 Task: Buy 3 Clutches & Parts from Transmission & Drive Train section under best seller category for shipping address: Alan Parker, 3622 Station Street, Austin, Texas 78702, Cell Number 5122113583. Pay from credit card ending with 5759, CVV 953
Action: Key pressed amazon.com<Key.enter>
Screenshot: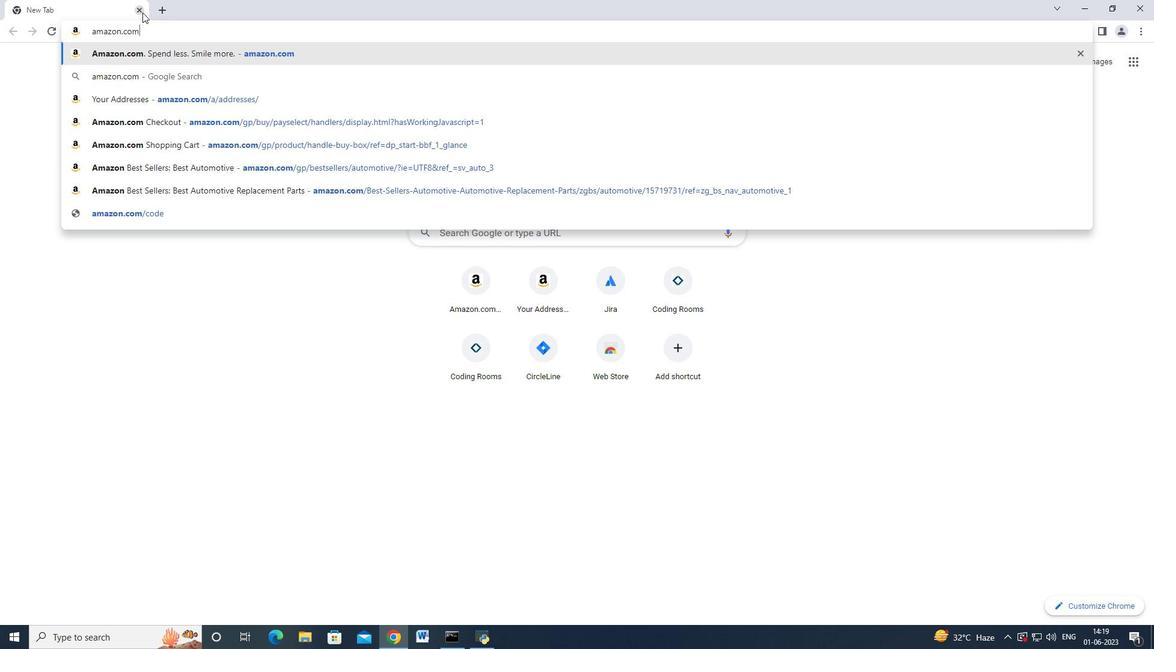 
Action: Mouse moved to (33, 90)
Screenshot: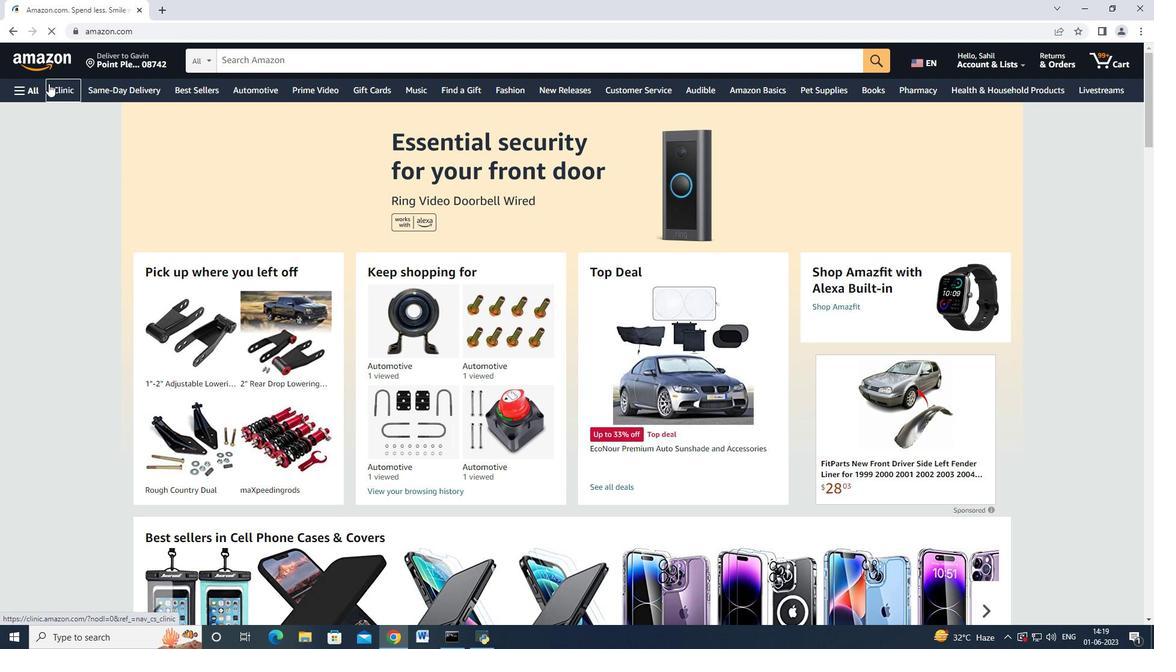 
Action: Mouse pressed left at (33, 90)
Screenshot: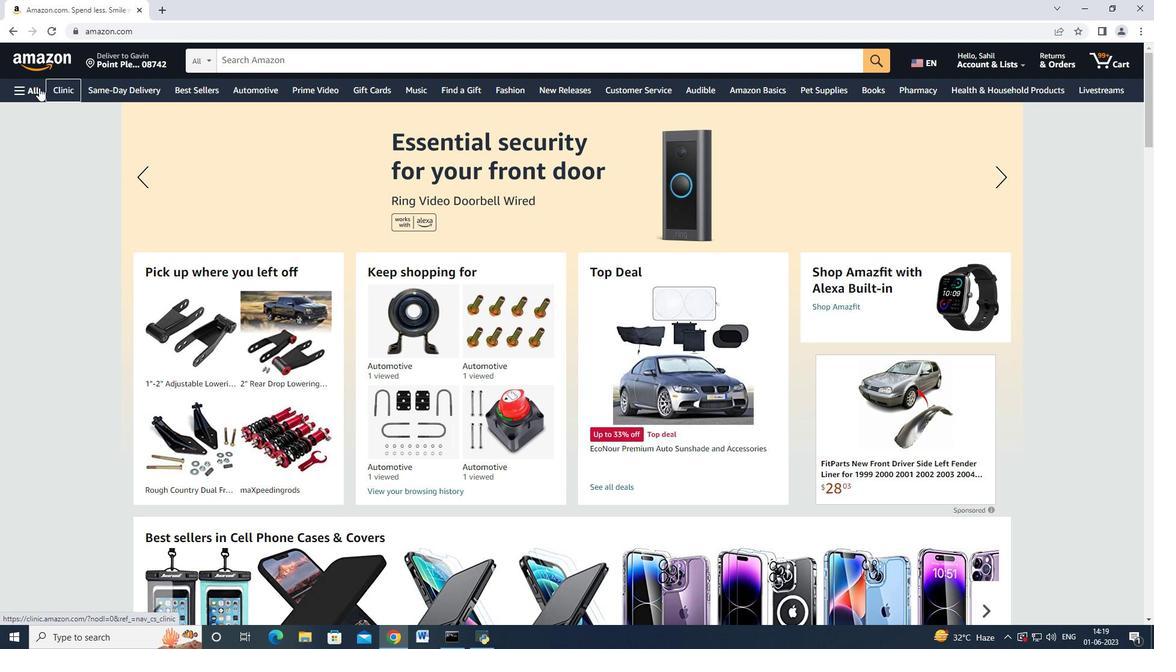 
Action: Mouse moved to (45, 298)
Screenshot: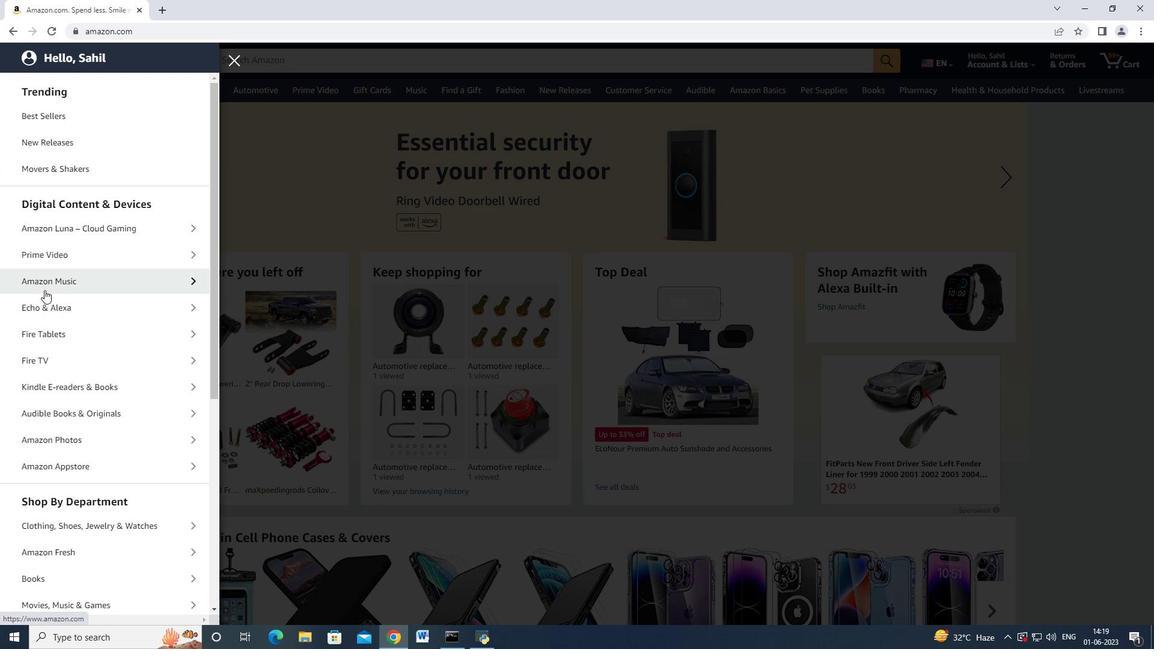 
Action: Mouse scrolled (45, 297) with delta (0, 0)
Screenshot: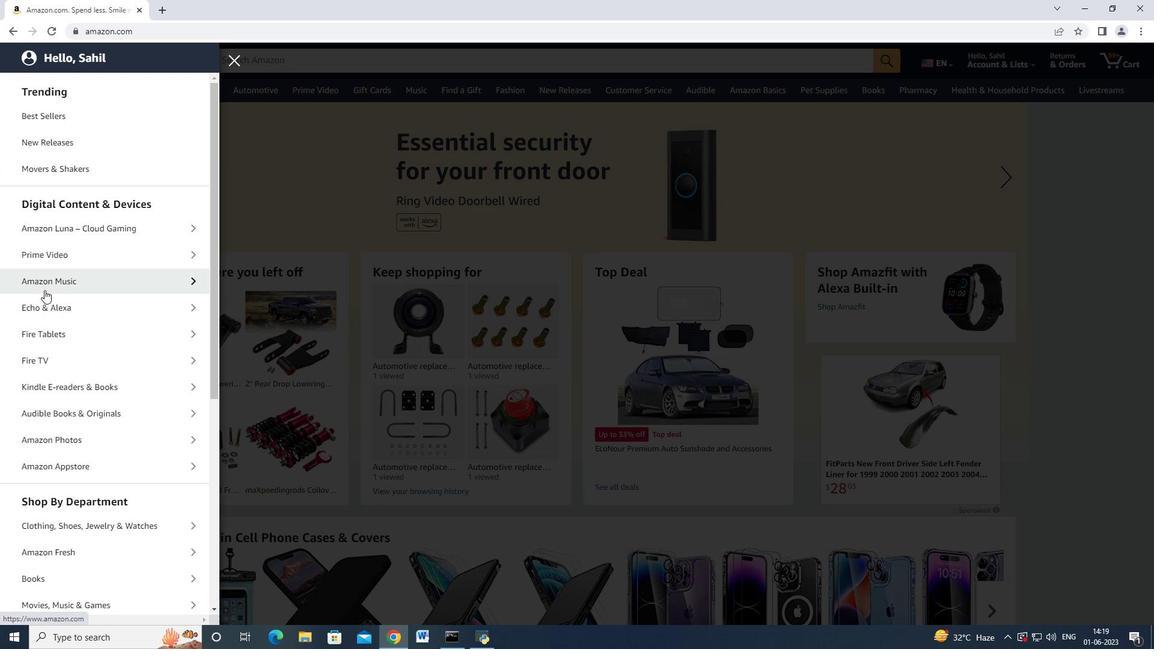 
Action: Mouse moved to (45, 298)
Screenshot: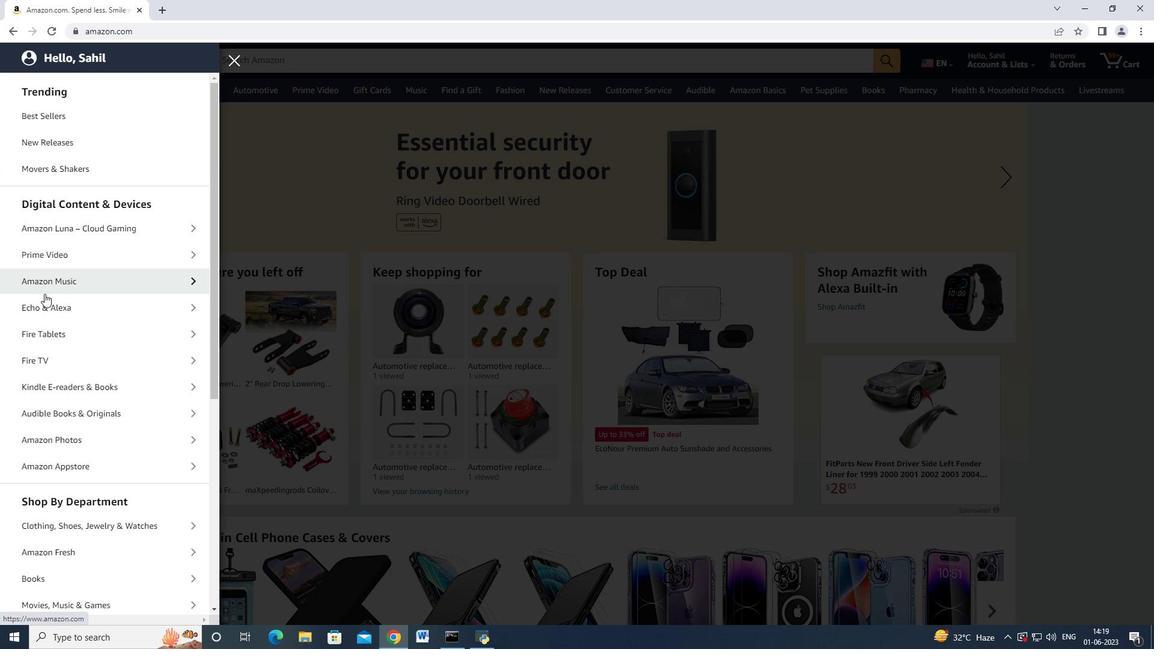 
Action: Mouse scrolled (45, 298) with delta (0, 0)
Screenshot: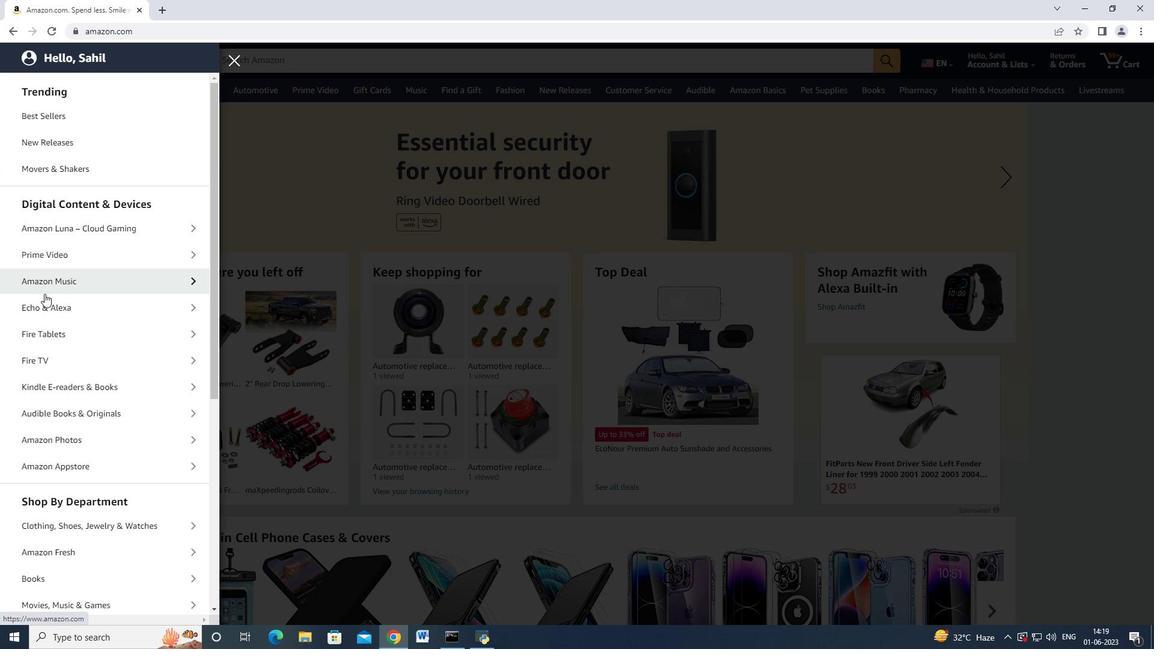 
Action: Mouse moved to (46, 299)
Screenshot: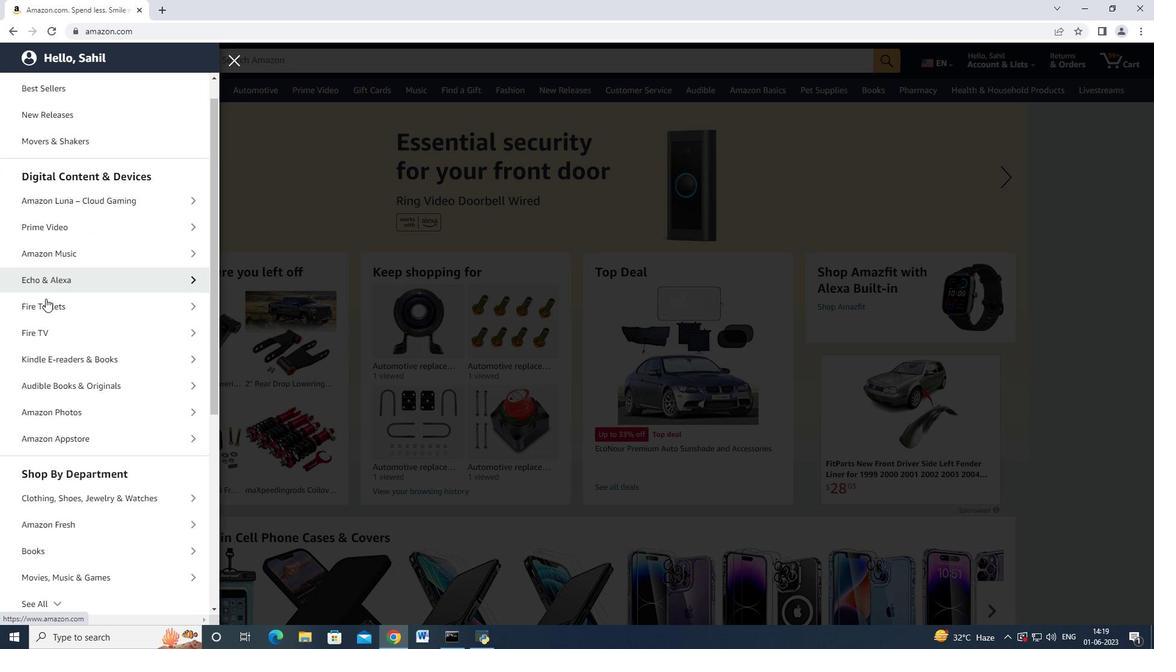 
Action: Mouse scrolled (46, 298) with delta (0, 0)
Screenshot: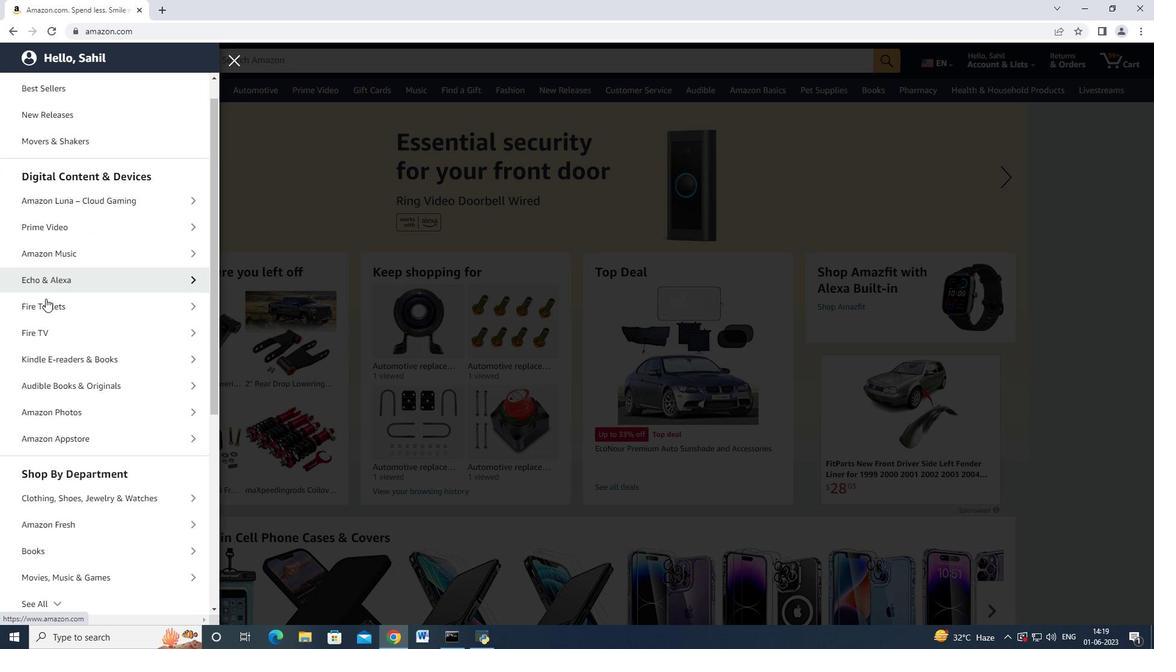 
Action: Mouse moved to (40, 314)
Screenshot: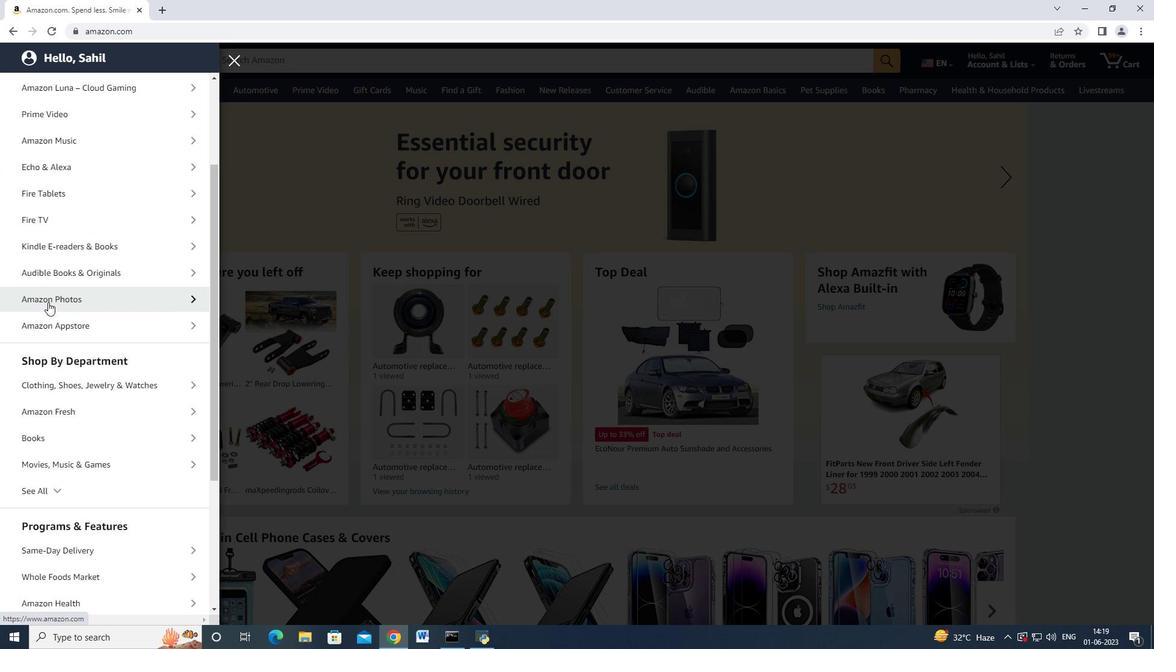 
Action: Mouse scrolled (40, 312) with delta (0, 0)
Screenshot: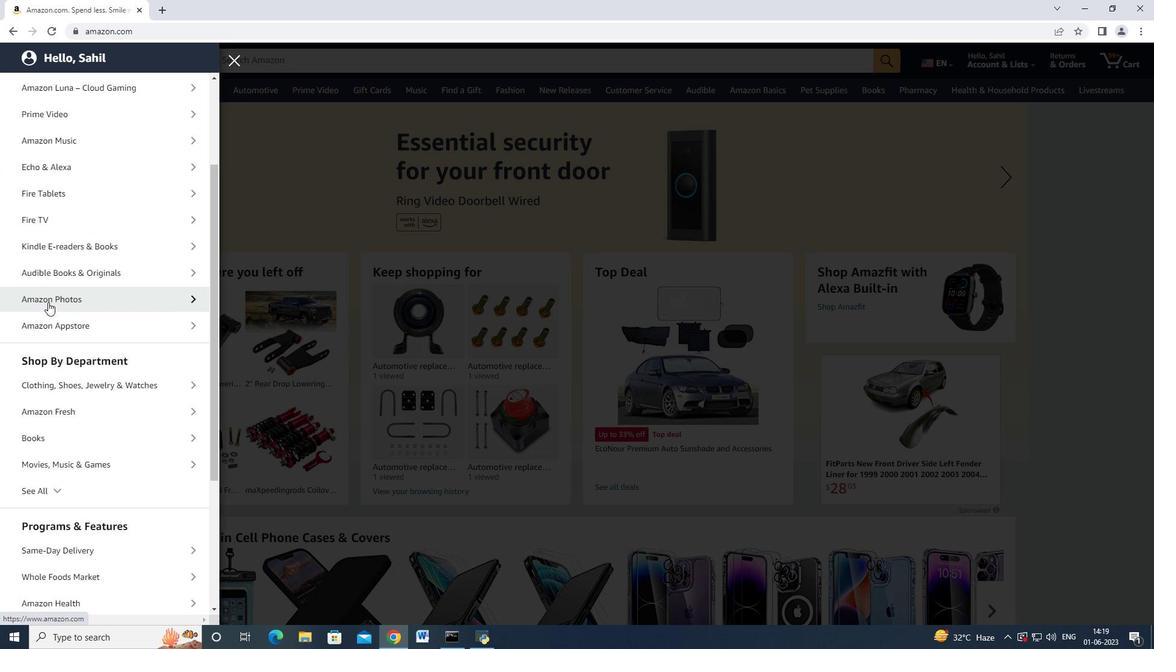 
Action: Mouse moved to (42, 322)
Screenshot: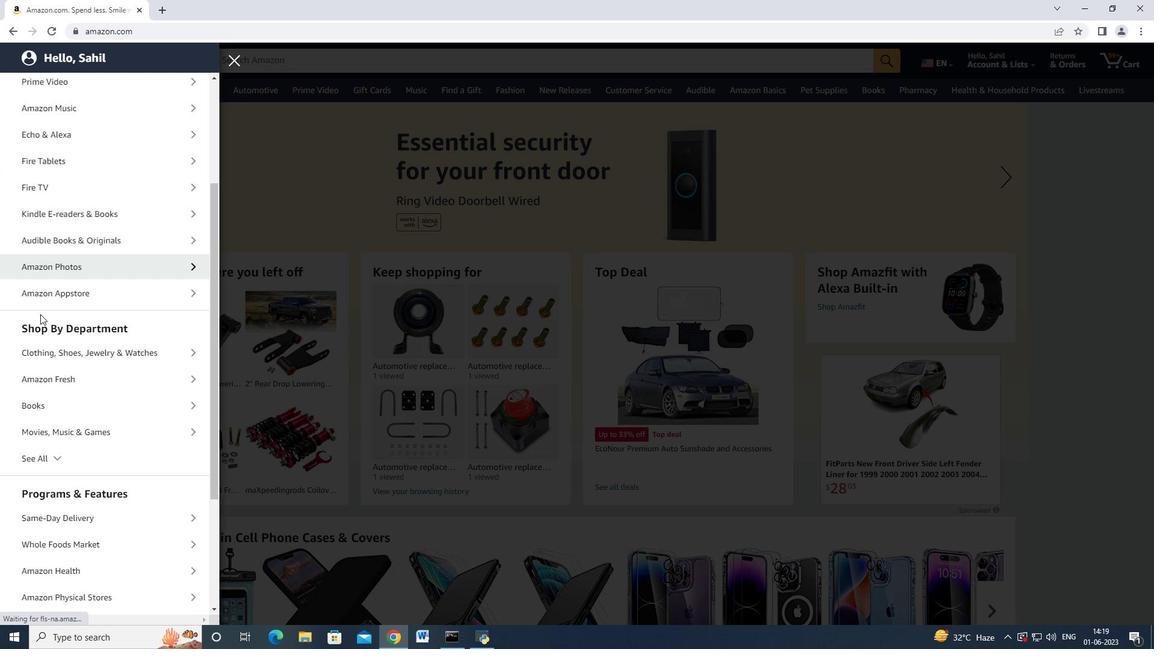 
Action: Mouse scrolled (42, 321) with delta (0, 0)
Screenshot: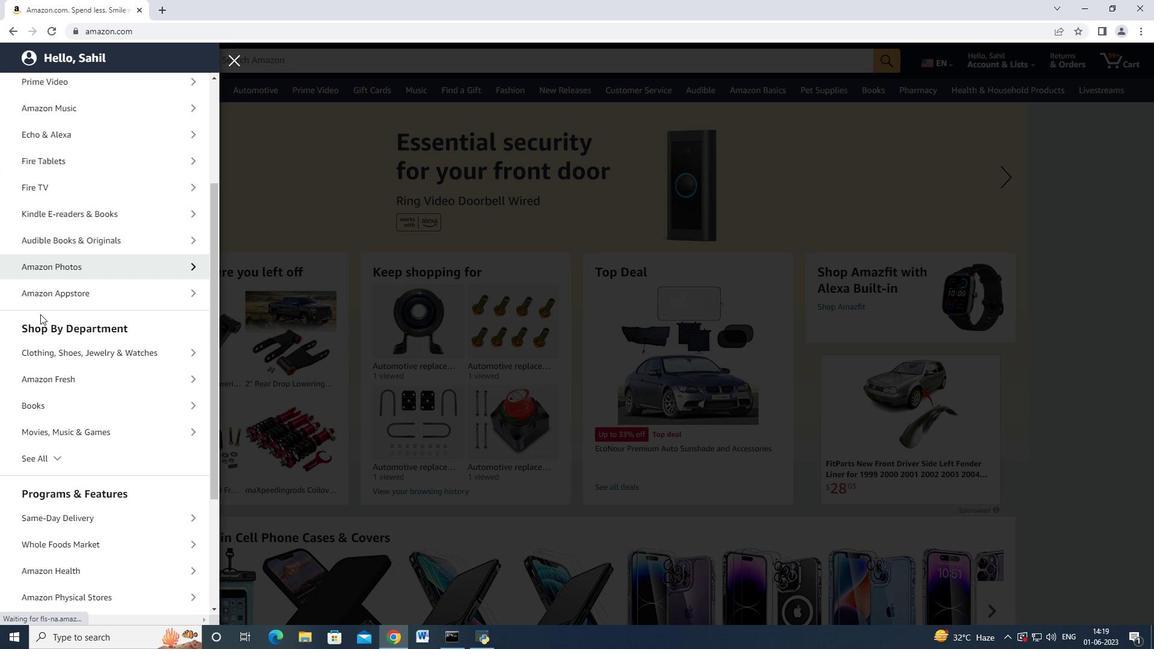 
Action: Mouse moved to (48, 325)
Screenshot: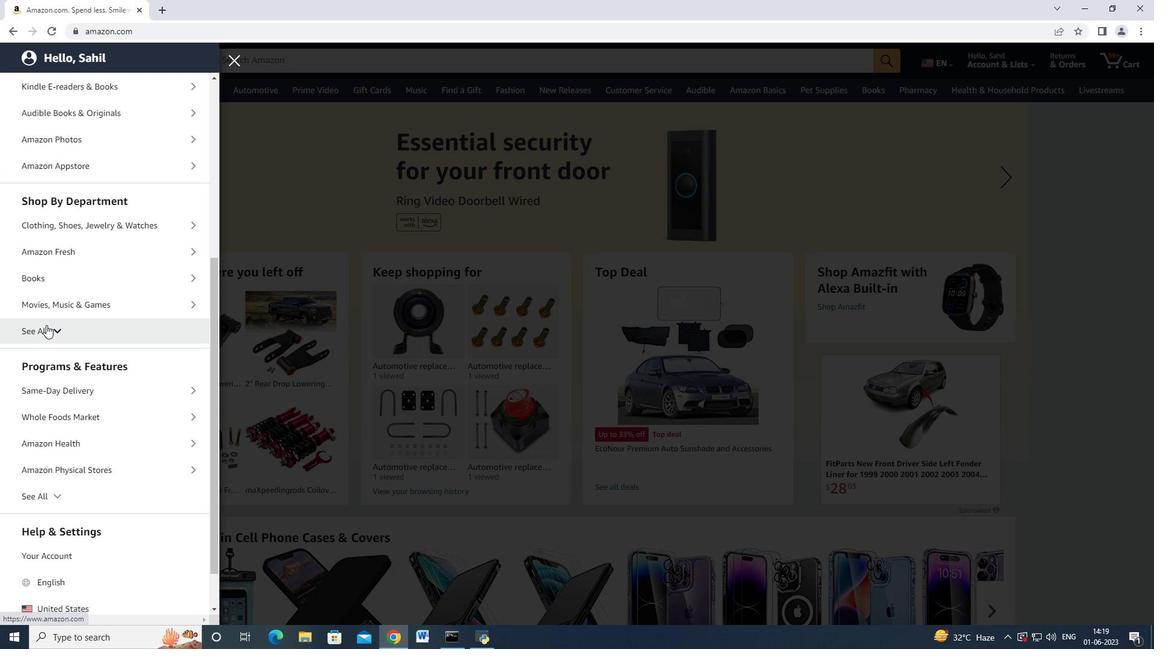 
Action: Mouse pressed left at (48, 325)
Screenshot: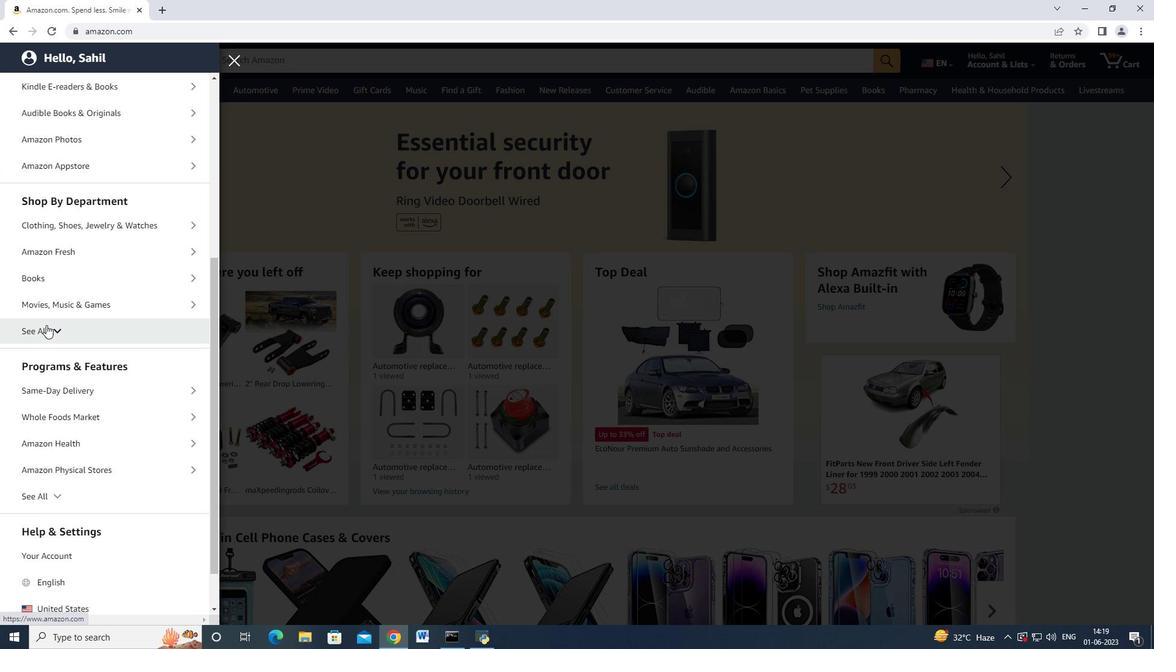 
Action: Mouse moved to (52, 321)
Screenshot: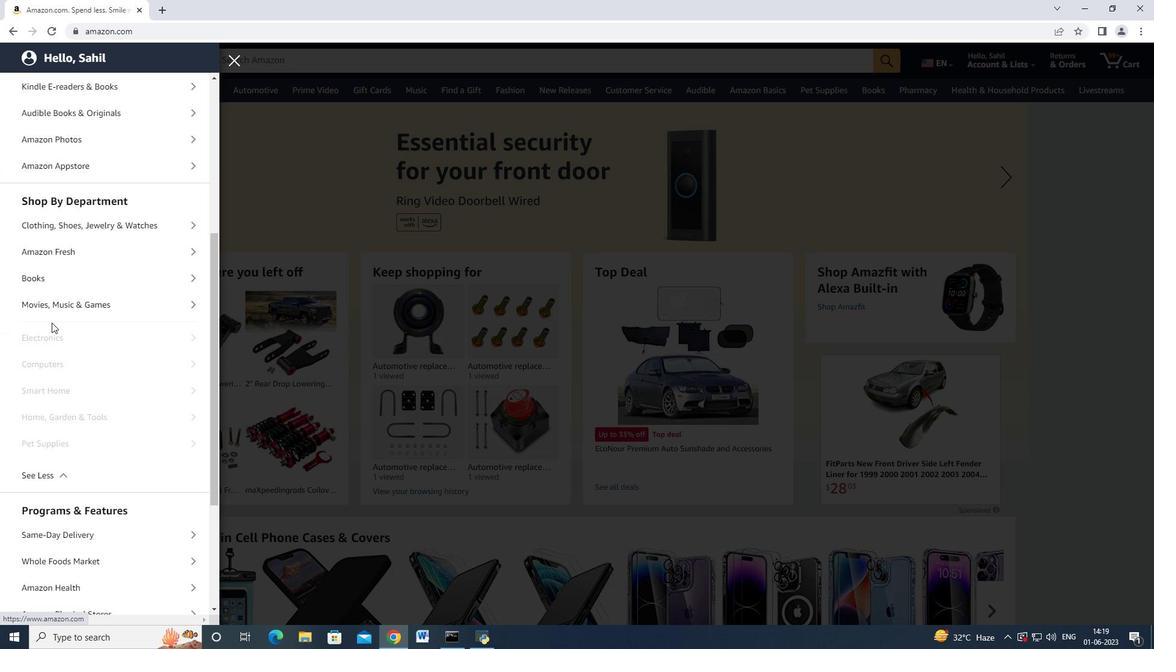 
Action: Mouse scrolled (52, 321) with delta (0, 0)
Screenshot: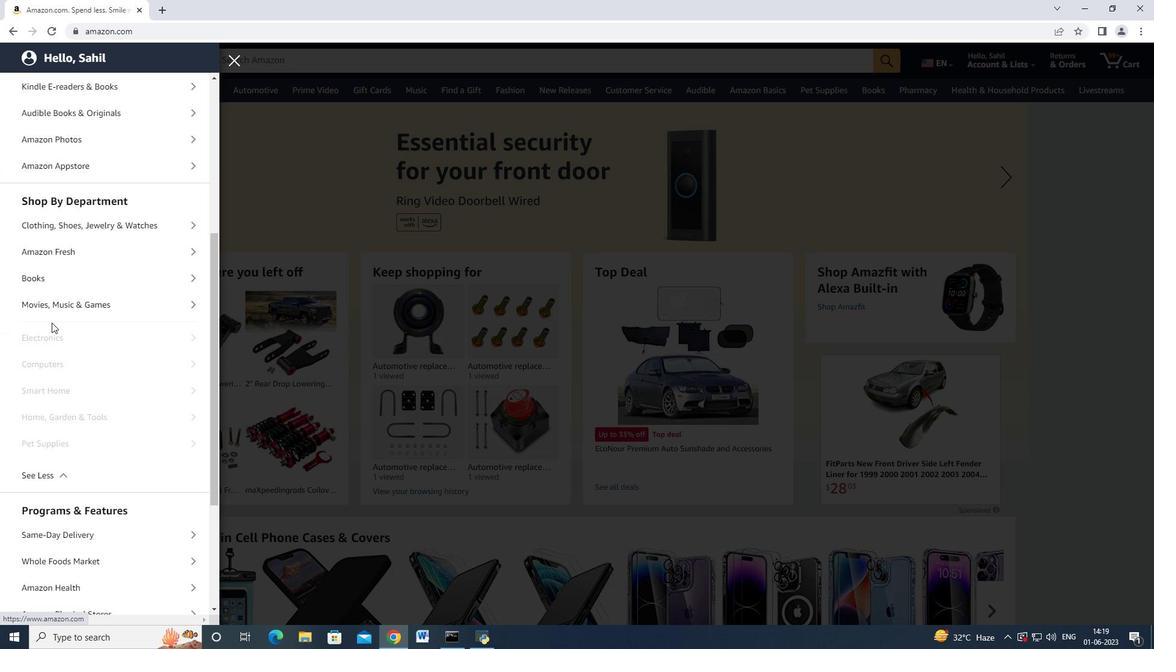 
Action: Mouse moved to (53, 321)
Screenshot: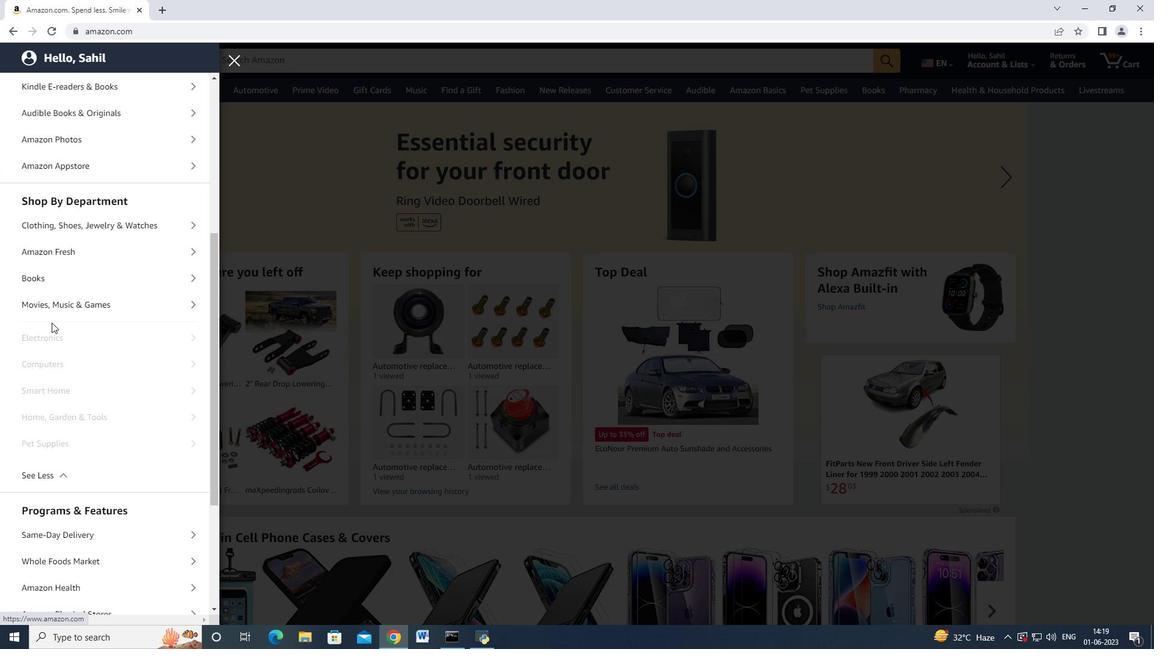 
Action: Mouse scrolled (53, 321) with delta (0, 0)
Screenshot: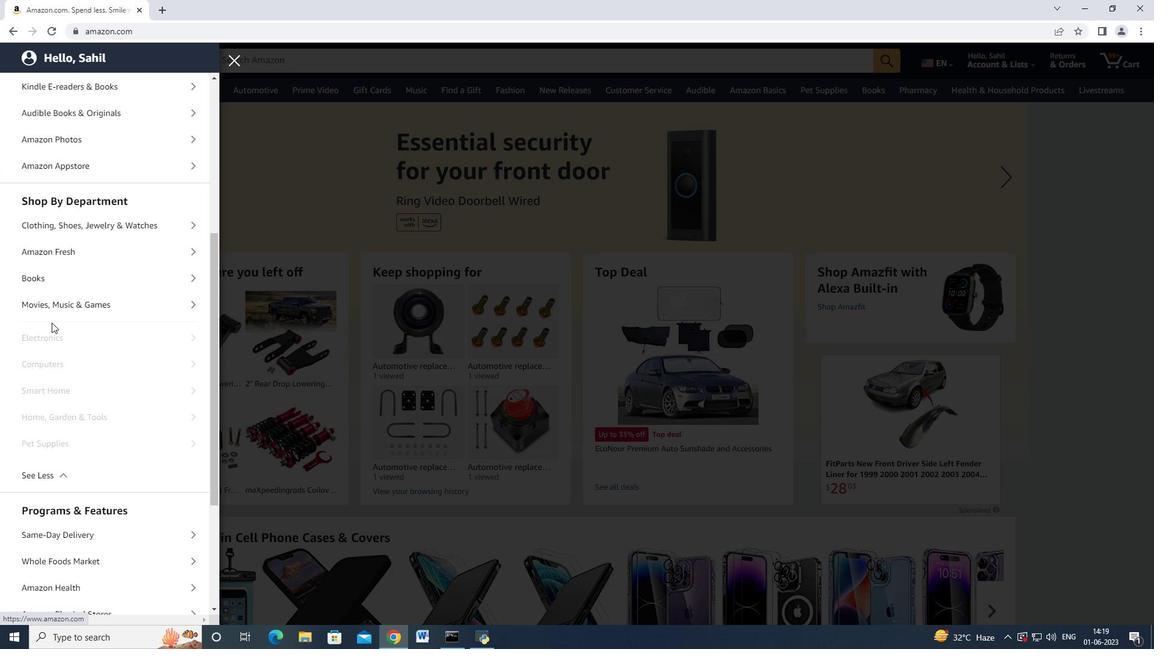 
Action: Mouse moved to (53, 322)
Screenshot: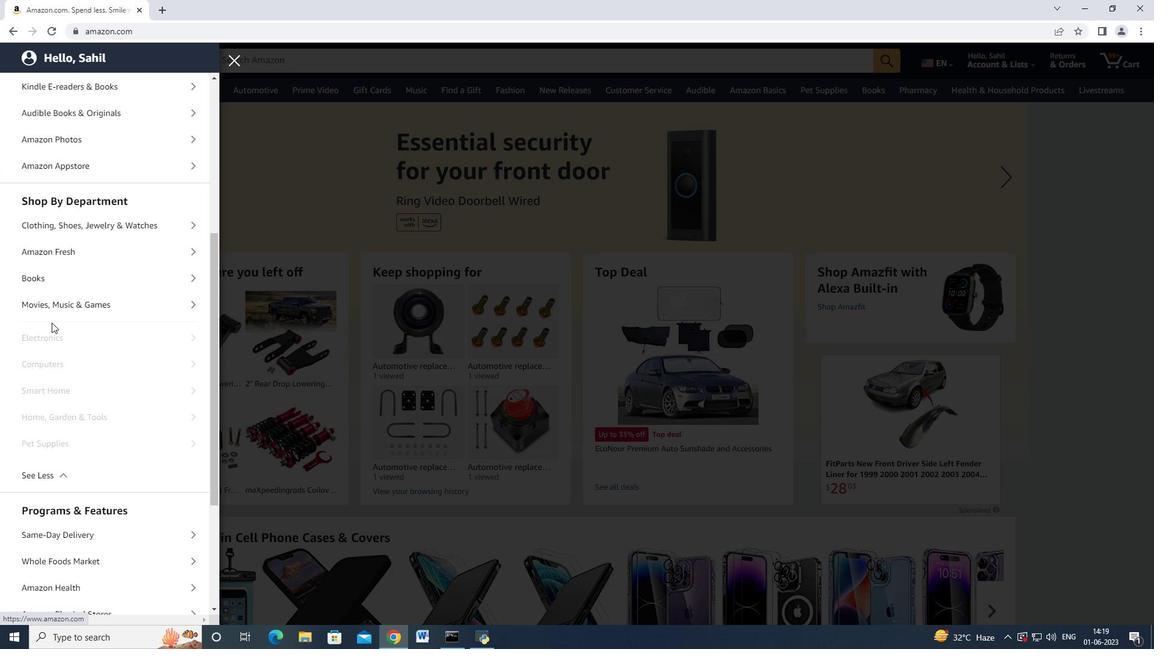 
Action: Mouse scrolled (53, 321) with delta (0, 0)
Screenshot: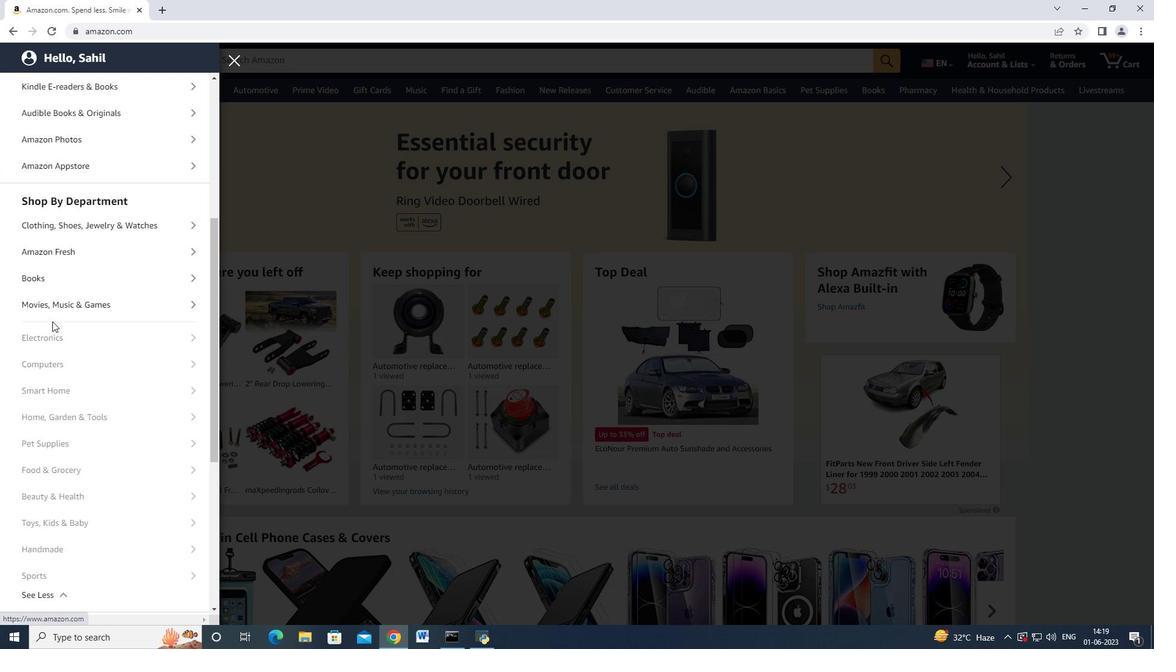 
Action: Mouse moved to (55, 320)
Screenshot: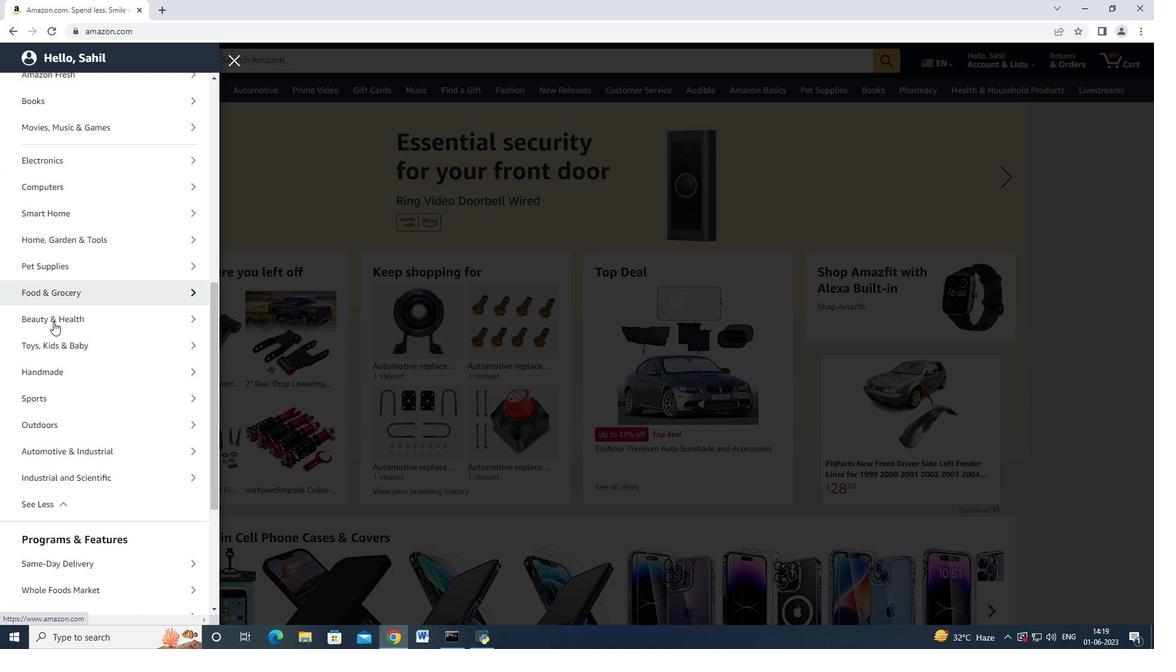 
Action: Mouse scrolled (55, 319) with delta (0, 0)
Screenshot: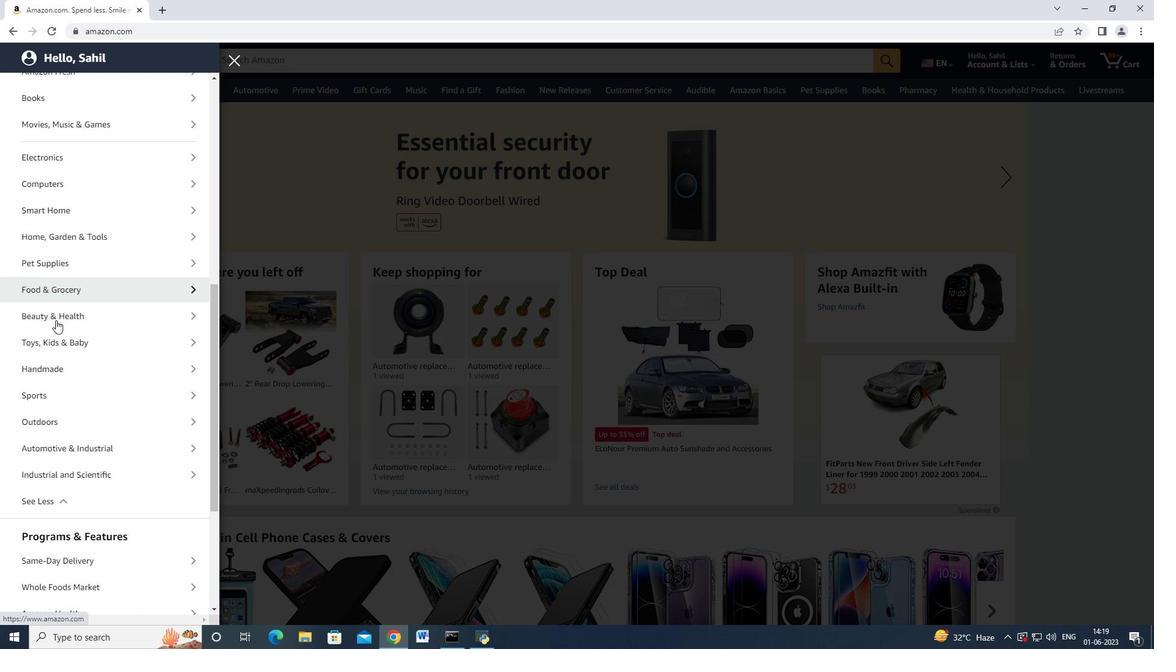 
Action: Mouse moved to (55, 321)
Screenshot: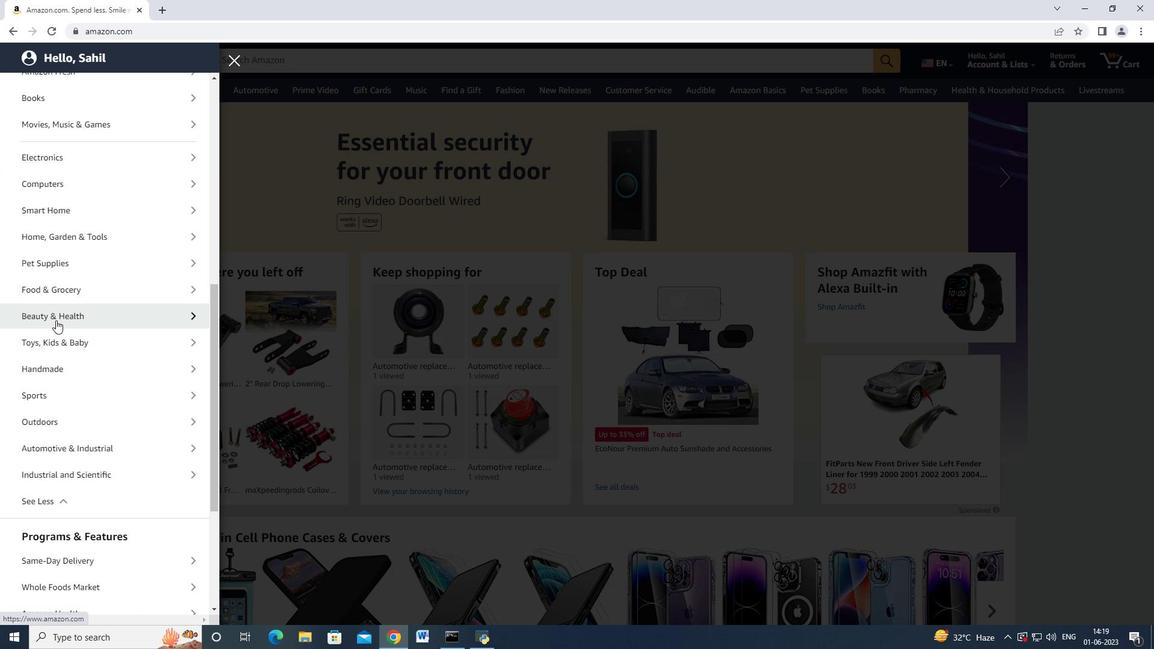 
Action: Mouse scrolled (55, 321) with delta (0, 0)
Screenshot: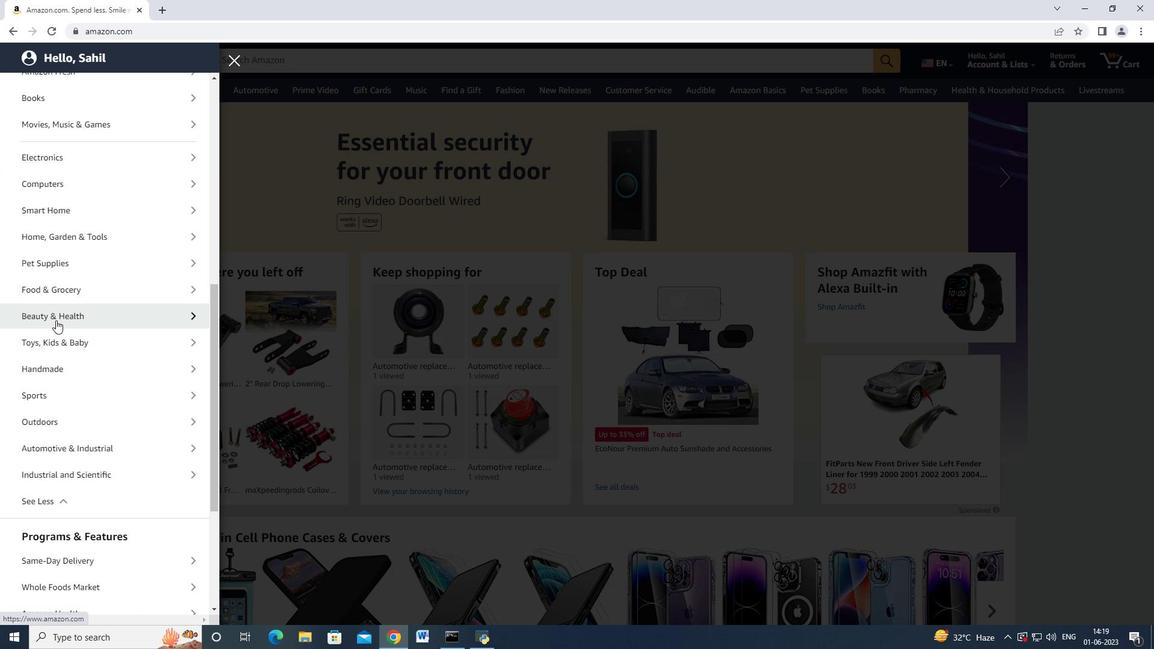 
Action: Mouse moved to (70, 339)
Screenshot: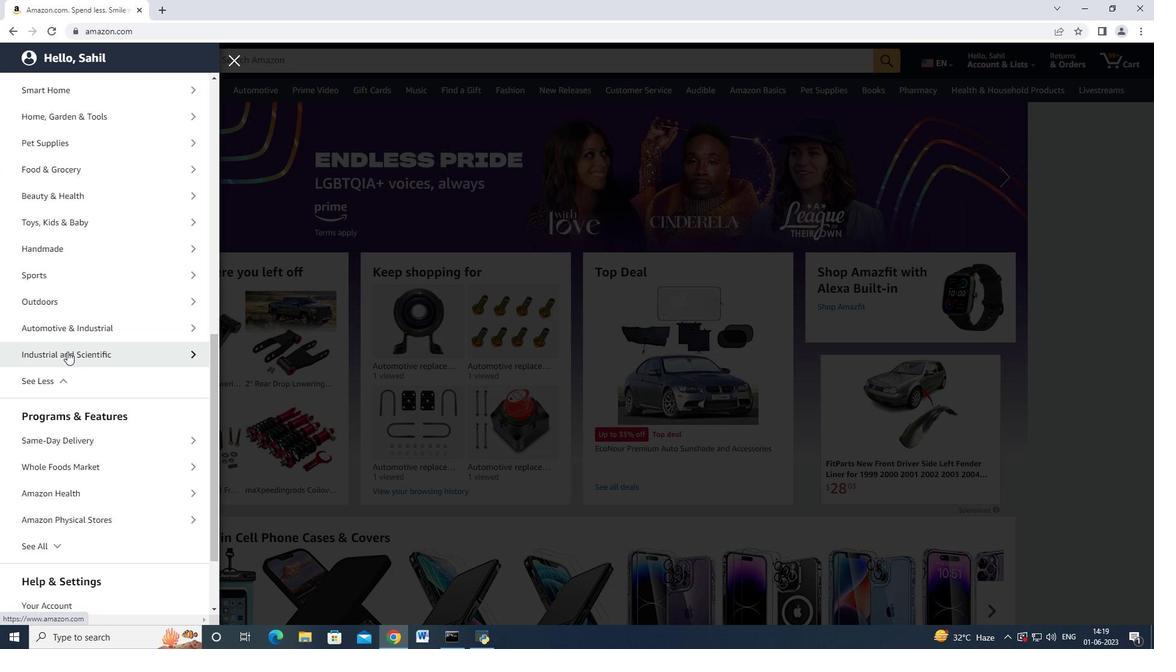 
Action: Mouse pressed left at (70, 339)
Screenshot: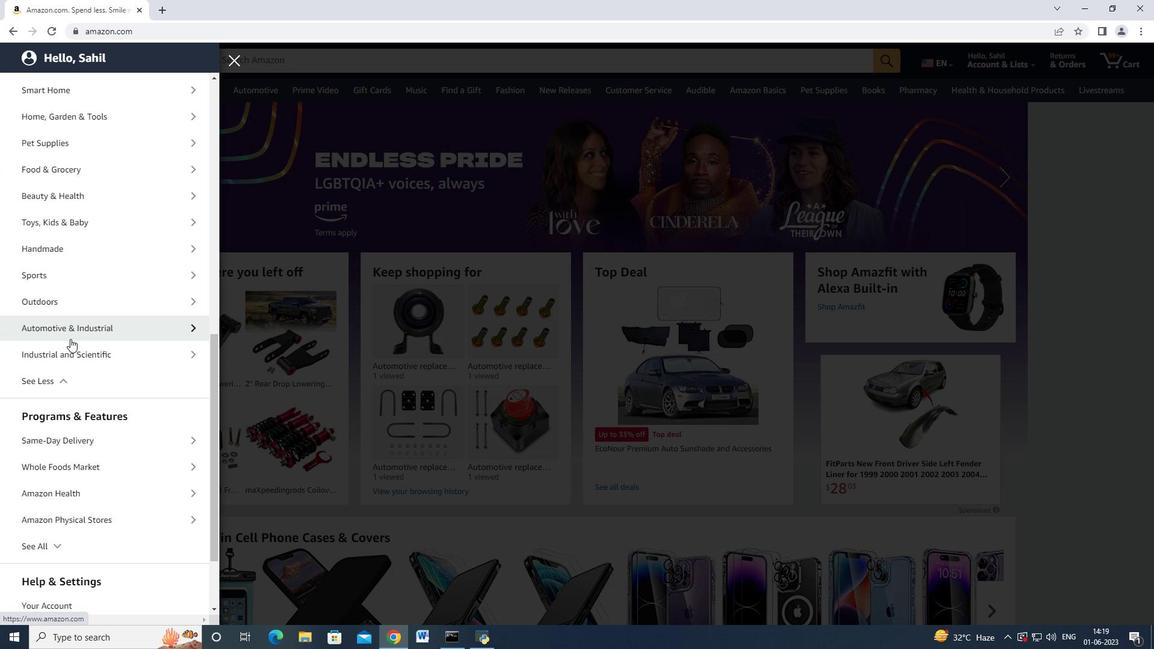 
Action: Mouse moved to (86, 148)
Screenshot: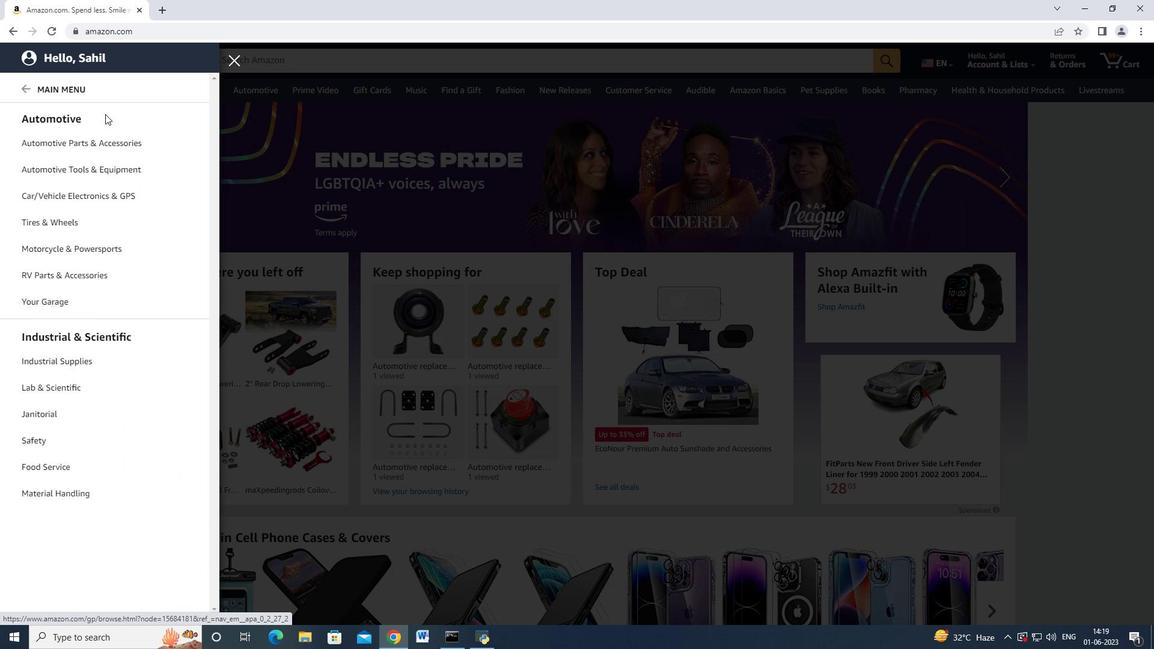 
Action: Mouse pressed left at (86, 148)
Screenshot: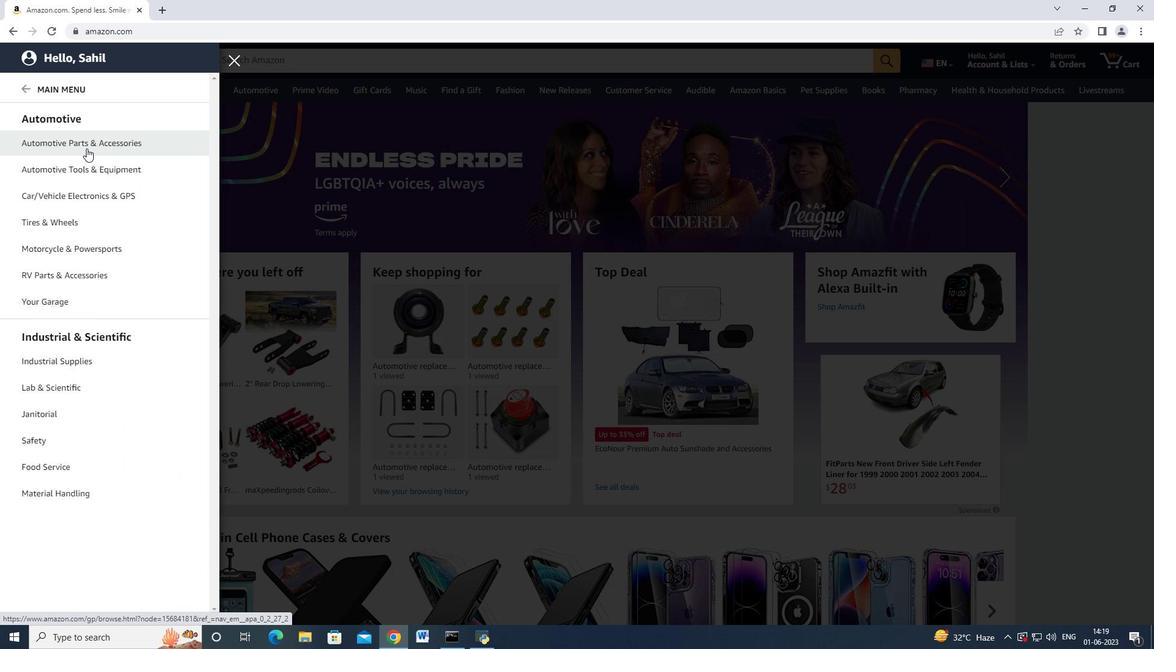 
Action: Mouse moved to (208, 114)
Screenshot: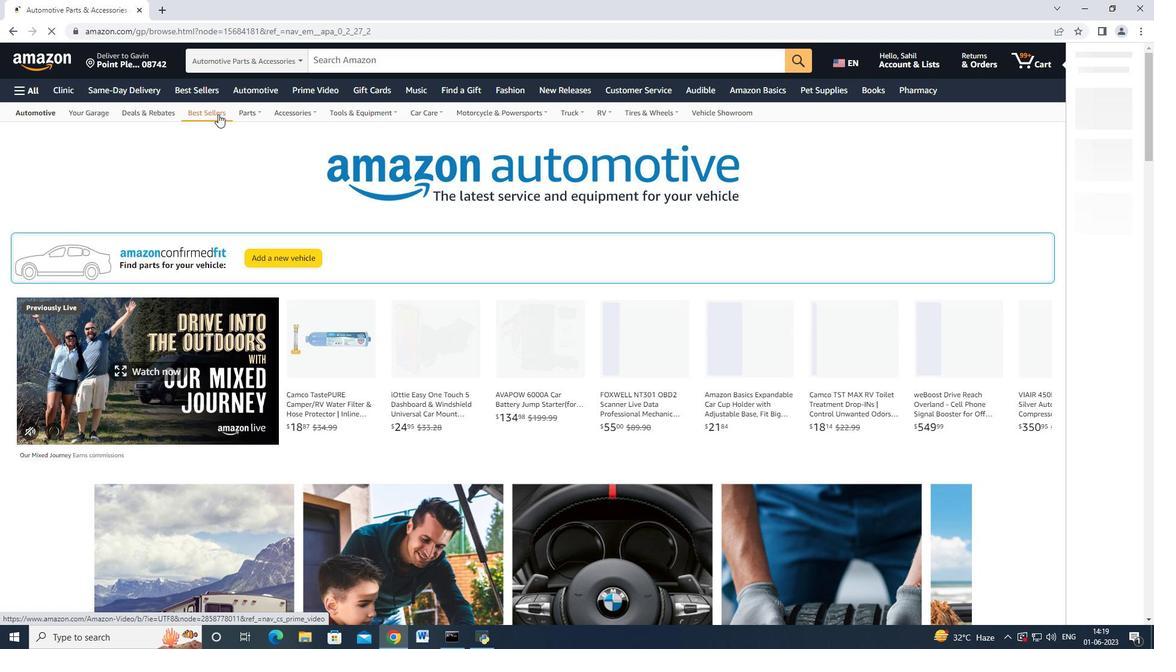
Action: Mouse pressed left at (208, 114)
Screenshot: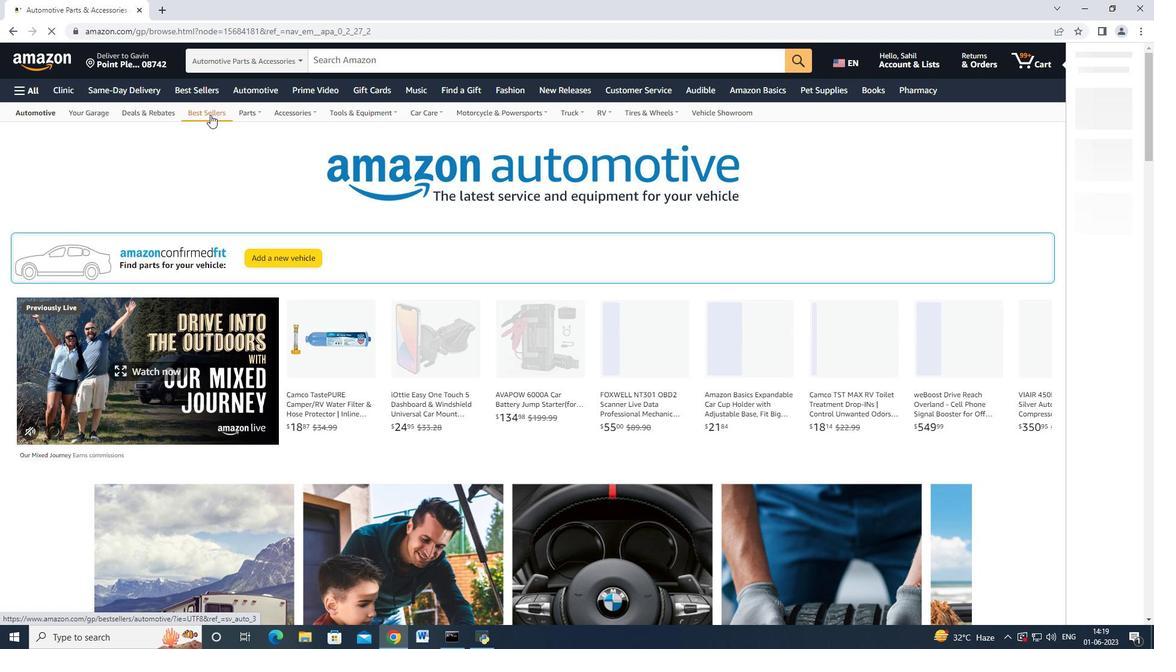 
Action: Mouse moved to (73, 382)
Screenshot: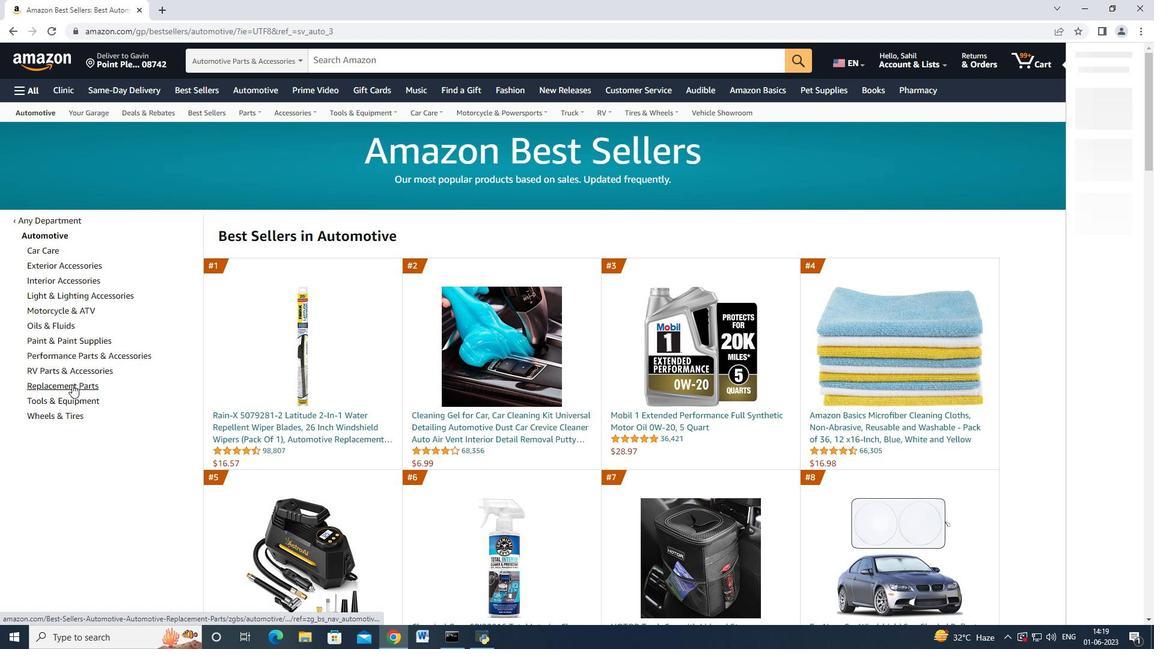 
Action: Mouse pressed left at (73, 382)
Screenshot: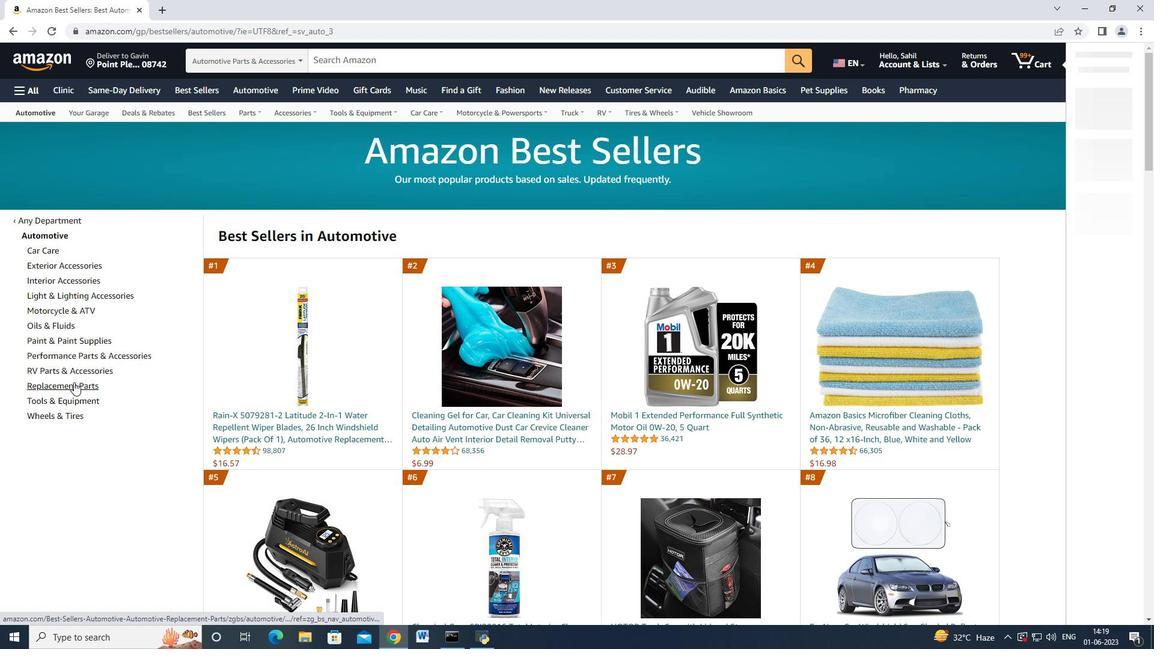
Action: Mouse moved to (203, 221)
Screenshot: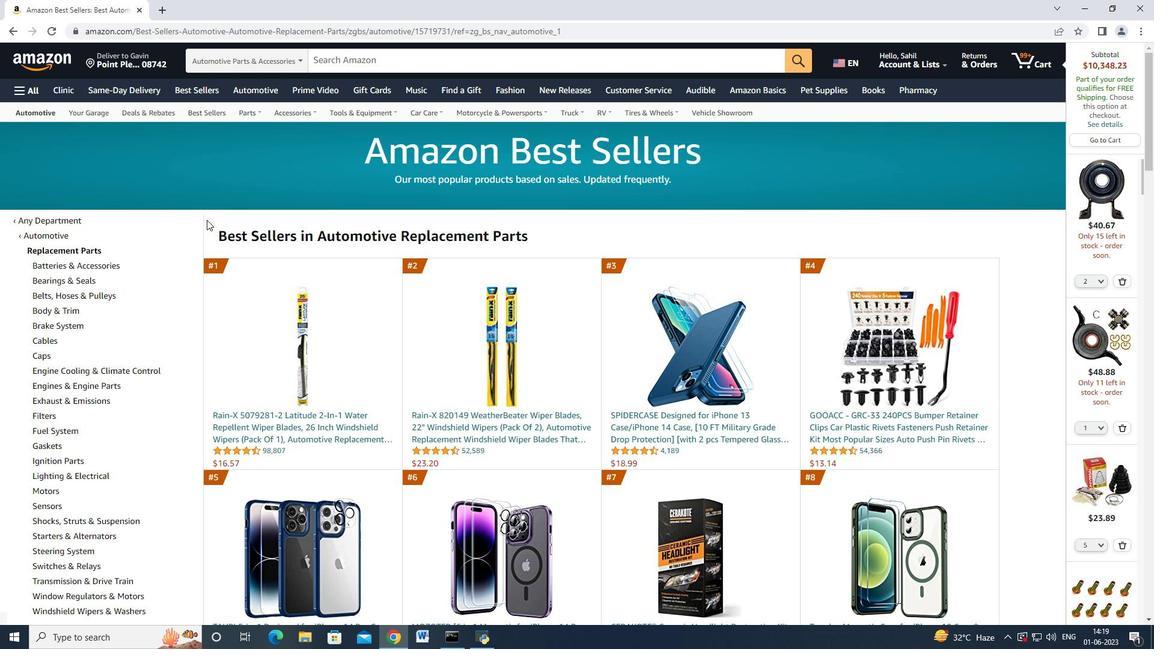 
Action: Mouse scrolled (203, 220) with delta (0, 0)
Screenshot: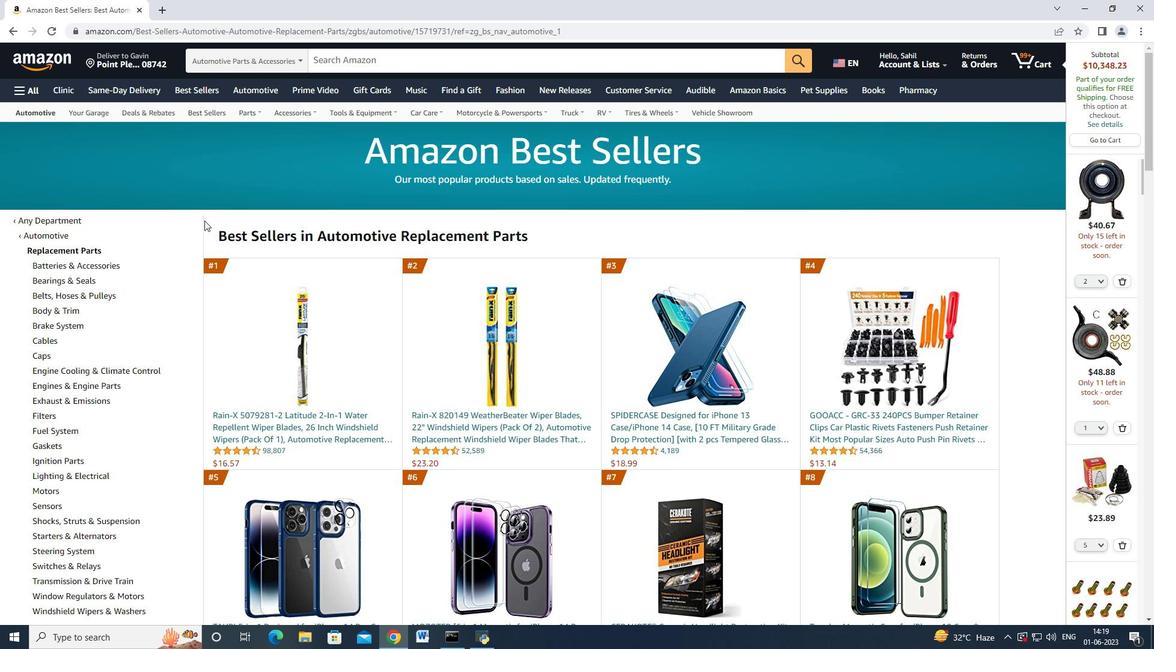 
Action: Mouse moved to (197, 230)
Screenshot: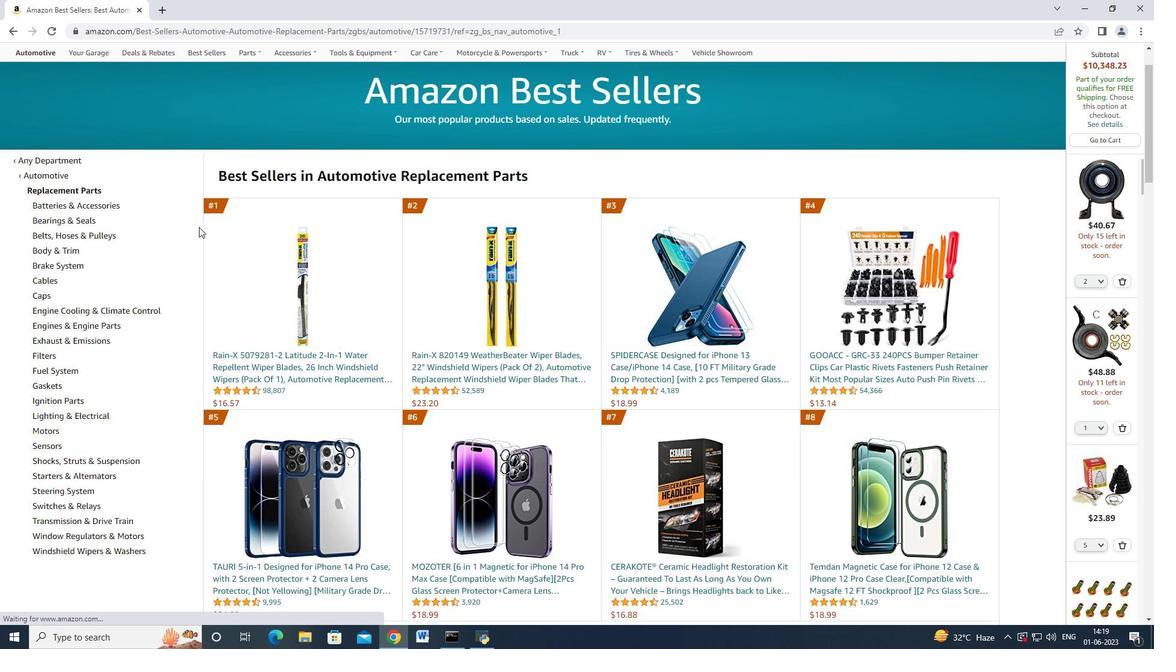 
Action: Mouse scrolled (197, 229) with delta (0, 0)
Screenshot: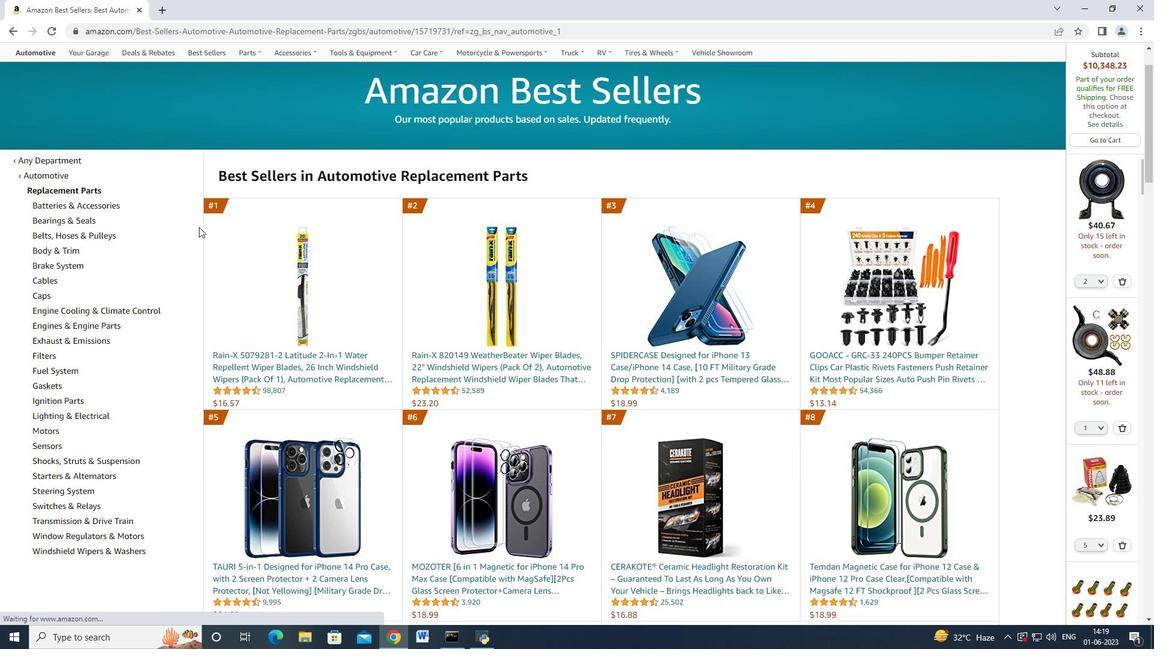 
Action: Mouse moved to (159, 267)
Screenshot: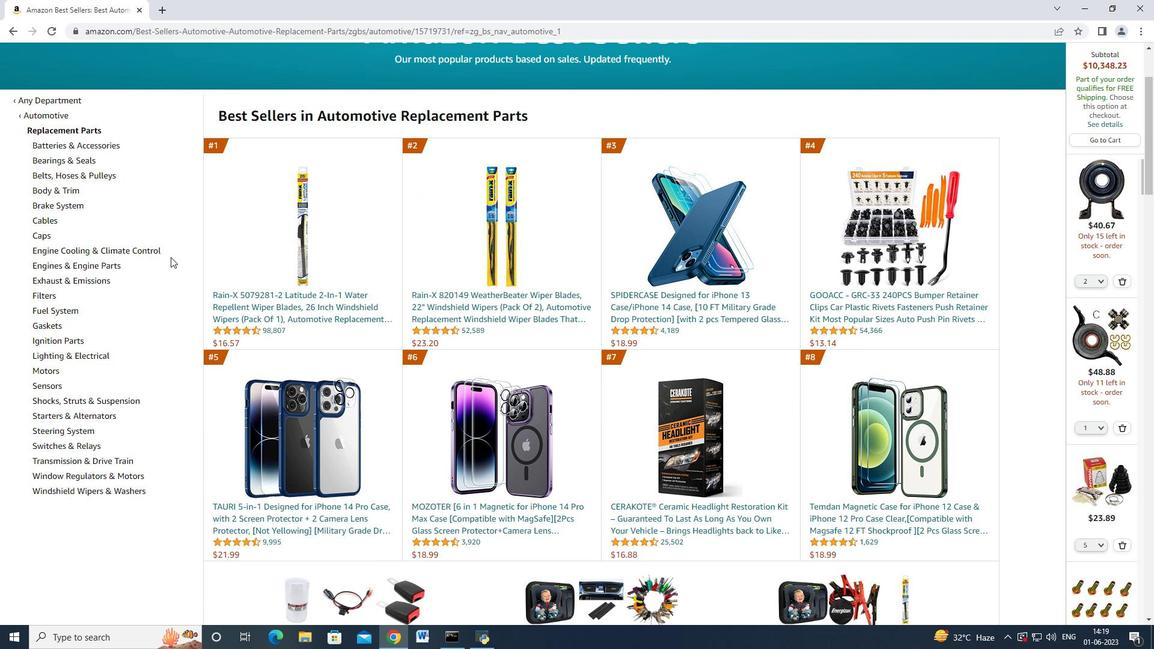 
Action: Mouse scrolled (159, 267) with delta (0, 0)
Screenshot: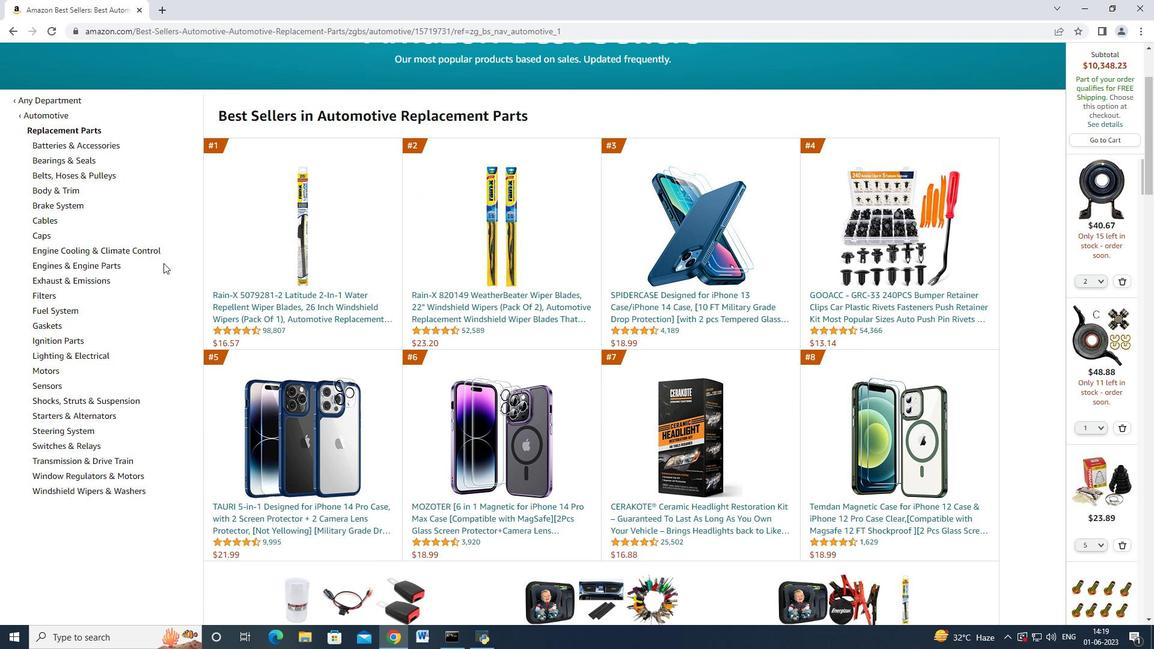 
Action: Mouse moved to (70, 405)
Screenshot: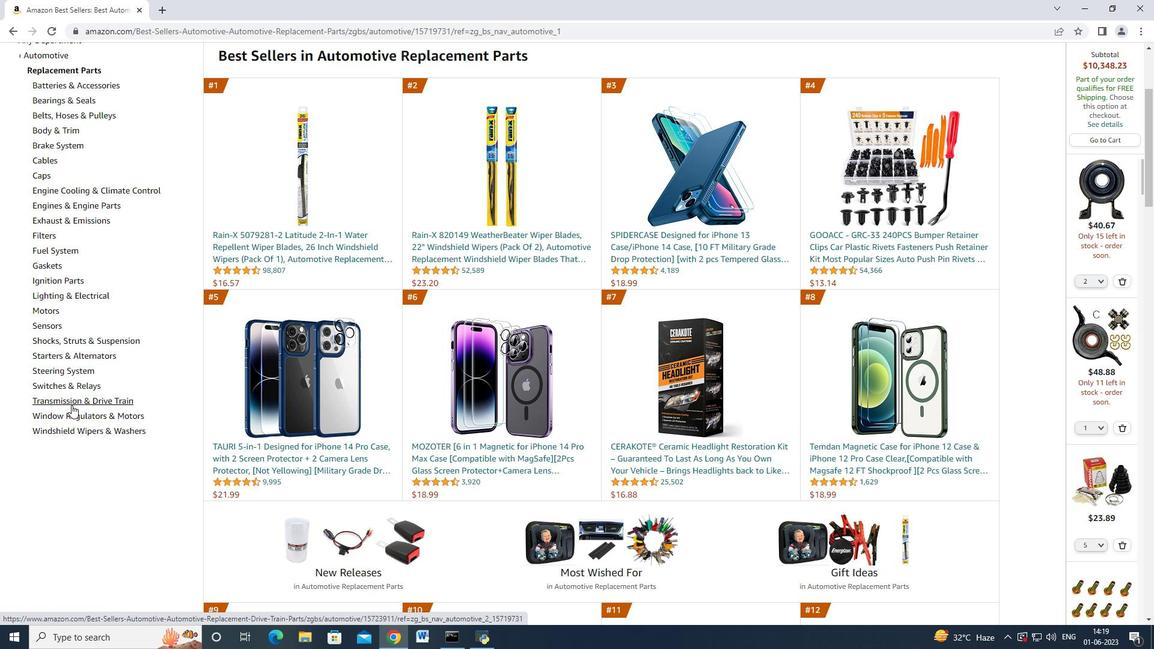 
Action: Mouse pressed left at (70, 405)
Screenshot: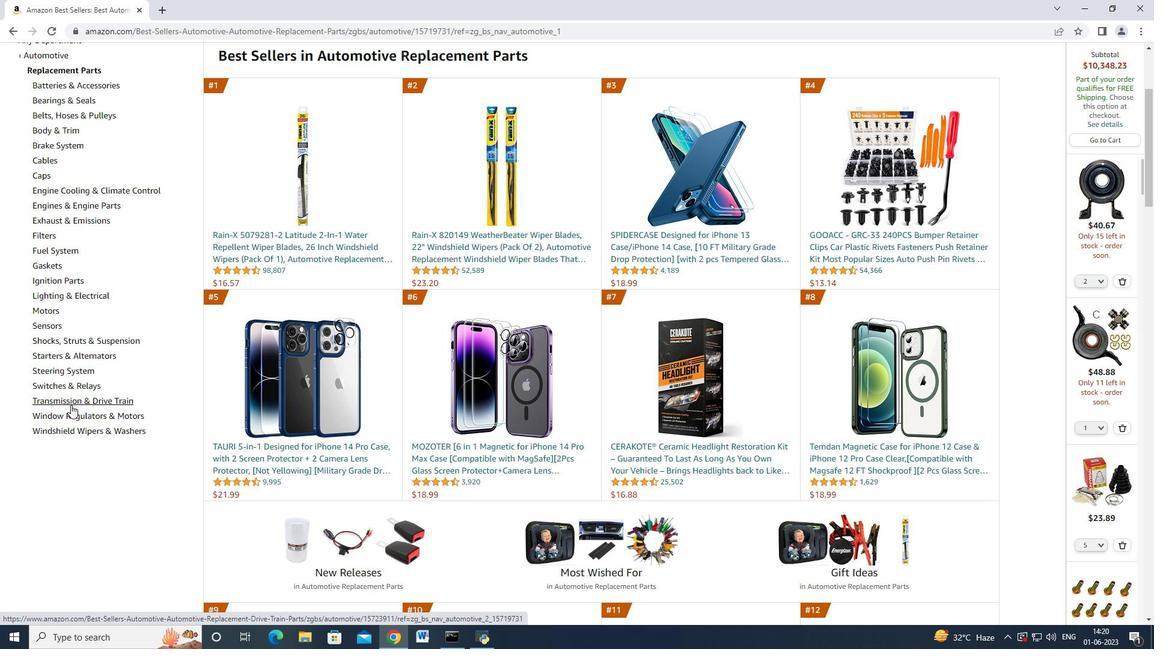 
Action: Mouse moved to (83, 354)
Screenshot: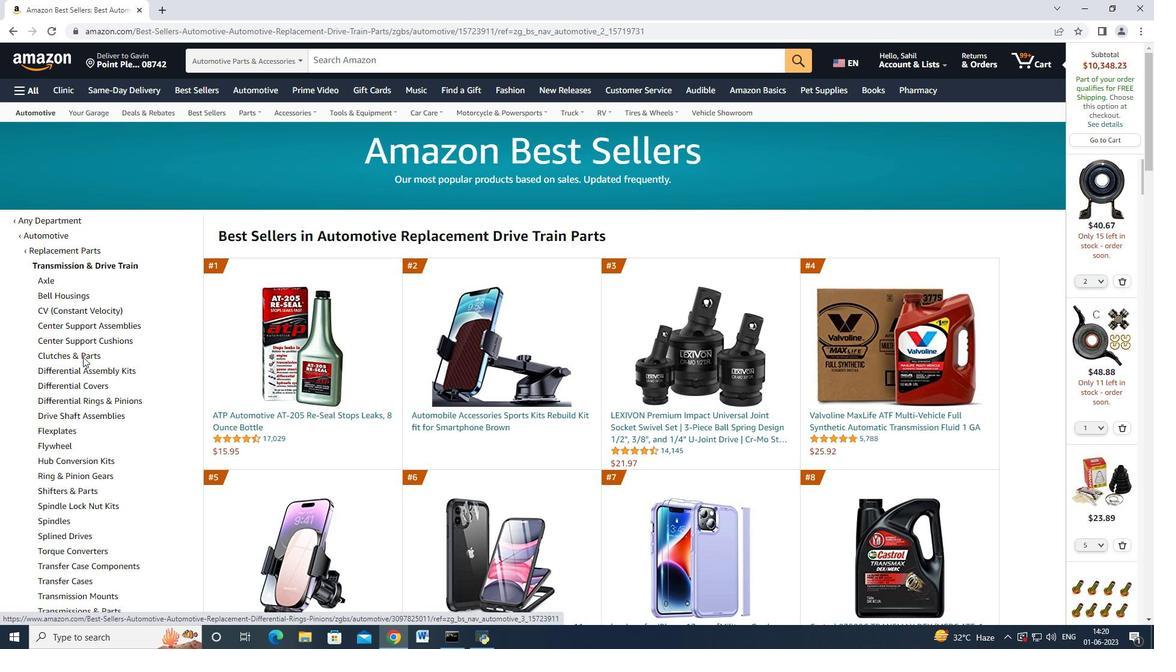 
Action: Mouse pressed left at (83, 354)
Screenshot: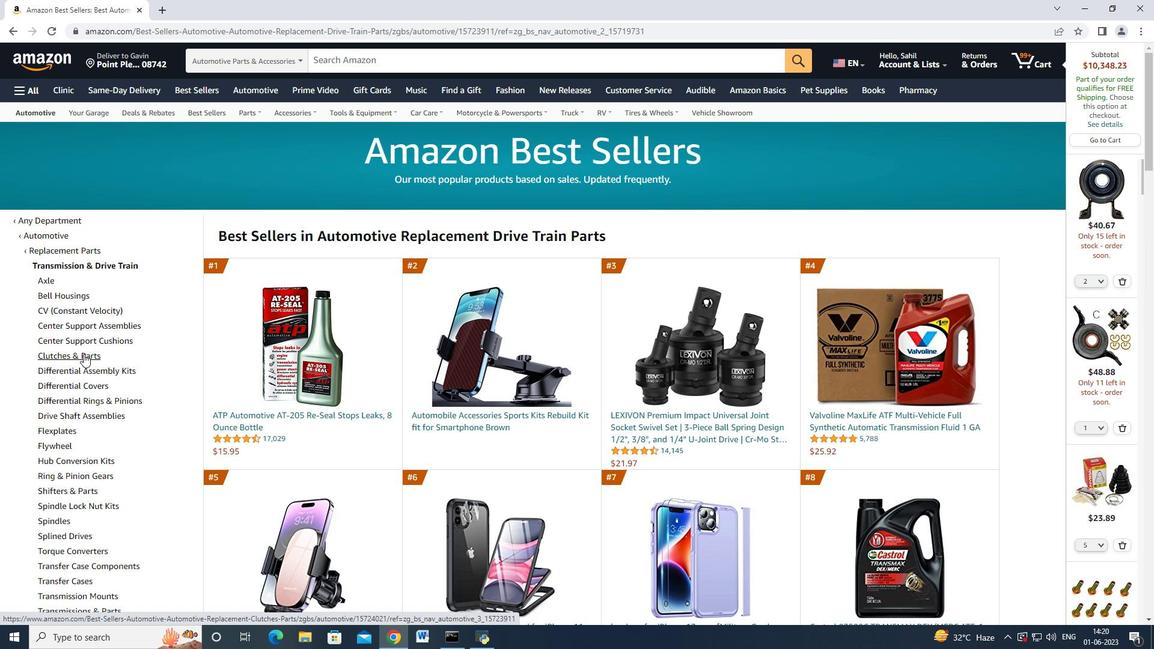 
Action: Mouse moved to (391, 333)
Screenshot: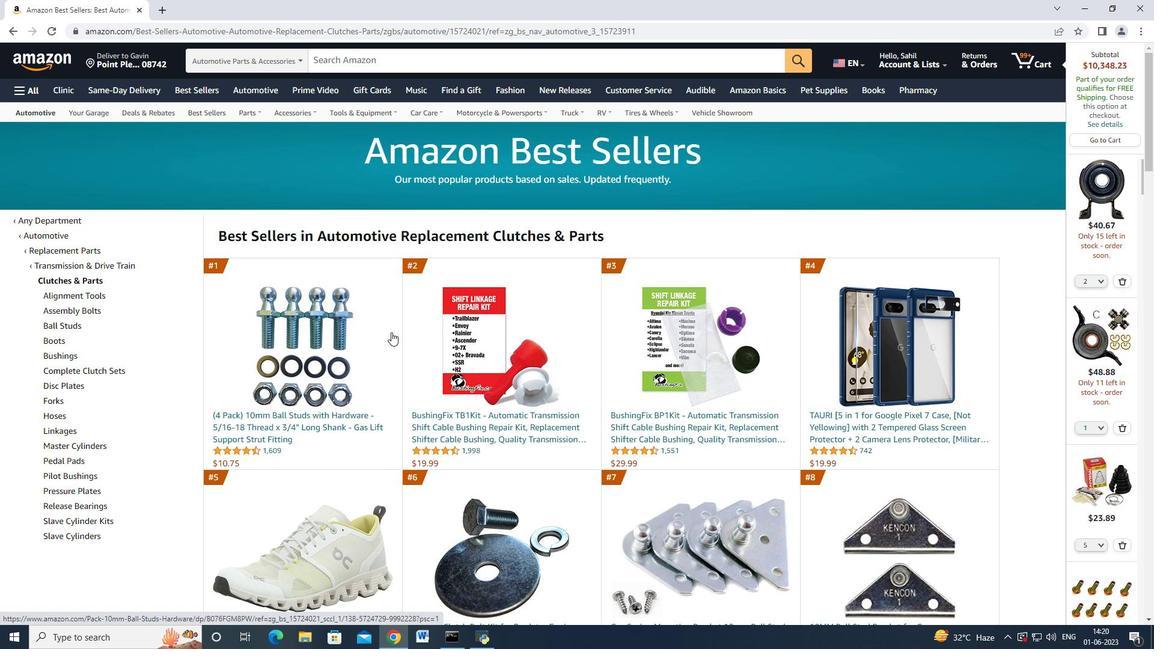 
Action: Mouse scrolled (391, 333) with delta (0, 0)
Screenshot: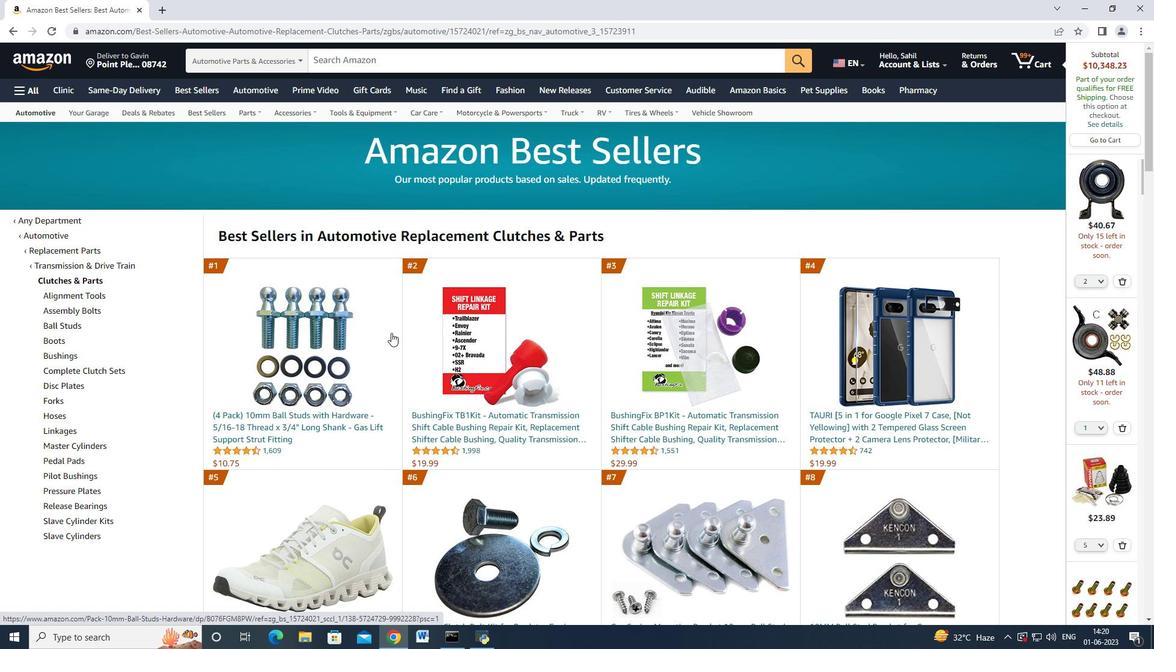 
Action: Mouse moved to (336, 365)
Screenshot: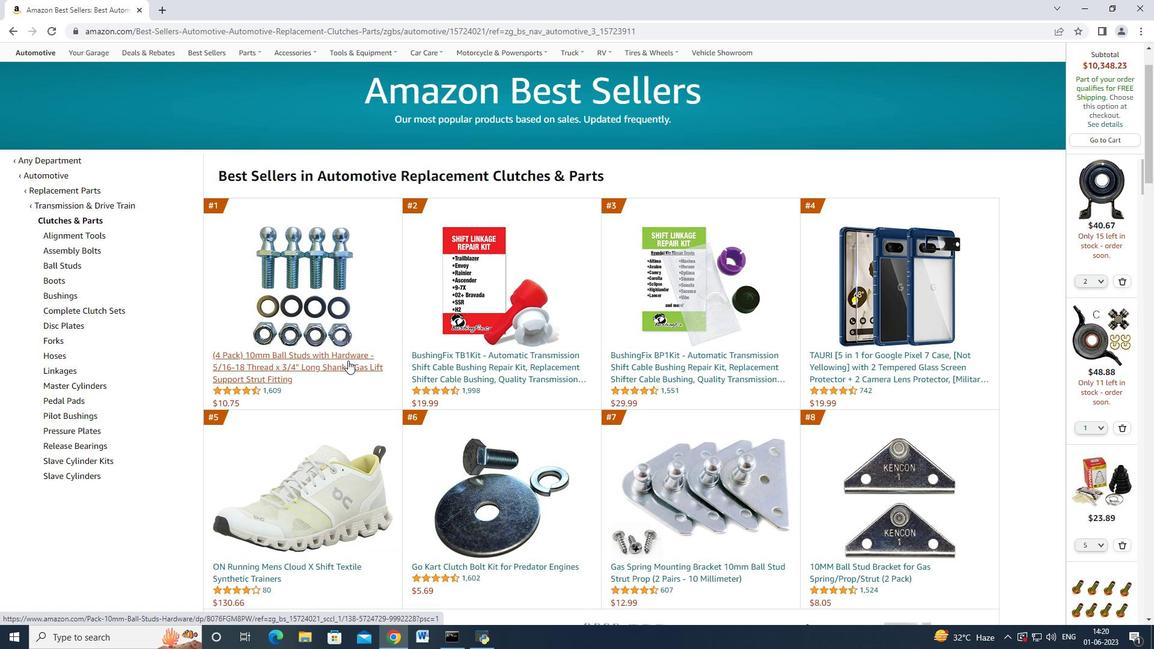 
Action: Mouse pressed left at (336, 365)
Screenshot: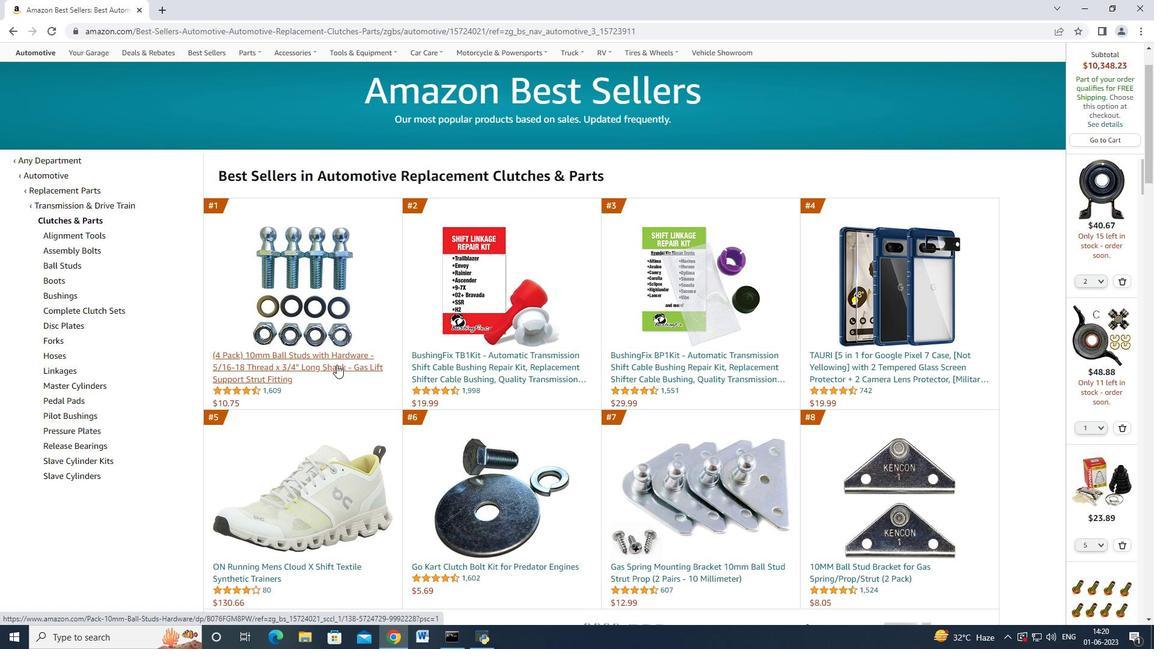 
Action: Mouse moved to (696, 303)
Screenshot: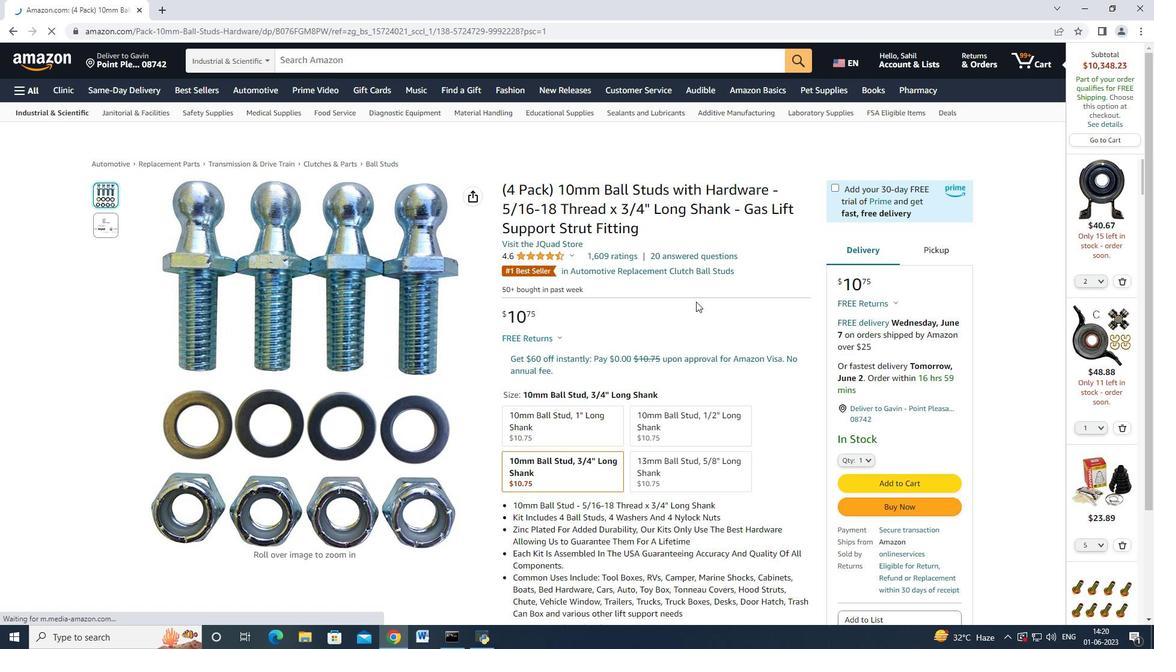 
Action: Mouse scrolled (696, 303) with delta (0, 0)
Screenshot: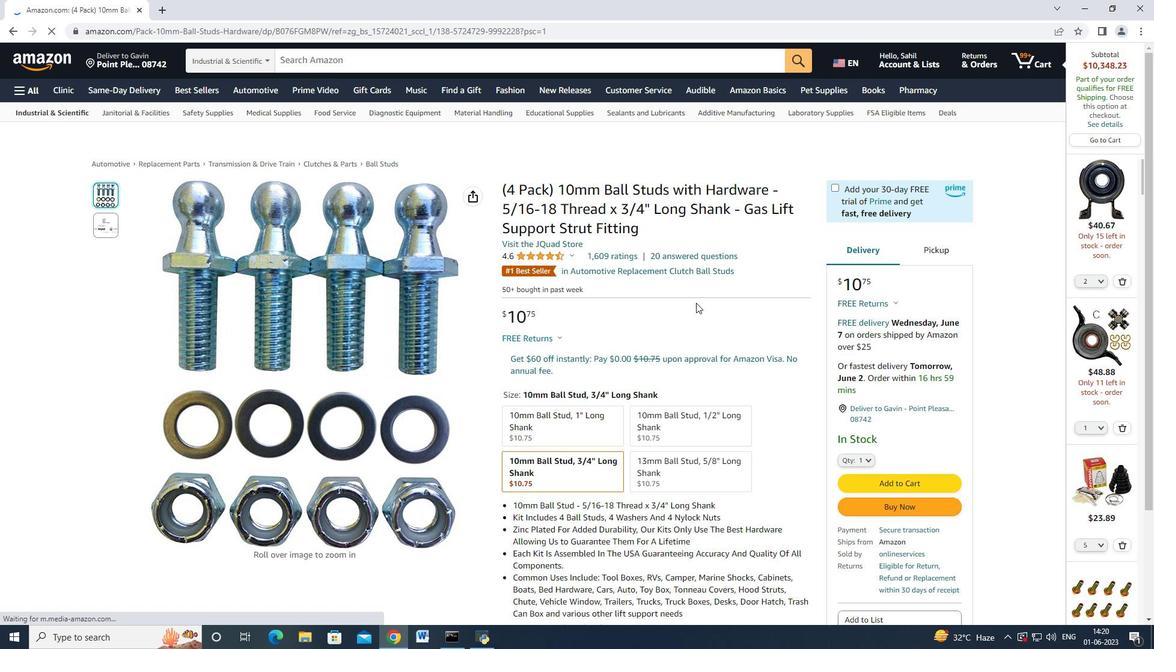 
Action: Mouse moved to (709, 320)
Screenshot: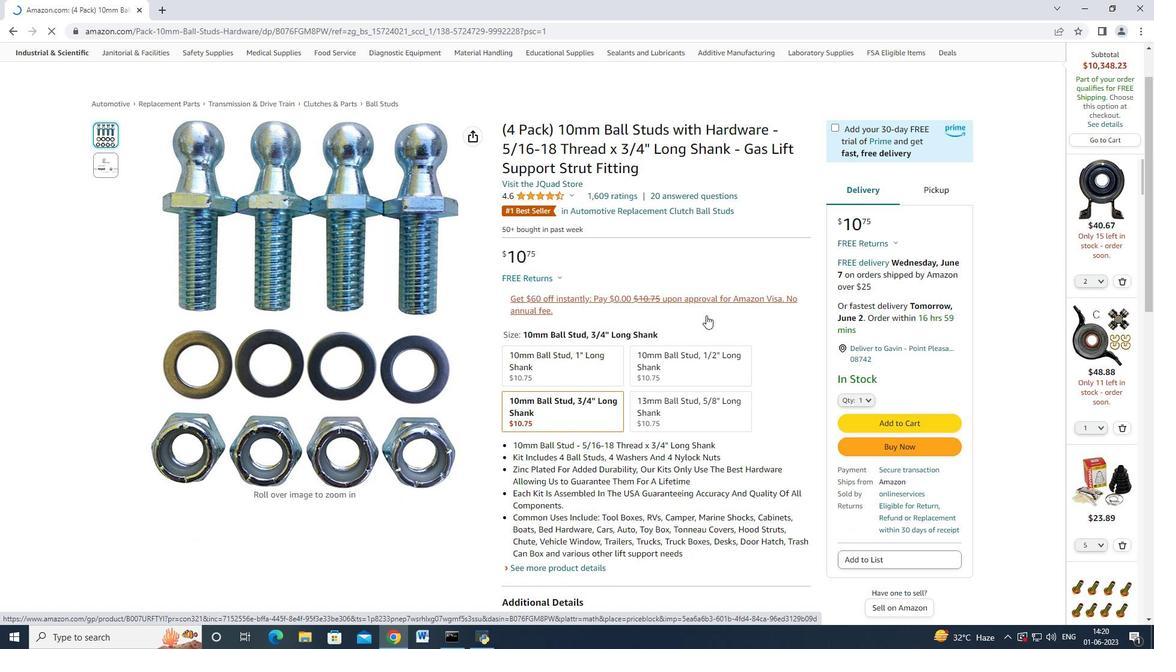 
Action: Mouse scrolled (709, 319) with delta (0, 0)
Screenshot: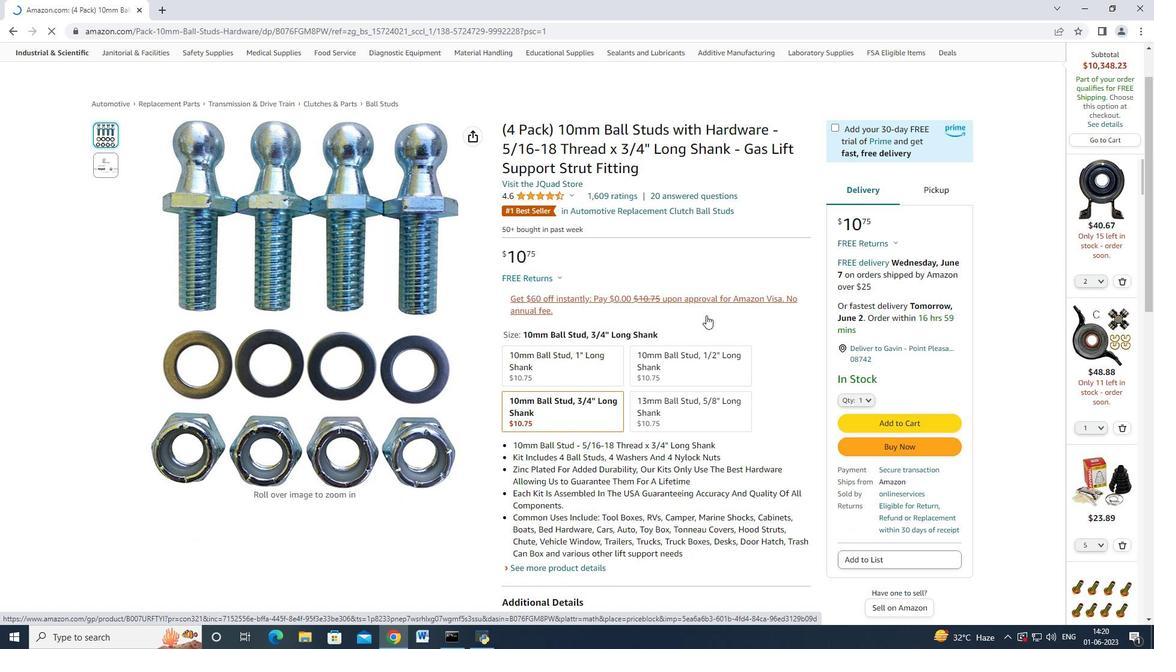 
Action: Mouse moved to (846, 335)
Screenshot: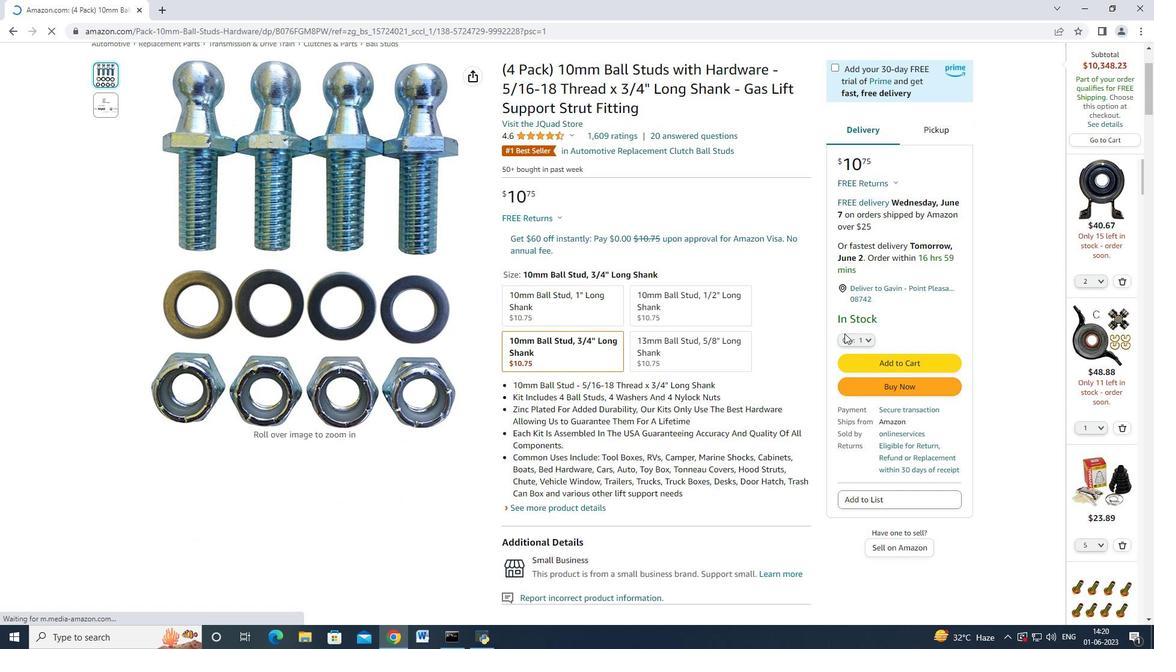 
Action: Mouse pressed left at (846, 335)
Screenshot: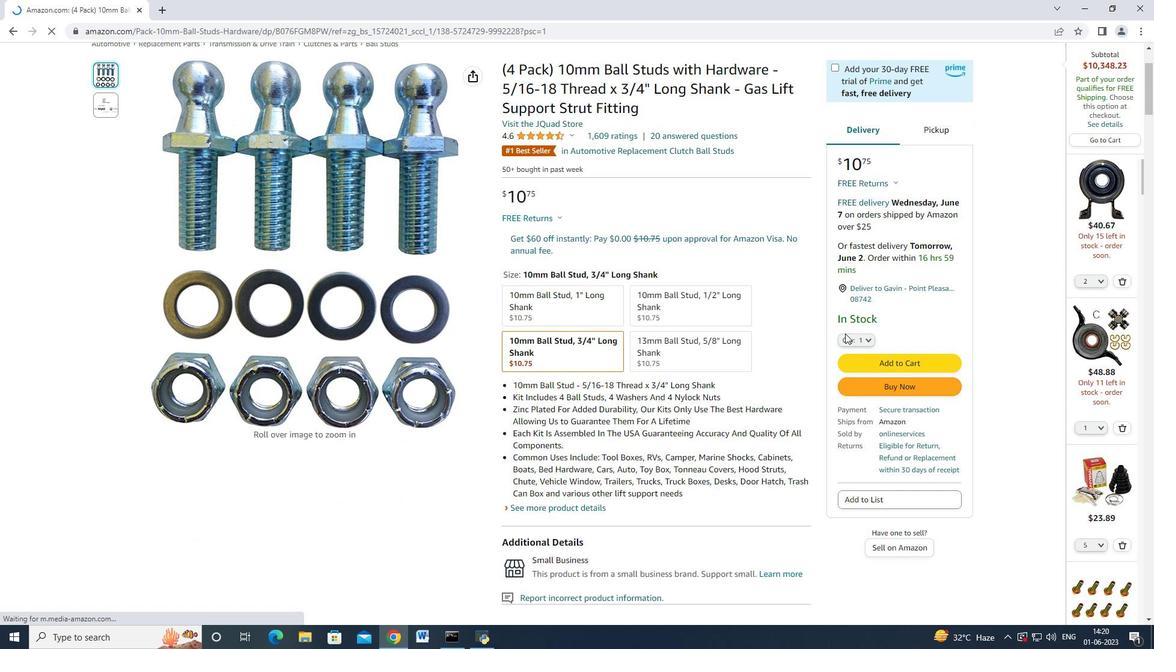 
Action: Mouse moved to (848, 375)
Screenshot: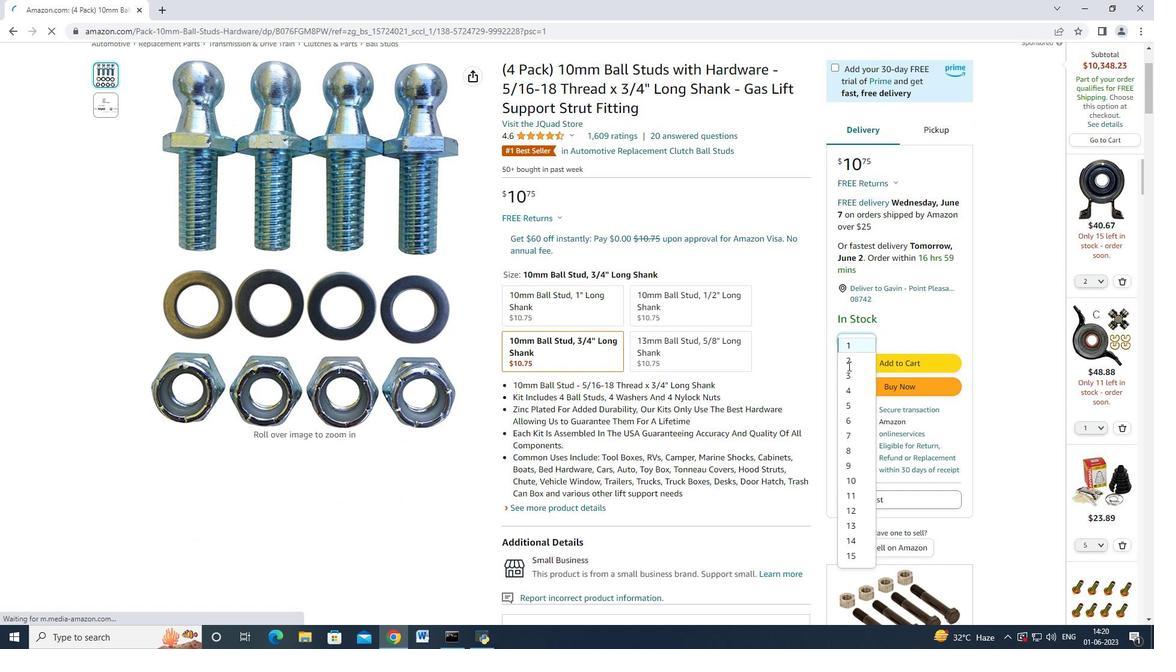 
Action: Mouse pressed left at (848, 375)
Screenshot: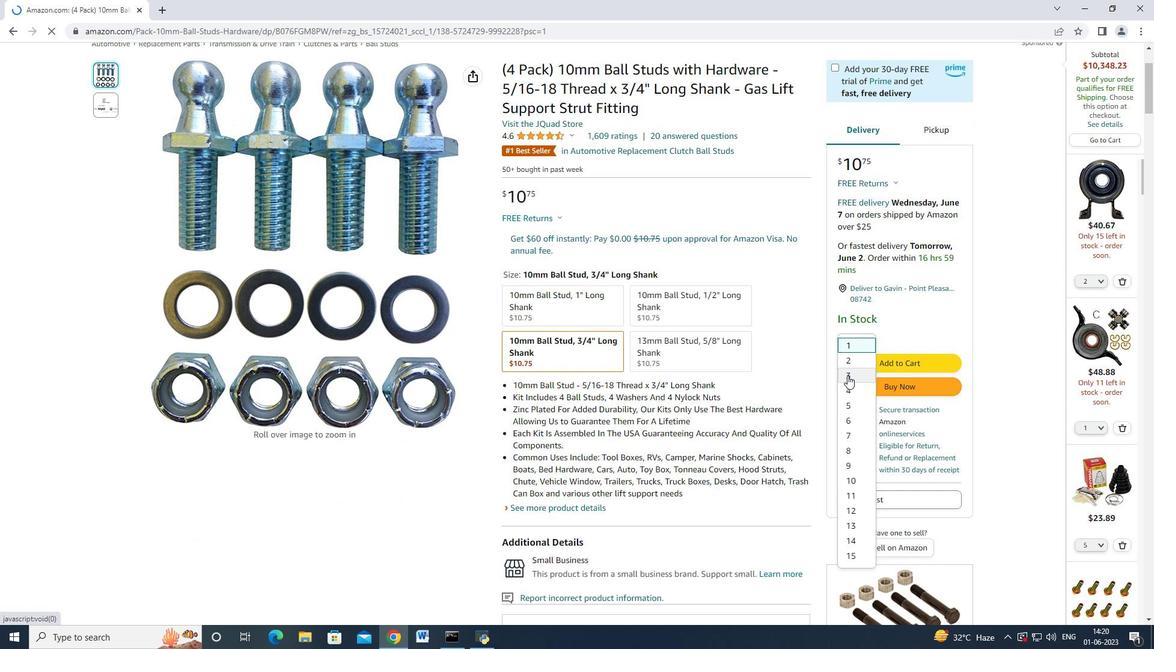 
Action: Mouse moved to (890, 377)
Screenshot: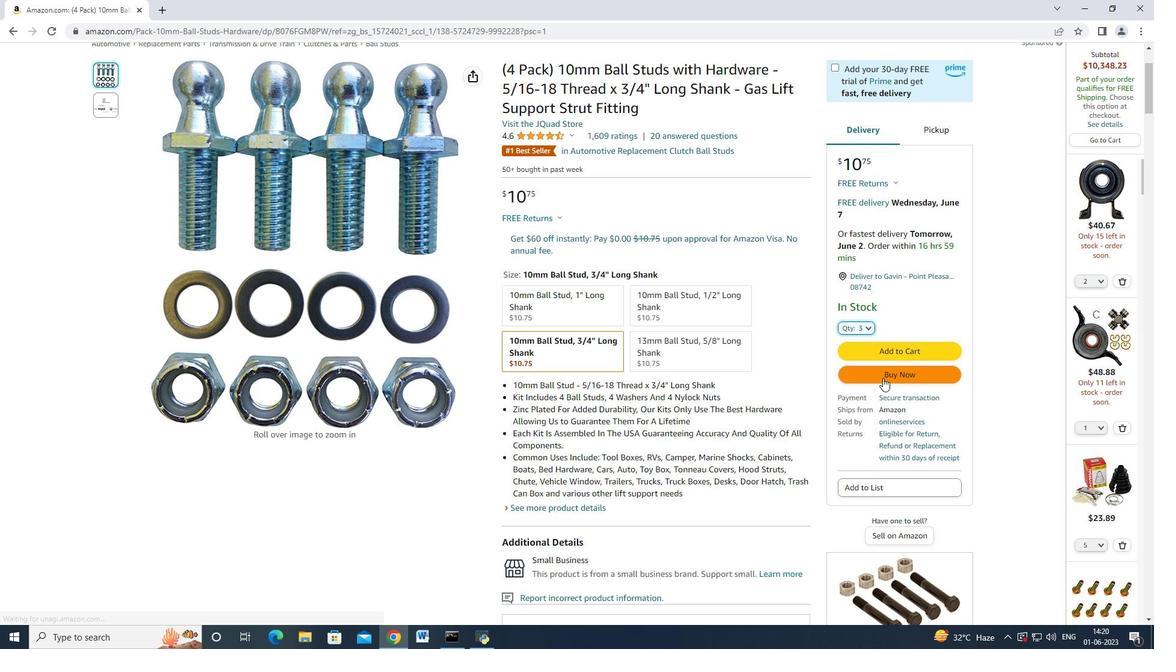 
Action: Mouse pressed left at (890, 377)
Screenshot: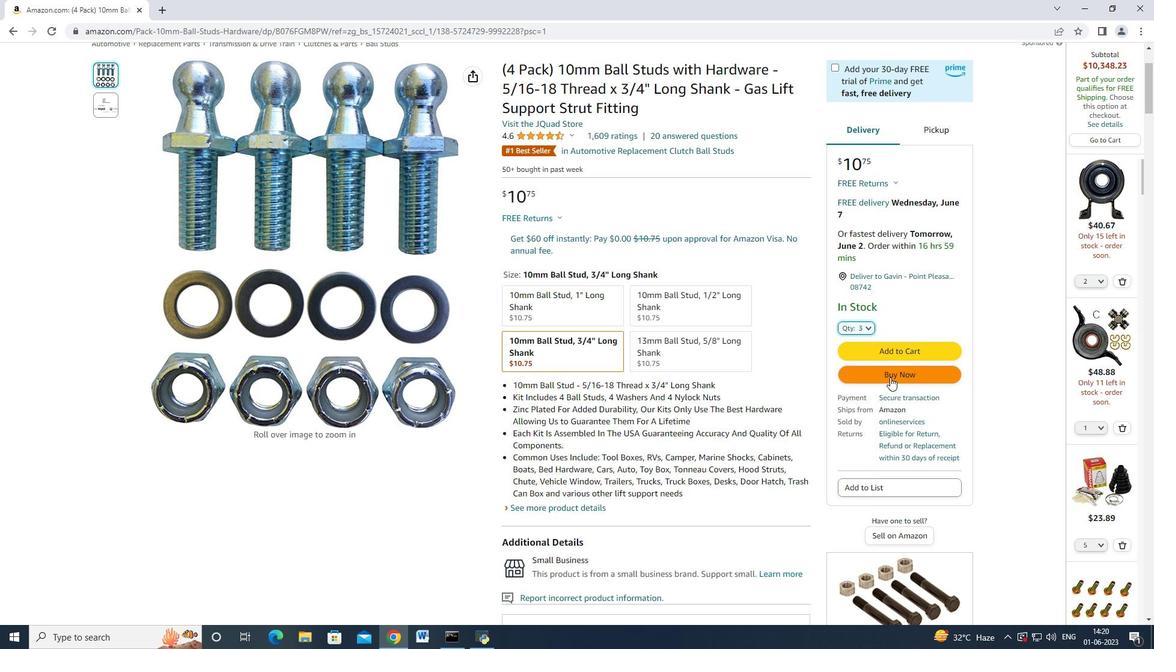 
Action: Mouse moved to (683, 105)
Screenshot: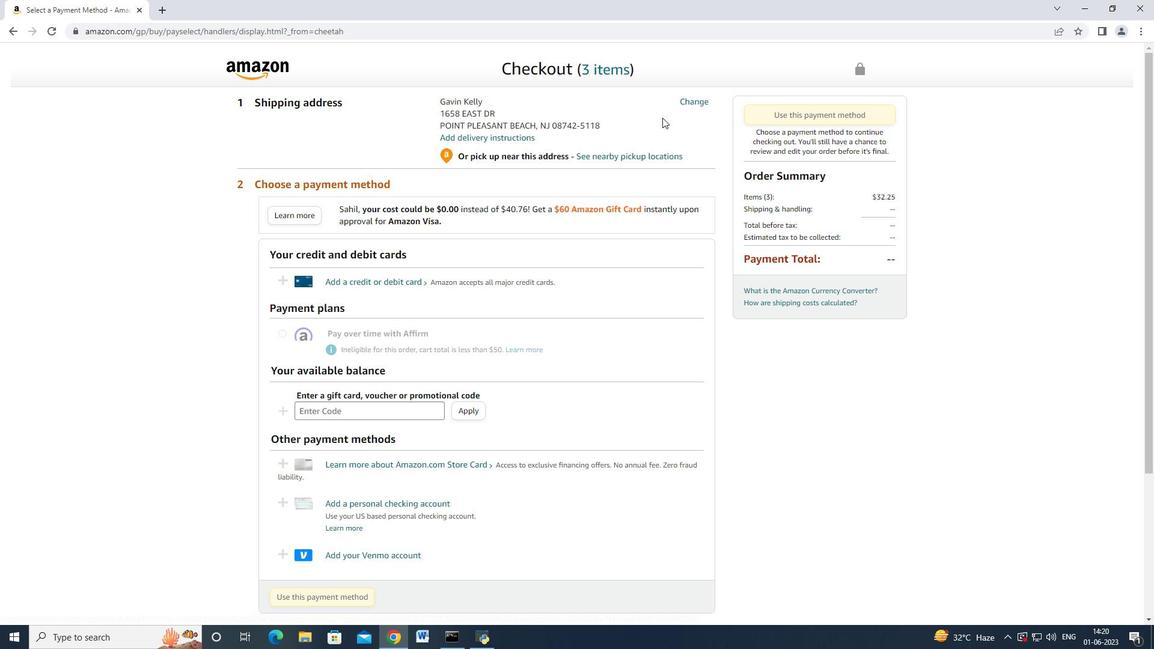 
Action: Mouse pressed left at (683, 105)
Screenshot: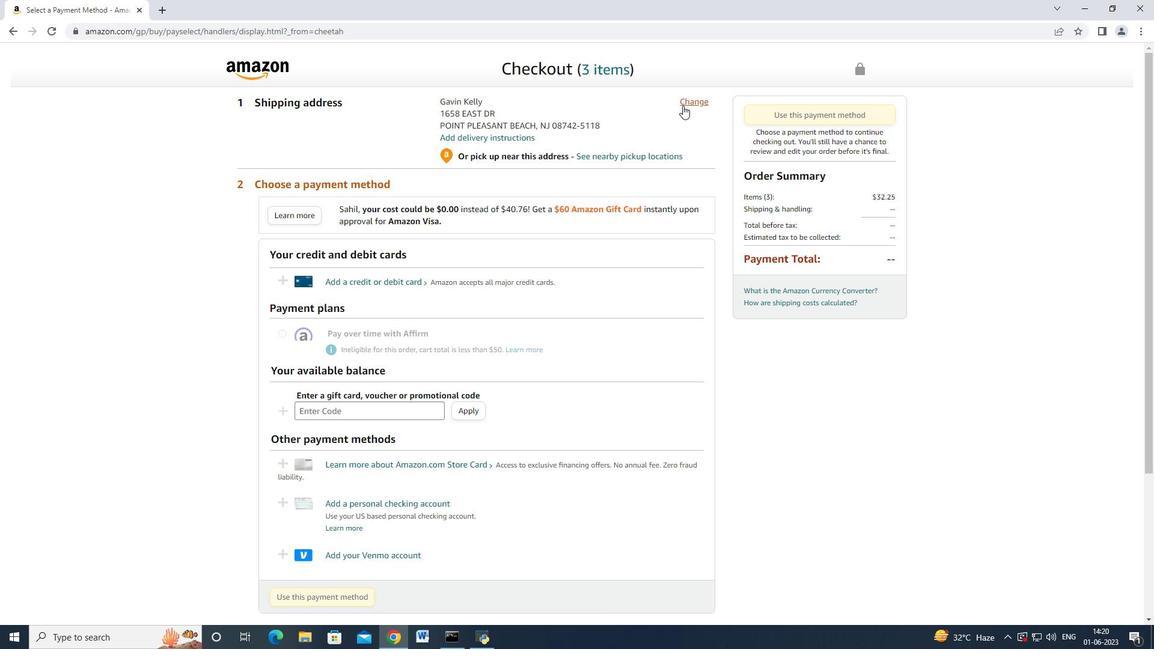 
Action: Mouse moved to (344, 258)
Screenshot: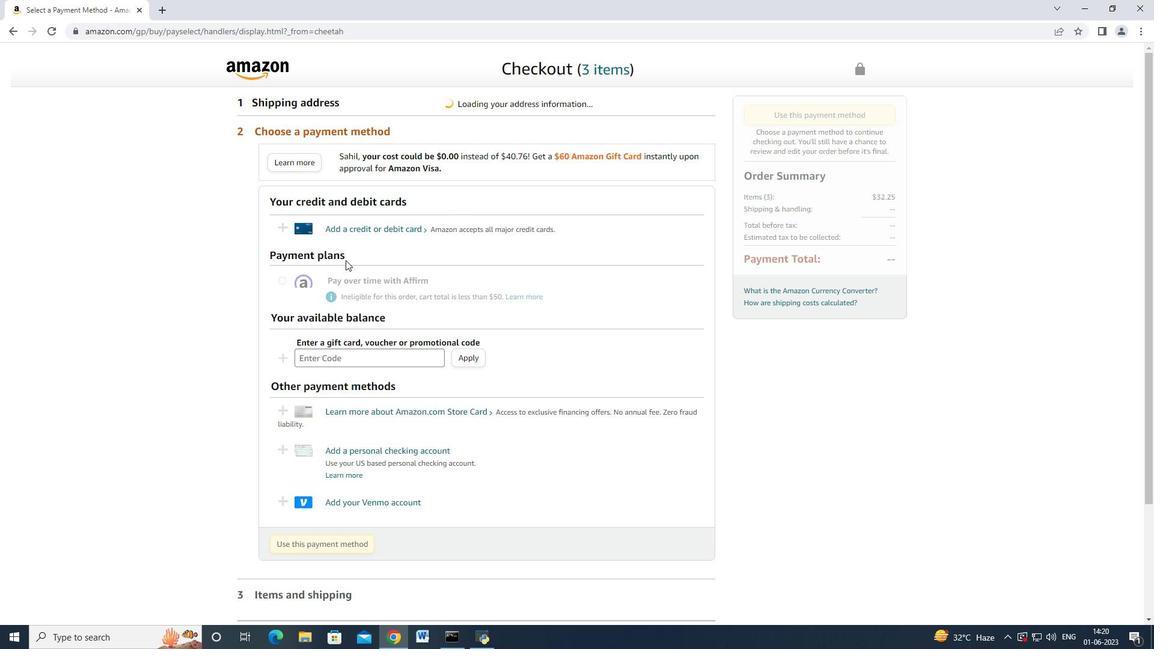 
Action: Mouse scrolled (344, 259) with delta (0, 0)
Screenshot: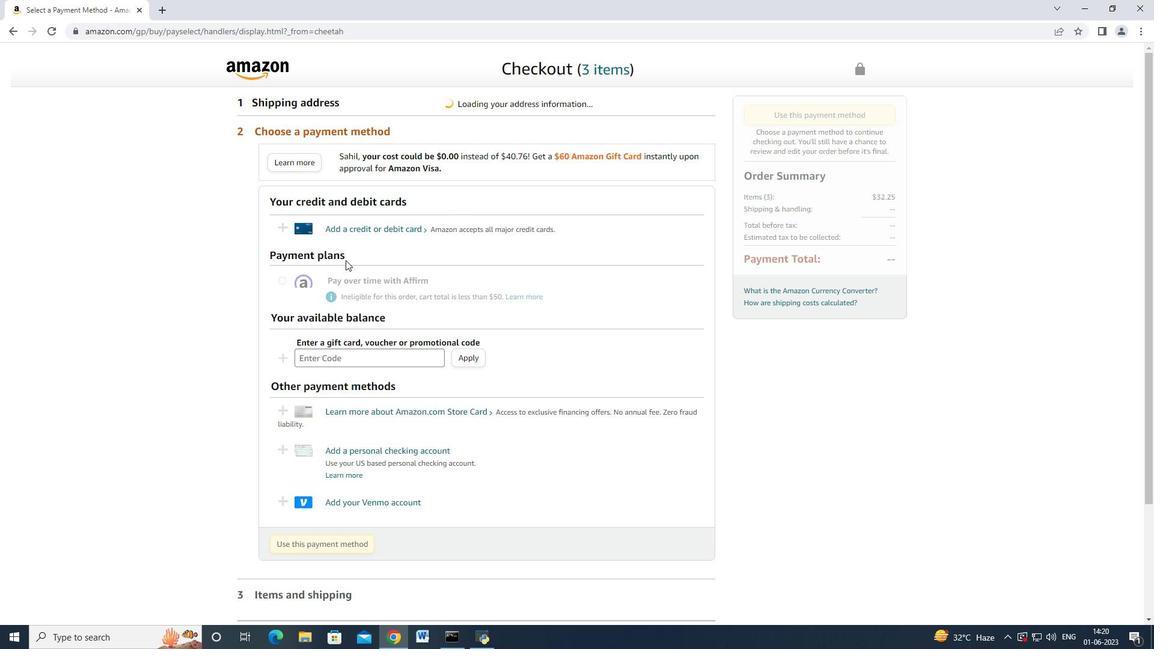 
Action: Mouse scrolled (344, 258) with delta (0, 0)
Screenshot: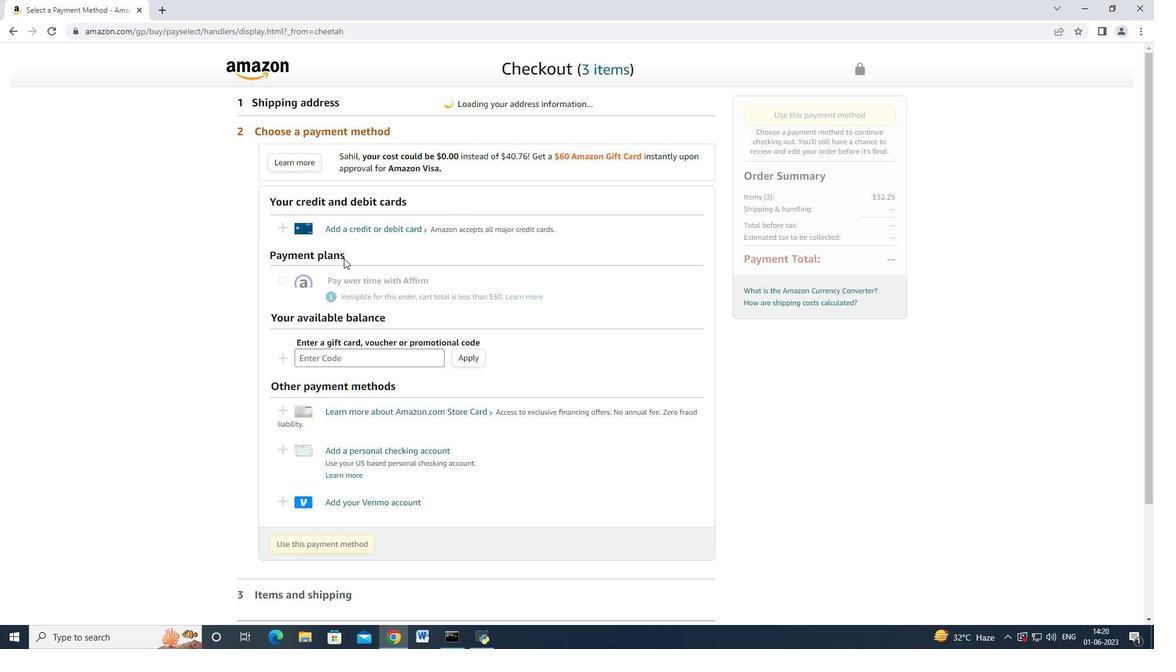 
Action: Mouse scrolled (344, 258) with delta (0, 0)
Screenshot: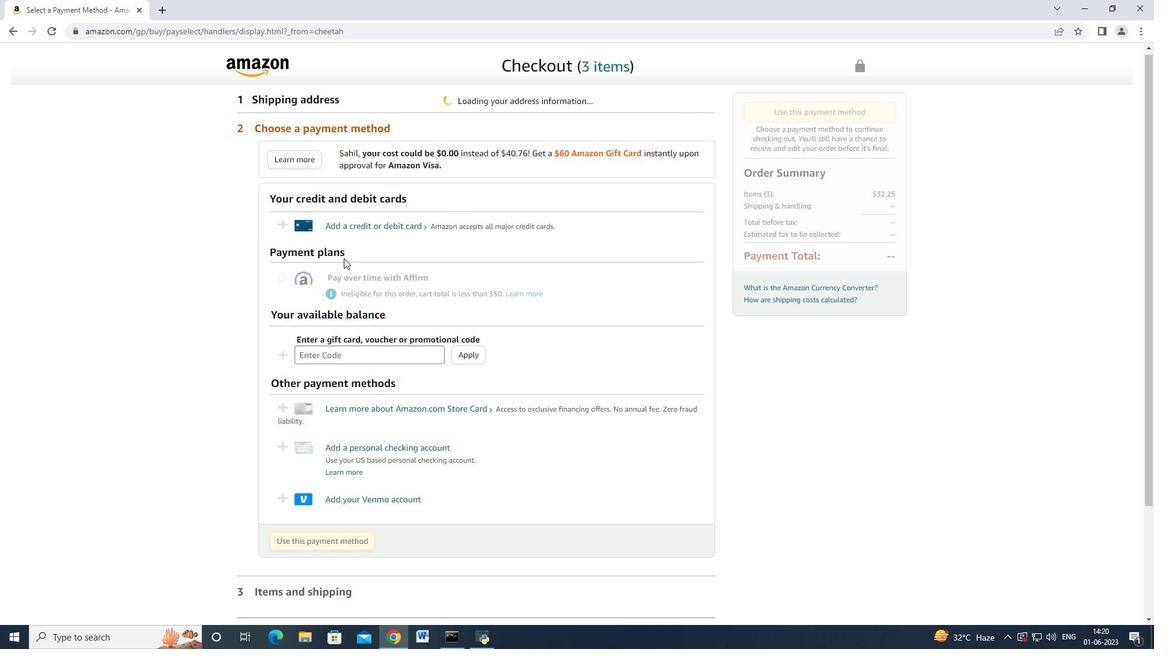 
Action: Mouse scrolled (344, 259) with delta (0, 0)
Screenshot: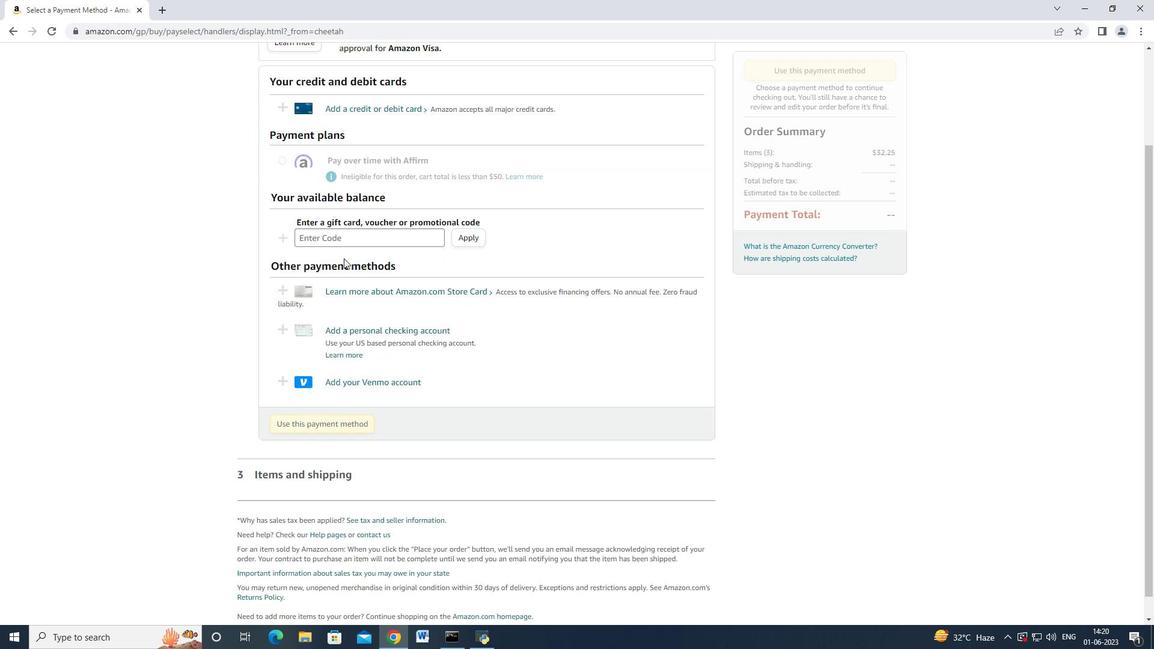 
Action: Mouse scrolled (344, 259) with delta (0, 0)
Screenshot: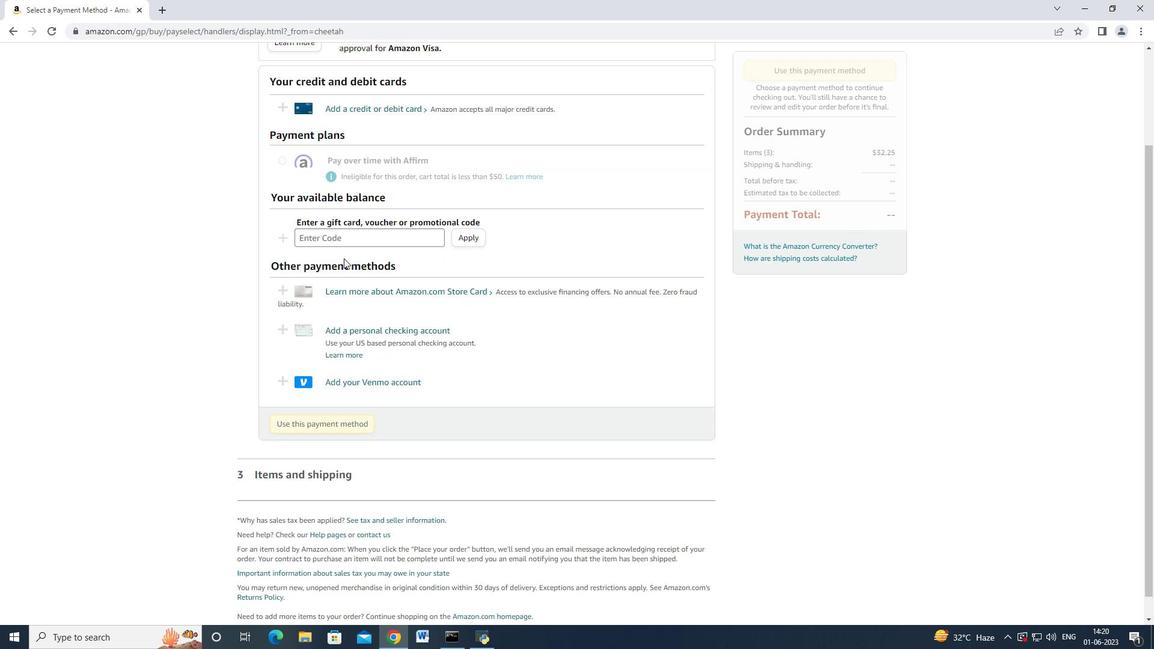 
Action: Mouse scrolled (344, 259) with delta (0, 0)
Screenshot: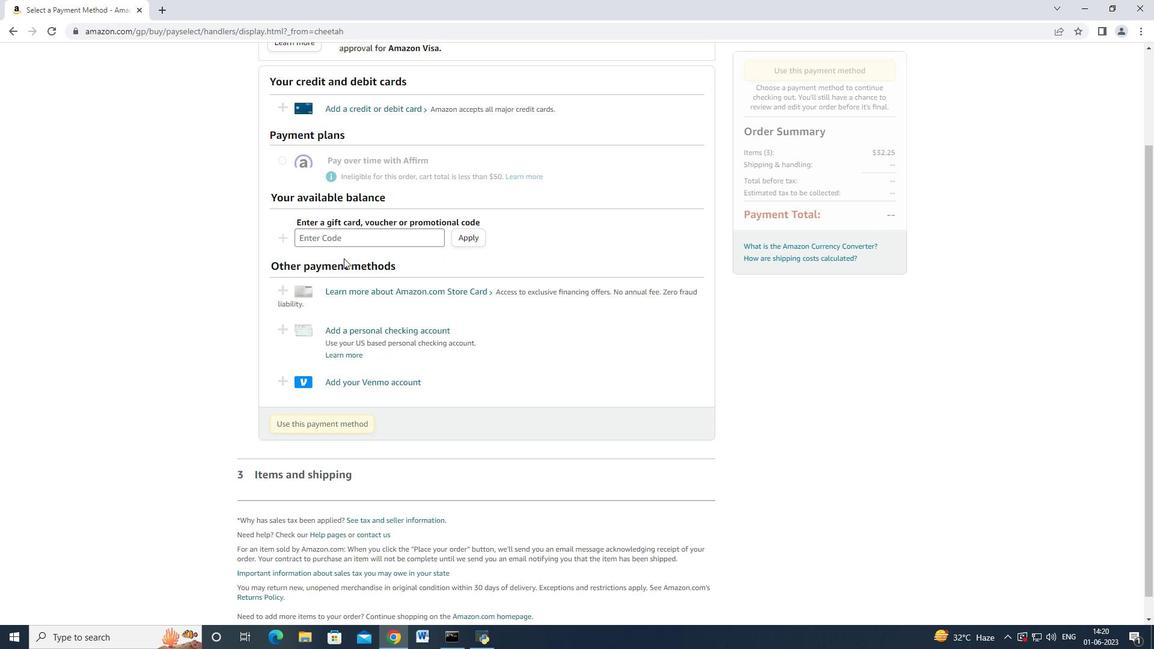 
Action: Mouse scrolled (344, 259) with delta (0, 0)
Screenshot: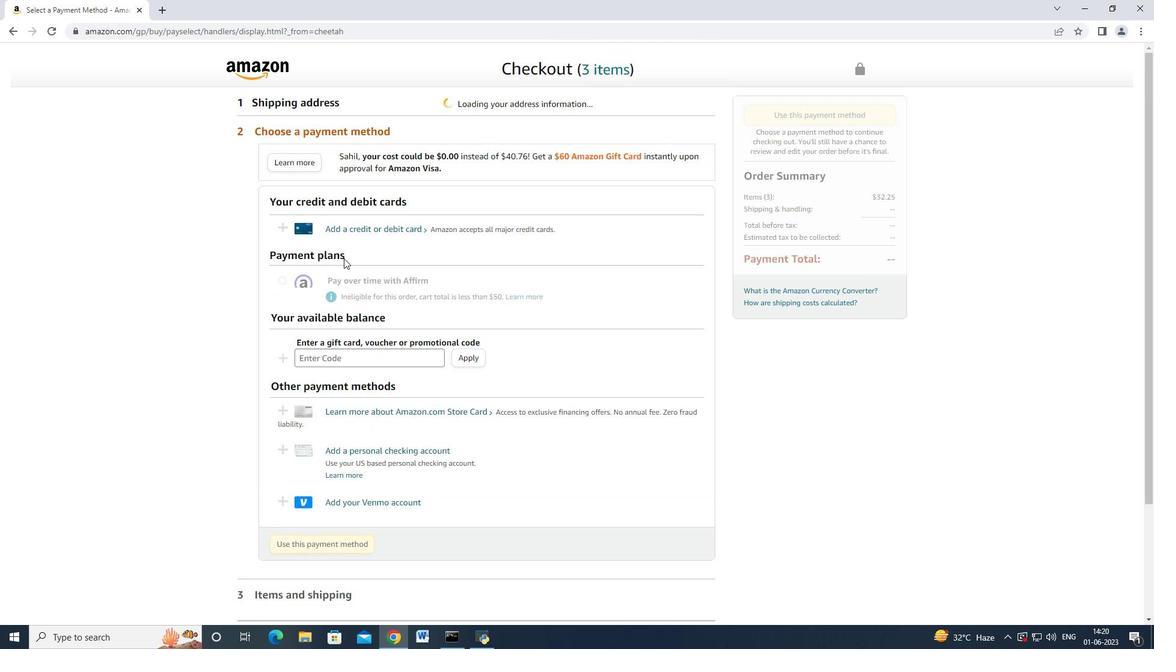 
Action: Mouse moved to (344, 258)
Screenshot: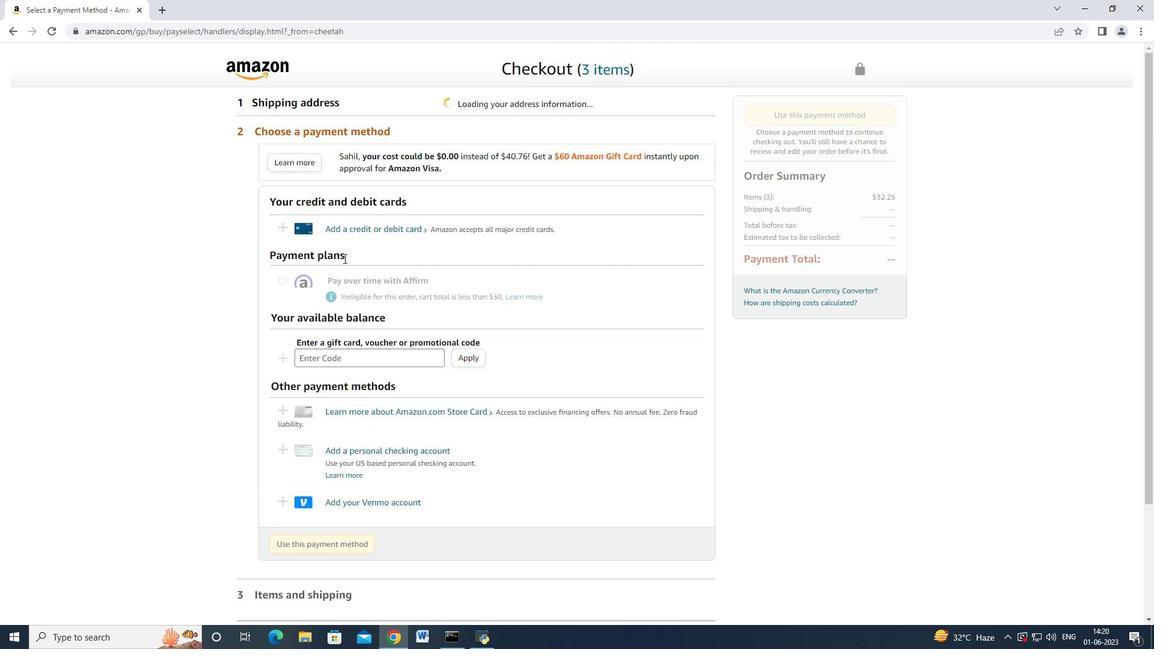
Action: Mouse scrolled (344, 257) with delta (0, 0)
Screenshot: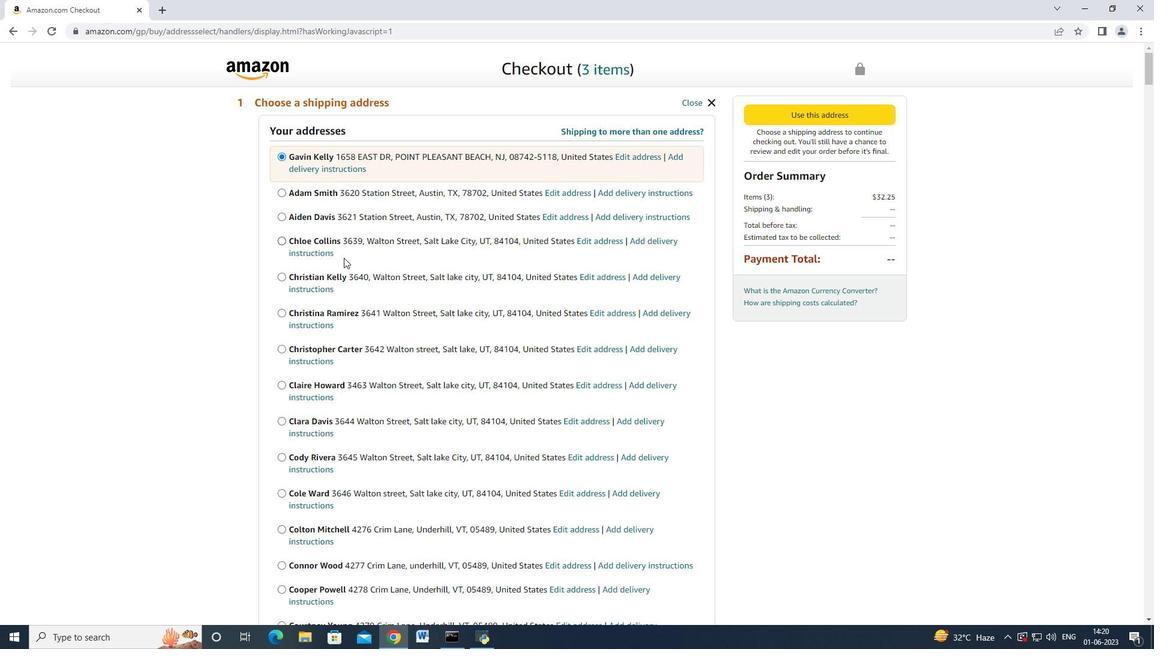 
Action: Mouse scrolled (344, 257) with delta (0, 0)
Screenshot: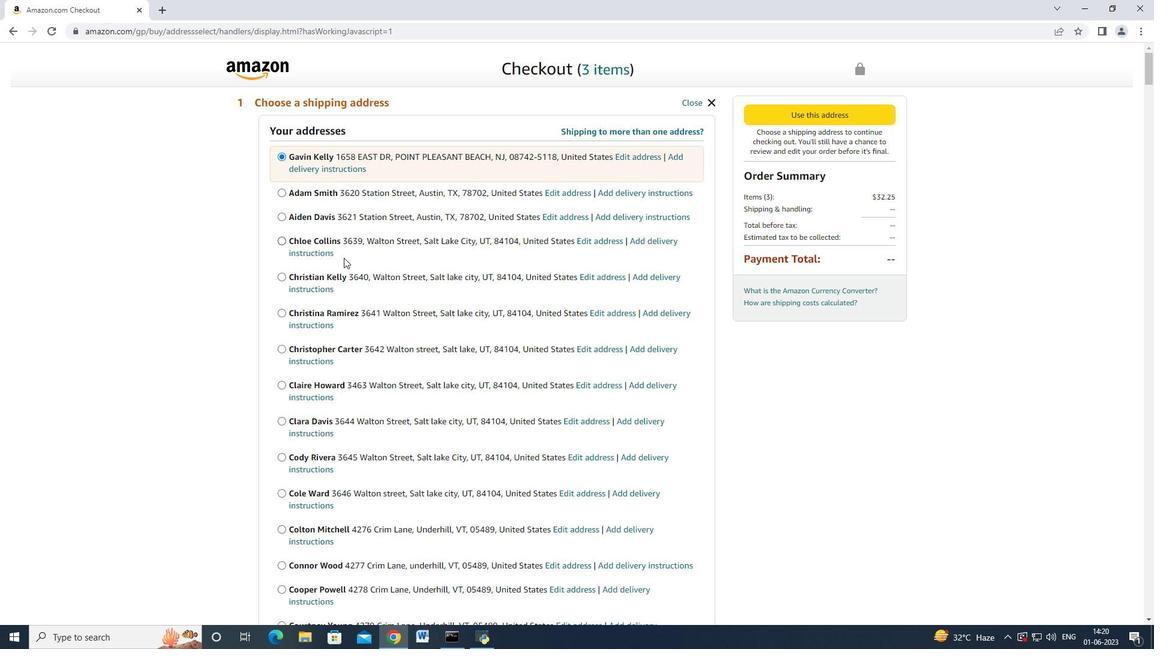
Action: Mouse scrolled (344, 257) with delta (0, 0)
Screenshot: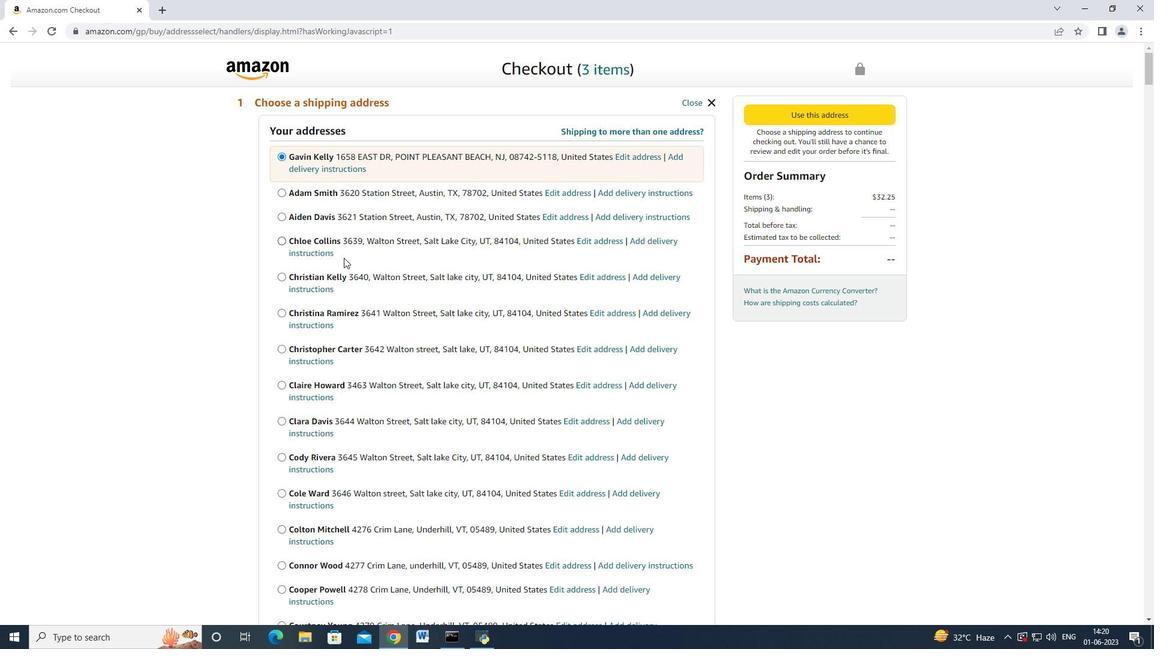 
Action: Mouse scrolled (344, 257) with delta (0, 0)
Screenshot: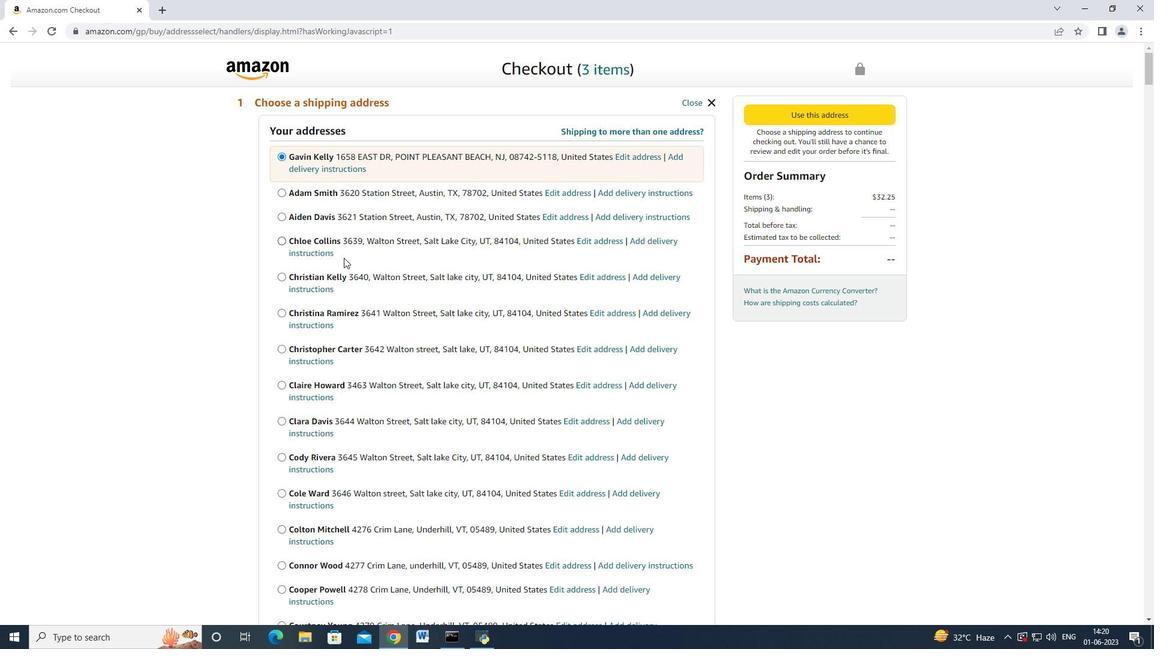 
Action: Mouse scrolled (344, 257) with delta (0, 0)
Screenshot: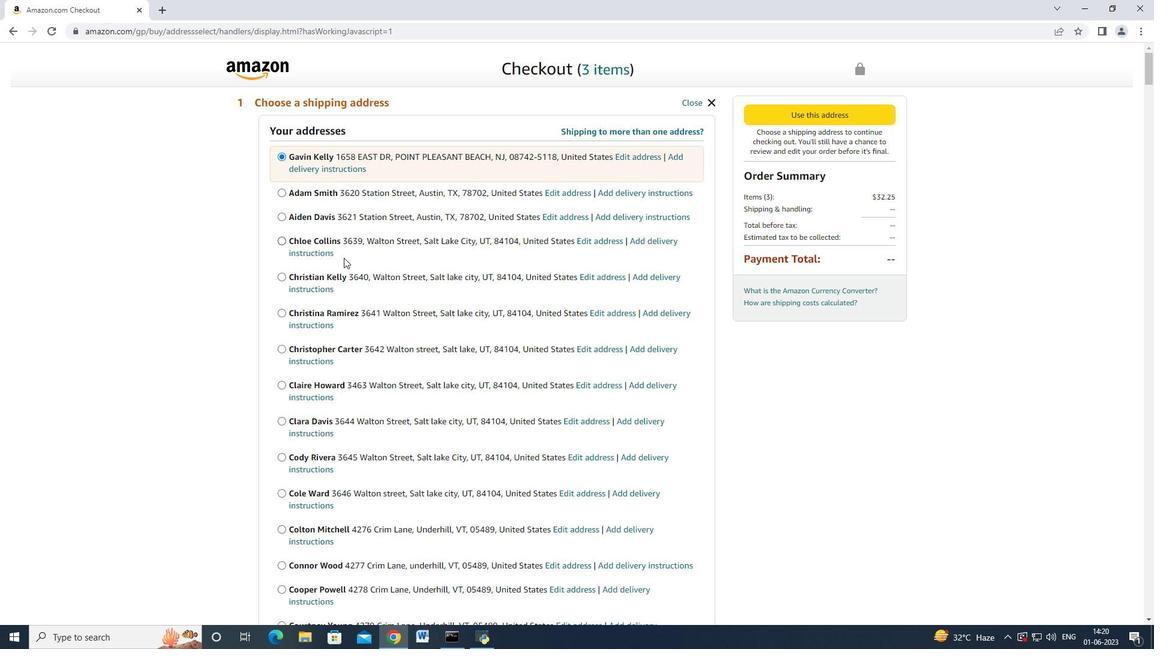 
Action: Mouse scrolled (344, 257) with delta (0, 0)
Screenshot: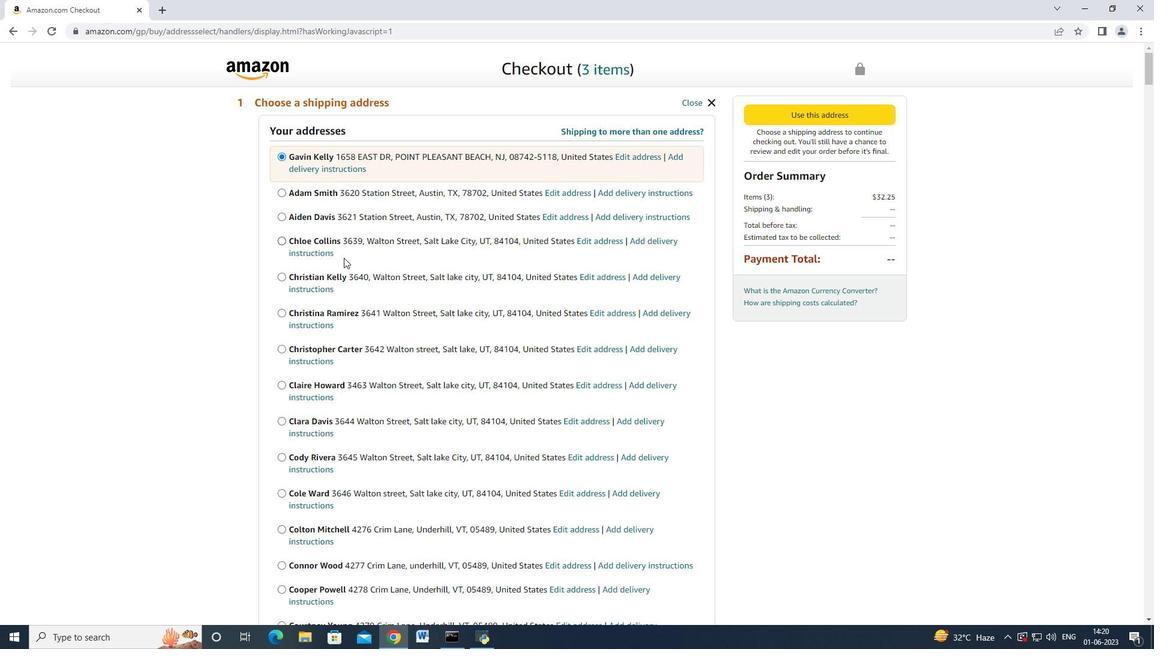 
Action: Mouse scrolled (344, 257) with delta (0, 0)
Screenshot: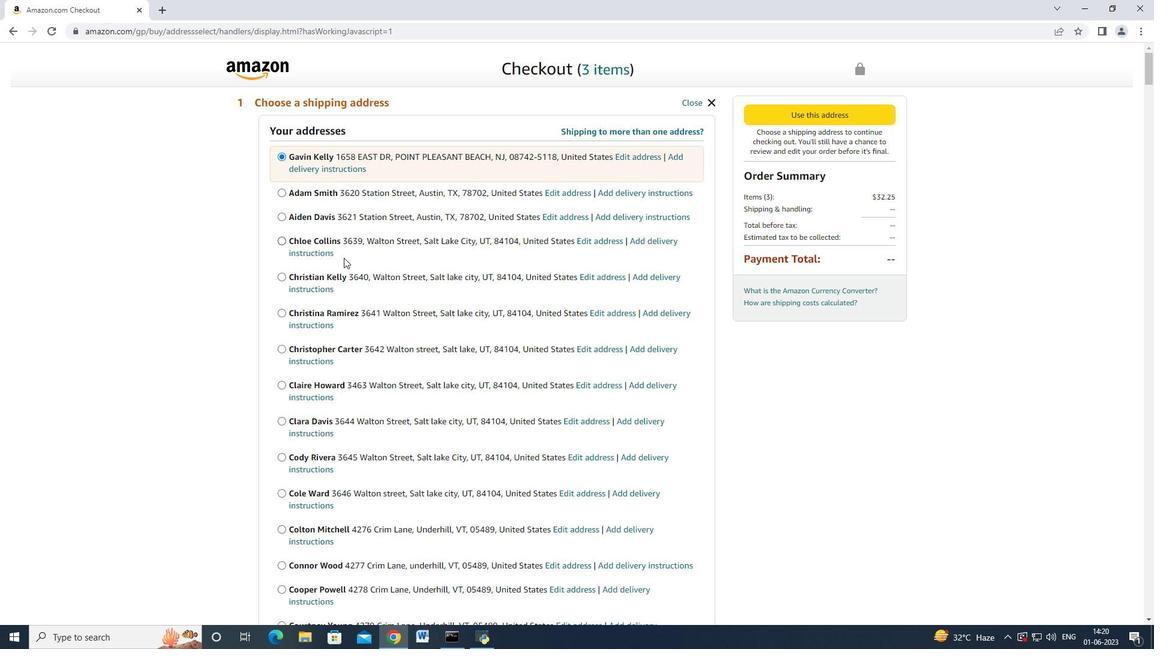
Action: Mouse scrolled (344, 257) with delta (0, 0)
Screenshot: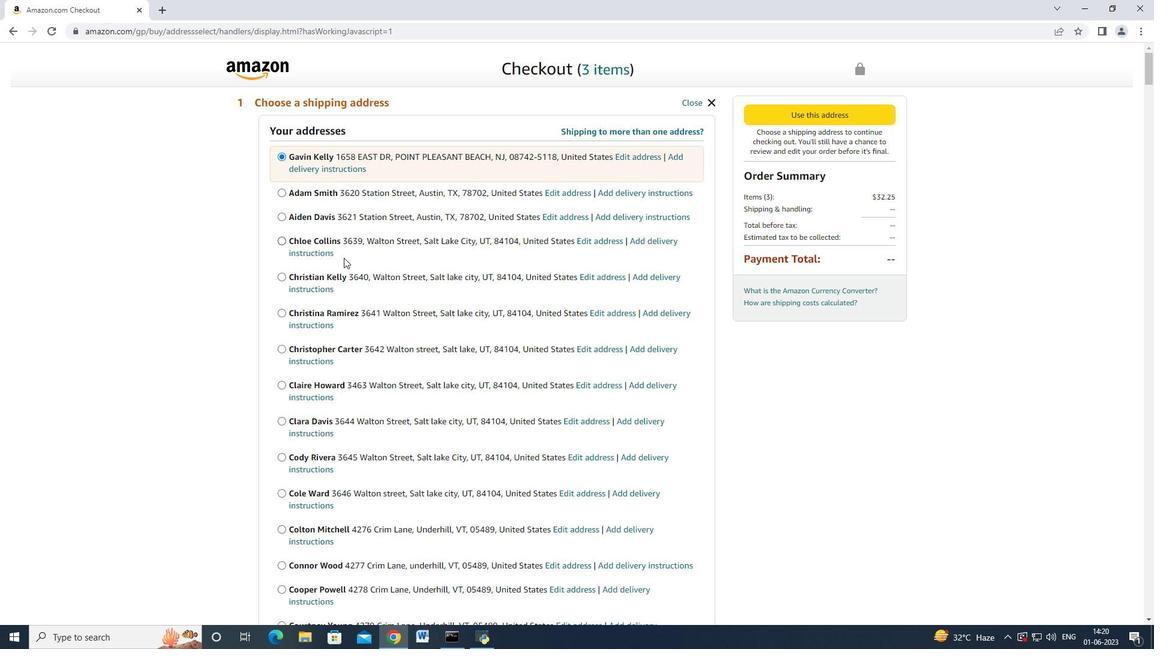 
Action: Mouse scrolled (344, 257) with delta (0, 0)
Screenshot: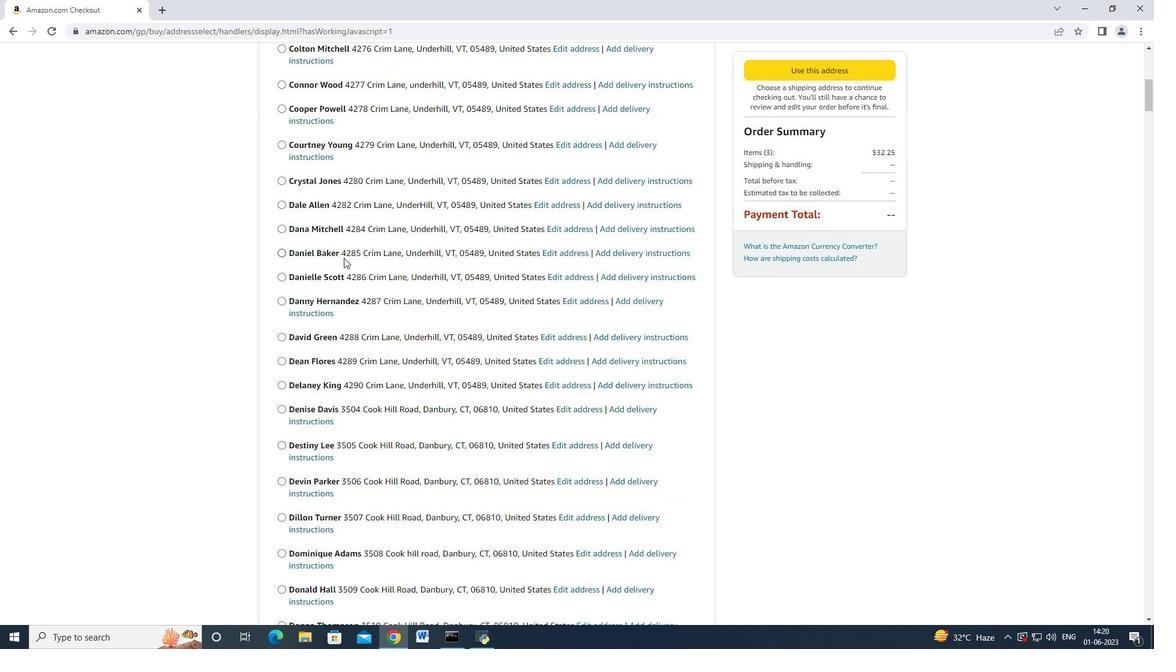 
Action: Mouse scrolled (344, 257) with delta (0, 0)
Screenshot: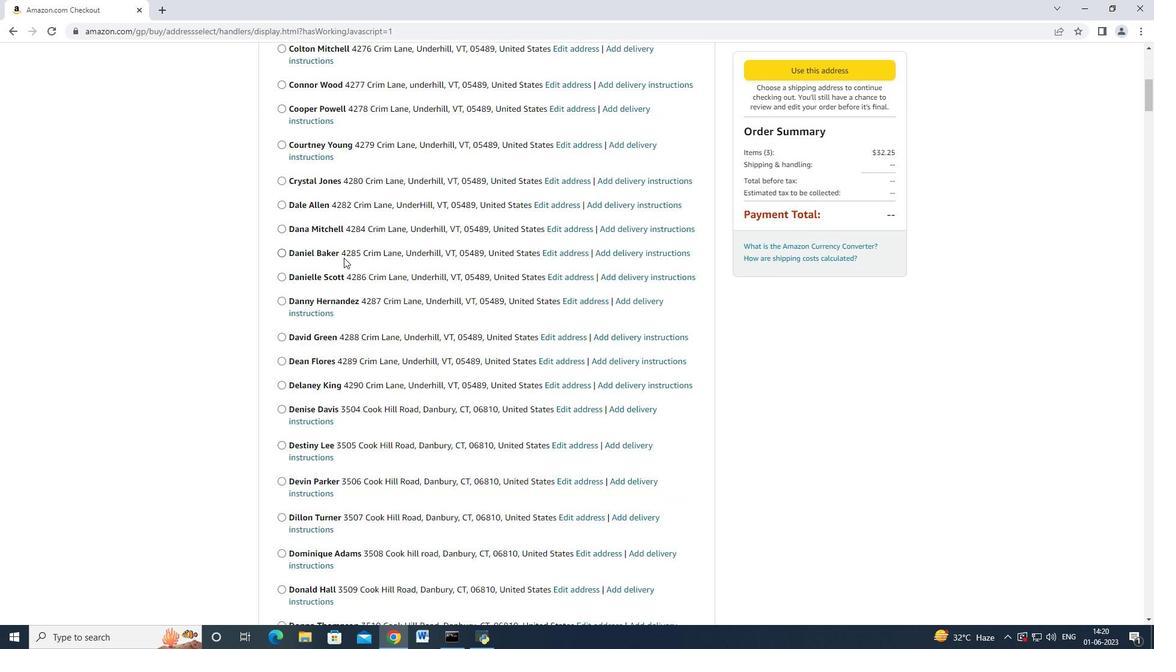 
Action: Mouse scrolled (344, 257) with delta (0, 0)
Screenshot: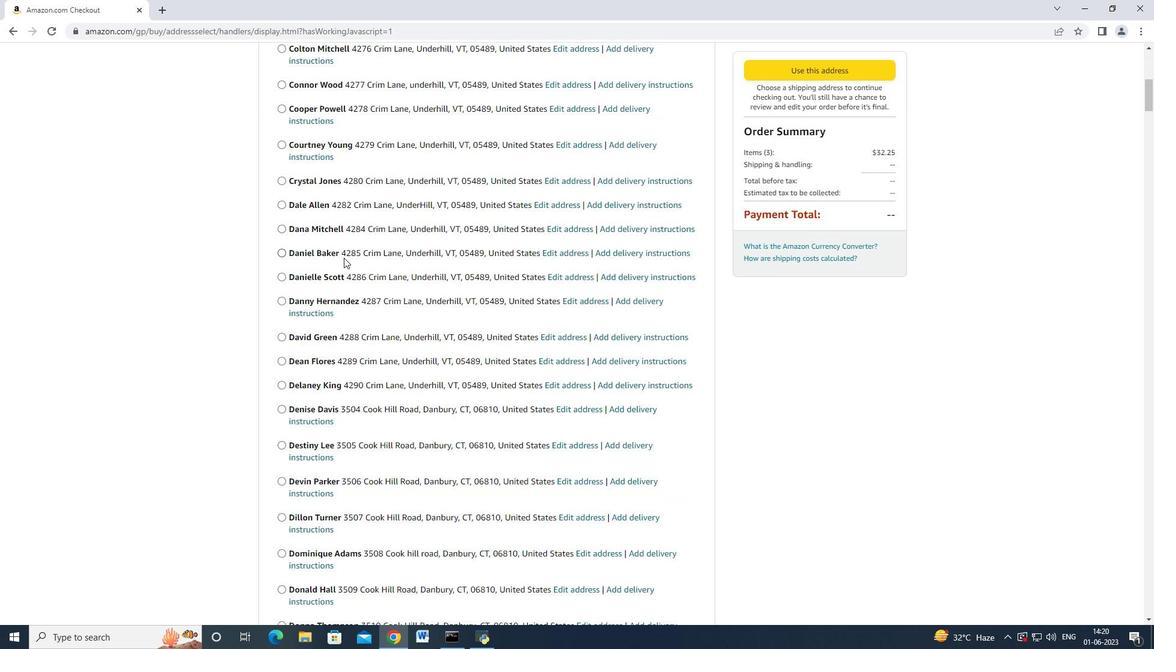 
Action: Mouse scrolled (344, 257) with delta (0, 0)
Screenshot: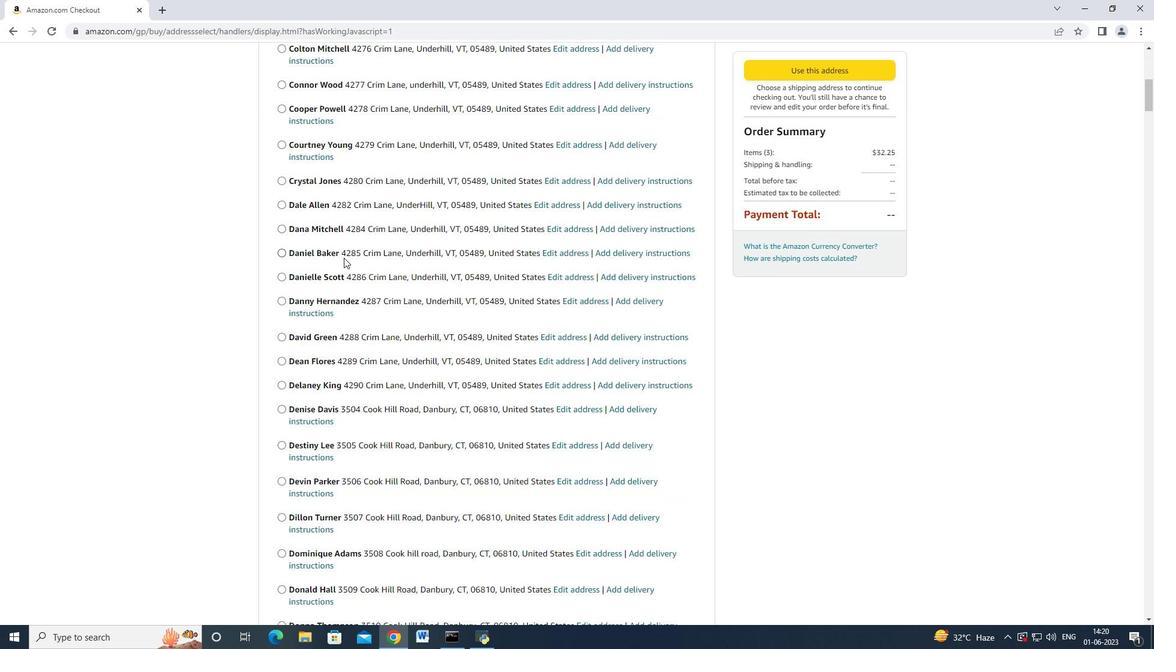 
Action: Mouse scrolled (344, 257) with delta (0, 0)
Screenshot: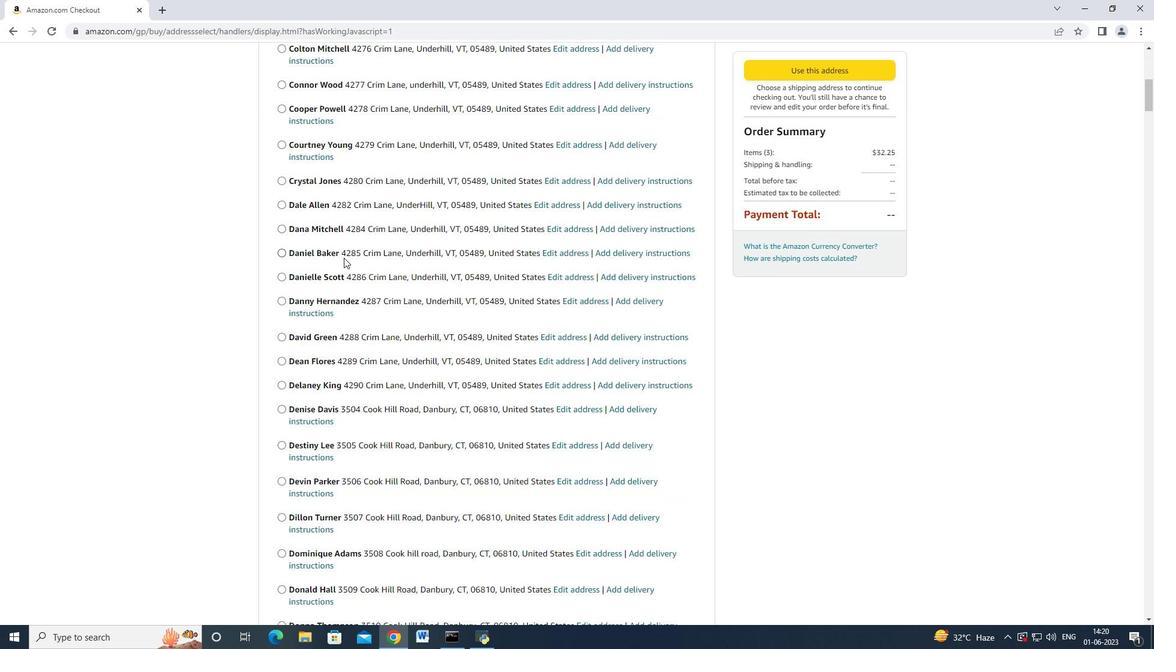 
Action: Mouse scrolled (344, 257) with delta (0, 0)
Screenshot: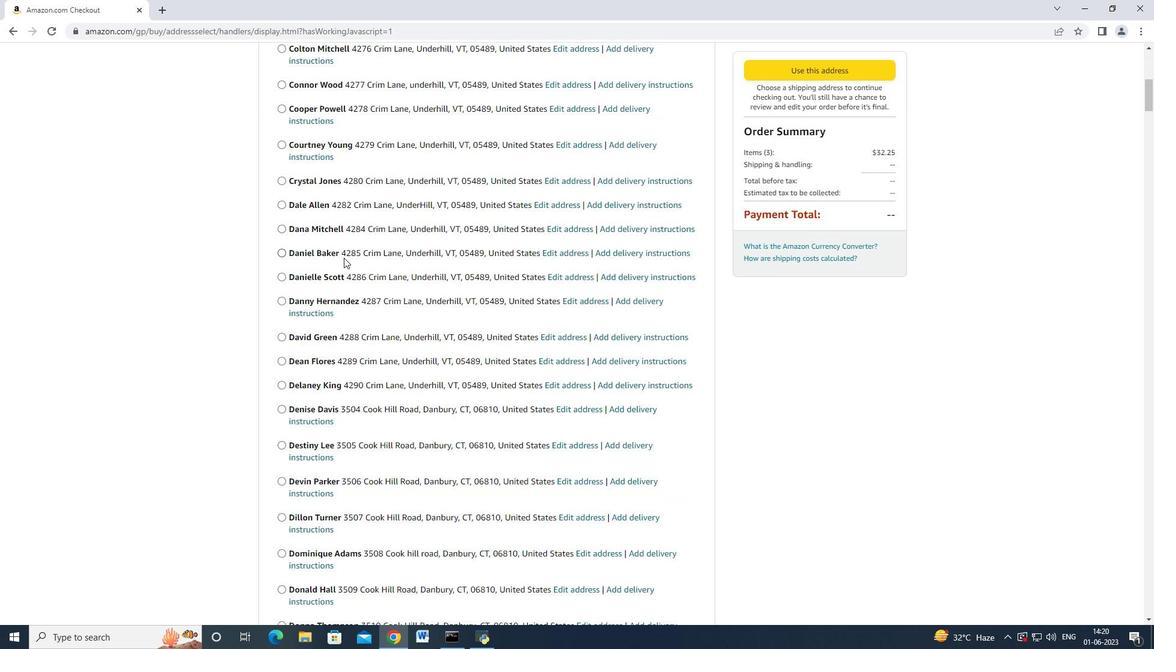 
Action: Mouse scrolled (344, 257) with delta (0, 0)
Screenshot: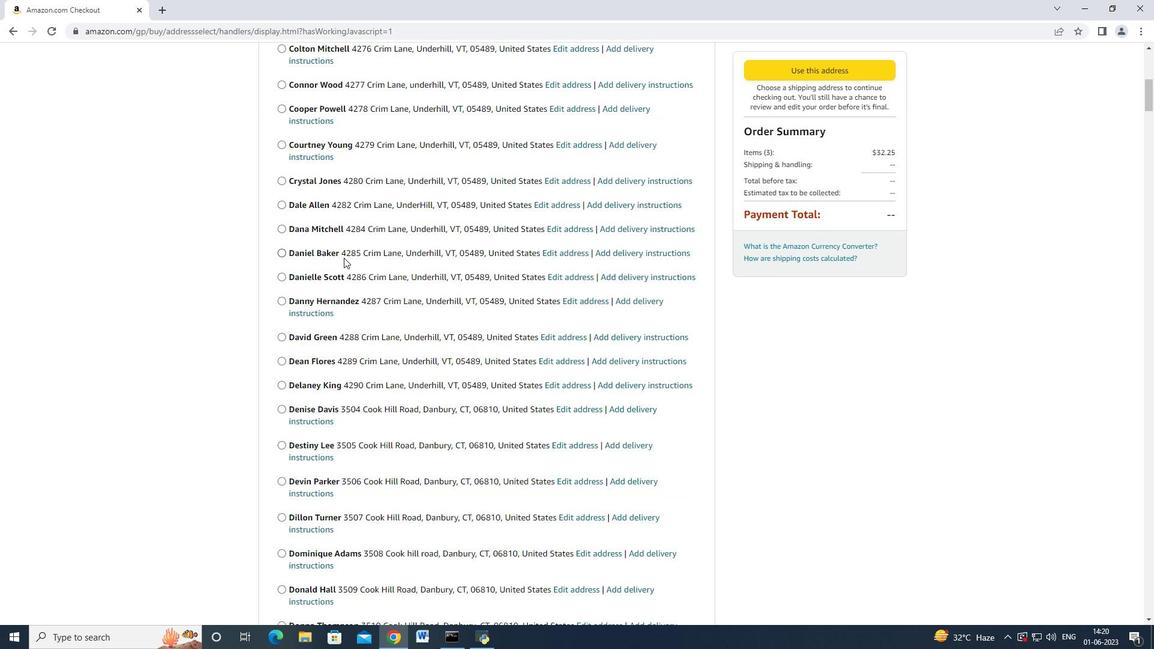 
Action: Mouse scrolled (344, 257) with delta (0, 0)
Screenshot: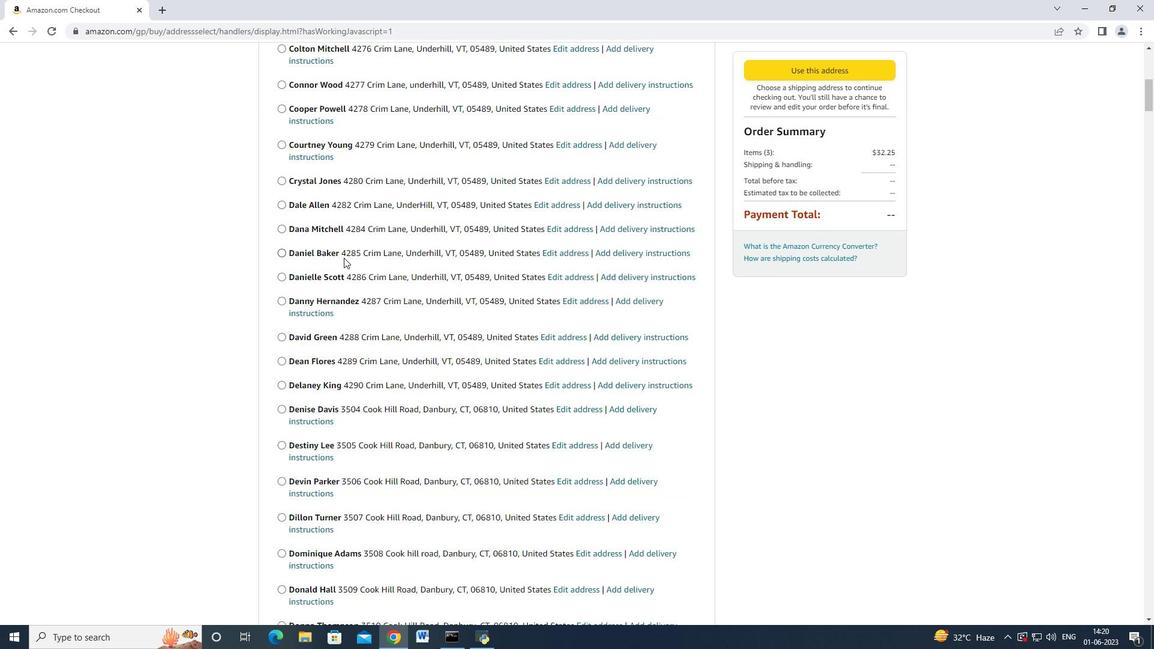 
Action: Mouse scrolled (344, 257) with delta (0, 0)
Screenshot: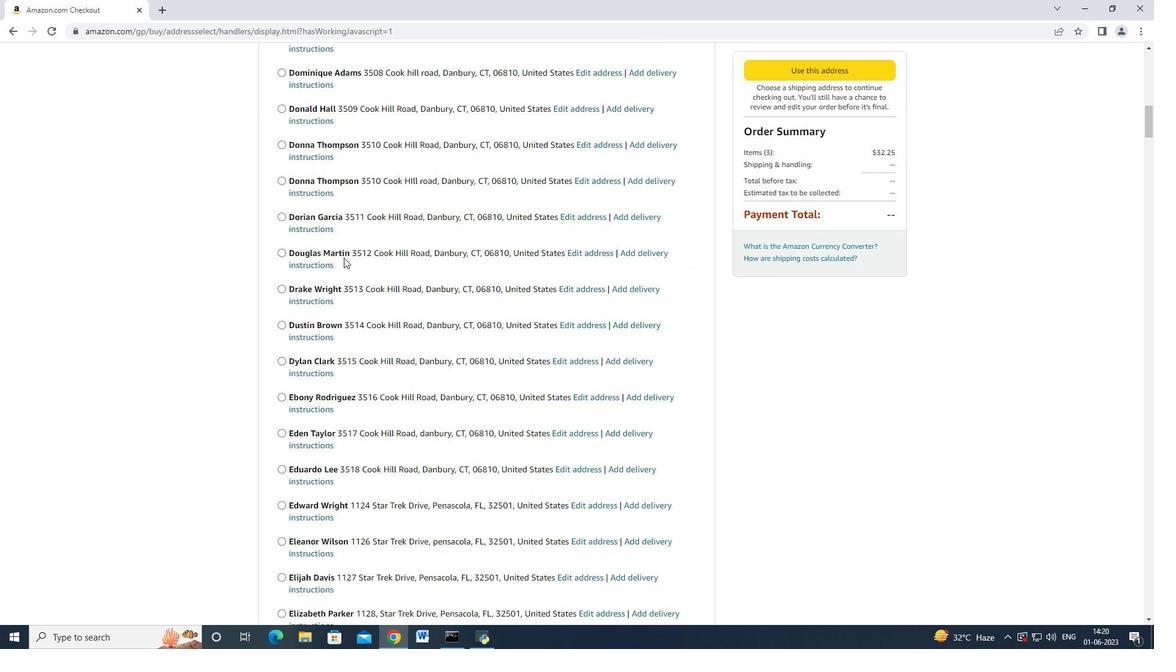 
Action: Mouse scrolled (344, 257) with delta (0, 0)
Screenshot: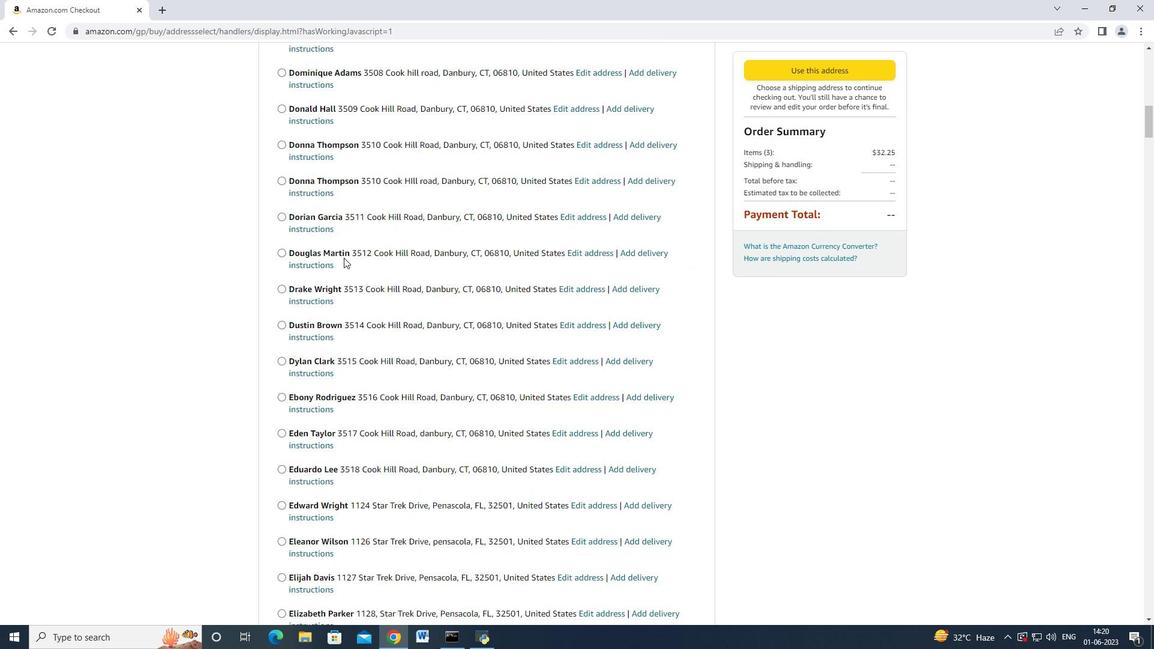 
Action: Mouse scrolled (344, 257) with delta (0, 0)
Screenshot: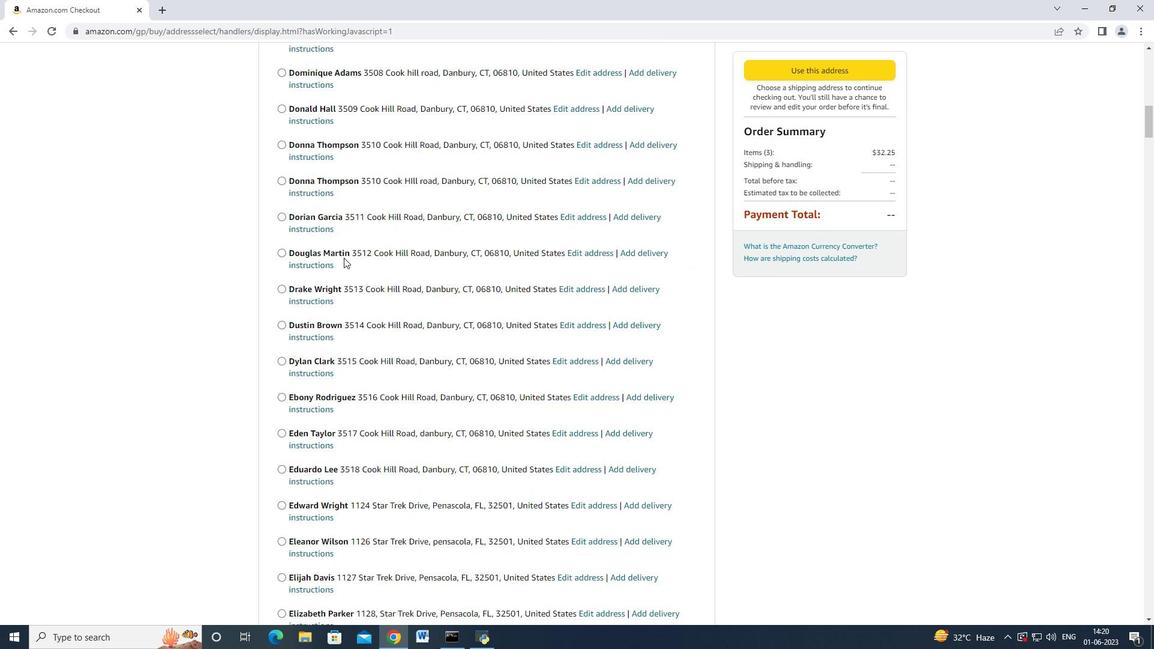 
Action: Mouse scrolled (344, 257) with delta (0, 0)
Screenshot: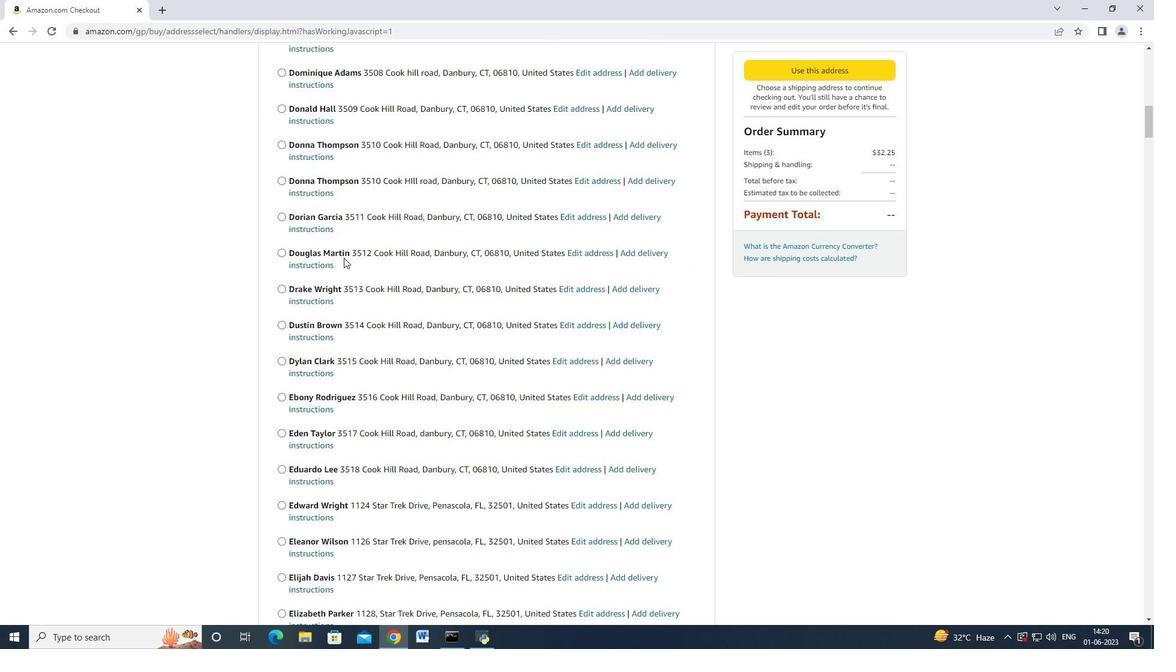 
Action: Mouse scrolled (344, 257) with delta (0, 0)
Screenshot: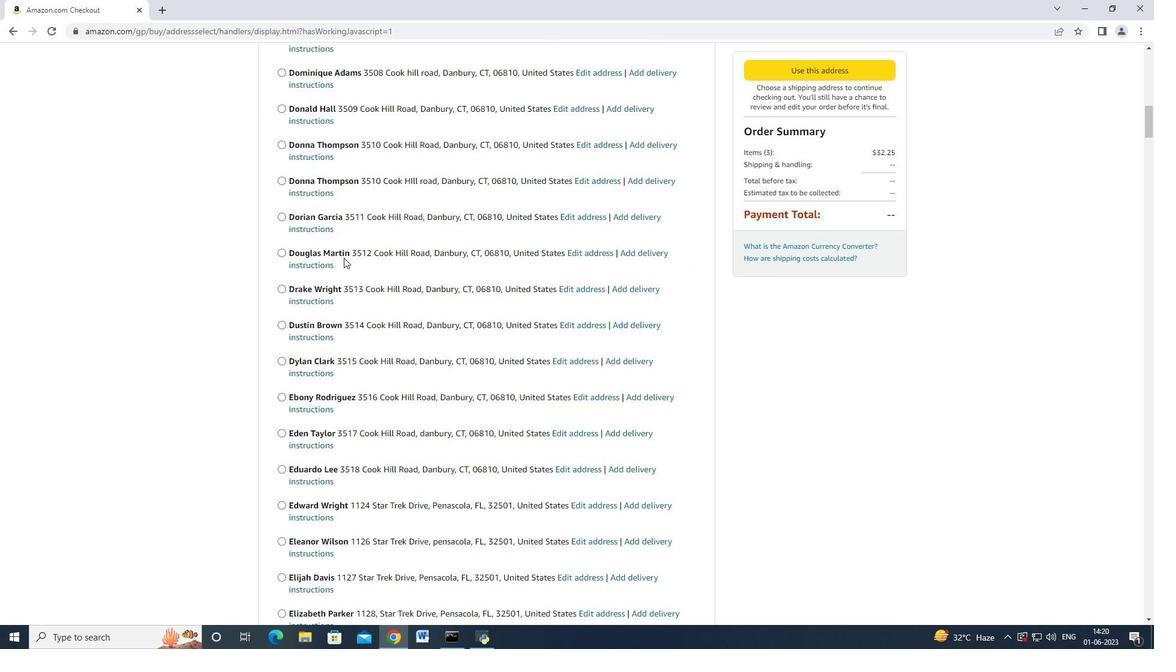 
Action: Mouse moved to (344, 258)
Screenshot: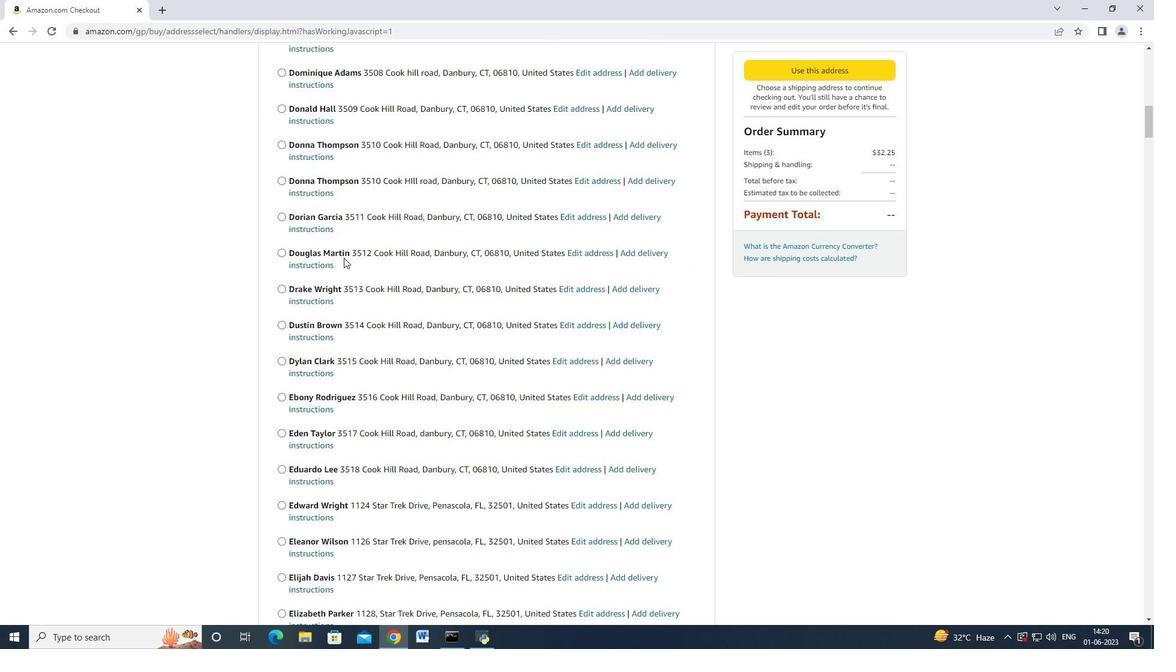 
Action: Mouse scrolled (344, 257) with delta (0, 0)
Screenshot: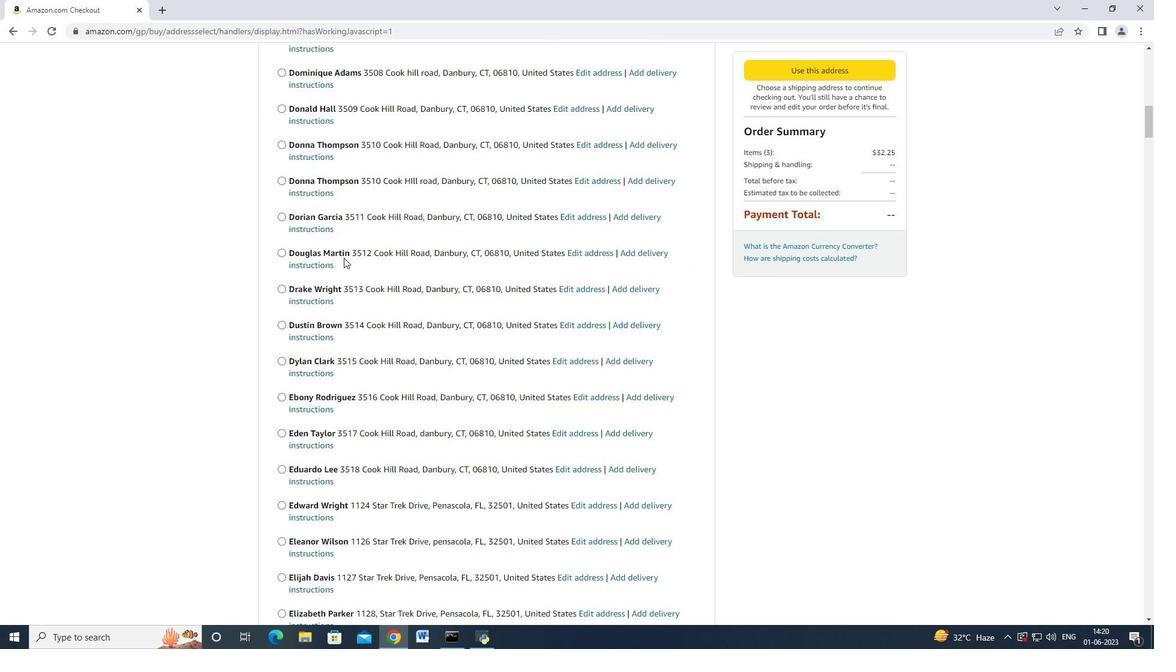 
Action: Mouse scrolled (344, 257) with delta (0, 0)
Screenshot: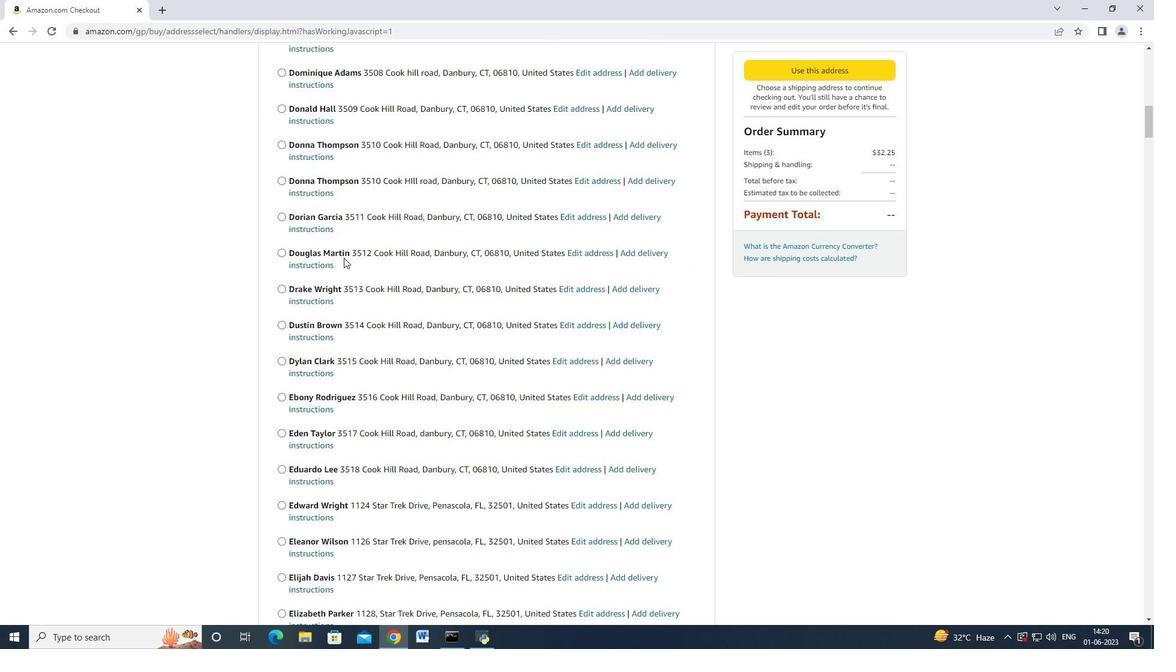 
Action: Mouse scrolled (344, 257) with delta (0, 0)
Screenshot: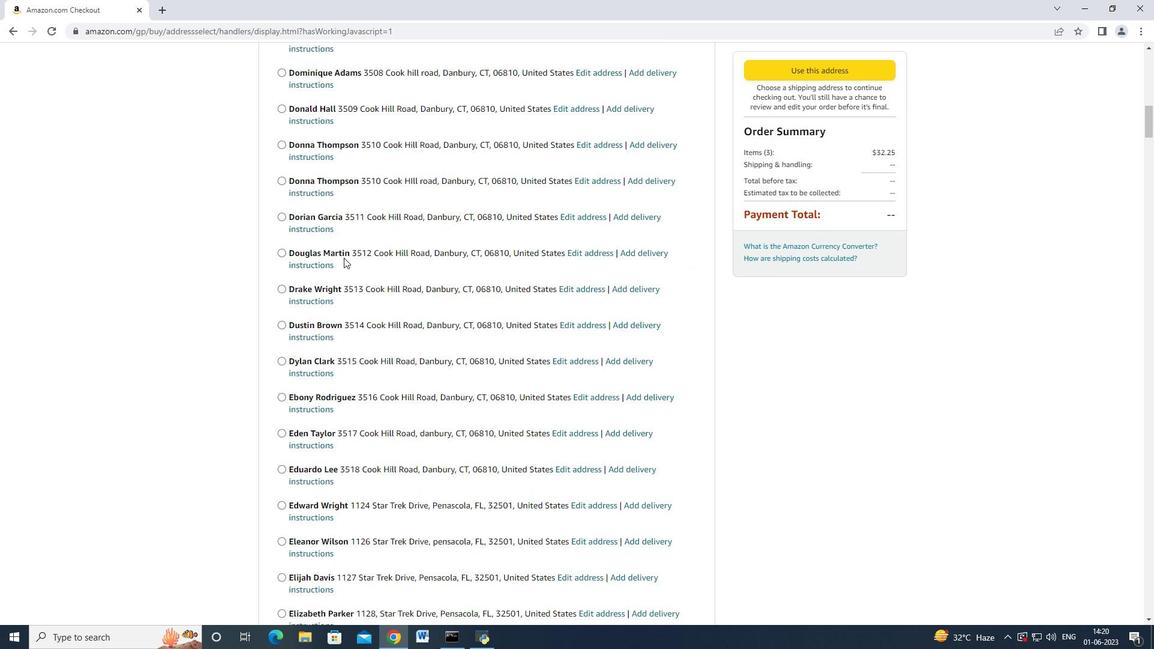 
Action: Mouse moved to (342, 257)
Screenshot: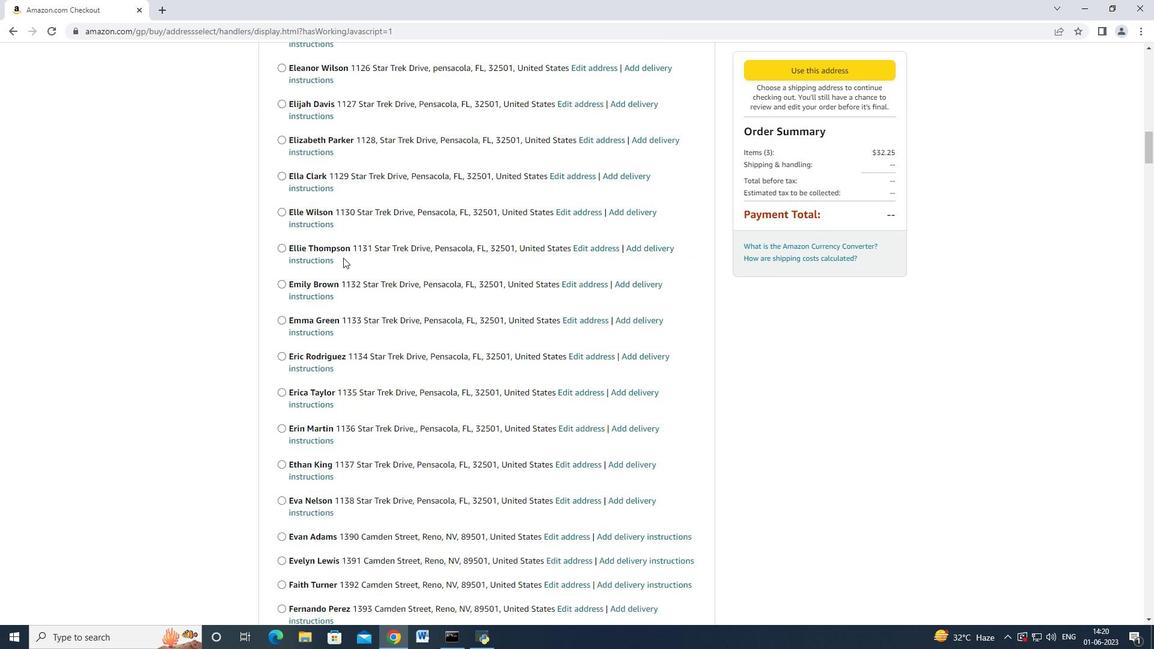 
Action: Mouse scrolled (342, 256) with delta (0, 0)
Screenshot: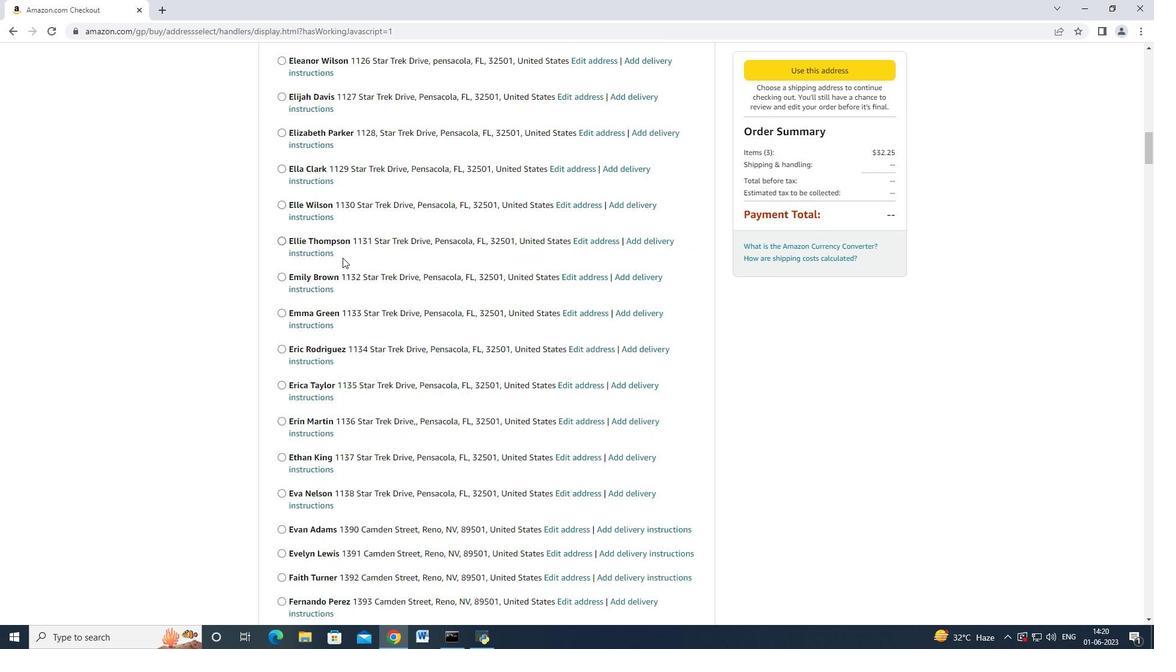 
Action: Mouse scrolled (342, 256) with delta (0, 0)
Screenshot: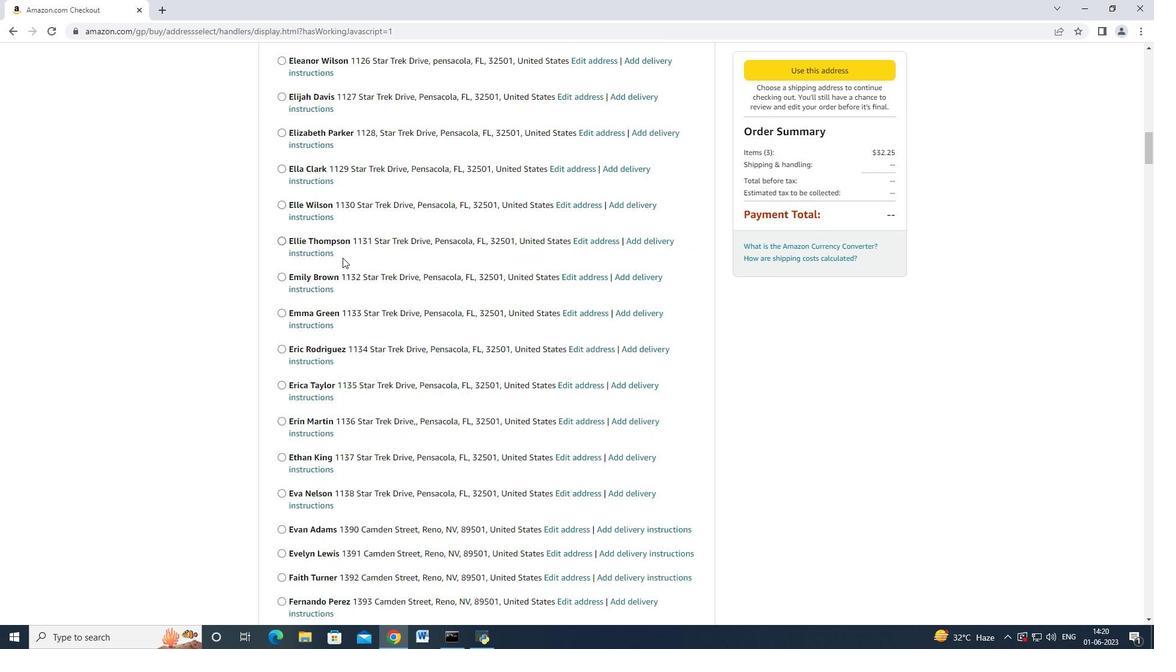 
Action: Mouse scrolled (342, 256) with delta (0, 0)
Screenshot: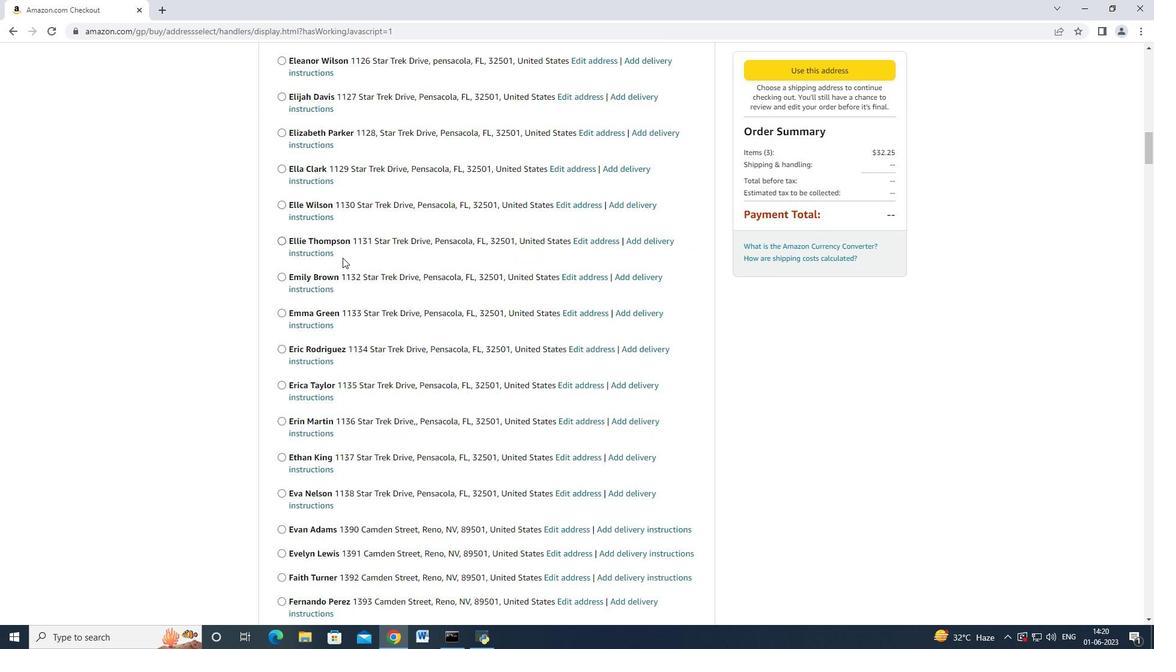 
Action: Mouse scrolled (342, 256) with delta (0, 0)
Screenshot: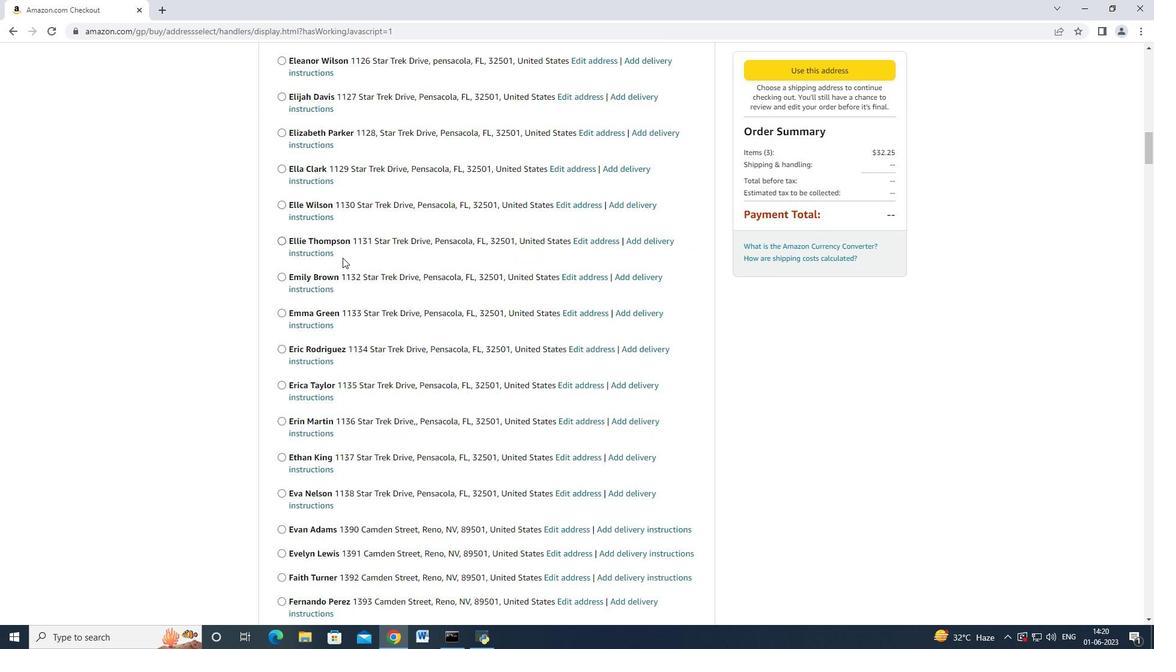 
Action: Mouse scrolled (342, 256) with delta (0, 0)
Screenshot: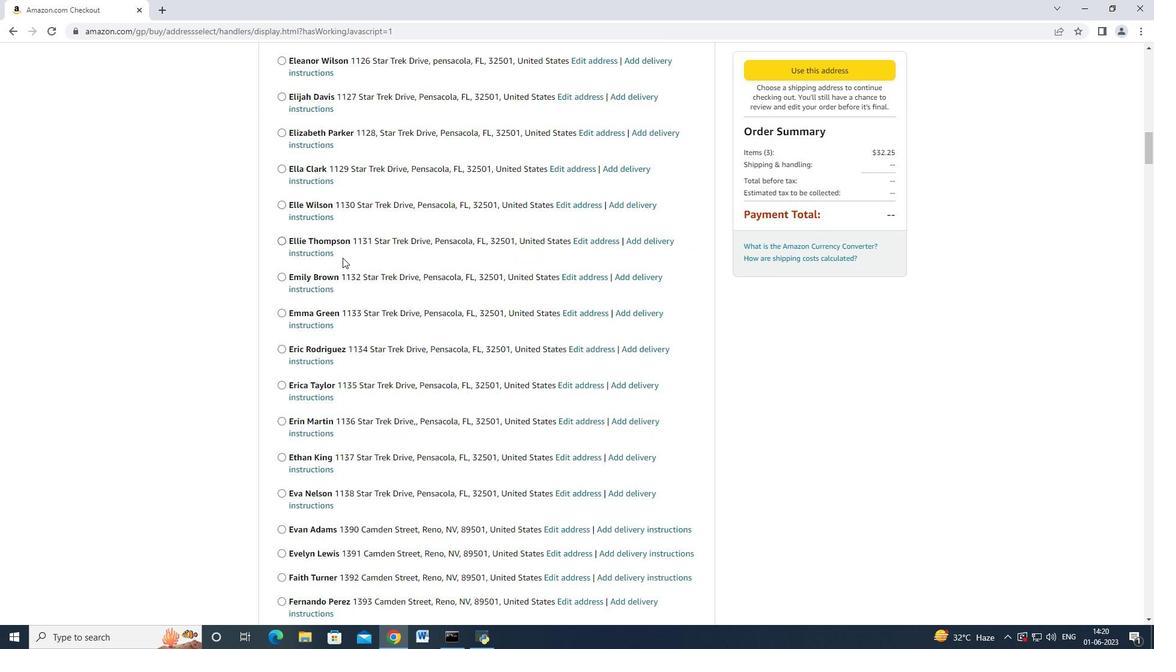 
Action: Mouse scrolled (342, 256) with delta (0, 0)
Screenshot: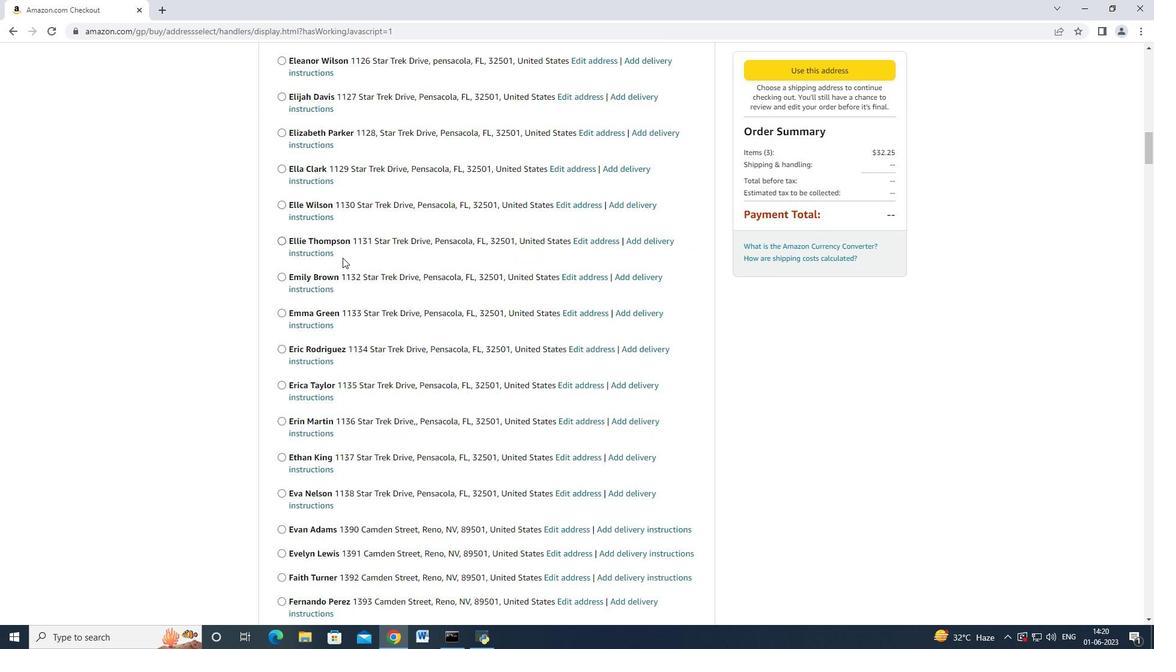 
Action: Mouse scrolled (342, 256) with delta (0, 0)
Screenshot: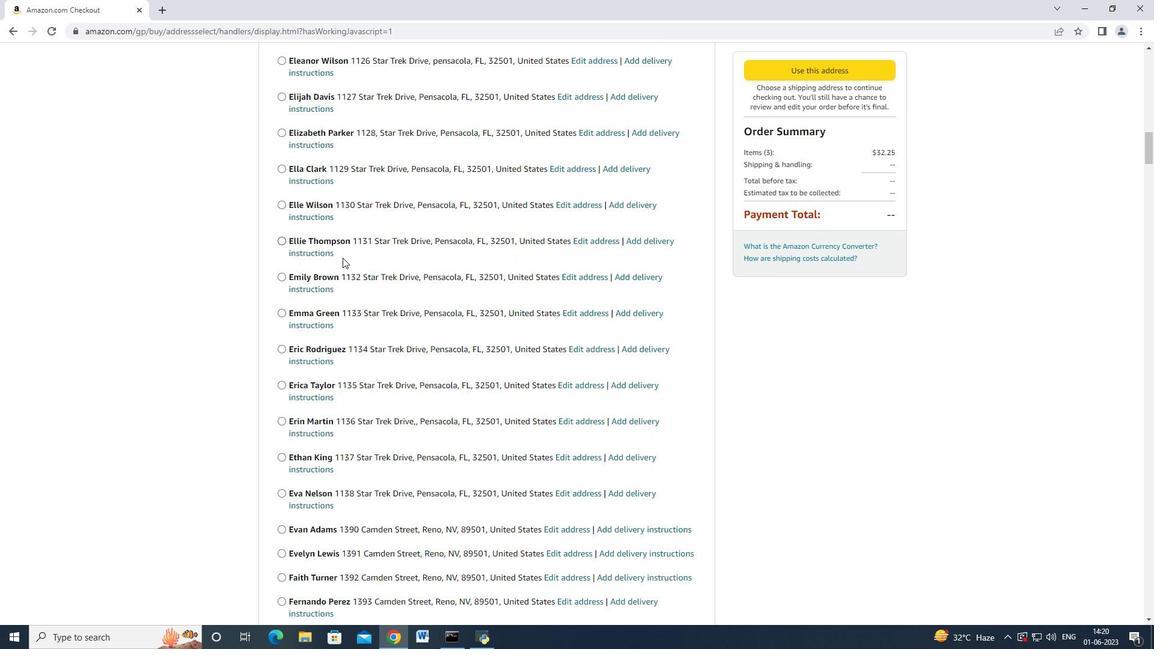 
Action: Mouse moved to (342, 257)
Screenshot: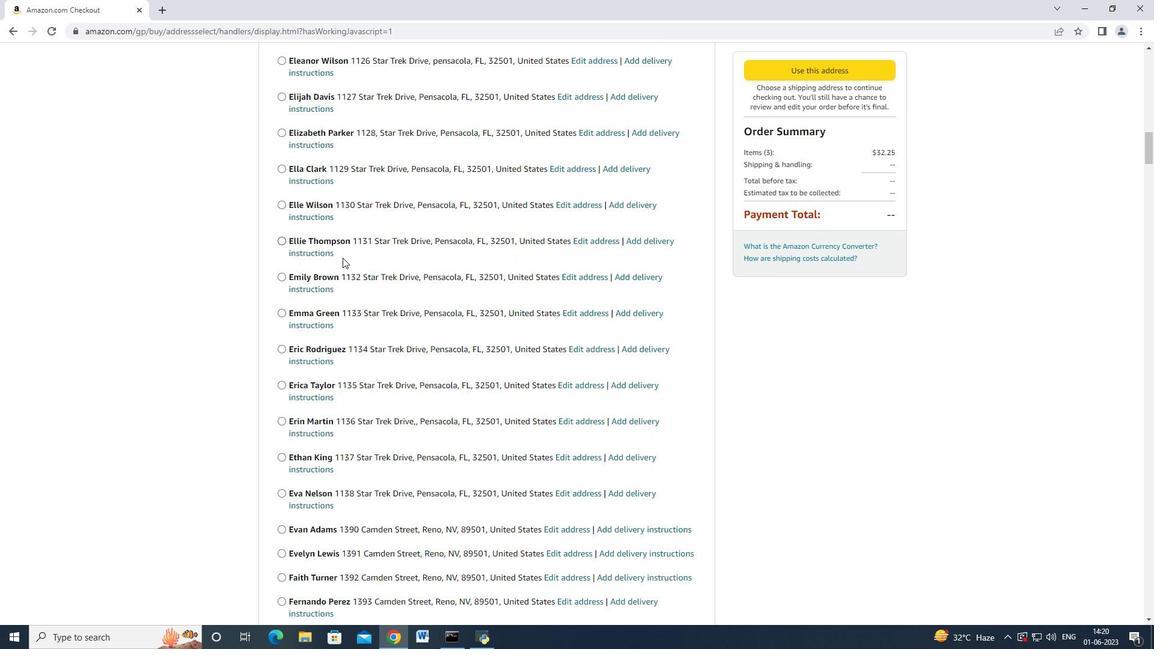 
Action: Mouse scrolled (342, 256) with delta (0, 0)
Screenshot: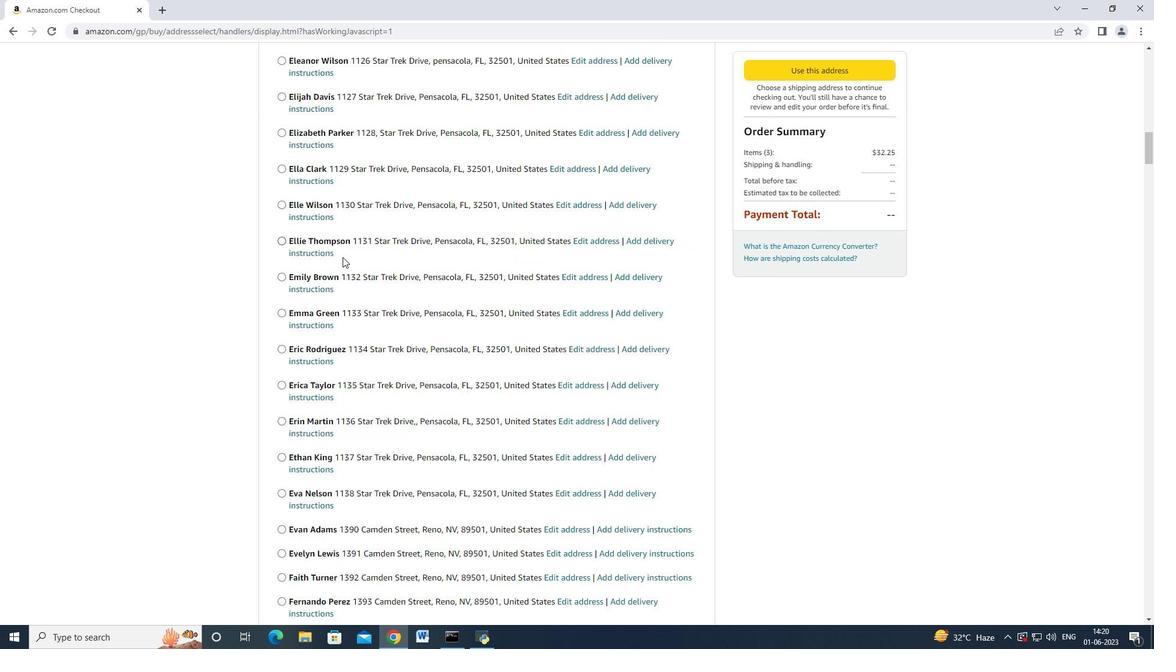 
Action: Mouse moved to (341, 257)
Screenshot: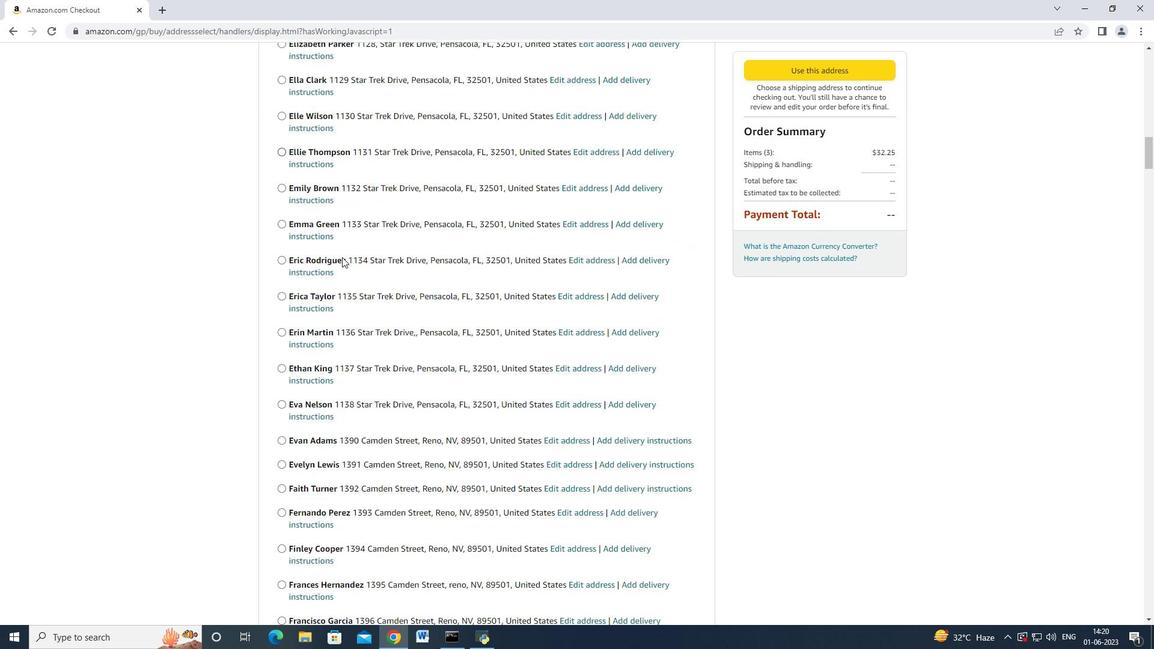 
Action: Mouse scrolled (341, 256) with delta (0, 0)
Screenshot: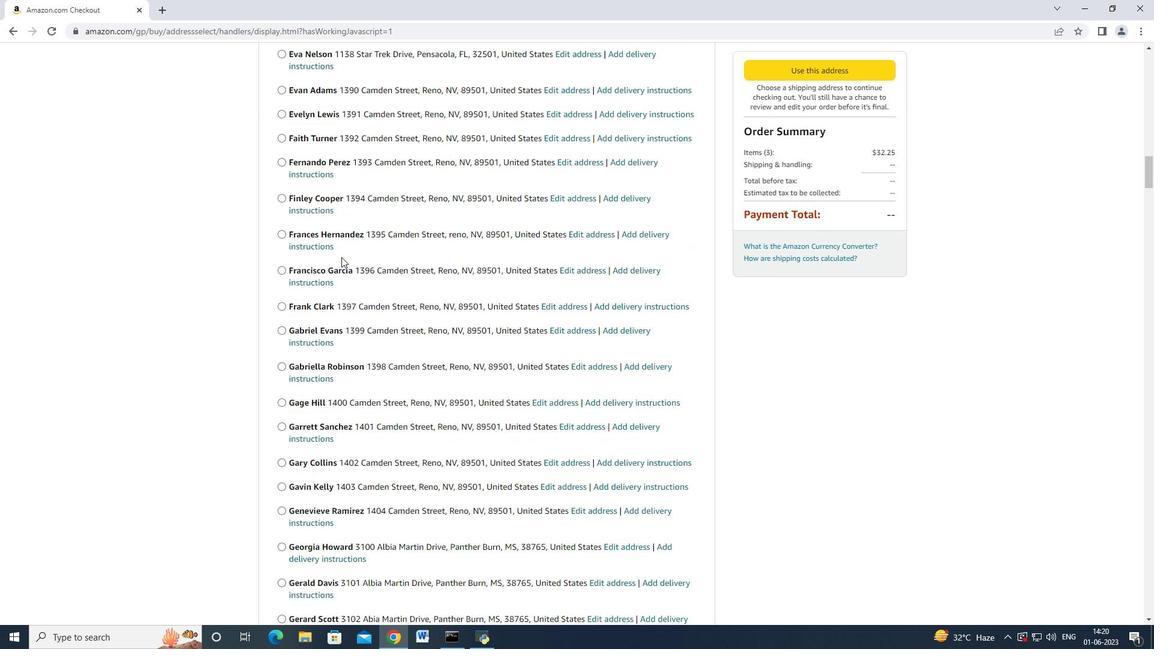 
Action: Mouse scrolled (341, 256) with delta (0, 0)
Screenshot: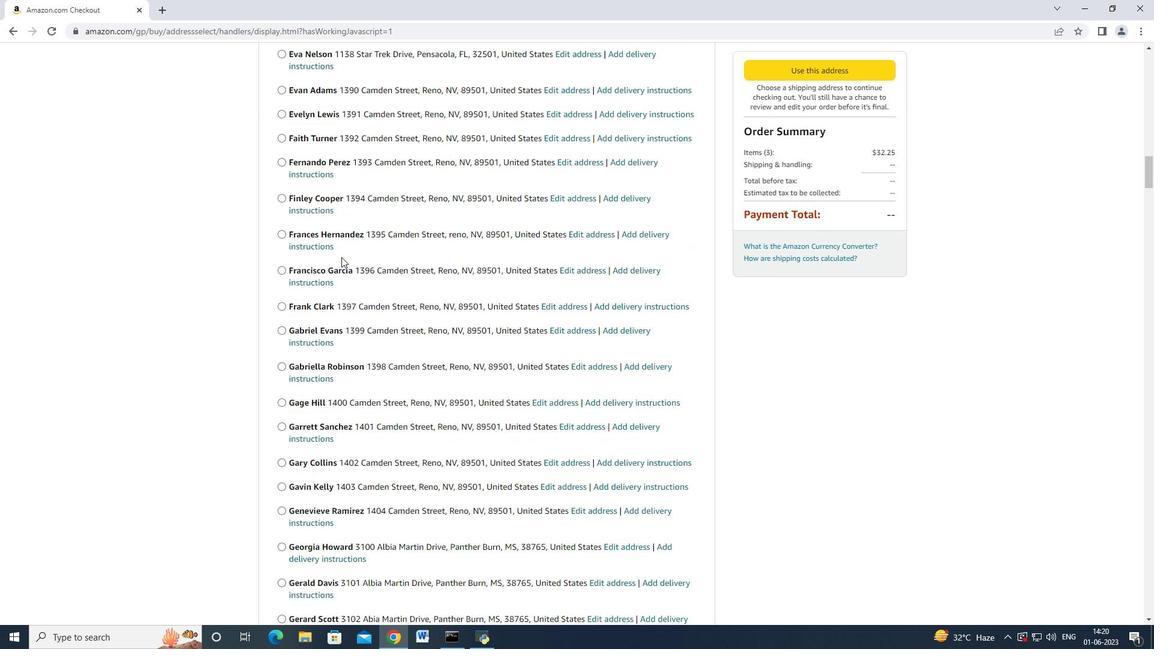 
Action: Mouse scrolled (341, 256) with delta (0, 0)
Screenshot: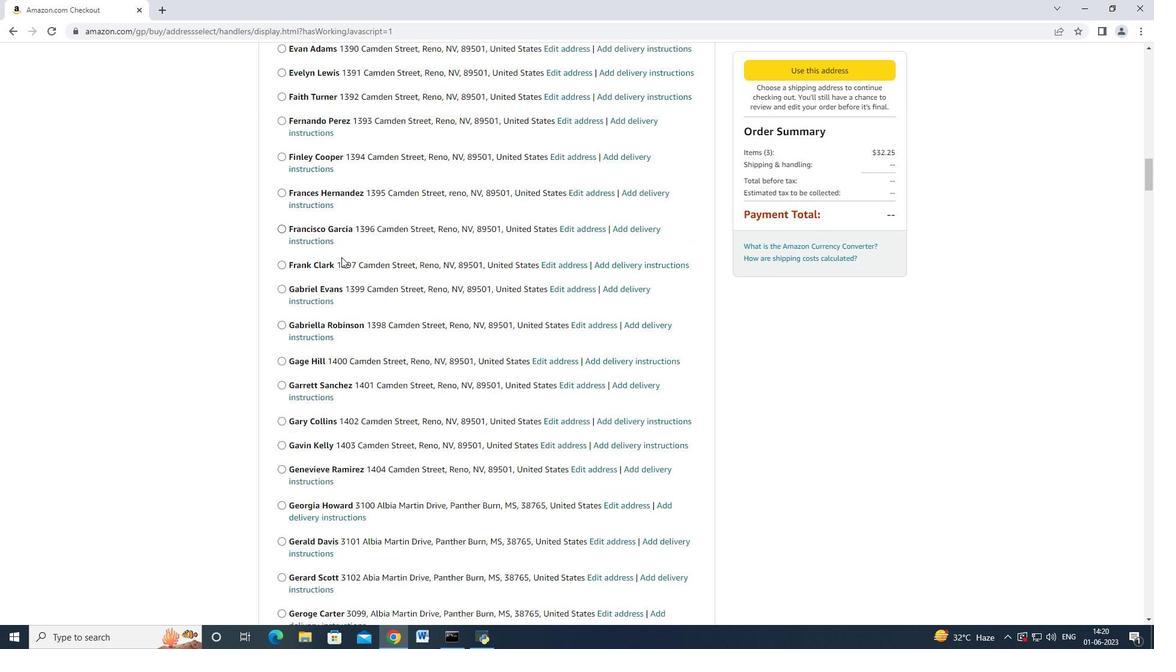 
Action: Mouse scrolled (341, 256) with delta (0, 0)
Screenshot: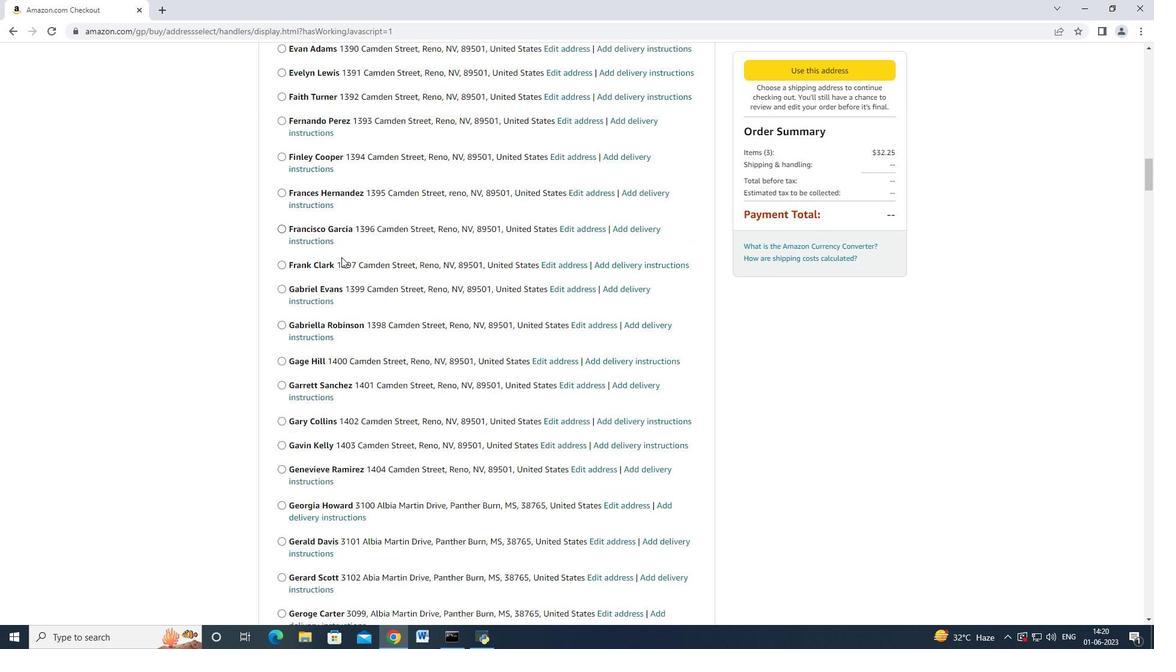 
Action: Mouse scrolled (341, 256) with delta (0, 0)
Screenshot: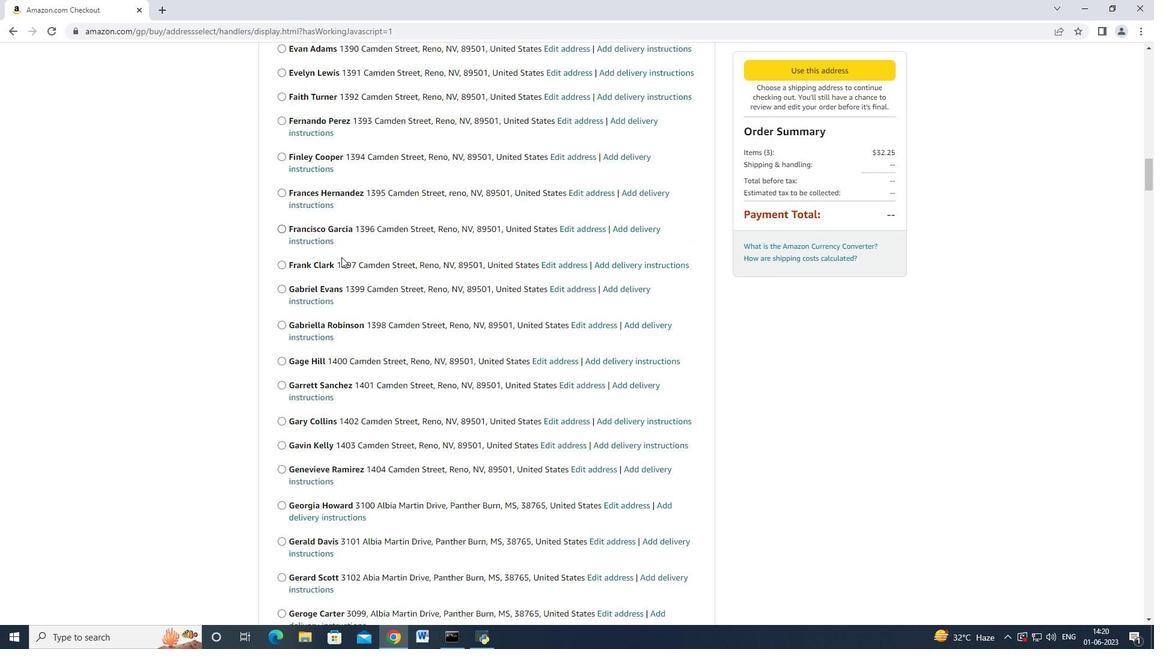 
Action: Mouse scrolled (341, 256) with delta (0, 0)
Screenshot: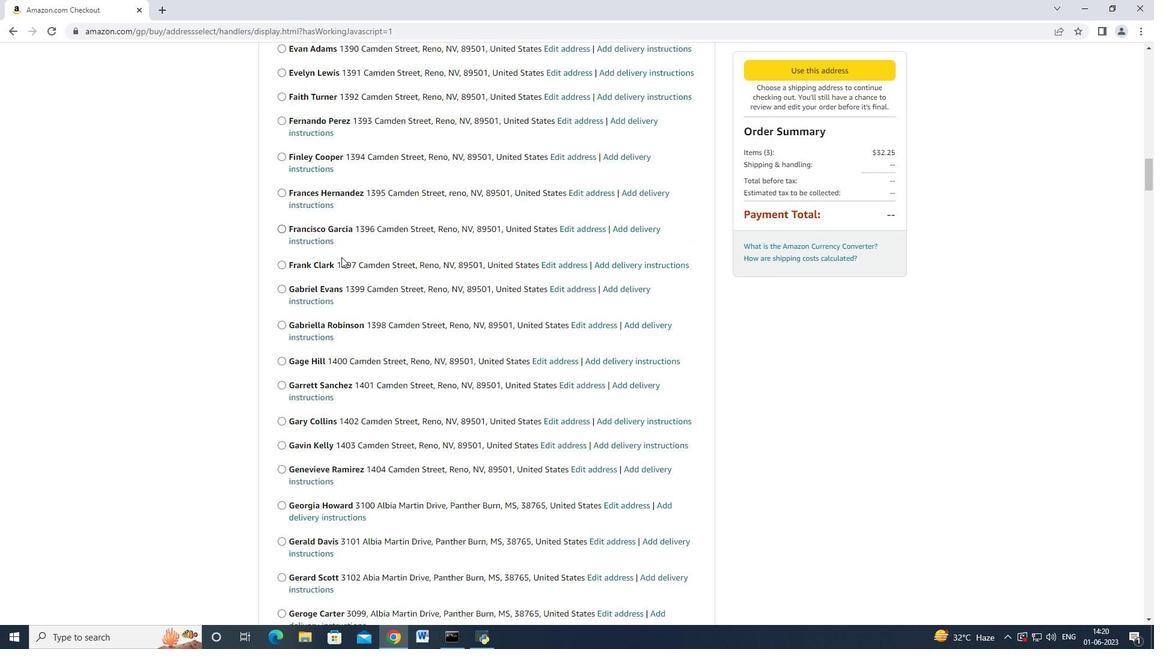 
Action: Mouse scrolled (341, 256) with delta (0, 0)
Screenshot: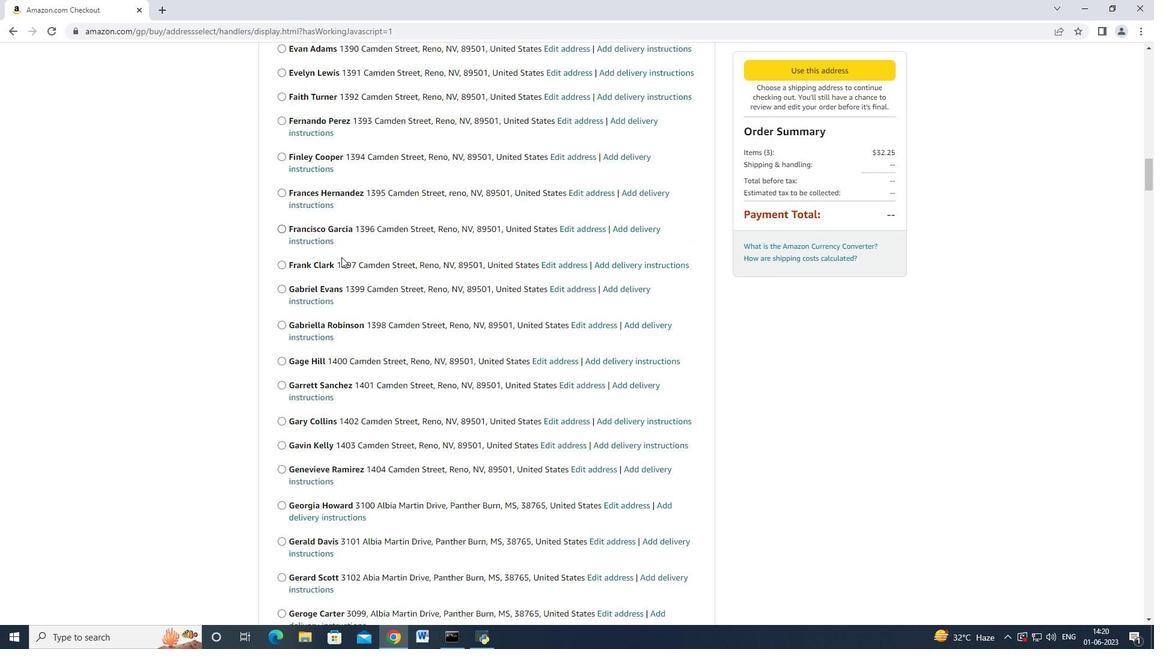 
Action: Mouse scrolled (341, 256) with delta (0, 0)
Screenshot: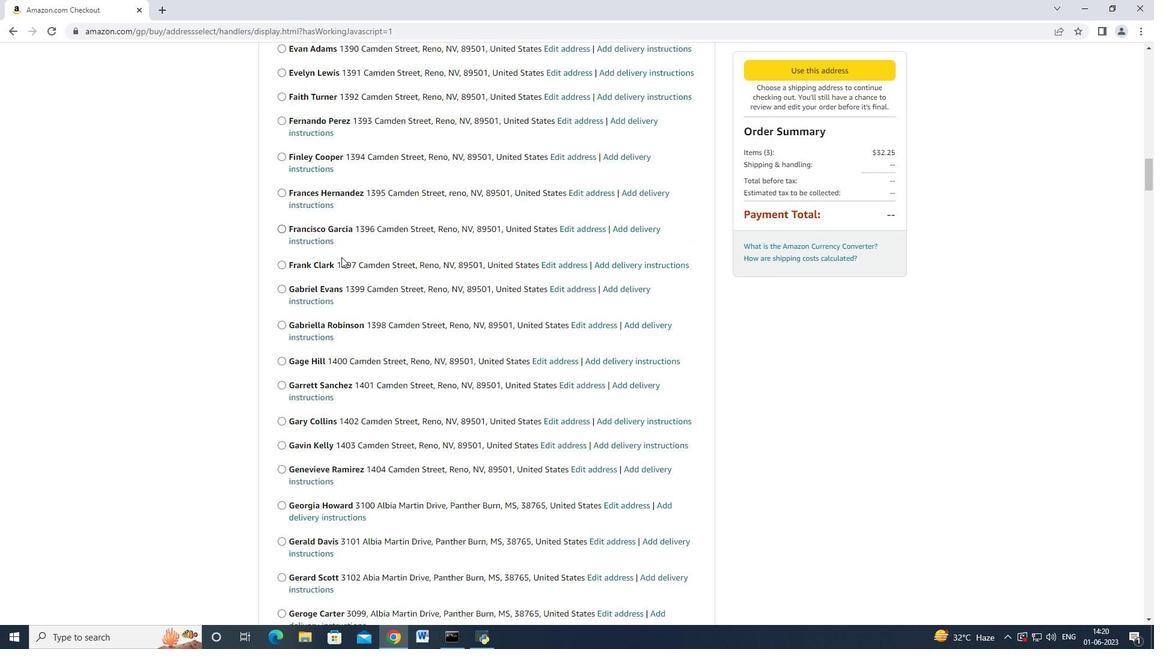 
Action: Mouse scrolled (341, 256) with delta (0, 0)
Screenshot: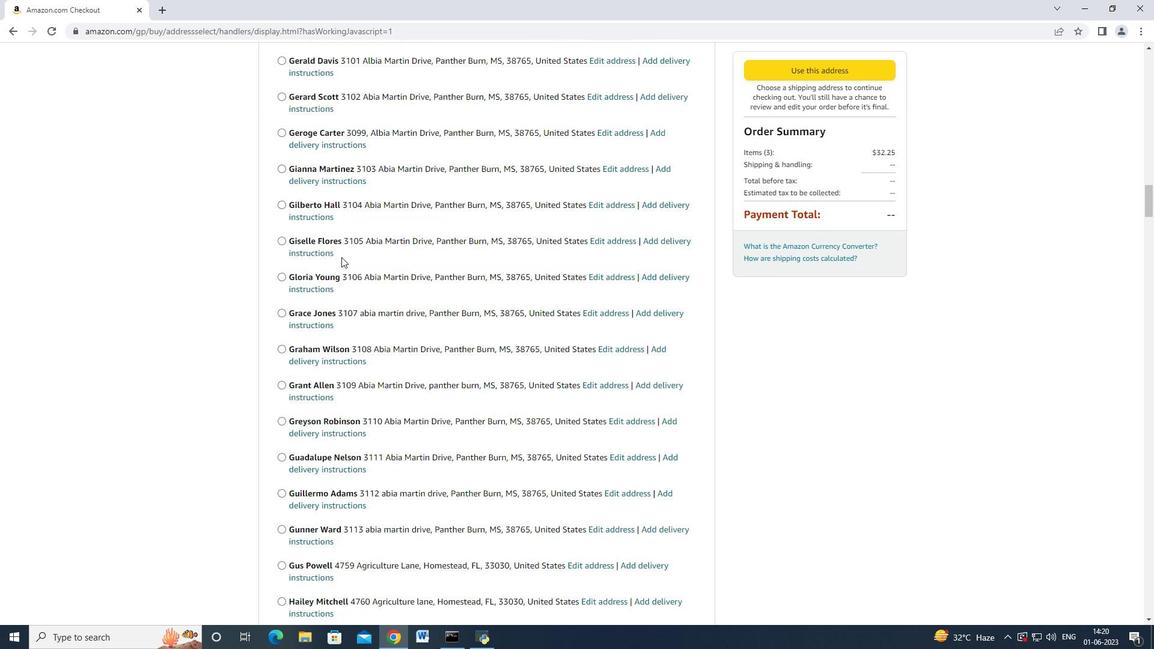 
Action: Mouse scrolled (341, 256) with delta (0, 0)
Screenshot: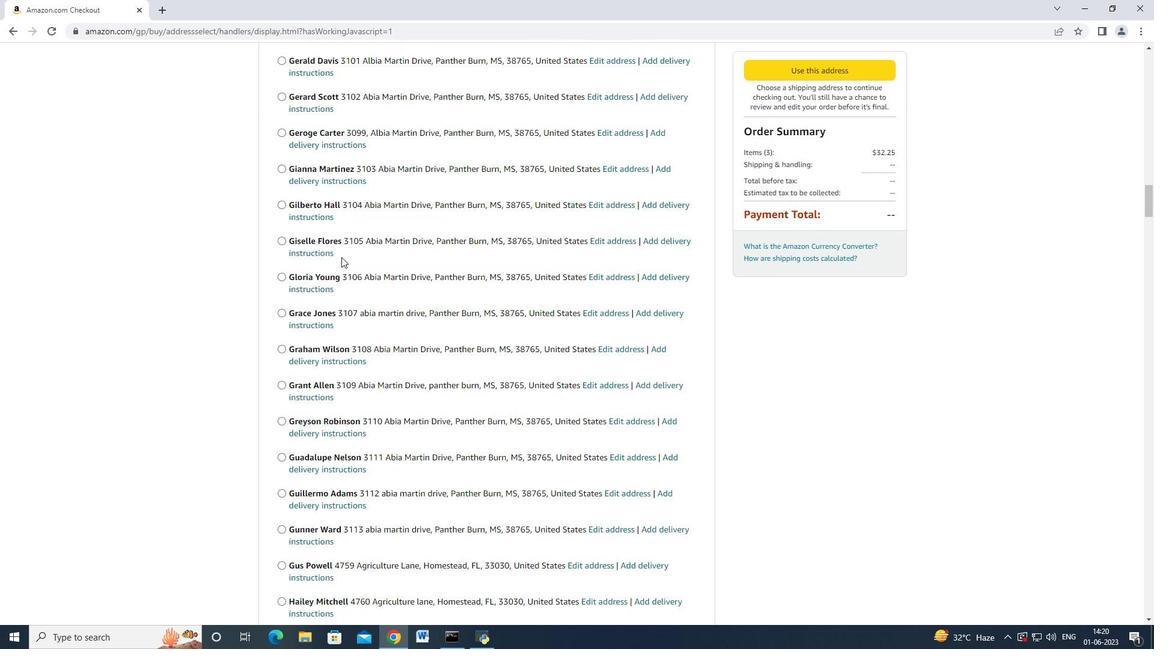 
Action: Mouse scrolled (341, 256) with delta (0, 0)
Screenshot: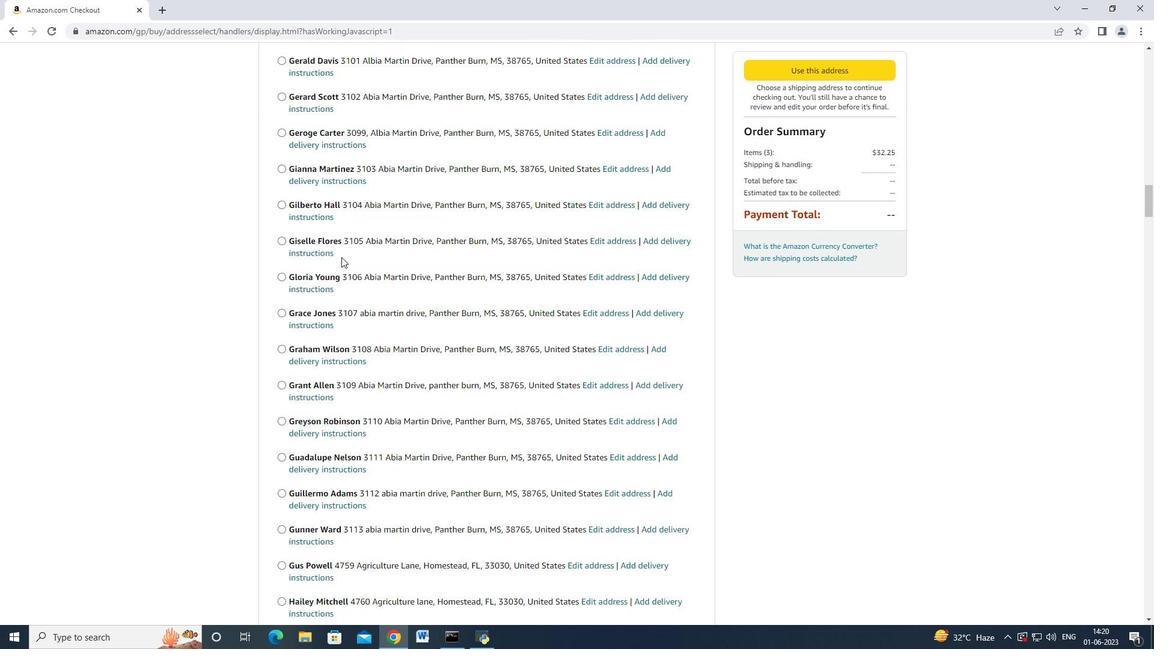 
Action: Mouse scrolled (341, 256) with delta (0, 0)
Screenshot: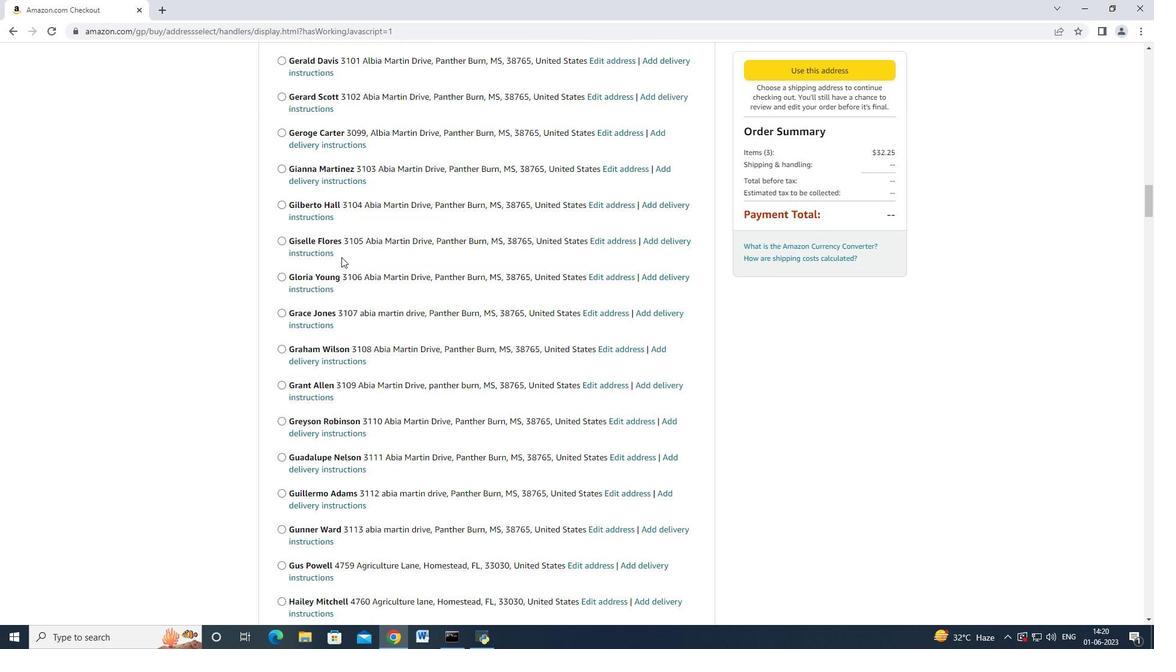 
Action: Mouse scrolled (341, 256) with delta (0, 0)
Screenshot: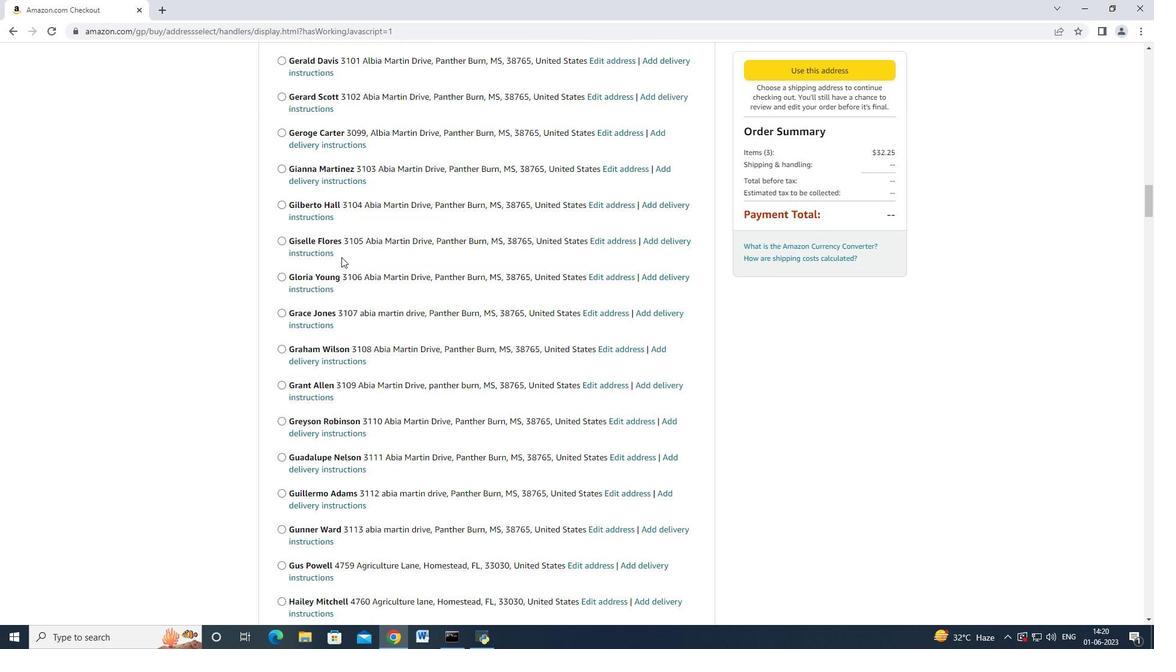 
Action: Mouse scrolled (341, 256) with delta (0, 0)
Screenshot: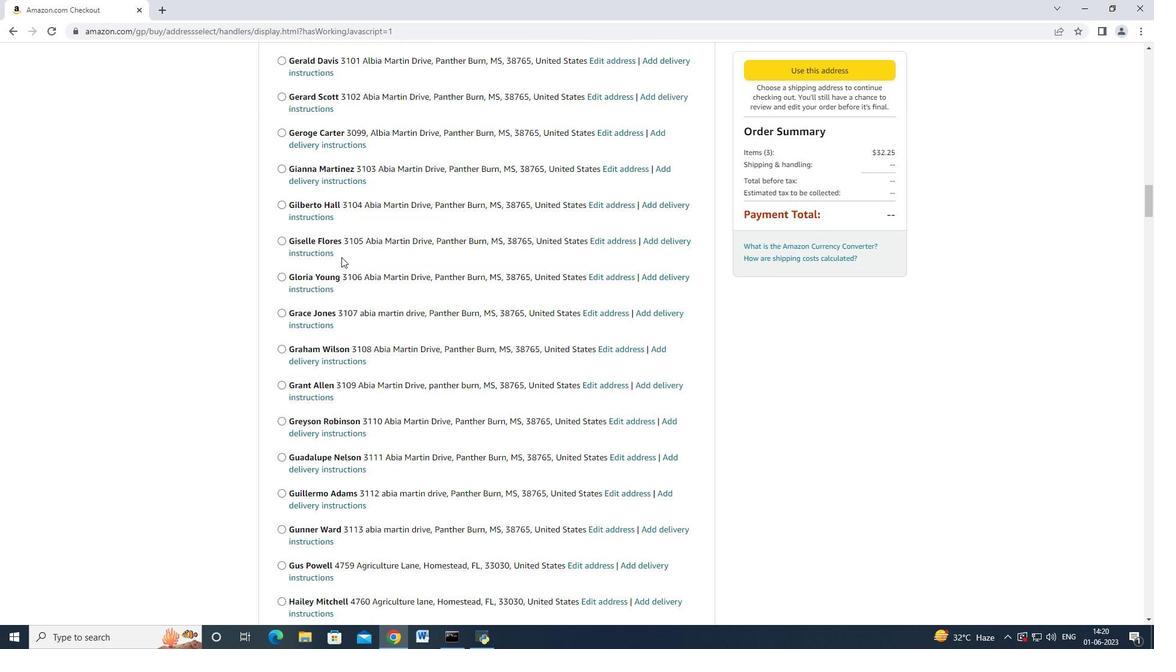 
Action: Mouse scrolled (341, 256) with delta (0, 0)
Screenshot: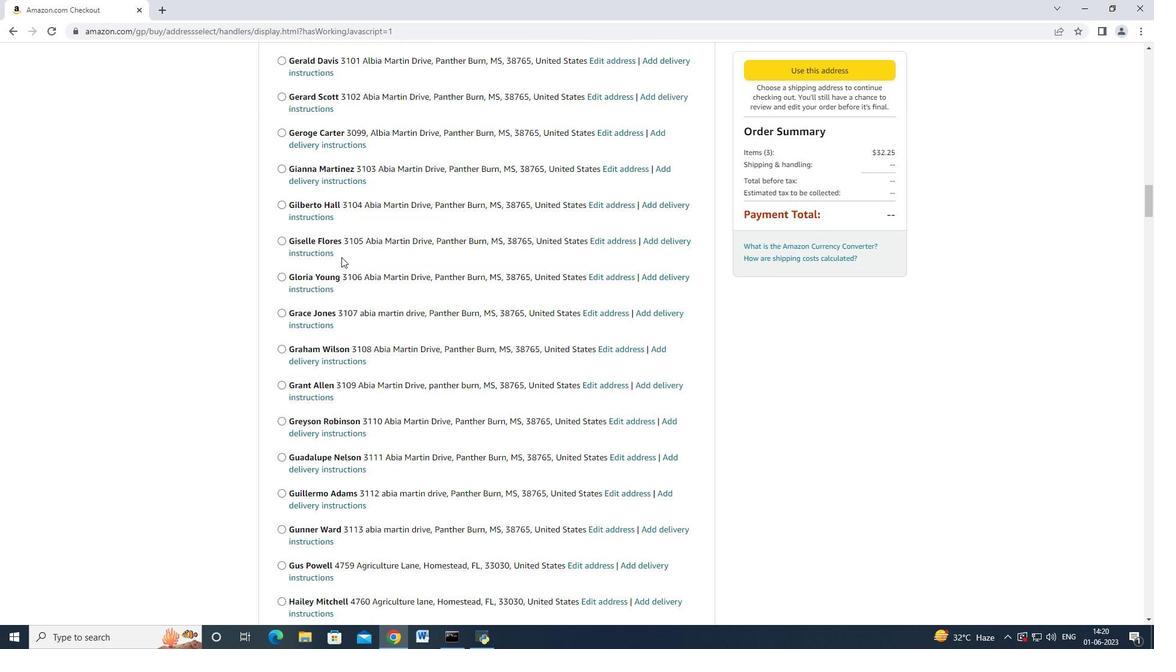 
Action: Mouse scrolled (341, 256) with delta (0, 0)
Screenshot: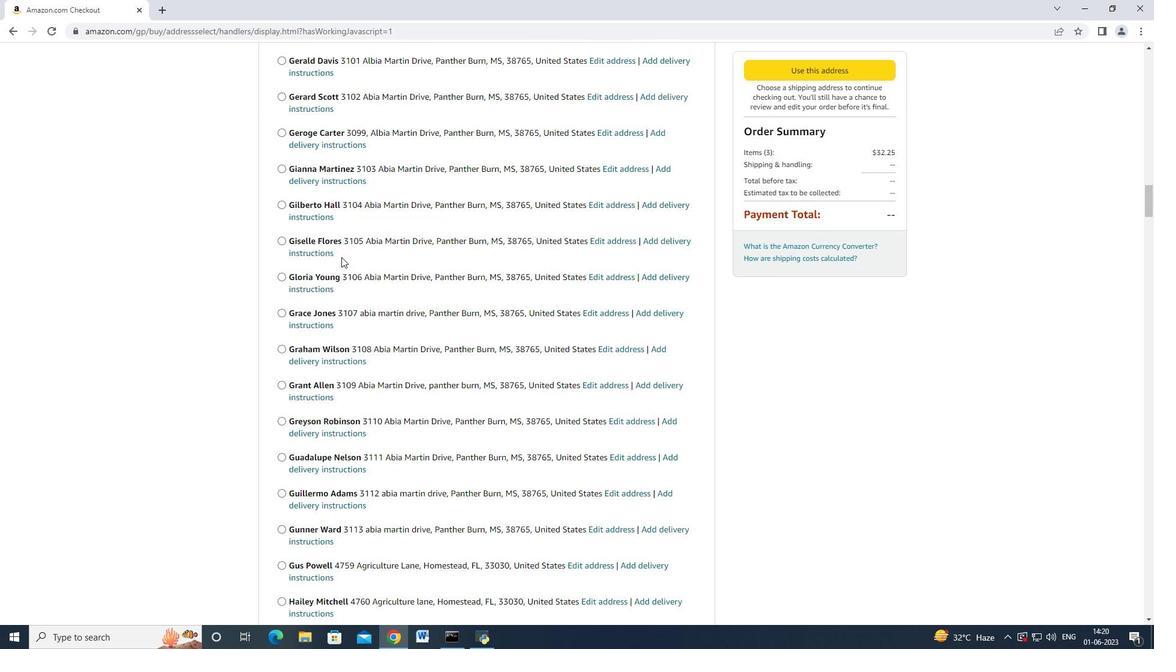 
Action: Mouse scrolled (341, 256) with delta (0, 0)
Screenshot: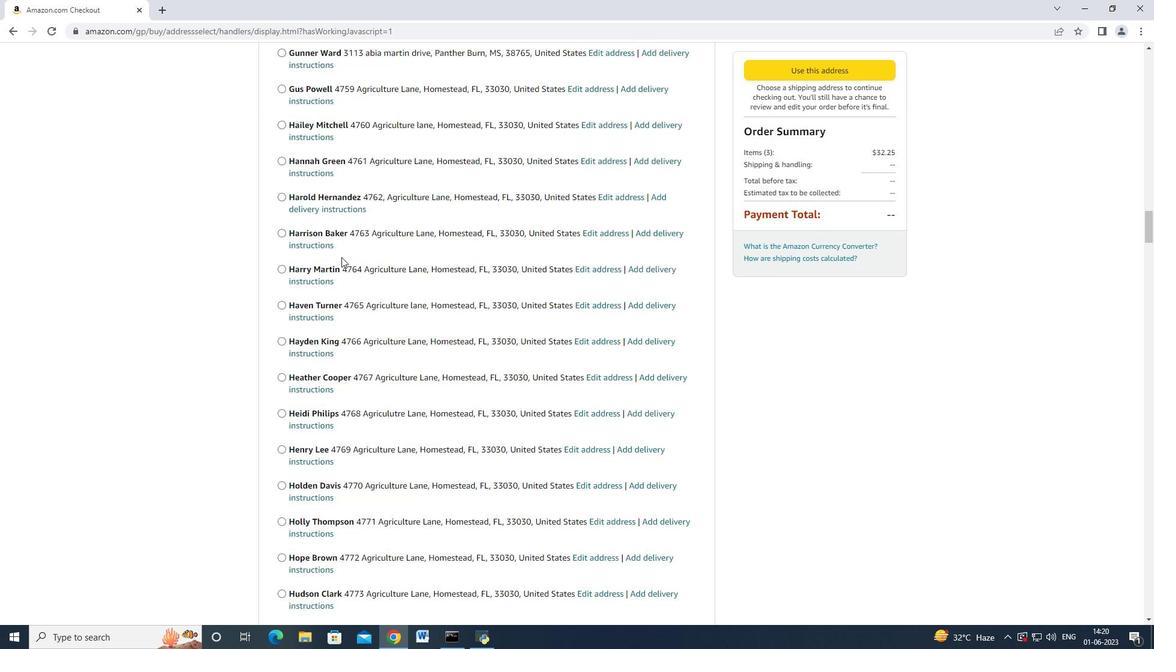
Action: Mouse scrolled (341, 256) with delta (0, 0)
Screenshot: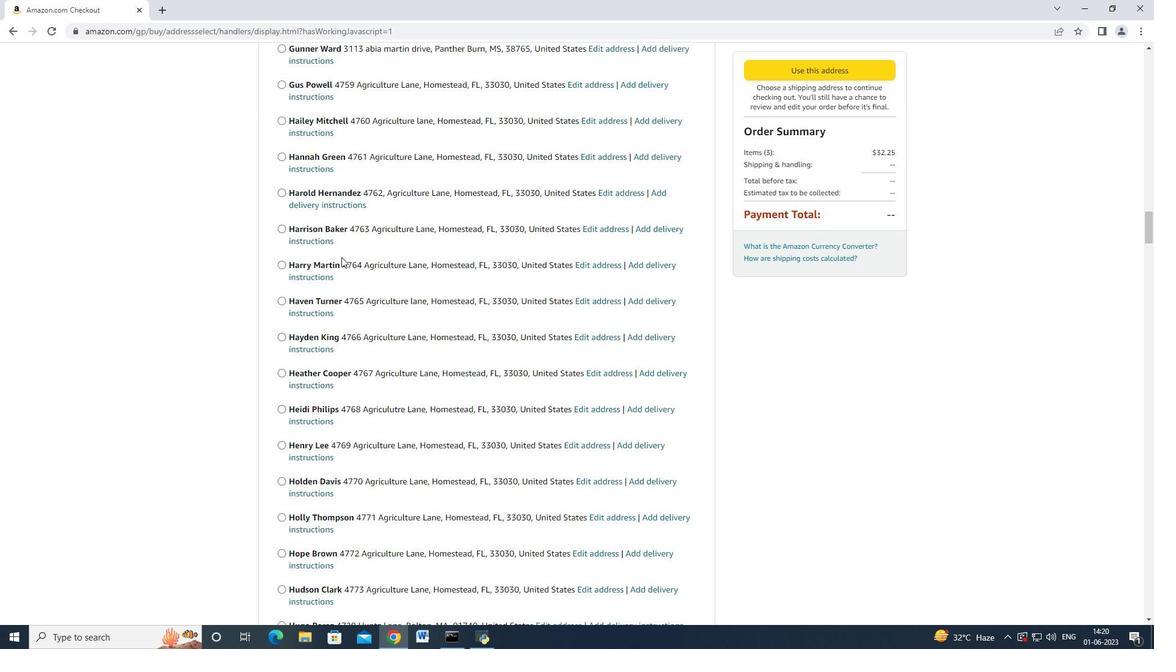 
Action: Mouse scrolled (341, 256) with delta (0, 0)
Screenshot: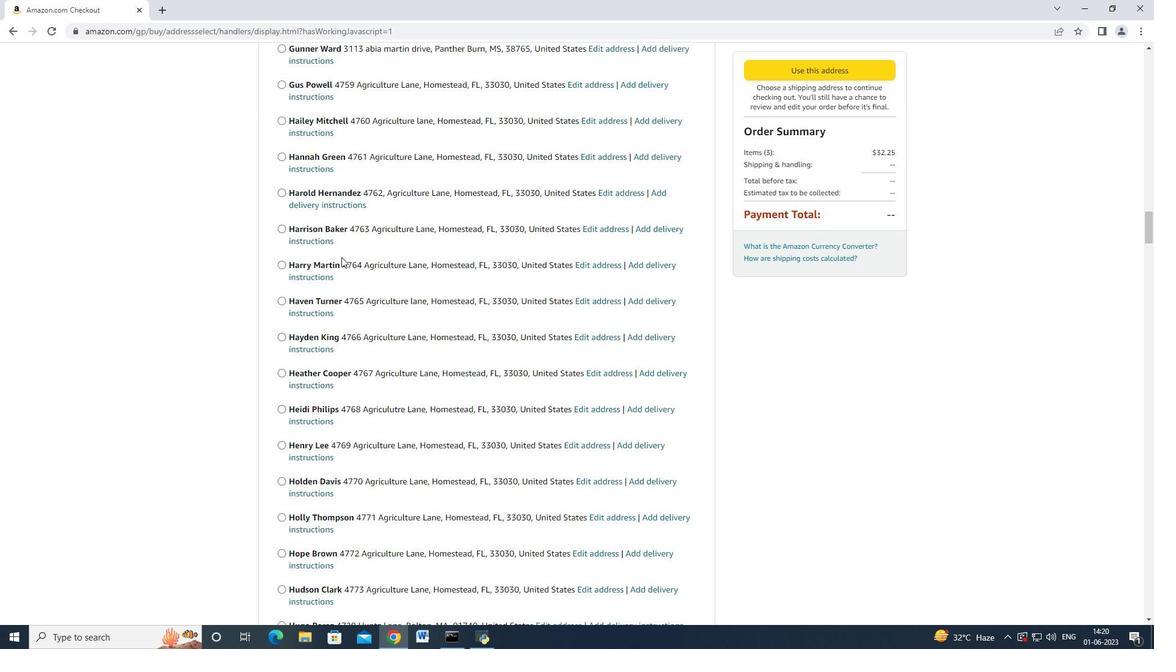 
Action: Mouse scrolled (341, 256) with delta (0, 0)
Screenshot: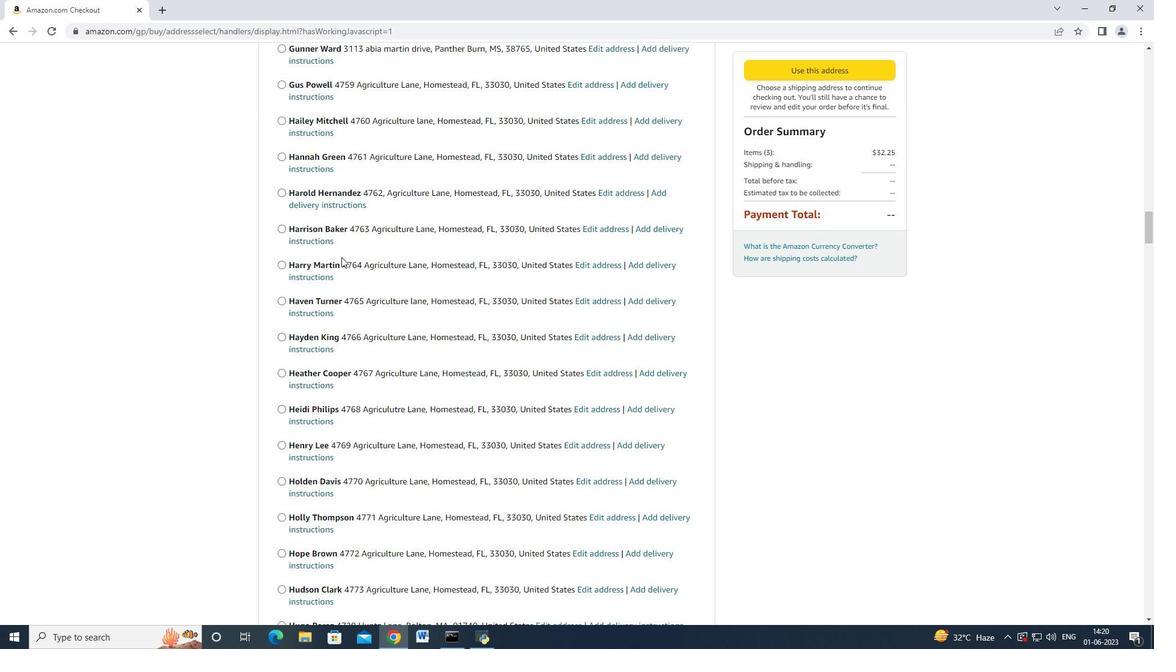 
Action: Mouse scrolled (341, 256) with delta (0, 0)
Screenshot: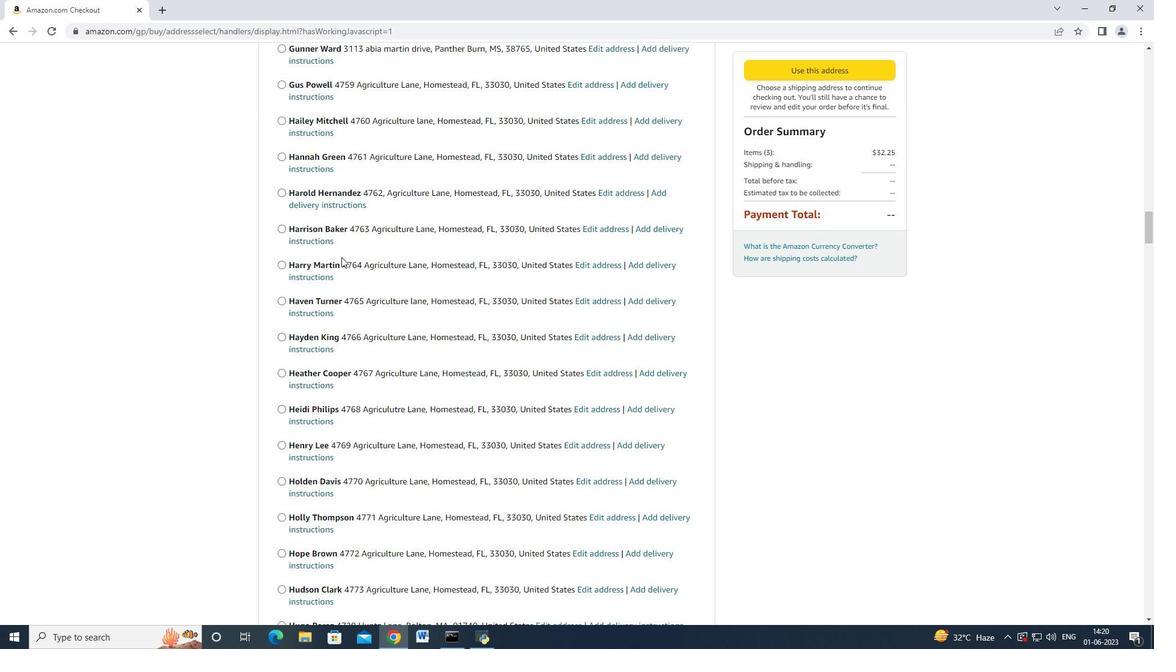 
Action: Mouse scrolled (341, 256) with delta (0, 0)
Screenshot: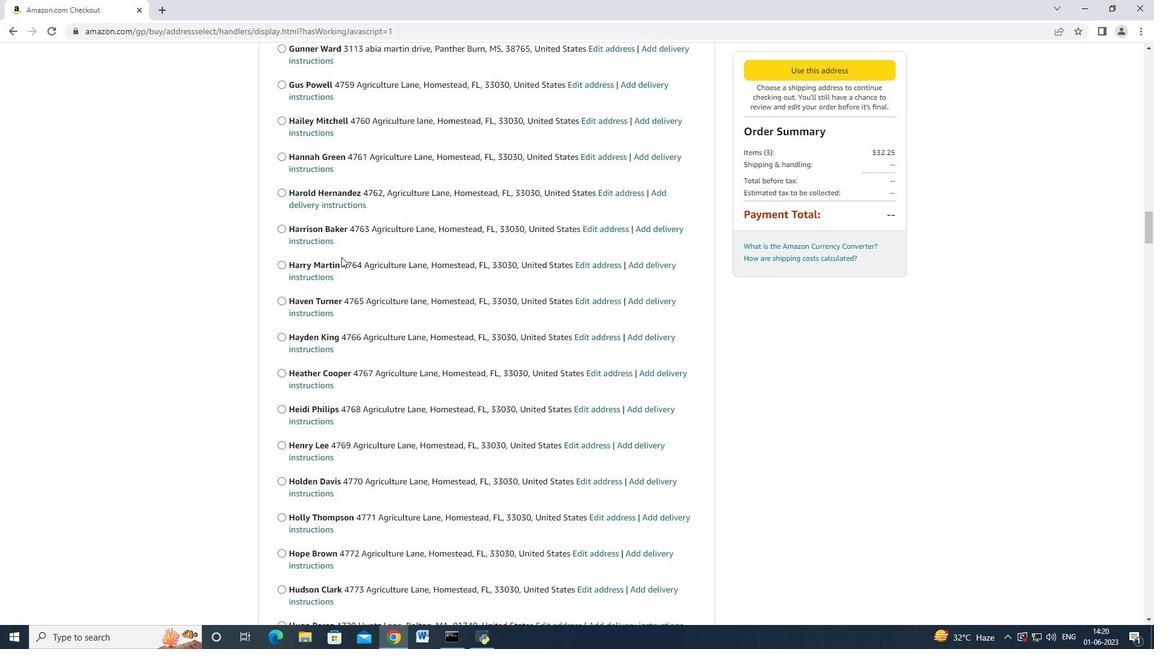 
Action: Mouse scrolled (341, 256) with delta (0, 0)
Screenshot: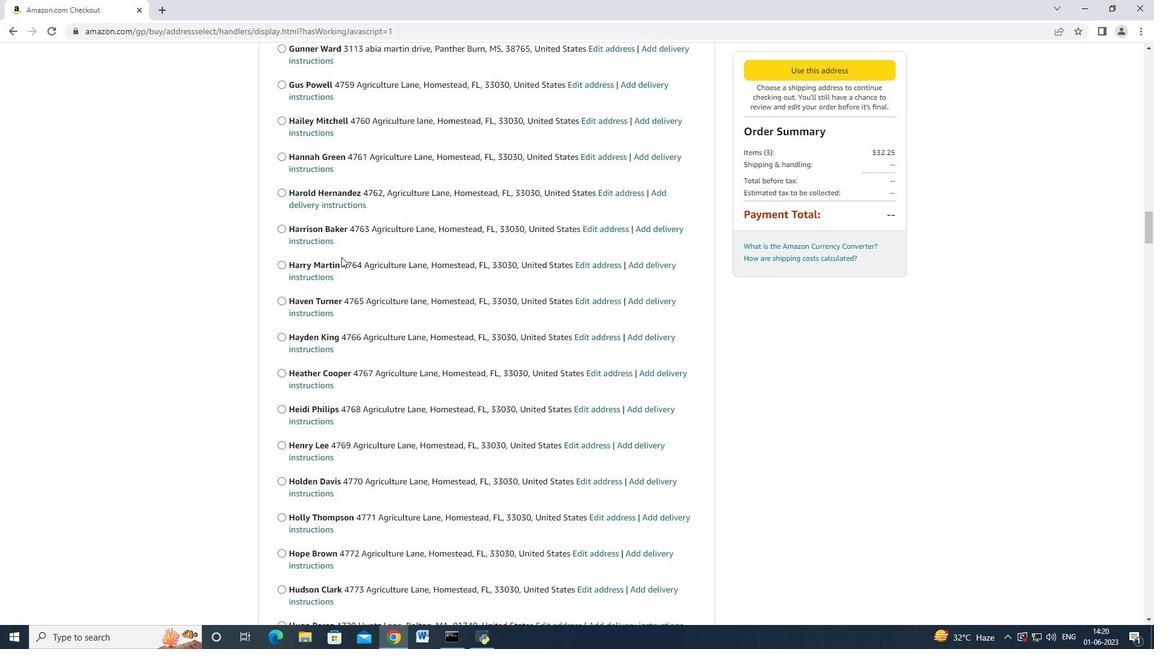 
Action: Mouse scrolled (341, 256) with delta (0, 0)
Screenshot: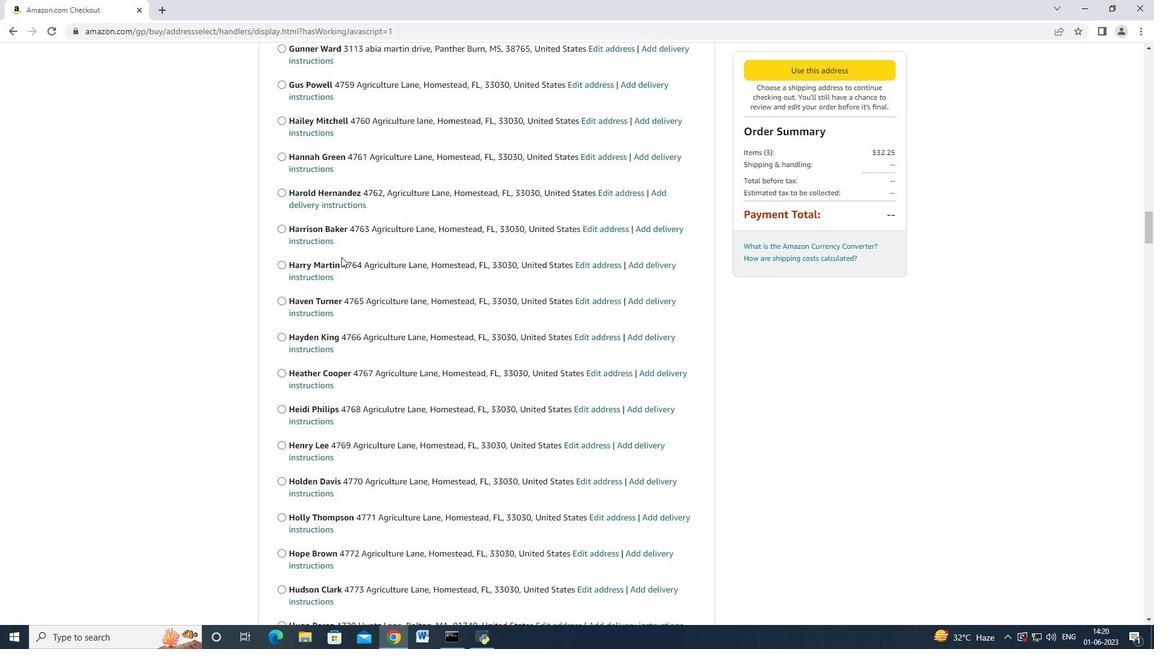 
Action: Mouse scrolled (341, 256) with delta (0, 0)
Screenshot: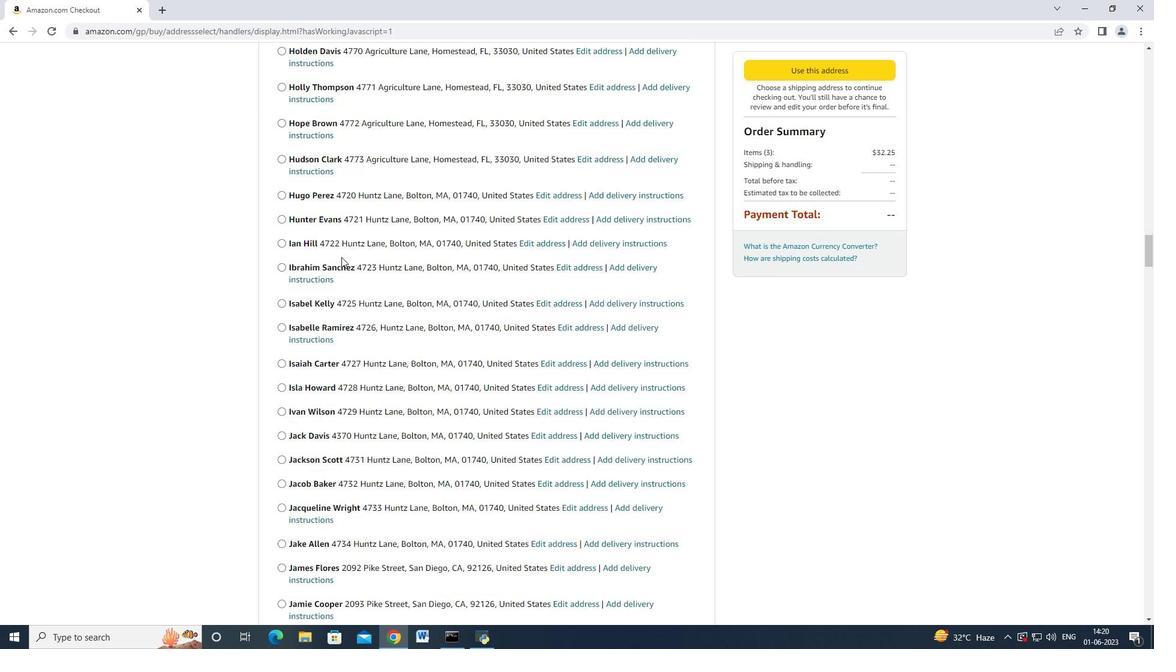 
Action: Mouse scrolled (341, 256) with delta (0, 0)
Screenshot: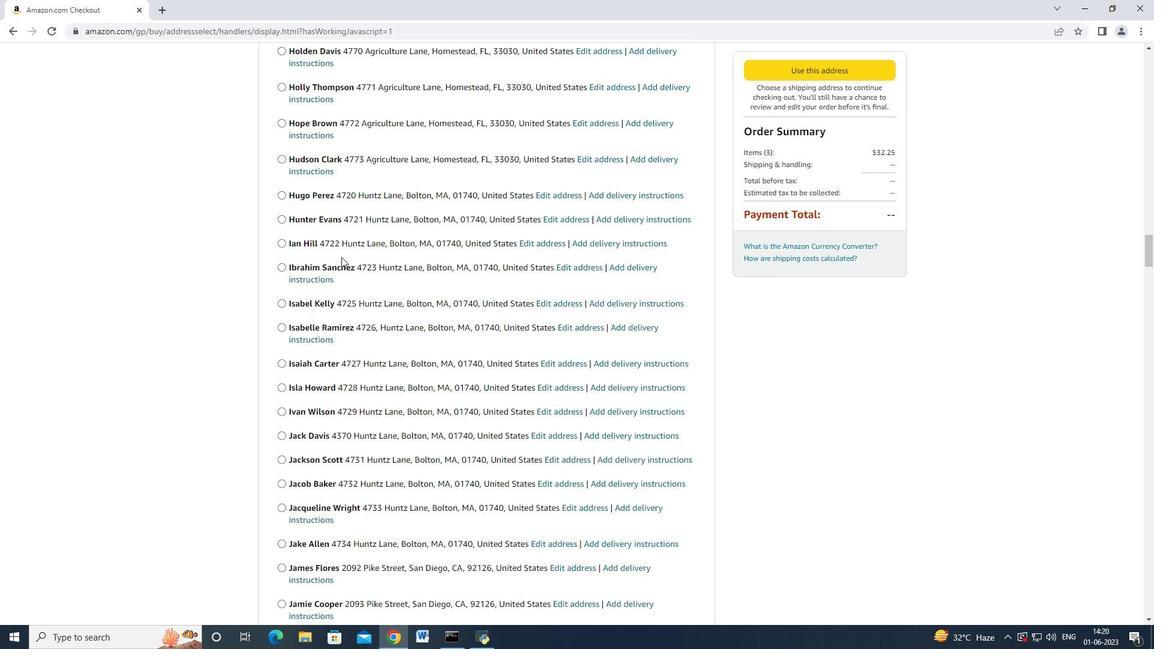 
Action: Mouse scrolled (341, 256) with delta (0, 0)
Screenshot: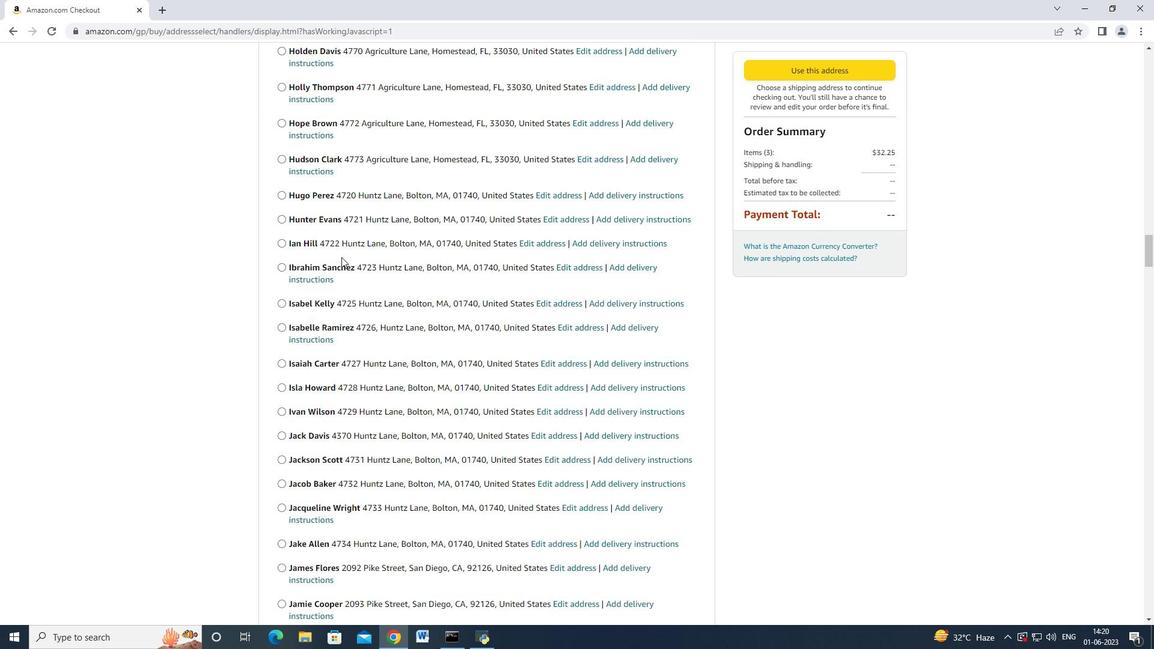 
Action: Mouse scrolled (341, 256) with delta (0, 0)
Screenshot: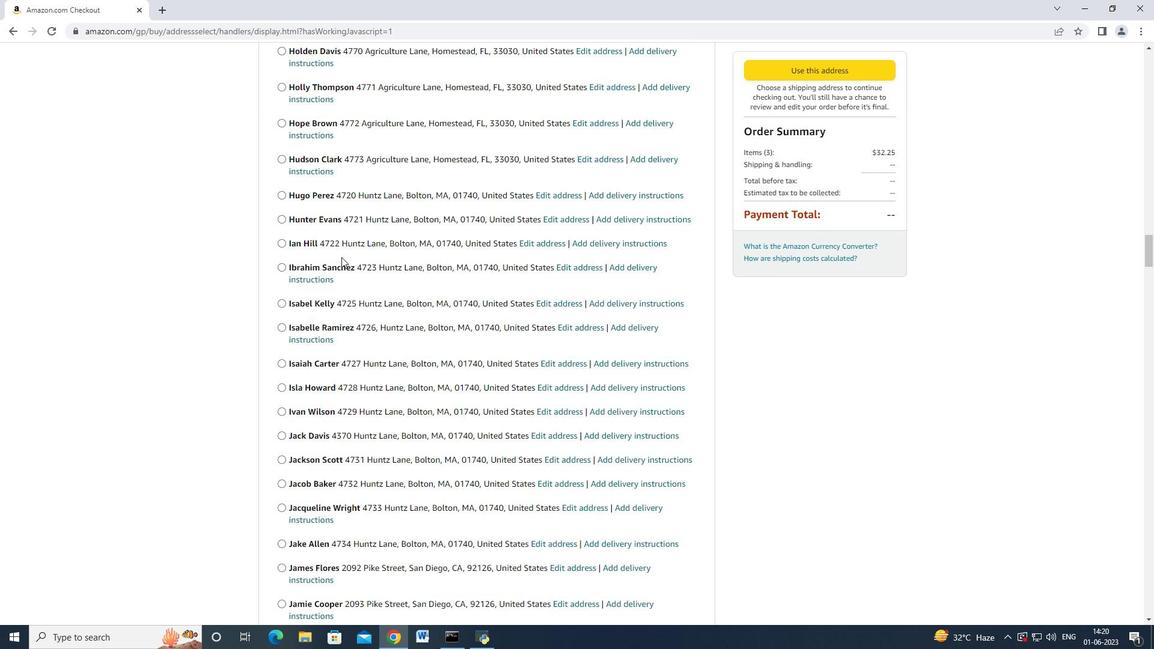 
Action: Mouse scrolled (341, 256) with delta (0, 0)
Screenshot: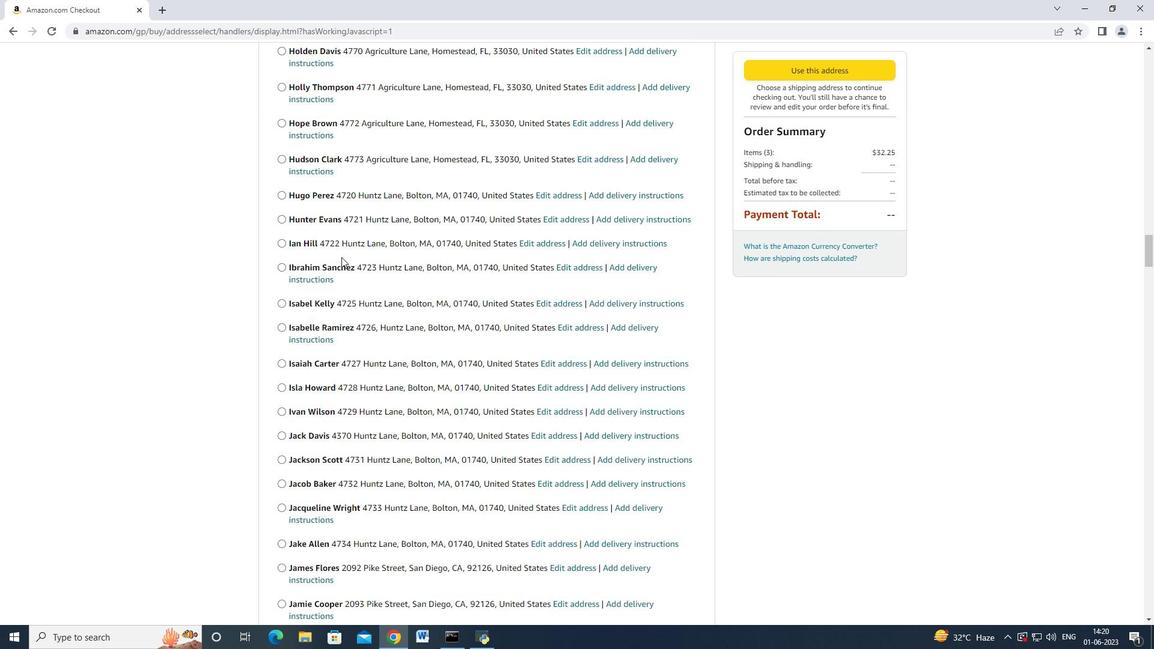 
Action: Mouse scrolled (341, 256) with delta (0, 0)
Screenshot: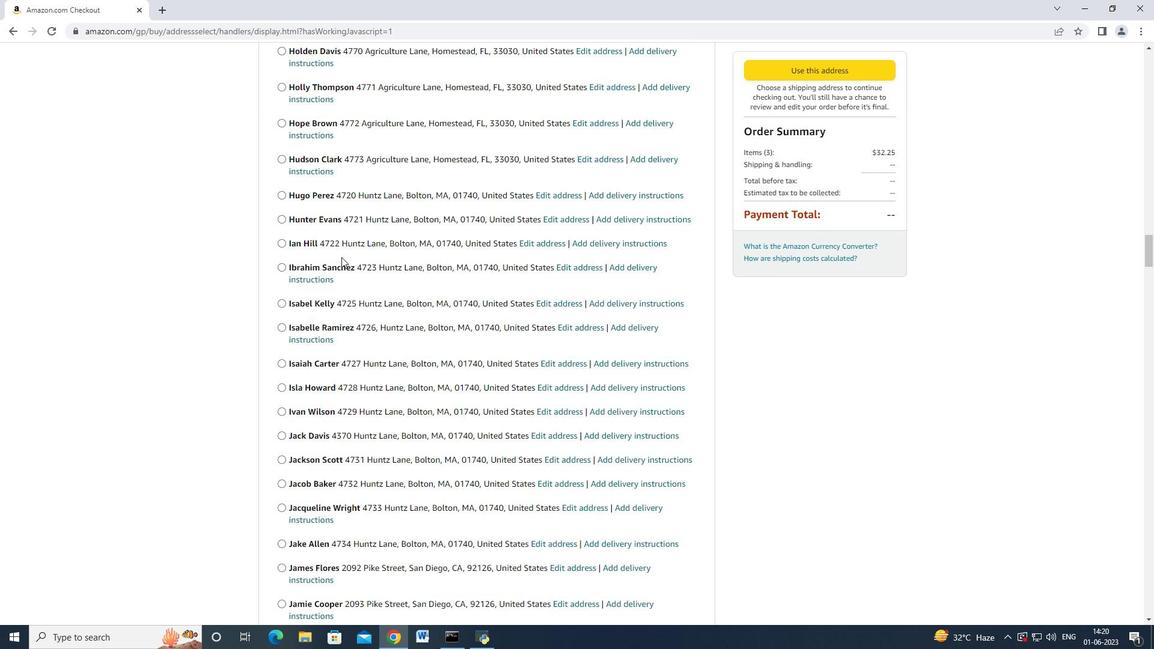 
Action: Mouse scrolled (341, 256) with delta (0, 0)
Screenshot: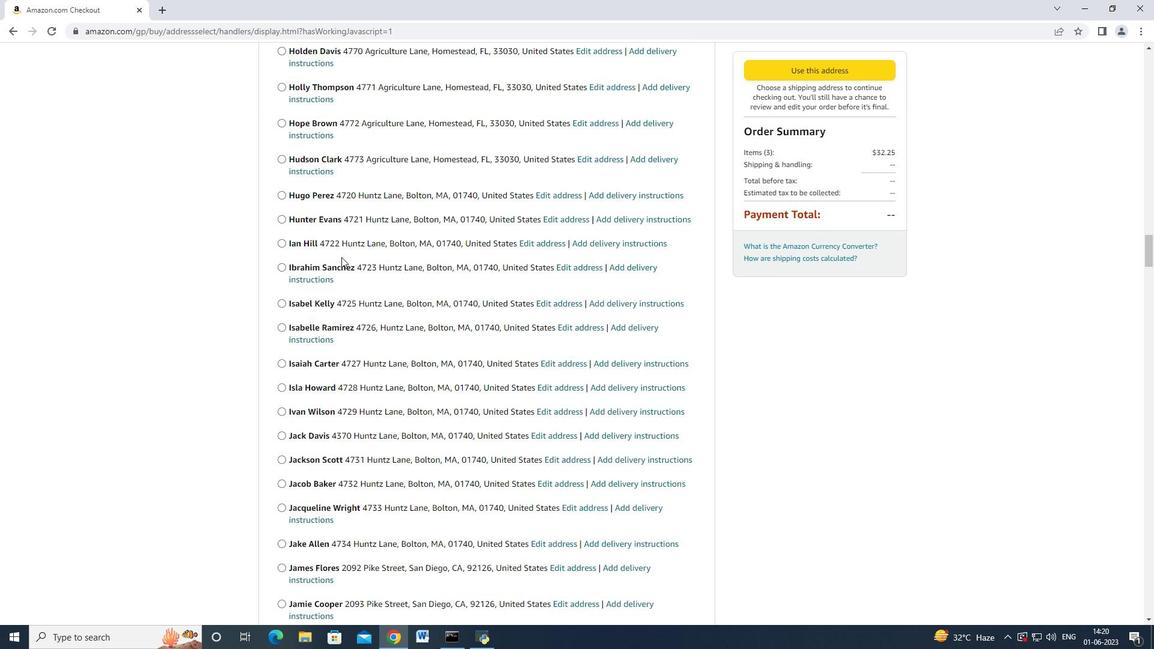 
Action: Mouse scrolled (341, 256) with delta (0, 0)
Screenshot: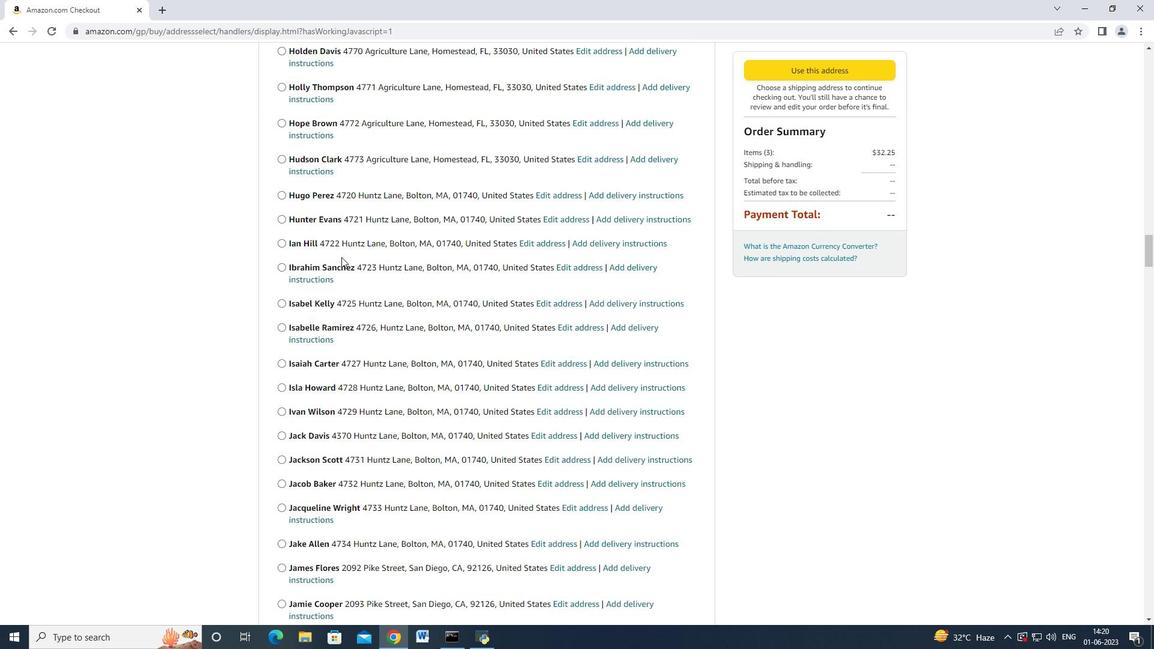 
Action: Mouse scrolled (341, 256) with delta (0, 0)
Screenshot: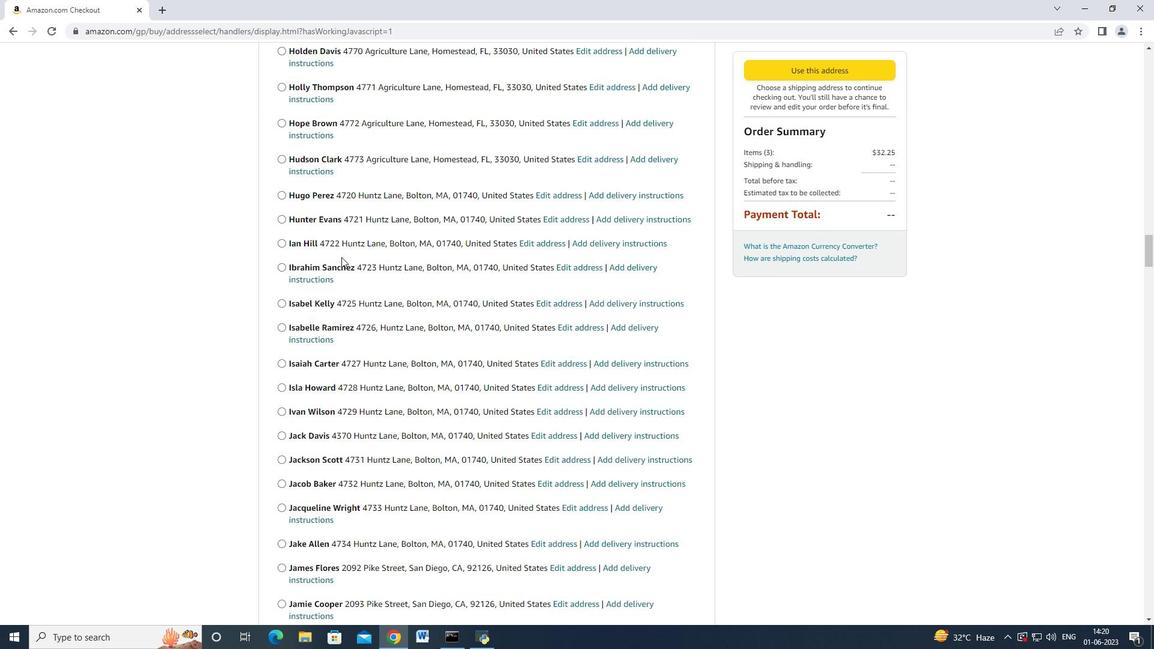 
Action: Mouse scrolled (341, 256) with delta (0, 0)
Screenshot: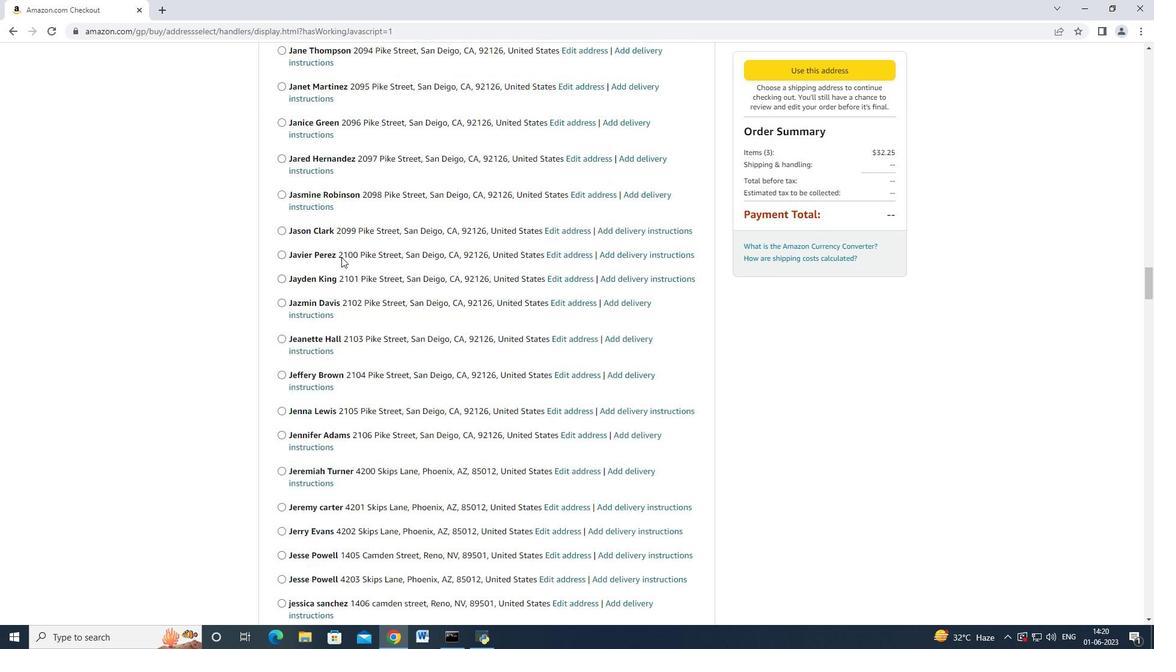 
Action: Mouse scrolled (341, 256) with delta (0, 0)
Screenshot: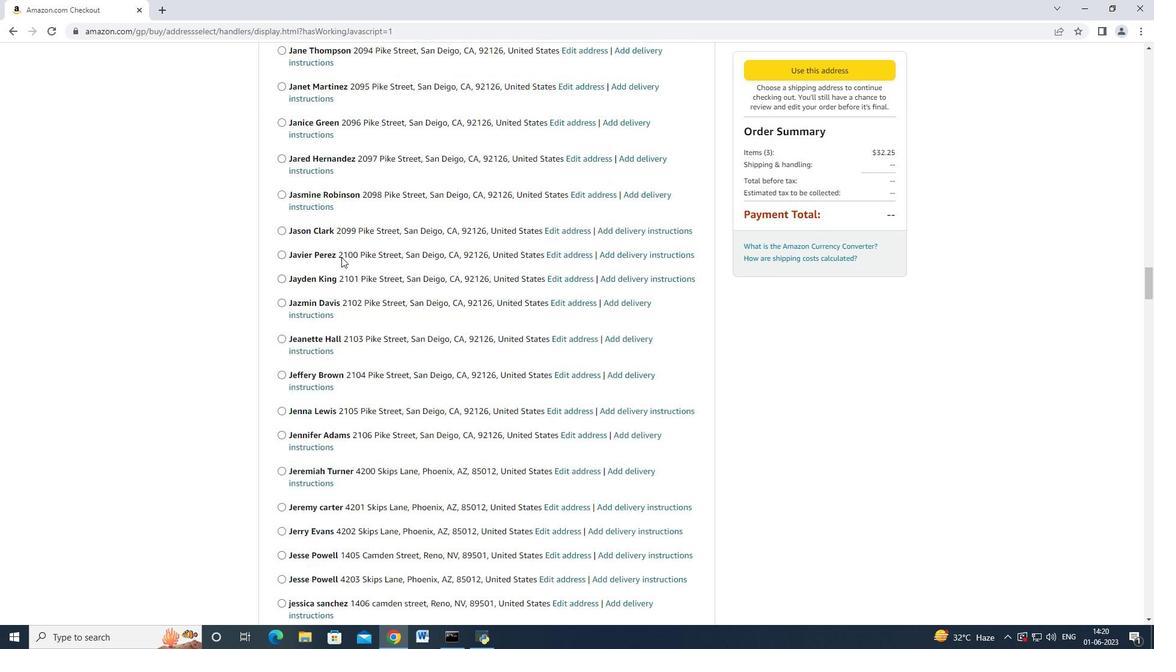 
Action: Mouse scrolled (341, 256) with delta (0, 0)
Screenshot: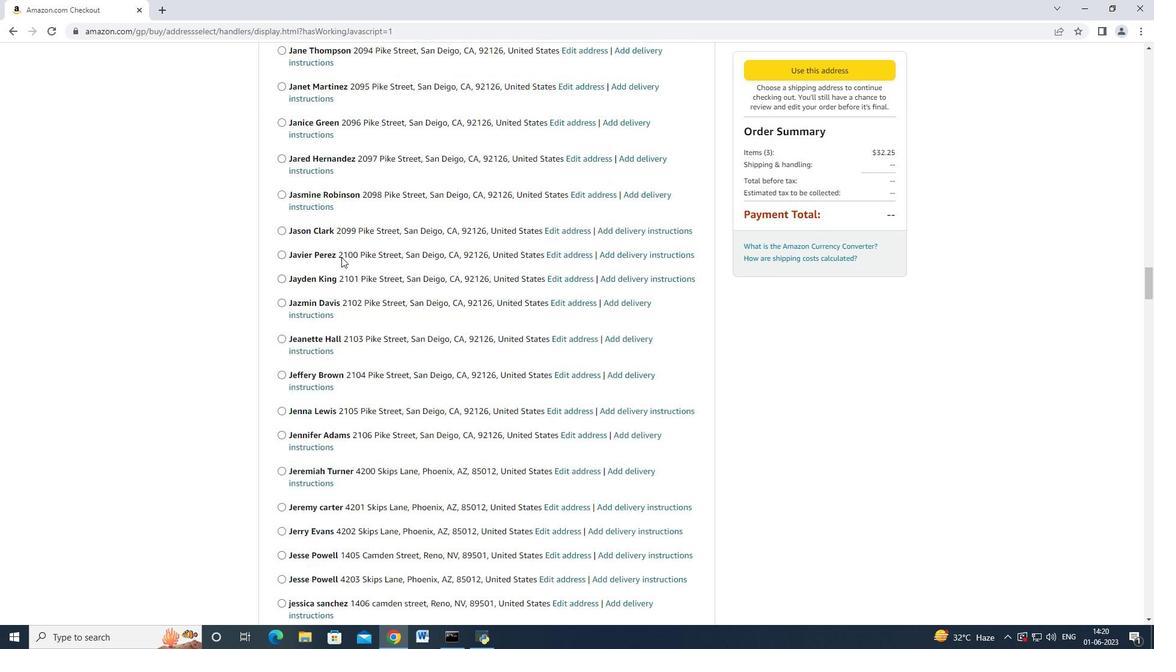 
Action: Mouse scrolled (341, 256) with delta (0, 0)
Screenshot: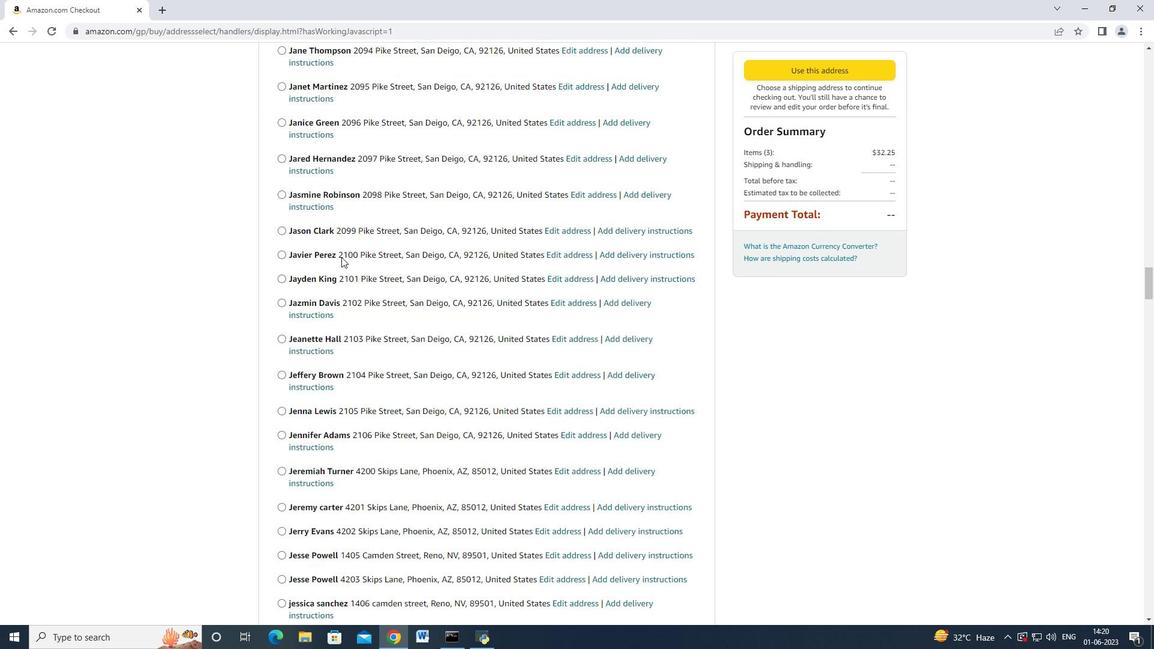 
Action: Mouse scrolled (341, 256) with delta (0, 0)
Screenshot: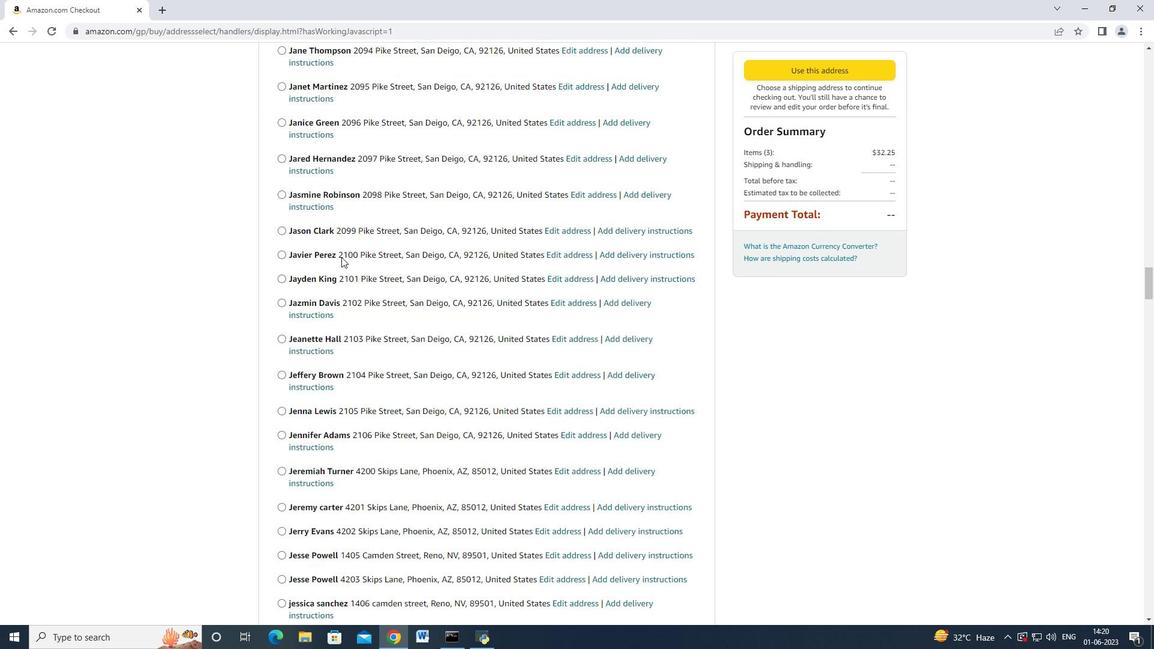 
Action: Mouse scrolled (341, 256) with delta (0, 0)
Screenshot: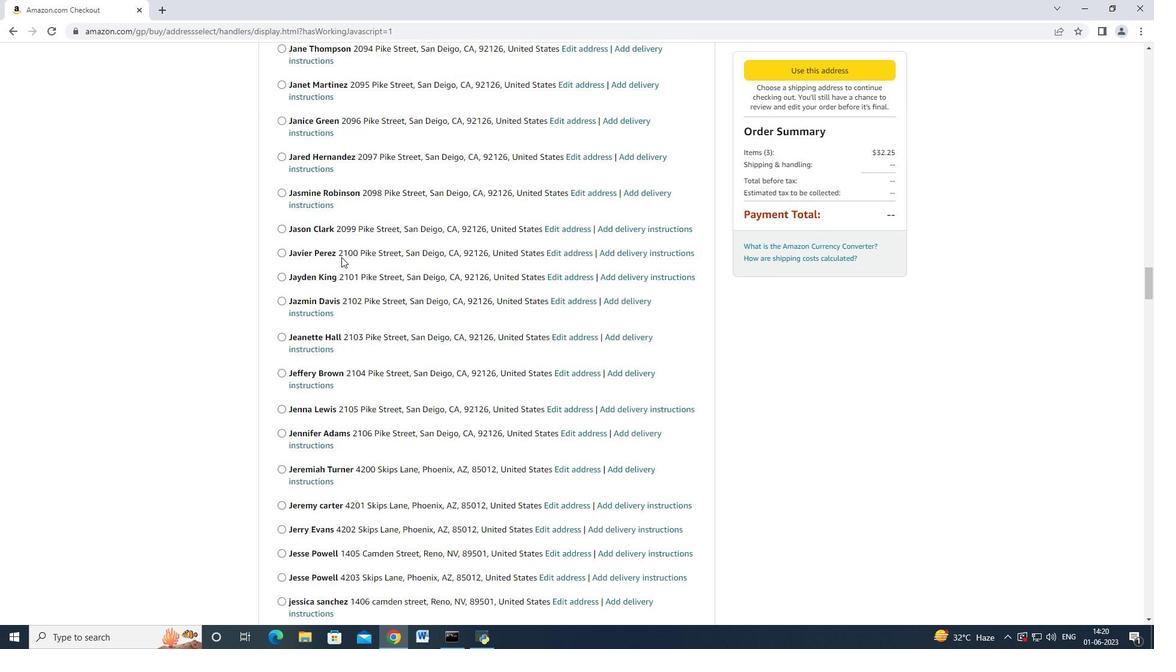 
Action: Mouse scrolled (341, 256) with delta (0, 0)
Screenshot: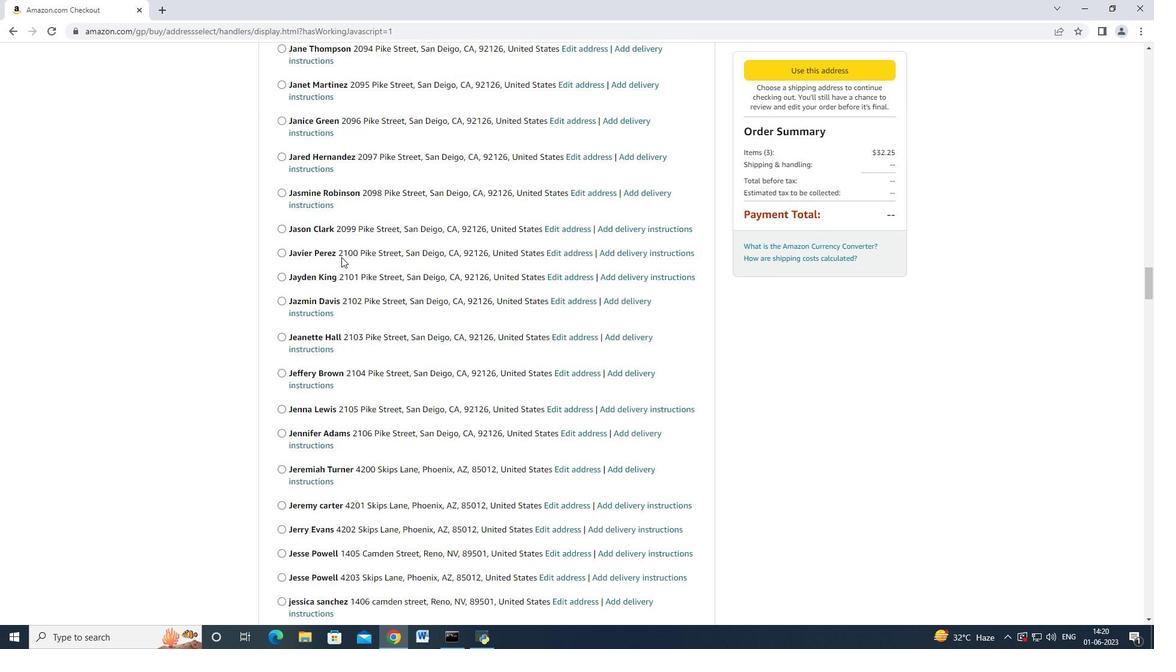 
Action: Mouse scrolled (341, 256) with delta (0, 0)
Screenshot: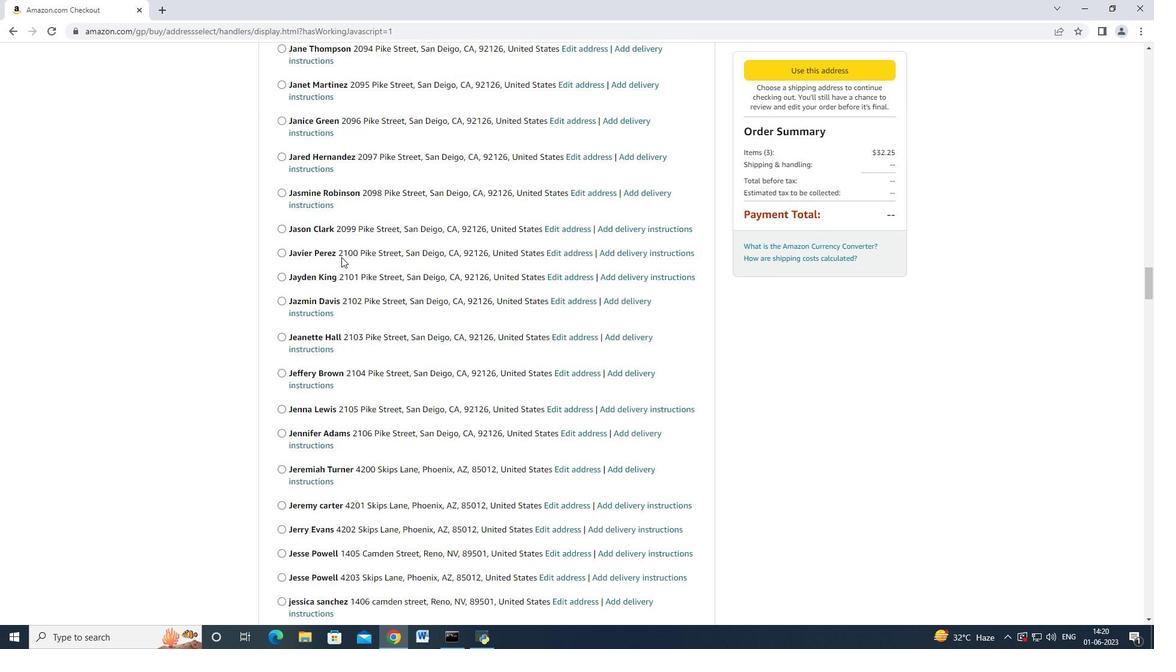 
Action: Mouse scrolled (341, 256) with delta (0, 0)
Screenshot: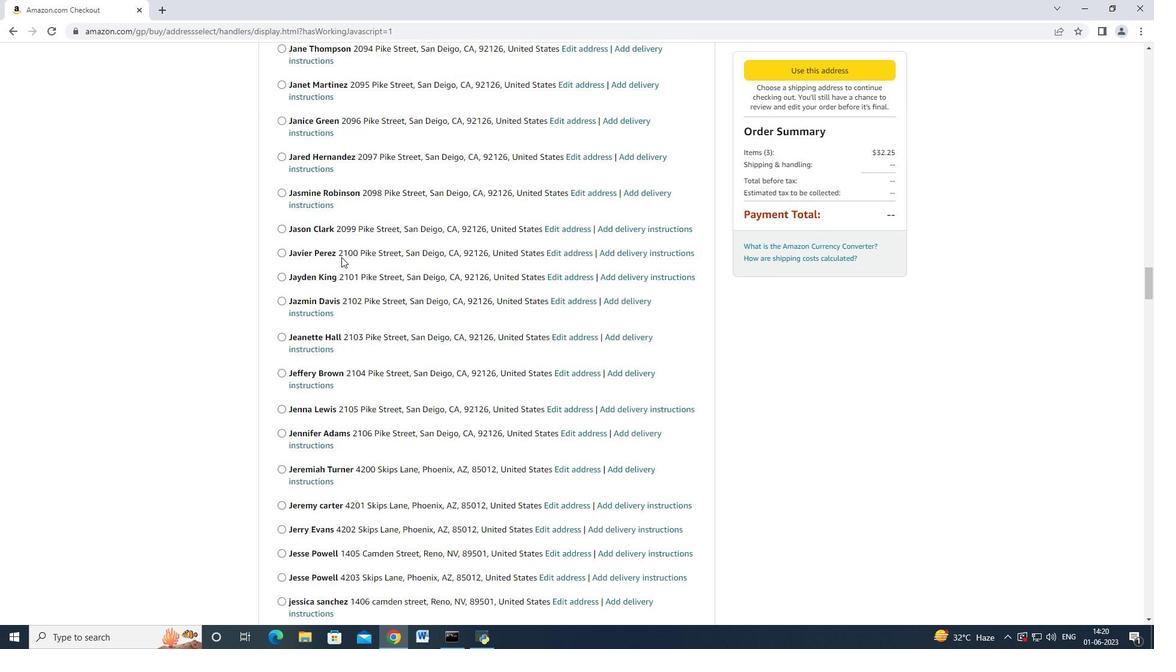 
Action: Mouse scrolled (341, 256) with delta (0, 0)
Screenshot: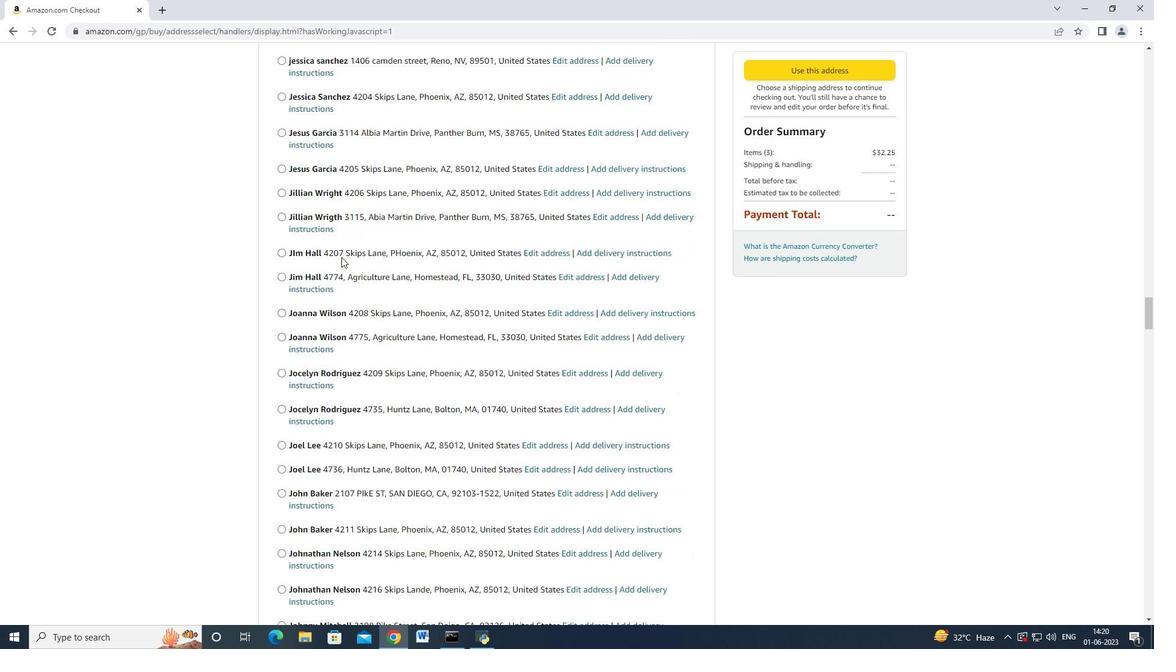 
Action: Mouse scrolled (341, 256) with delta (0, 0)
Screenshot: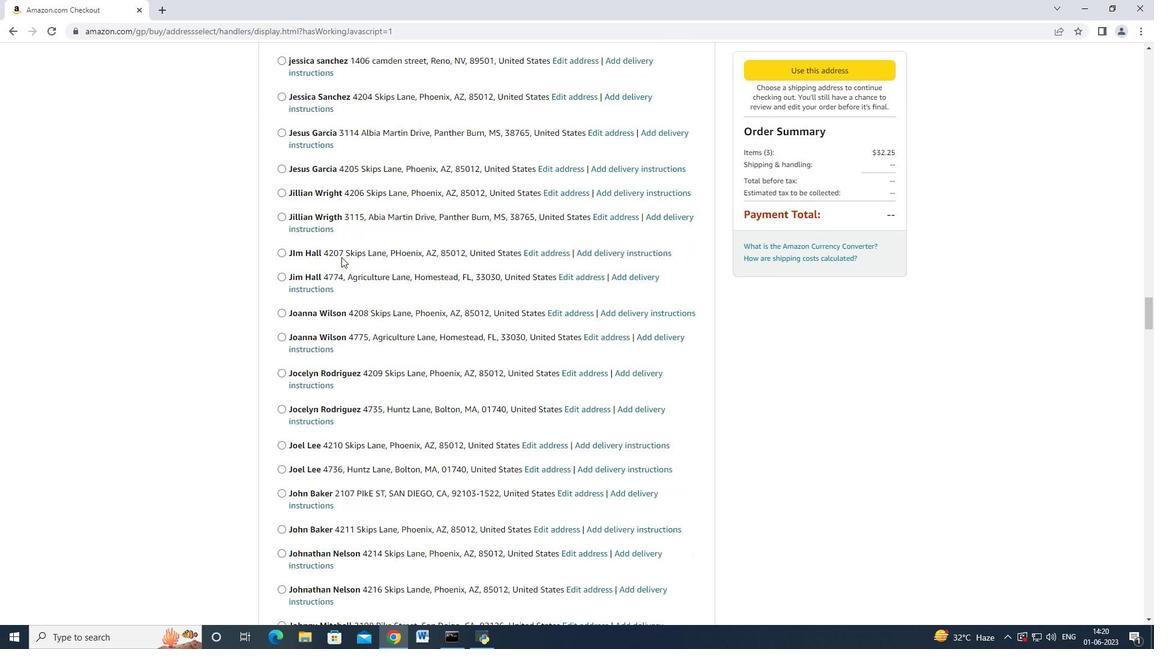 
Action: Mouse scrolled (341, 256) with delta (0, 0)
Screenshot: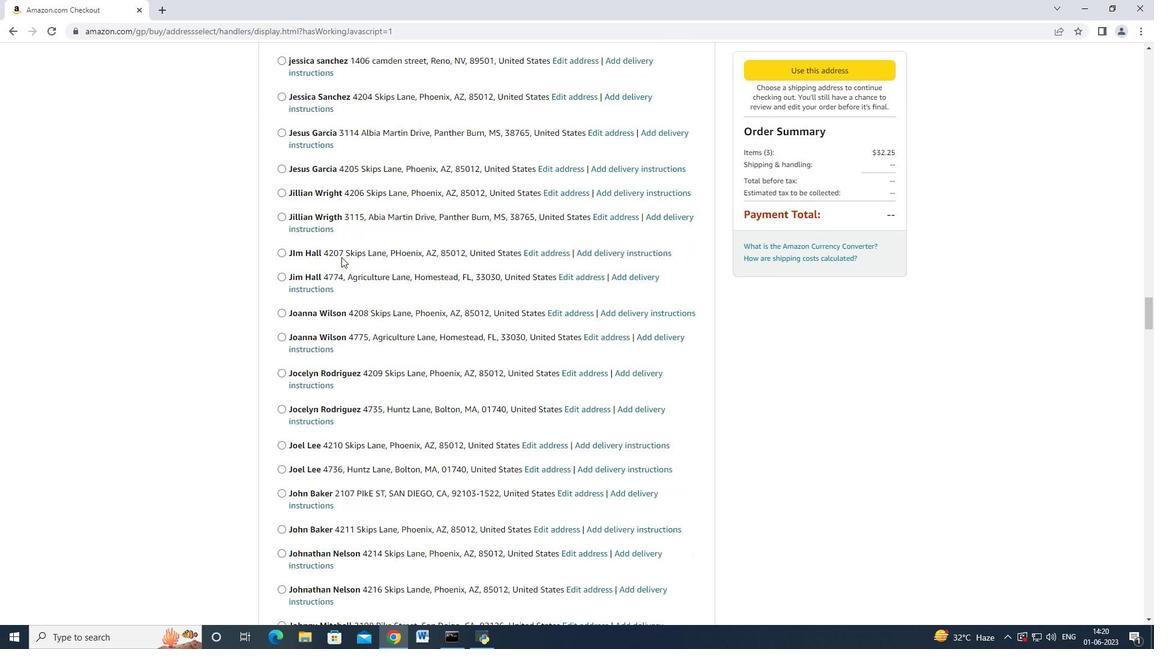 
Action: Mouse scrolled (341, 256) with delta (0, 0)
Screenshot: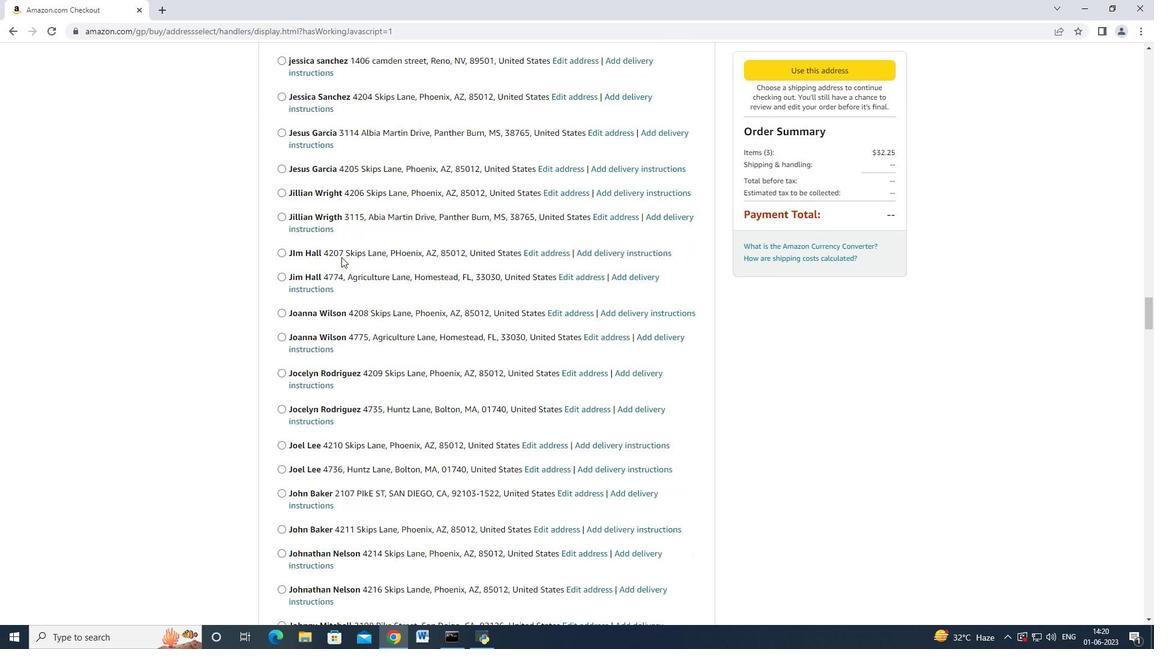 
Action: Mouse scrolled (341, 256) with delta (0, 0)
Screenshot: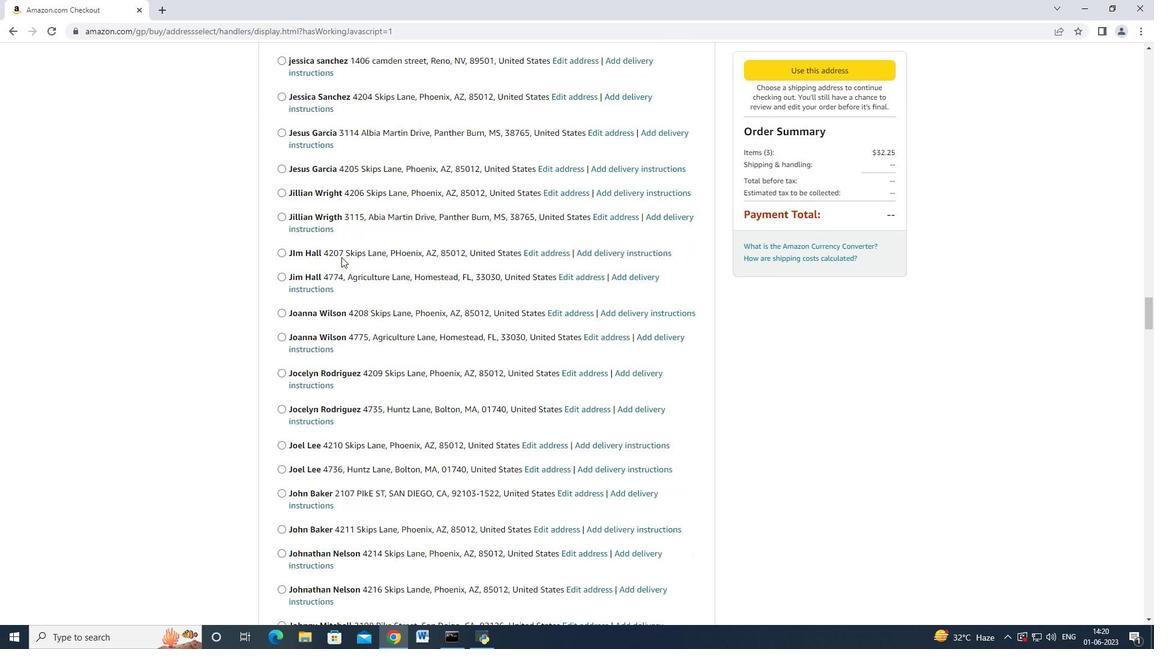 
Action: Mouse scrolled (341, 256) with delta (0, 0)
Screenshot: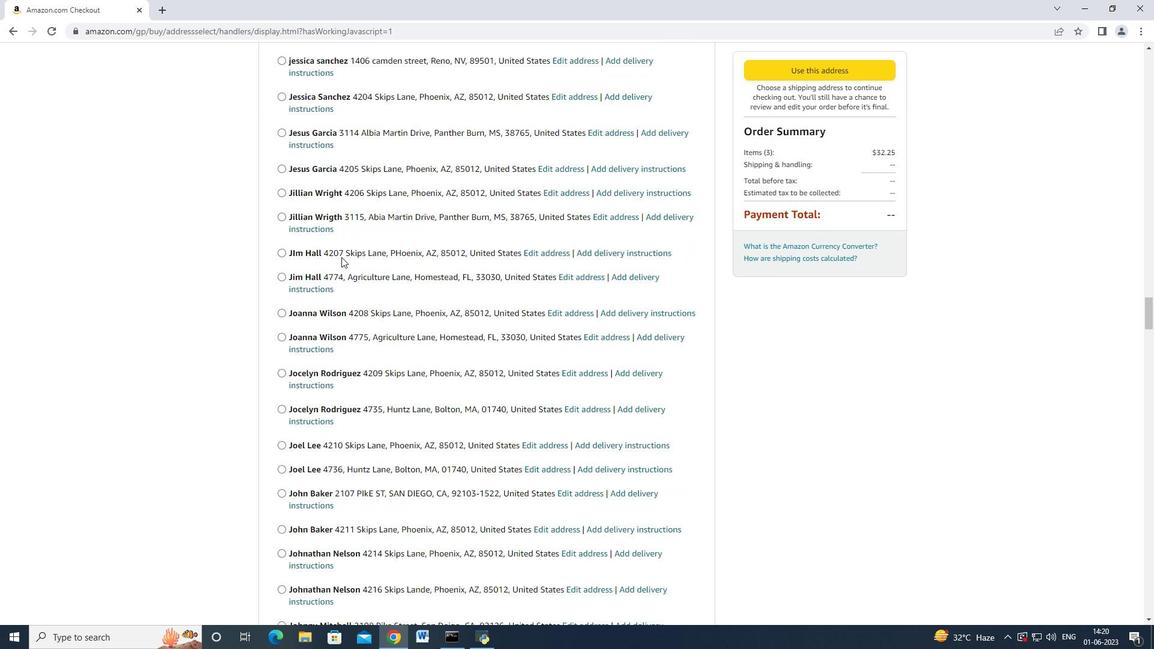
Action: Mouse scrolled (341, 256) with delta (0, 0)
Screenshot: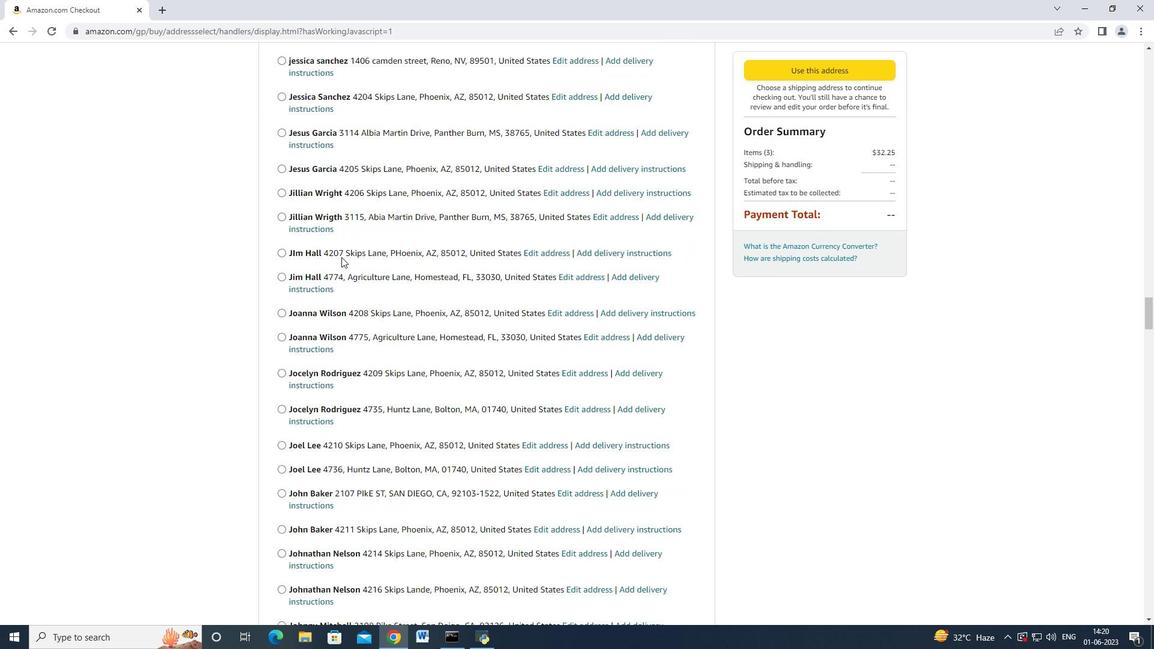 
Action: Mouse scrolled (341, 256) with delta (0, 0)
Screenshot: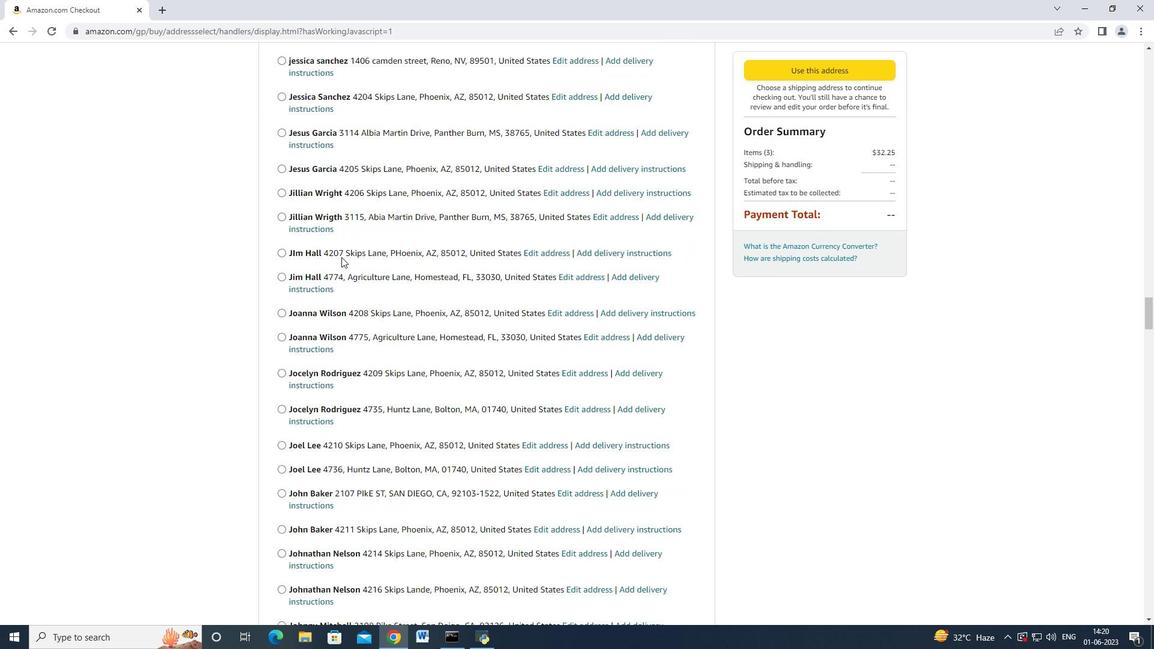 
Action: Mouse scrolled (341, 256) with delta (0, 0)
Screenshot: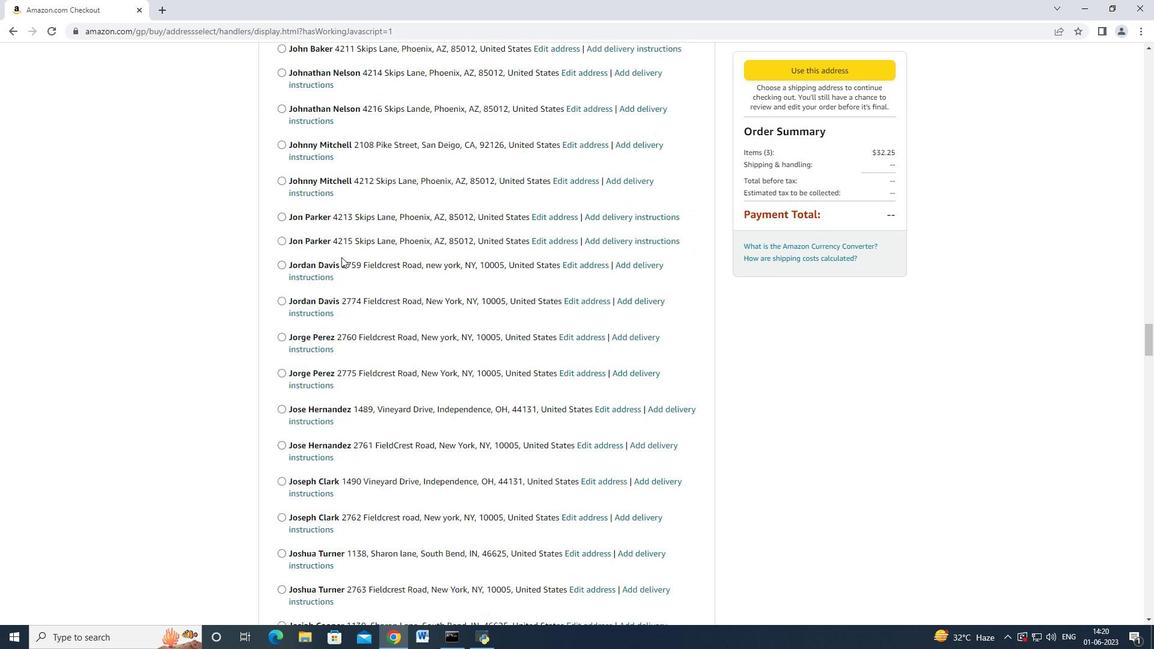
Action: Mouse scrolled (341, 256) with delta (0, 0)
Screenshot: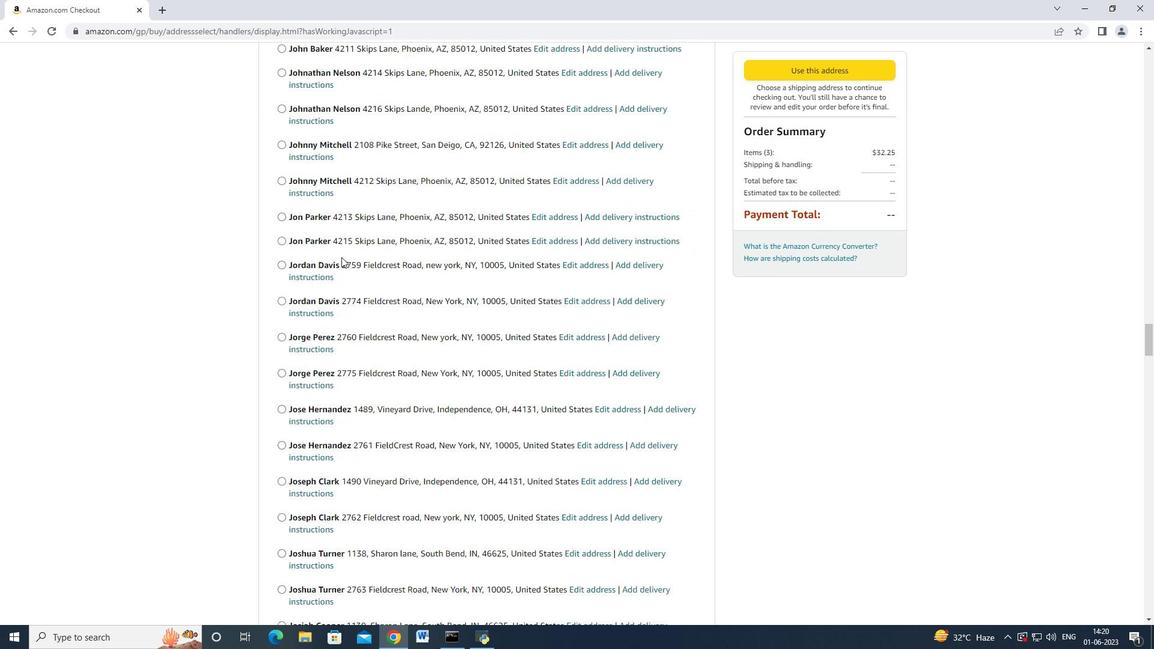 
Action: Mouse scrolled (341, 256) with delta (0, 0)
Screenshot: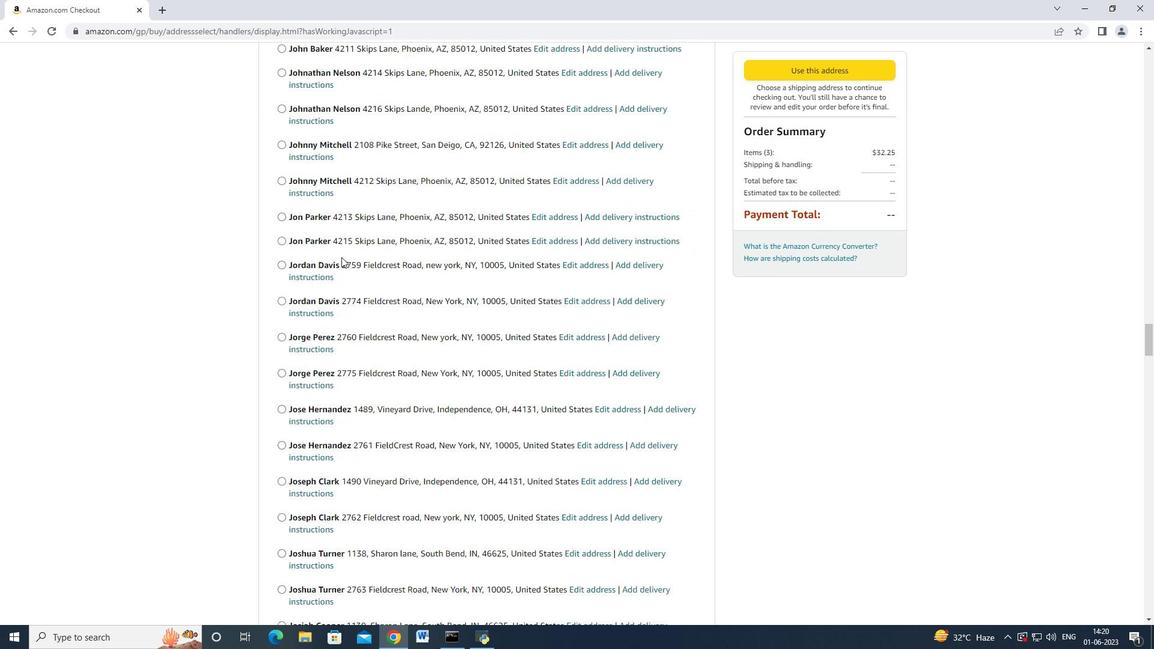 
Action: Mouse scrolled (341, 256) with delta (0, 0)
Screenshot: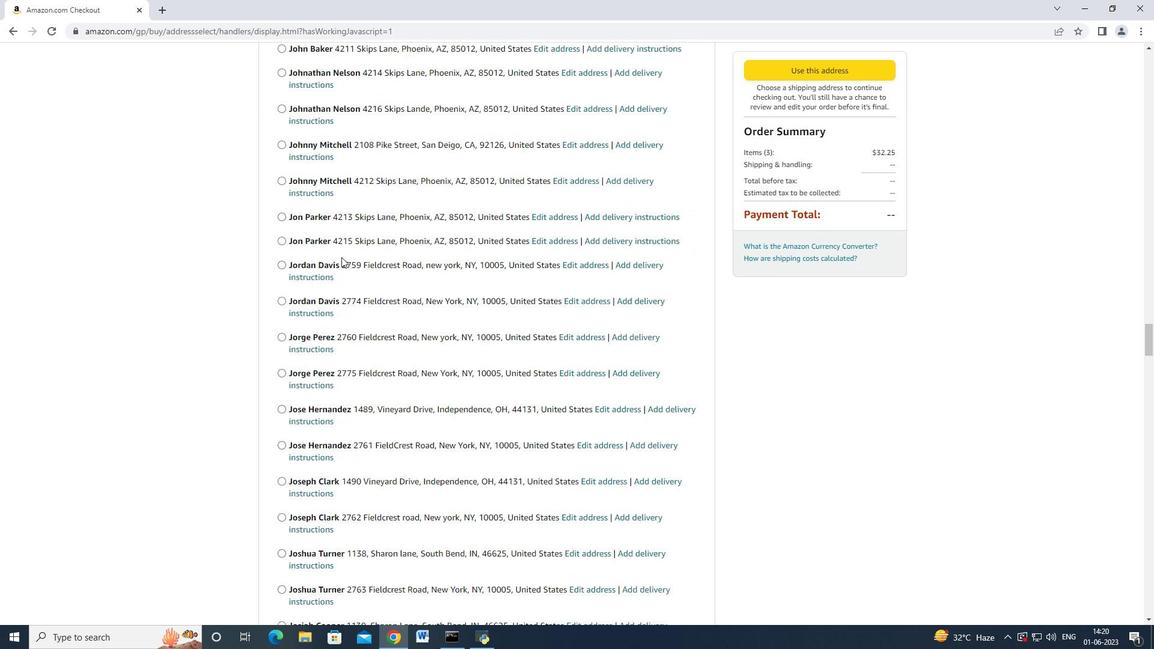 
Action: Mouse scrolled (341, 256) with delta (0, 0)
Screenshot: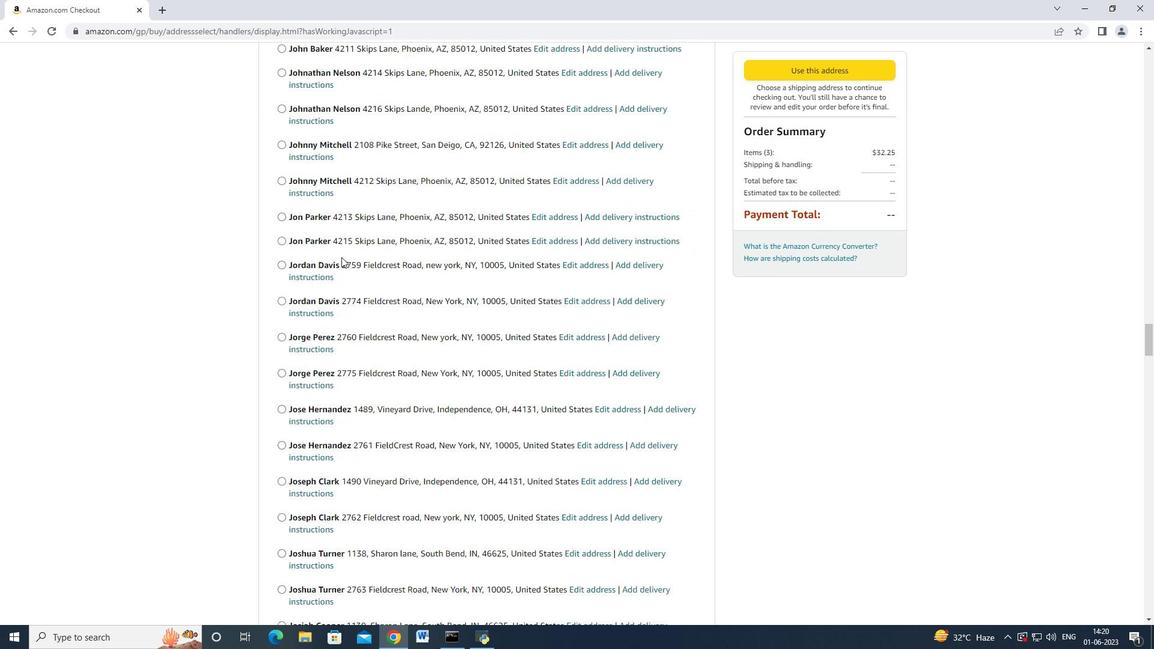 
Action: Mouse scrolled (341, 256) with delta (0, 0)
Screenshot: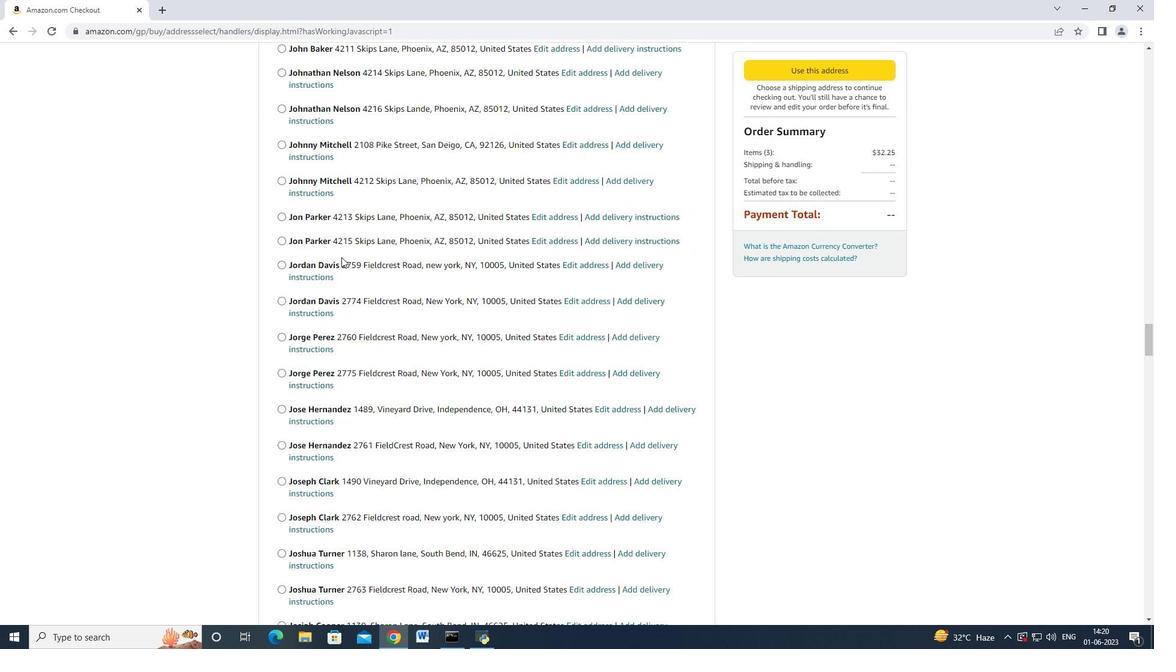 
Action: Mouse scrolled (341, 256) with delta (0, 0)
Screenshot: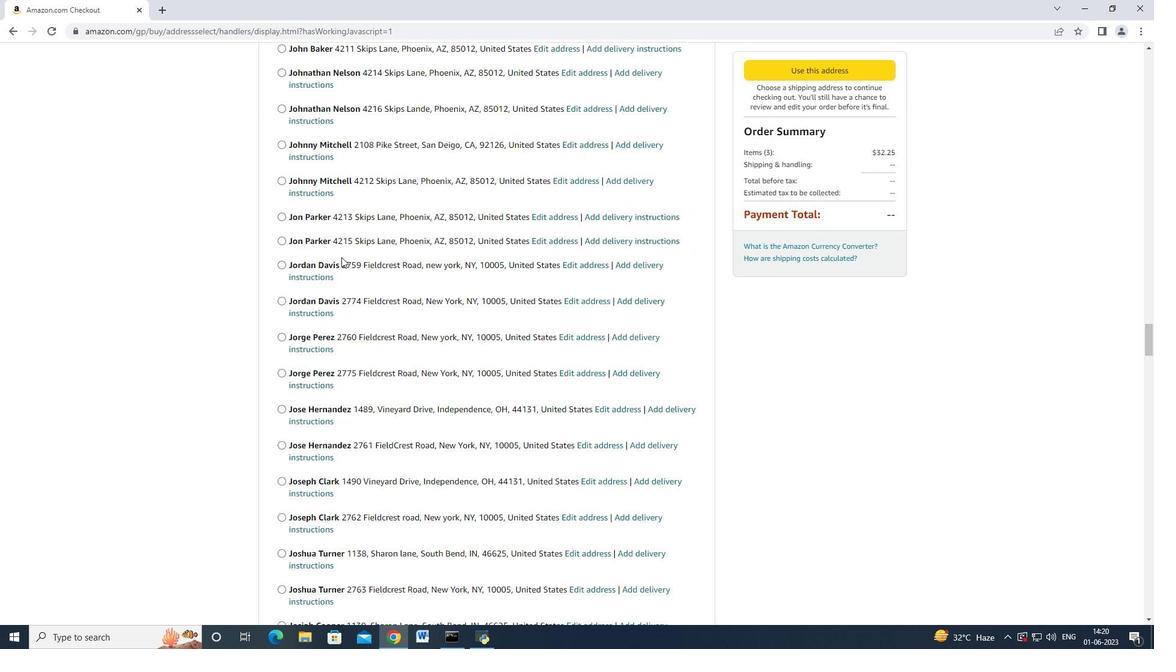 
Action: Mouse scrolled (341, 256) with delta (0, 0)
Screenshot: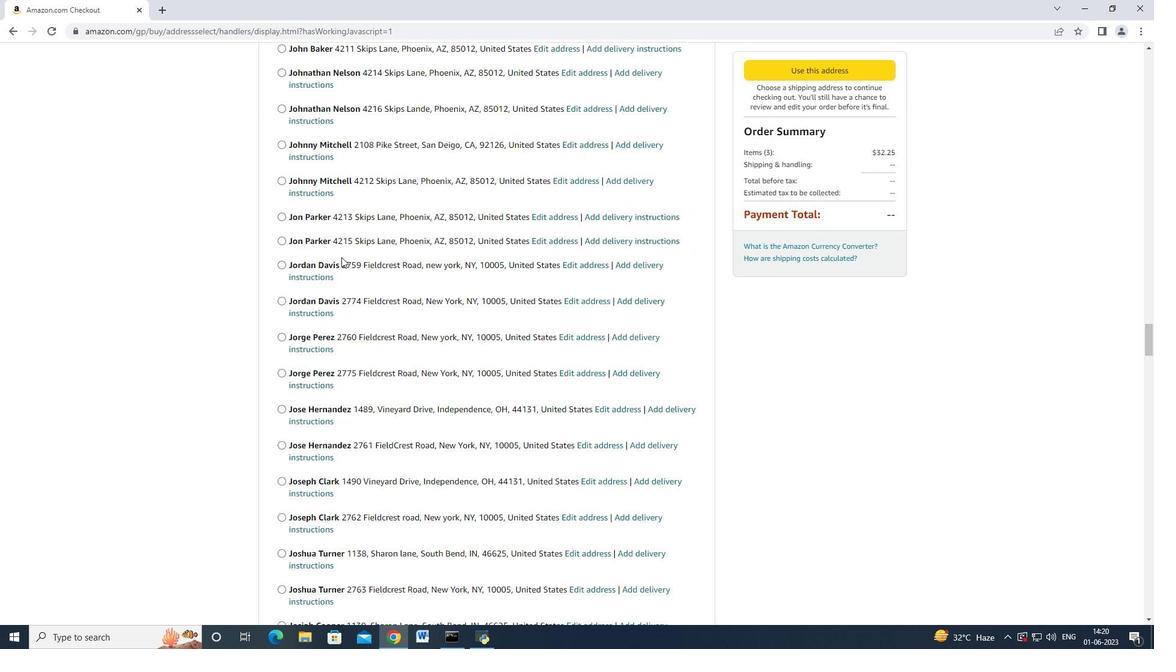 
Action: Mouse scrolled (341, 256) with delta (0, 0)
Screenshot: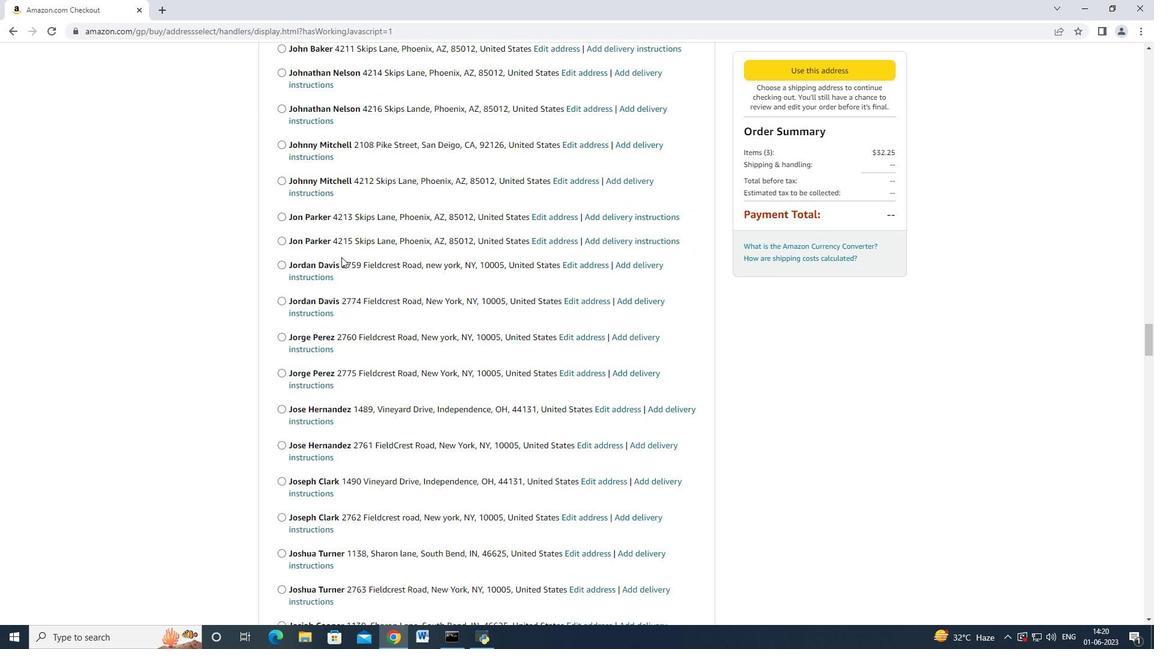 
Action: Mouse scrolled (341, 256) with delta (0, 0)
Screenshot: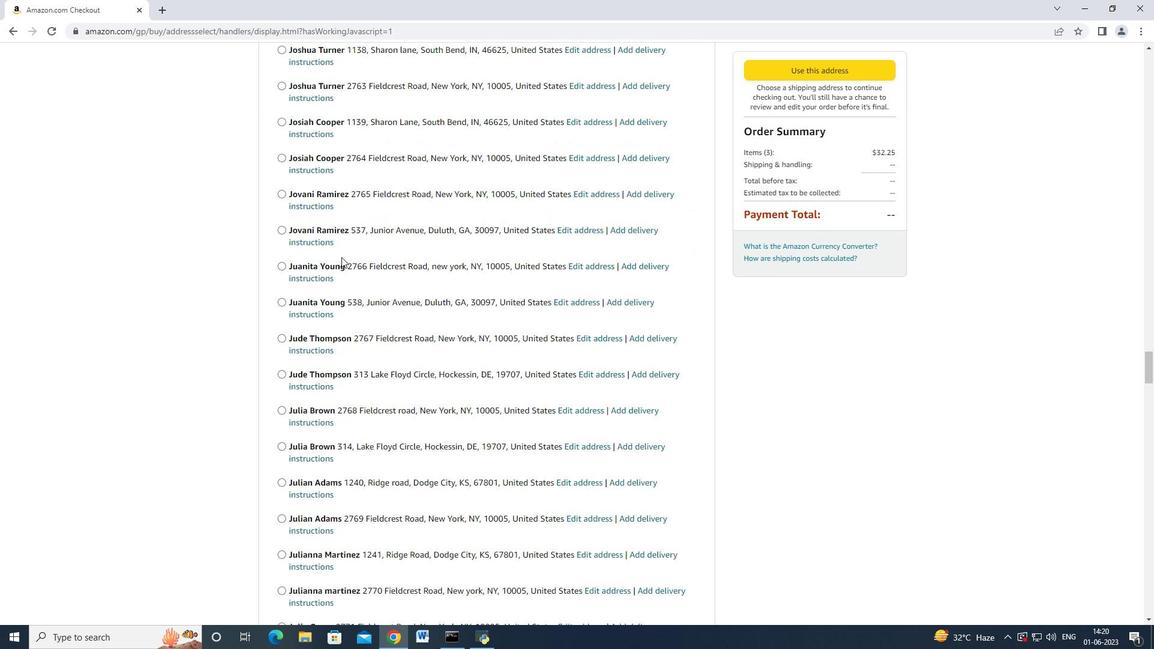 
Action: Mouse scrolled (341, 256) with delta (0, 0)
Screenshot: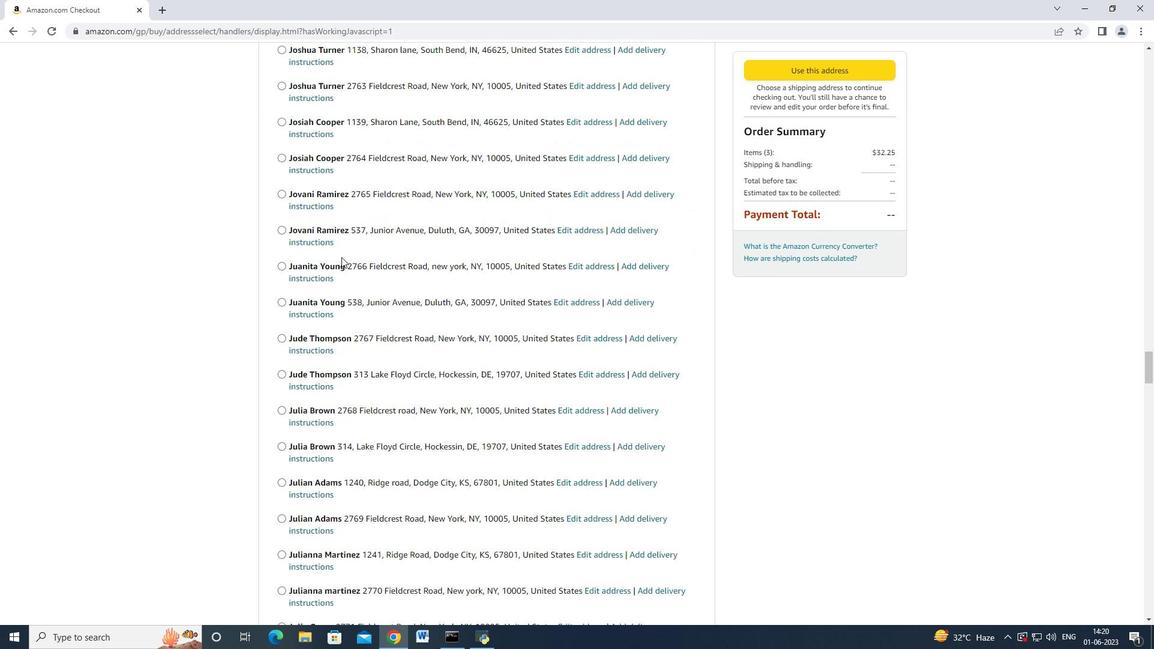 
Action: Mouse scrolled (341, 256) with delta (0, 0)
Screenshot: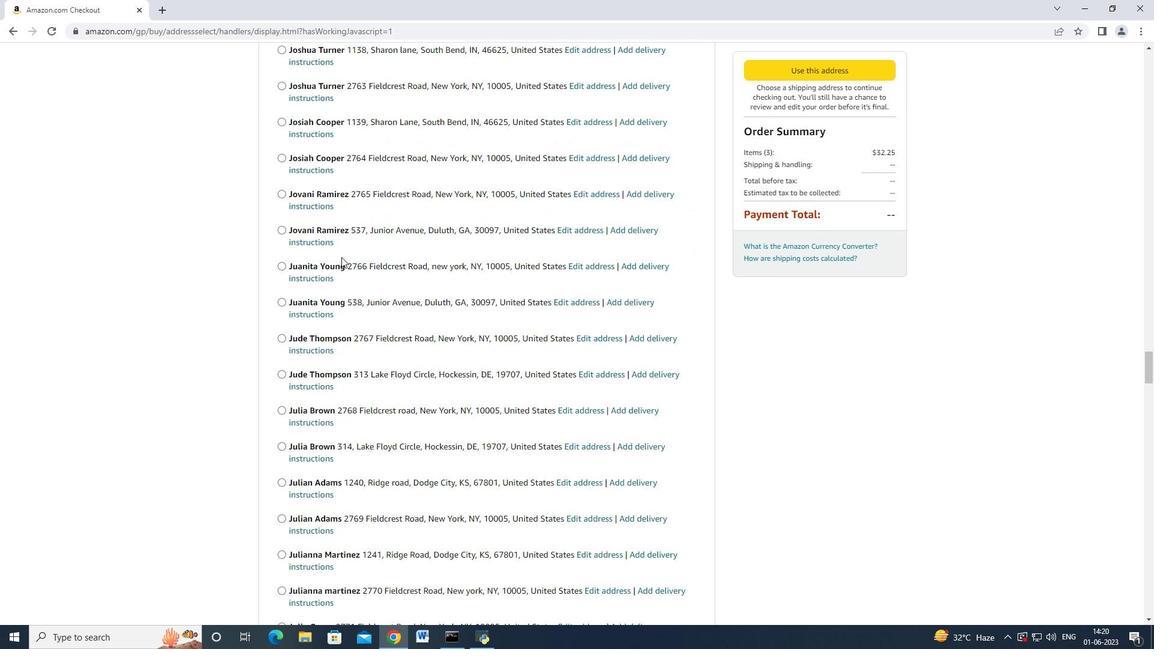 
Action: Mouse scrolled (341, 256) with delta (0, 0)
Screenshot: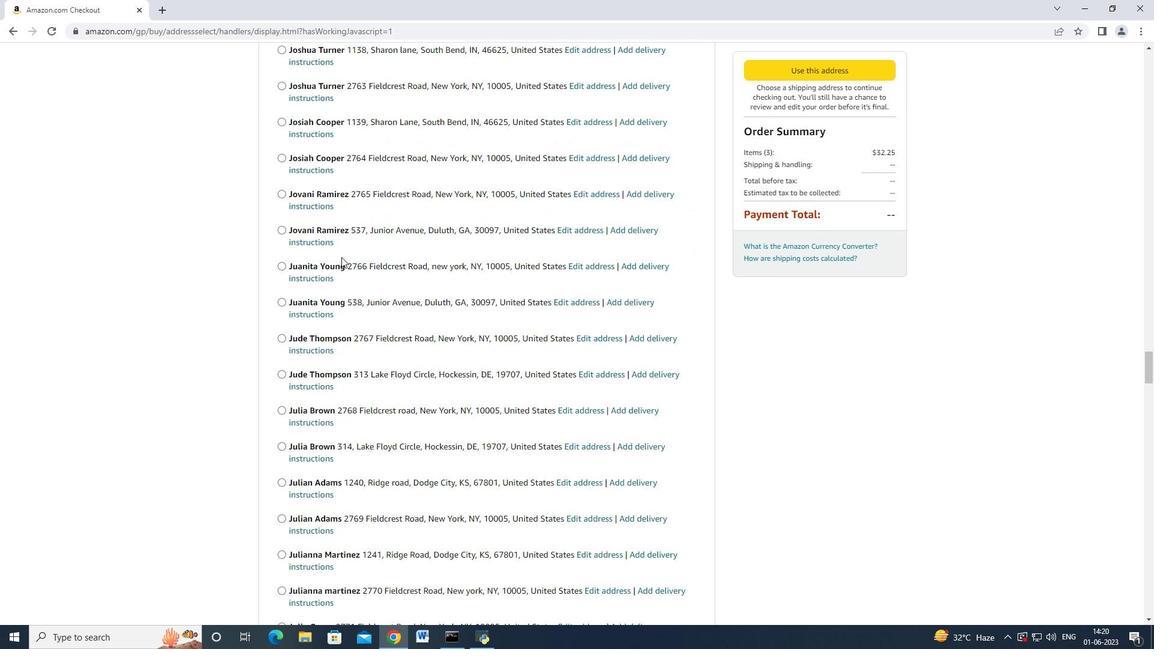 
Action: Mouse scrolled (341, 256) with delta (0, 0)
Screenshot: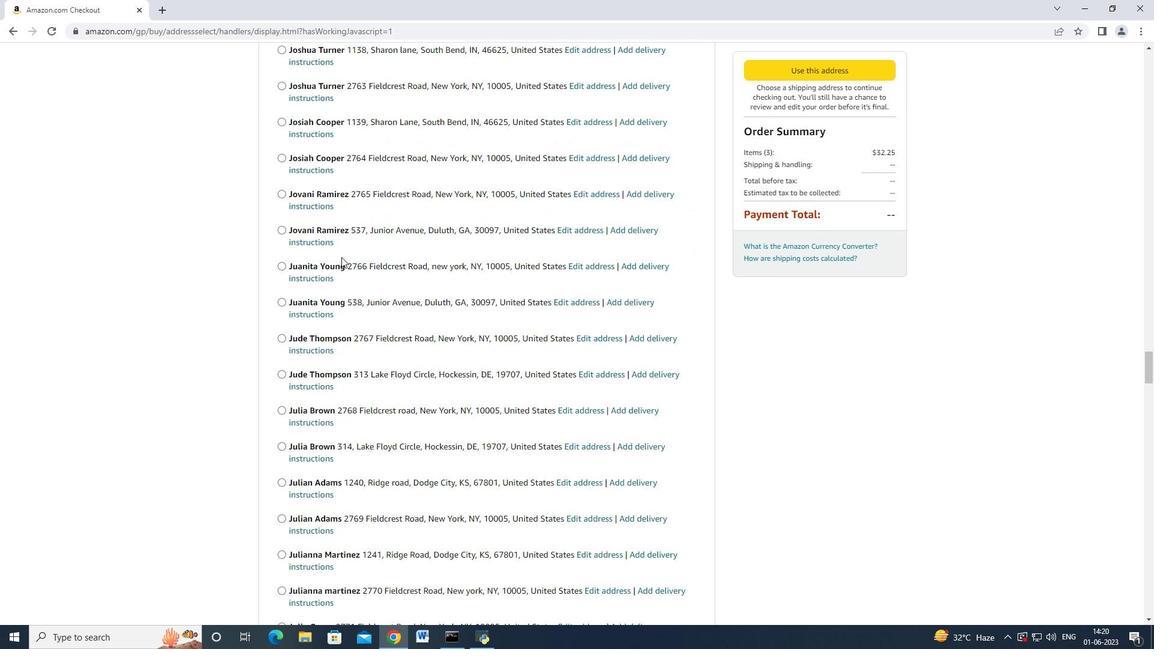 
Action: Mouse scrolled (341, 256) with delta (0, -1)
Screenshot: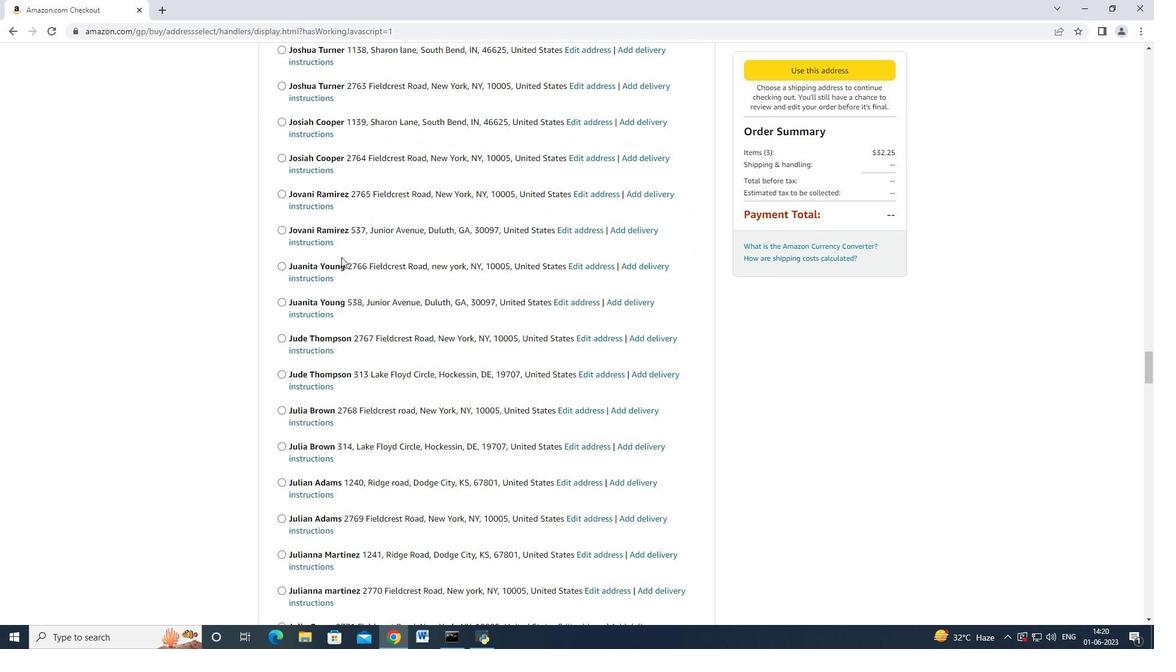 
Action: Mouse scrolled (341, 256) with delta (0, 0)
Screenshot: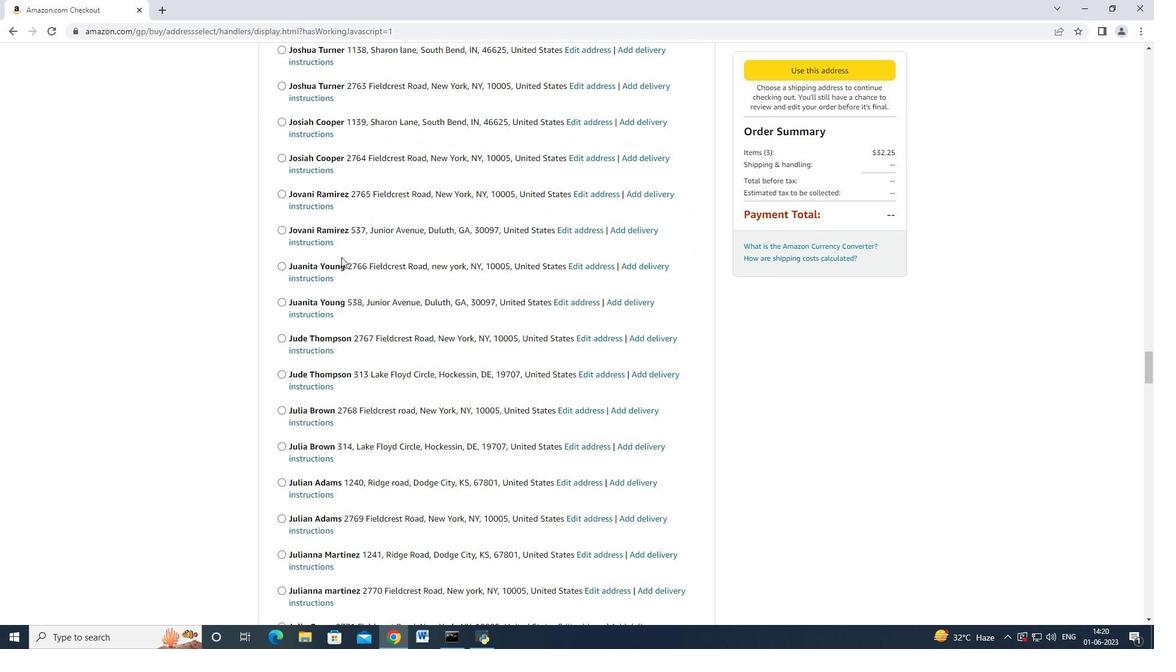 
Action: Mouse scrolled (341, 256) with delta (0, 0)
Screenshot: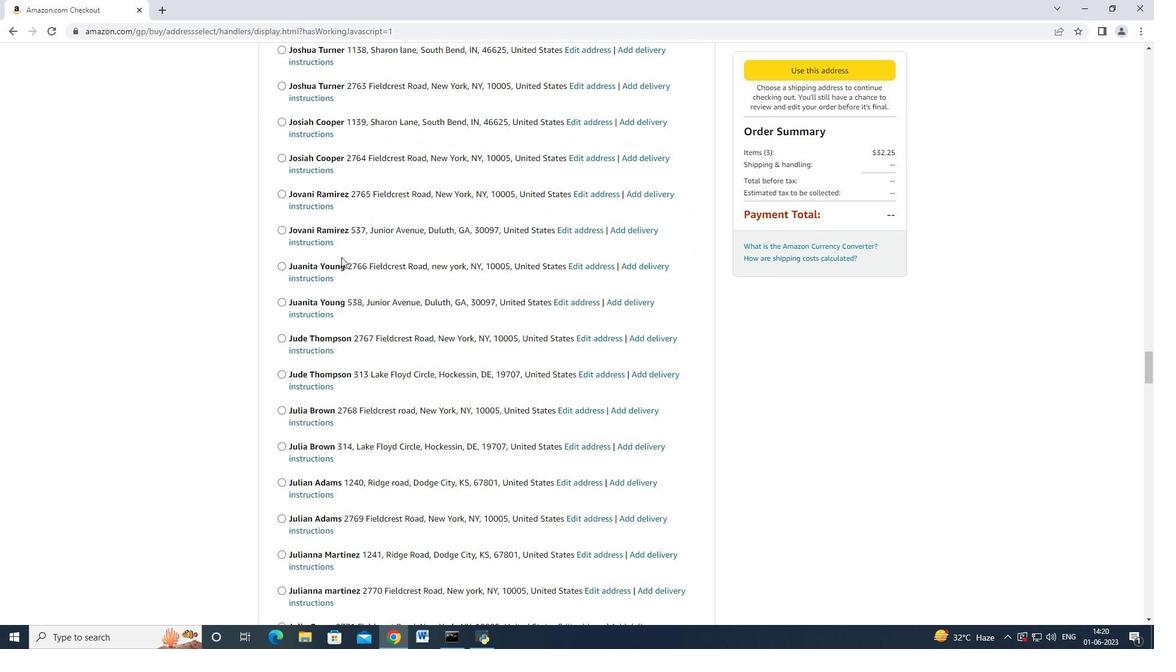 
Action: Mouse moved to (341, 257)
Screenshot: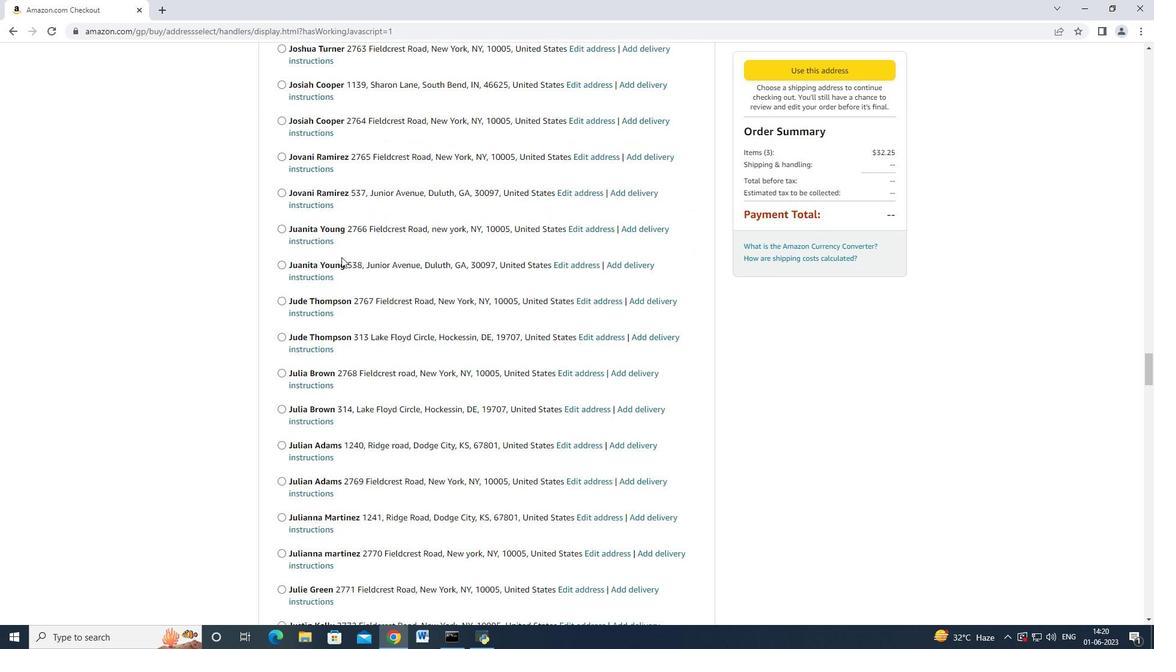 
Action: Mouse scrolled (341, 256) with delta (0, 0)
Screenshot: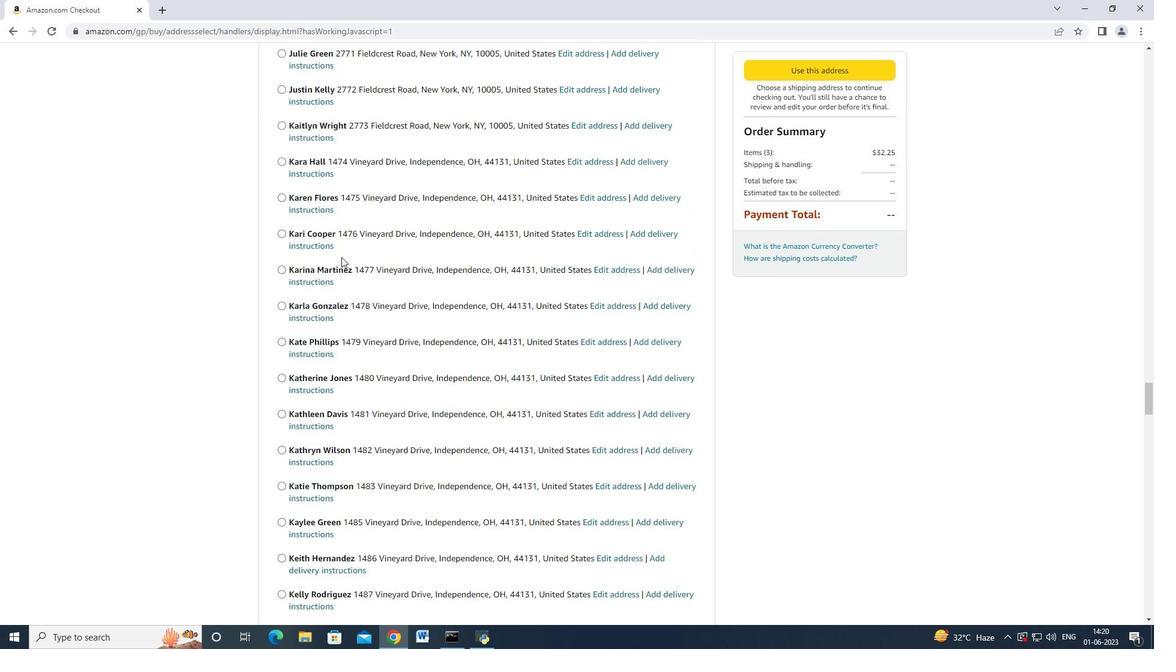 
Action: Mouse scrolled (341, 256) with delta (0, 0)
Screenshot: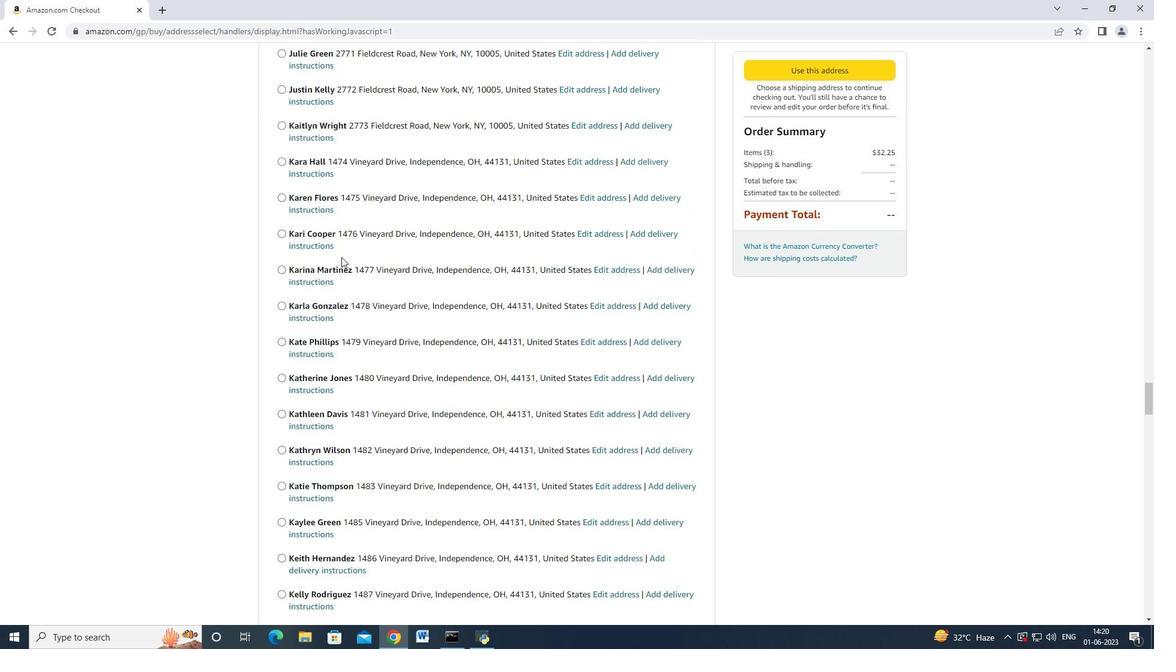
Action: Mouse scrolled (341, 256) with delta (0, 0)
Screenshot: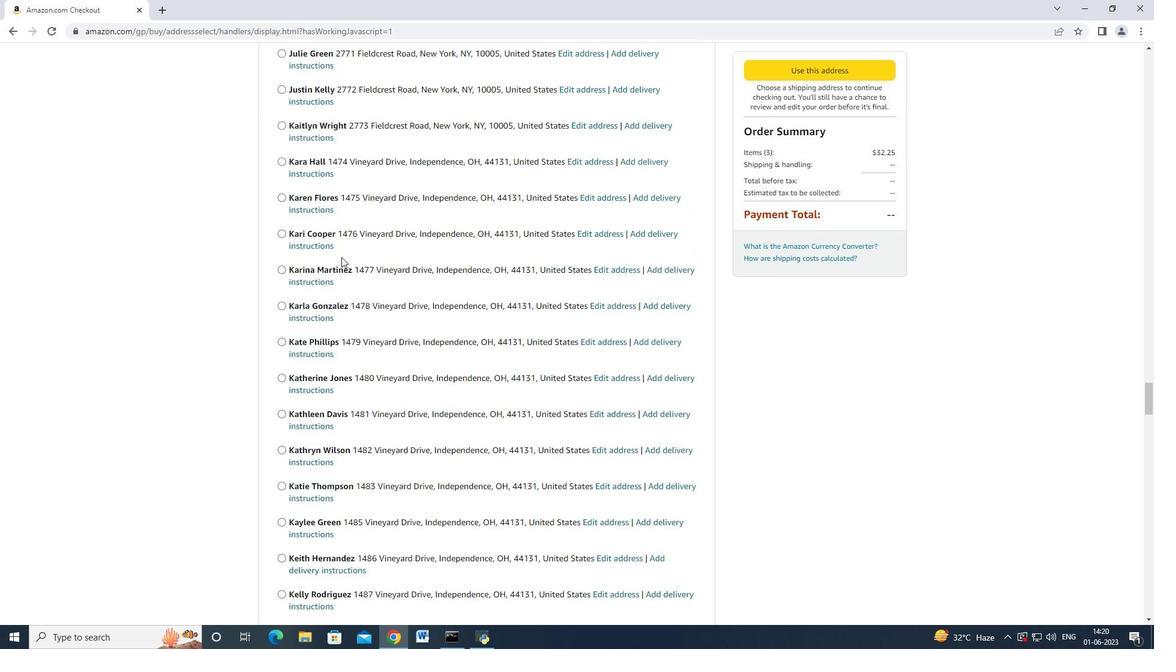 
Action: Mouse scrolled (341, 256) with delta (0, 0)
Screenshot: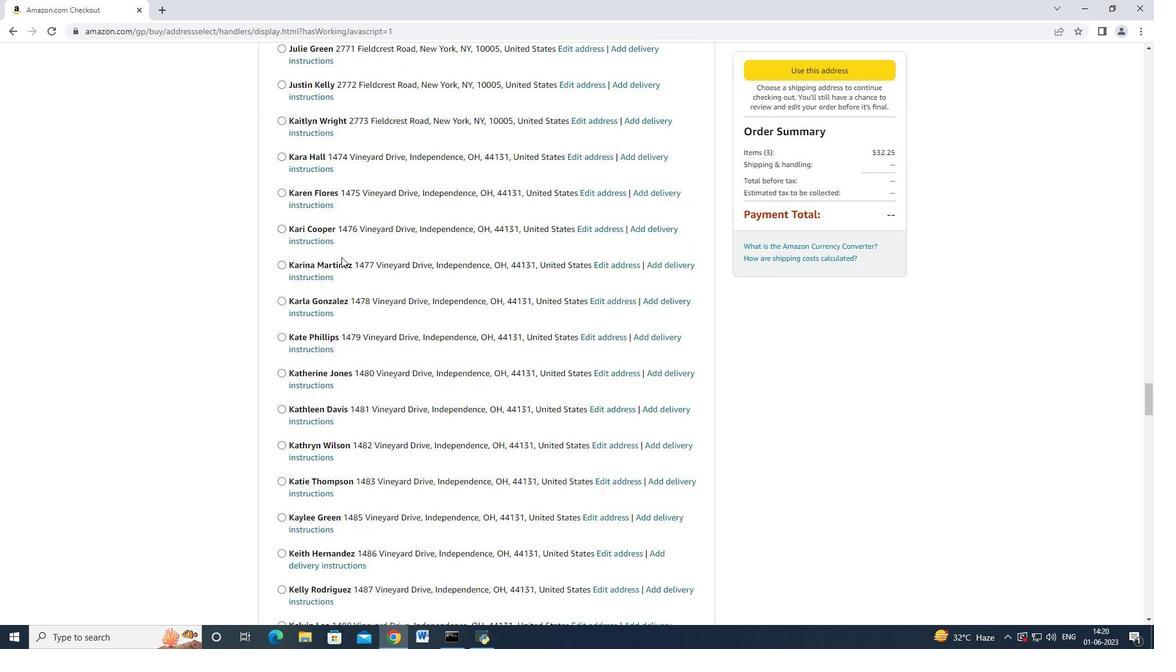 
Action: Mouse scrolled (341, 256) with delta (0, 0)
Screenshot: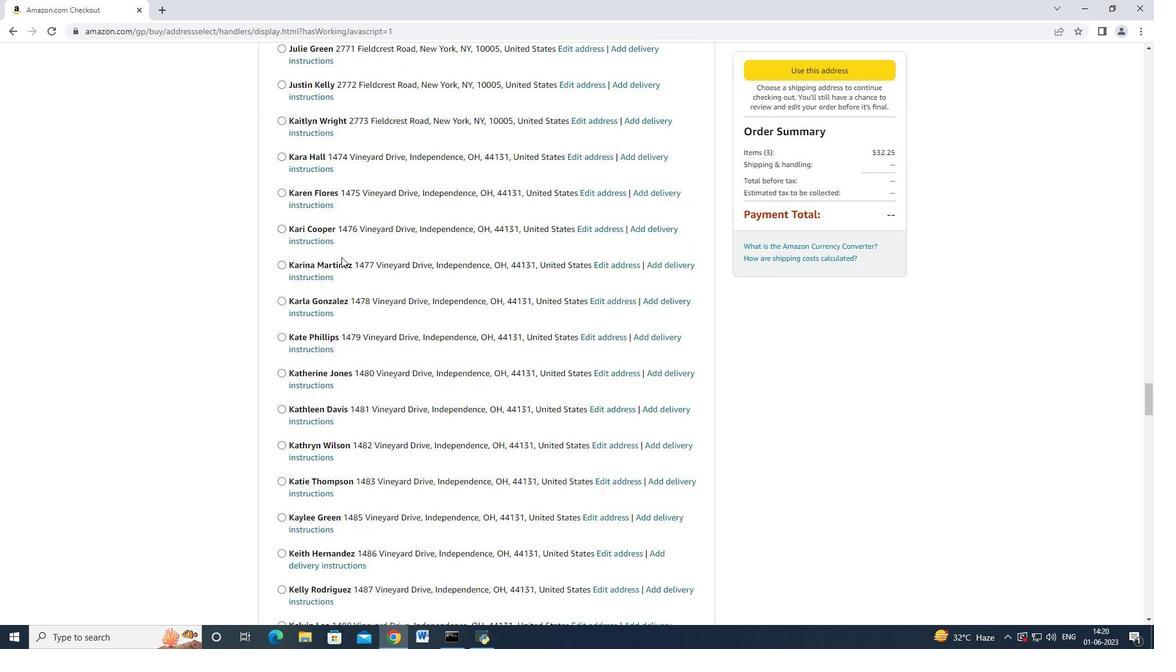 
Action: Mouse scrolled (341, 256) with delta (0, 0)
Screenshot: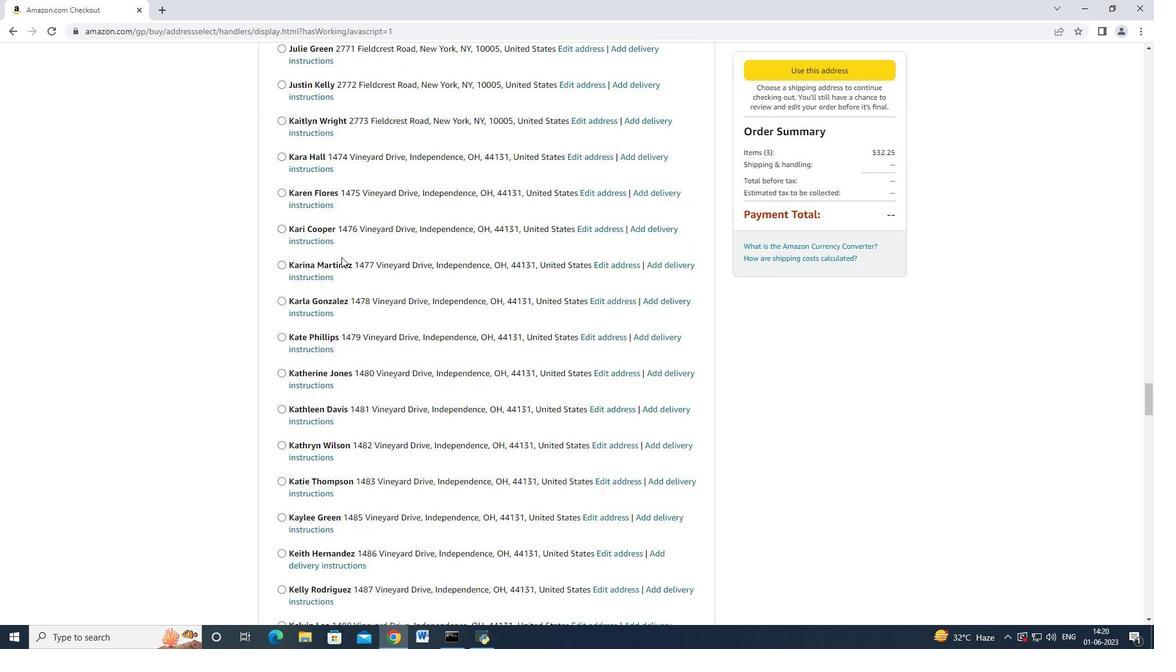 
Action: Mouse scrolled (341, 256) with delta (0, 0)
Screenshot: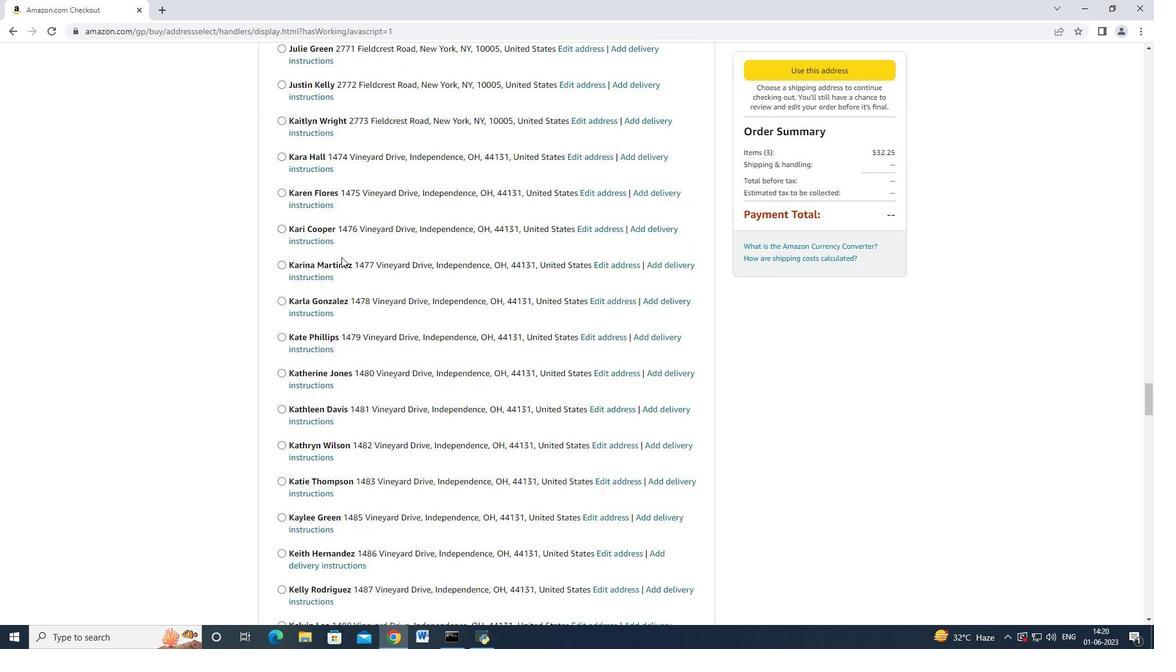 
Action: Mouse scrolled (341, 256) with delta (0, 0)
Screenshot: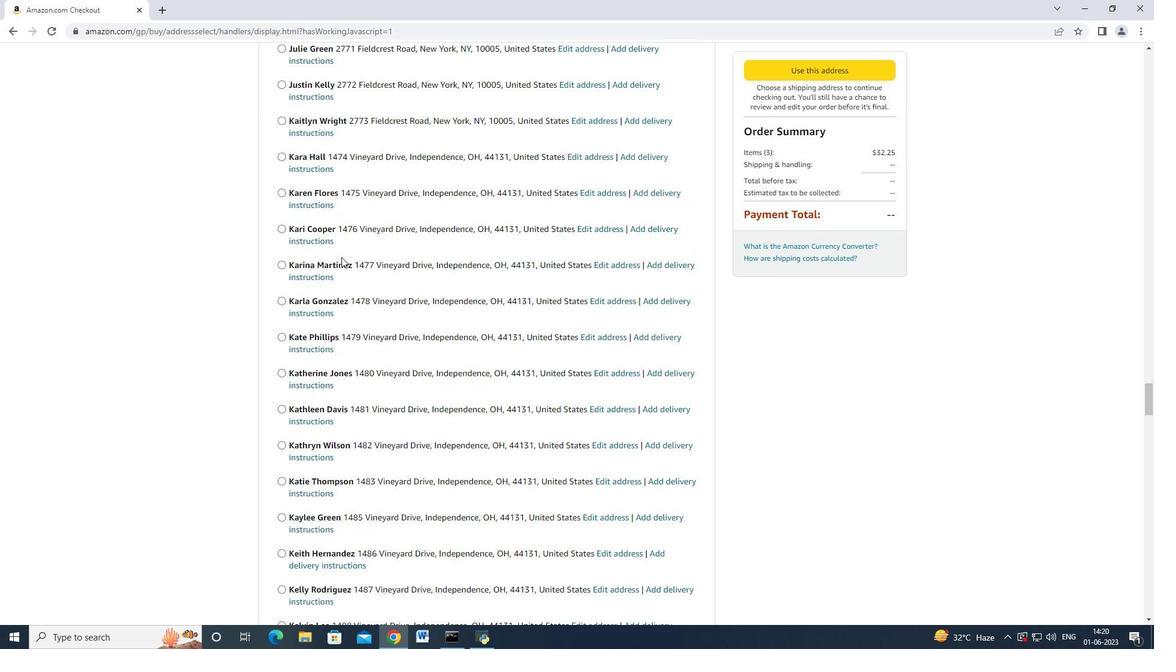 
Action: Mouse scrolled (341, 256) with delta (0, 0)
Screenshot: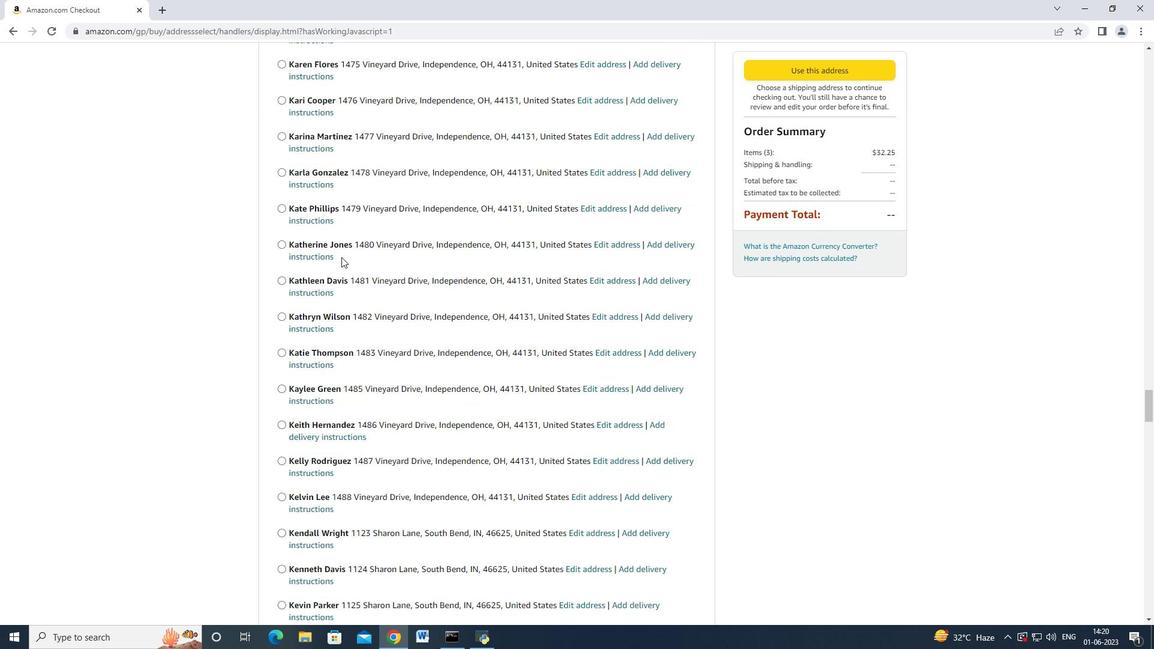 
Action: Mouse scrolled (341, 256) with delta (0, 0)
Screenshot: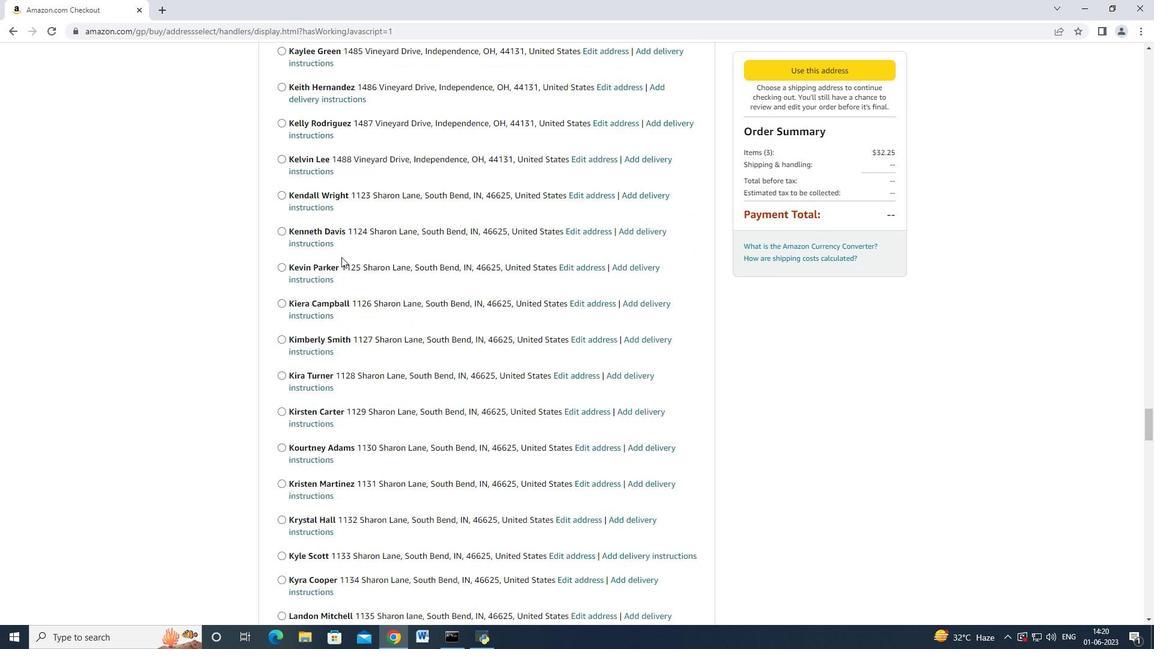 
Action: Mouse scrolled (341, 256) with delta (0, 0)
Screenshot: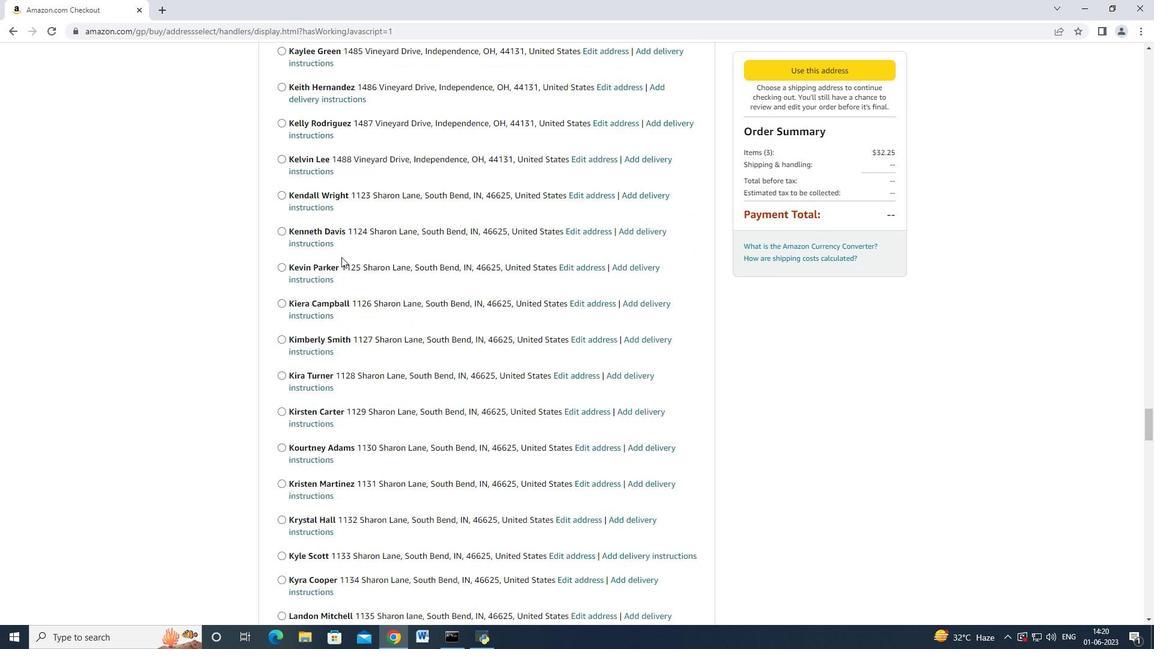 
Action: Mouse scrolled (341, 256) with delta (0, 0)
Screenshot: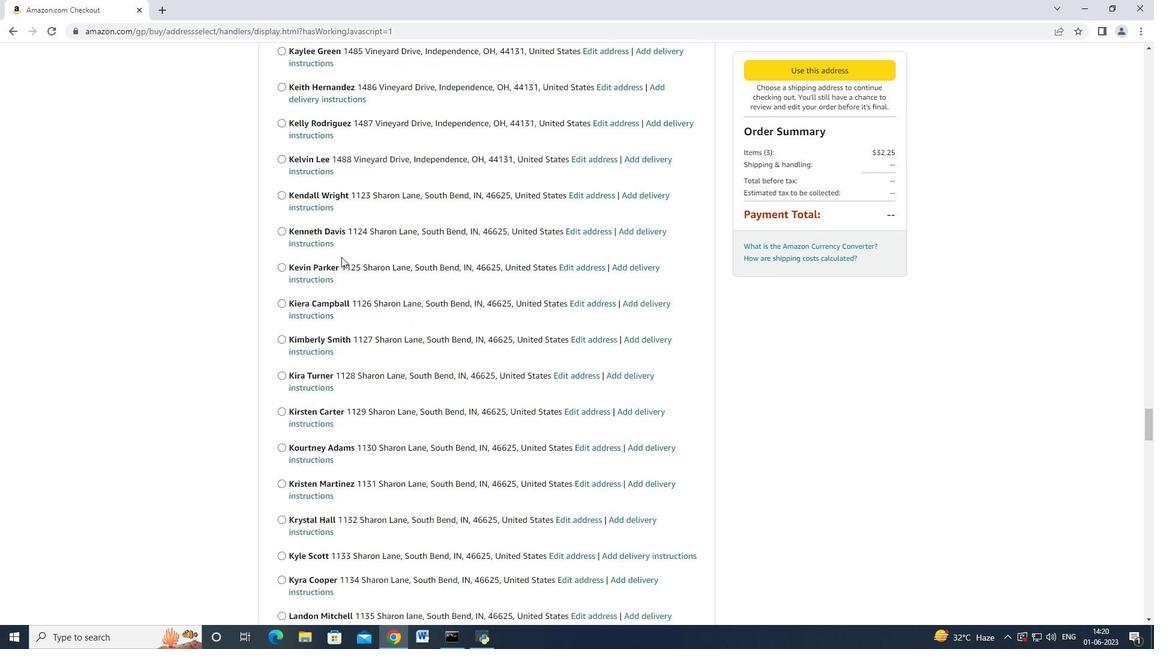 
Action: Mouse scrolled (341, 256) with delta (0, 0)
Screenshot: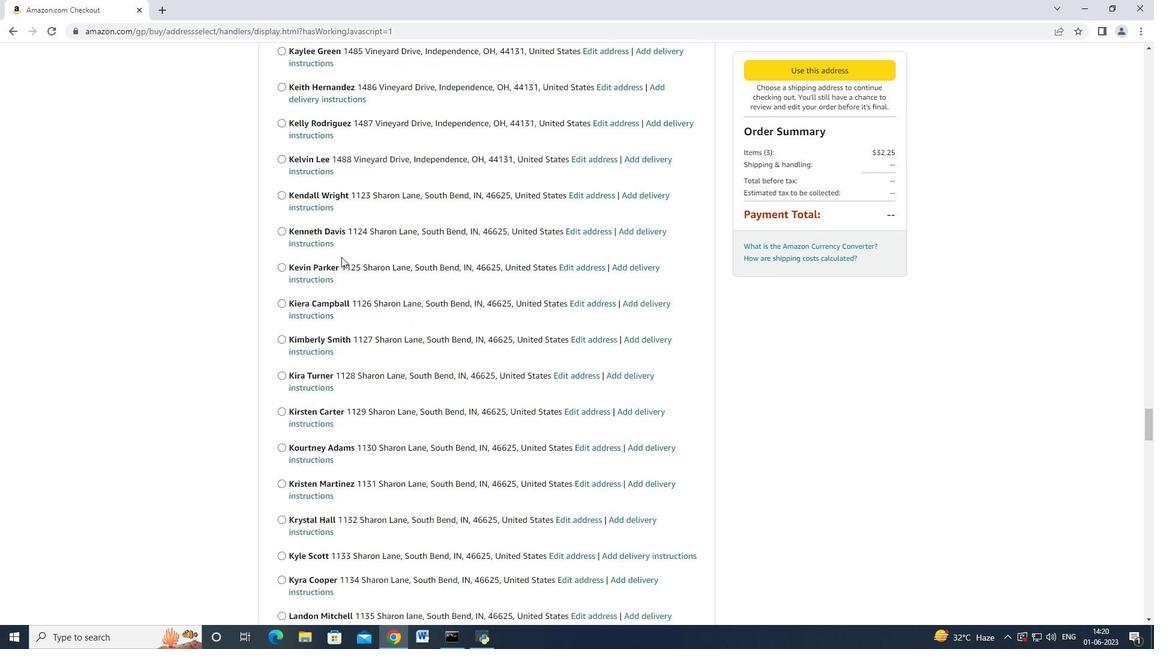 
Action: Mouse scrolled (341, 256) with delta (0, 0)
Screenshot: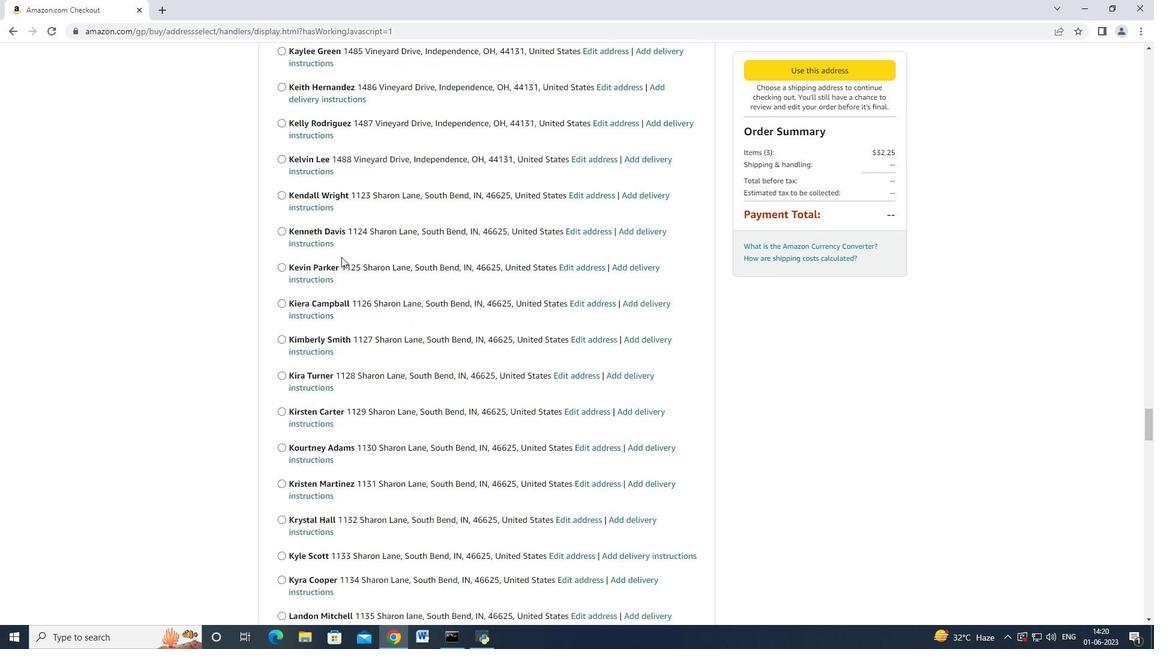 
Action: Mouse scrolled (341, 256) with delta (0, 0)
Screenshot: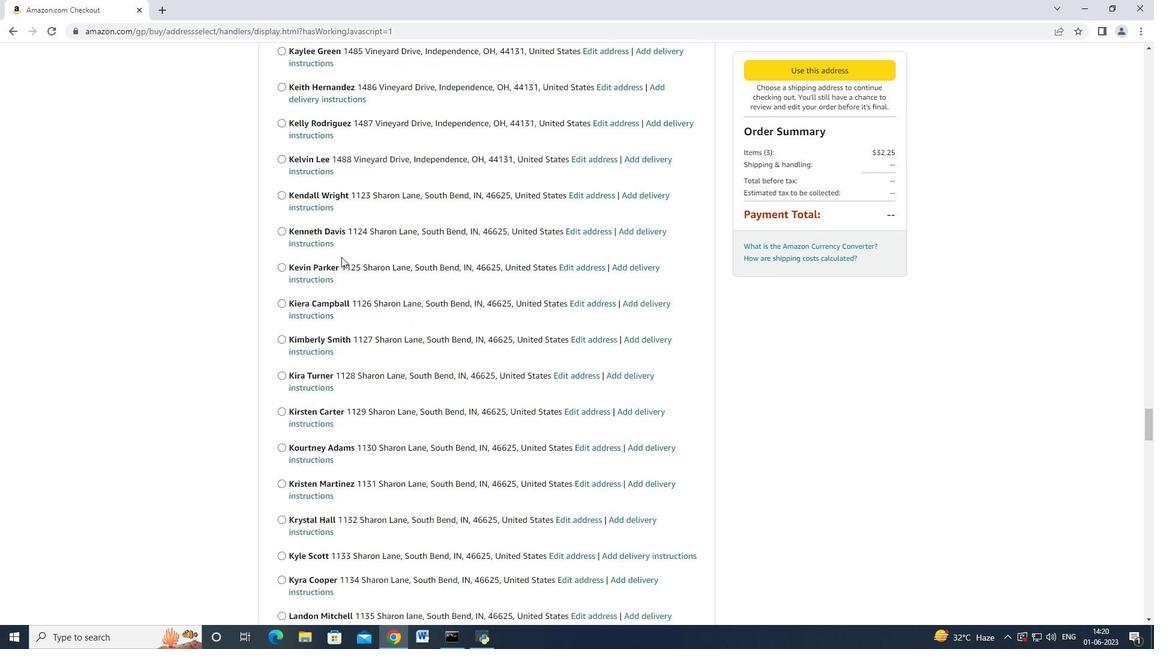 
Action: Mouse scrolled (341, 256) with delta (0, 0)
Screenshot: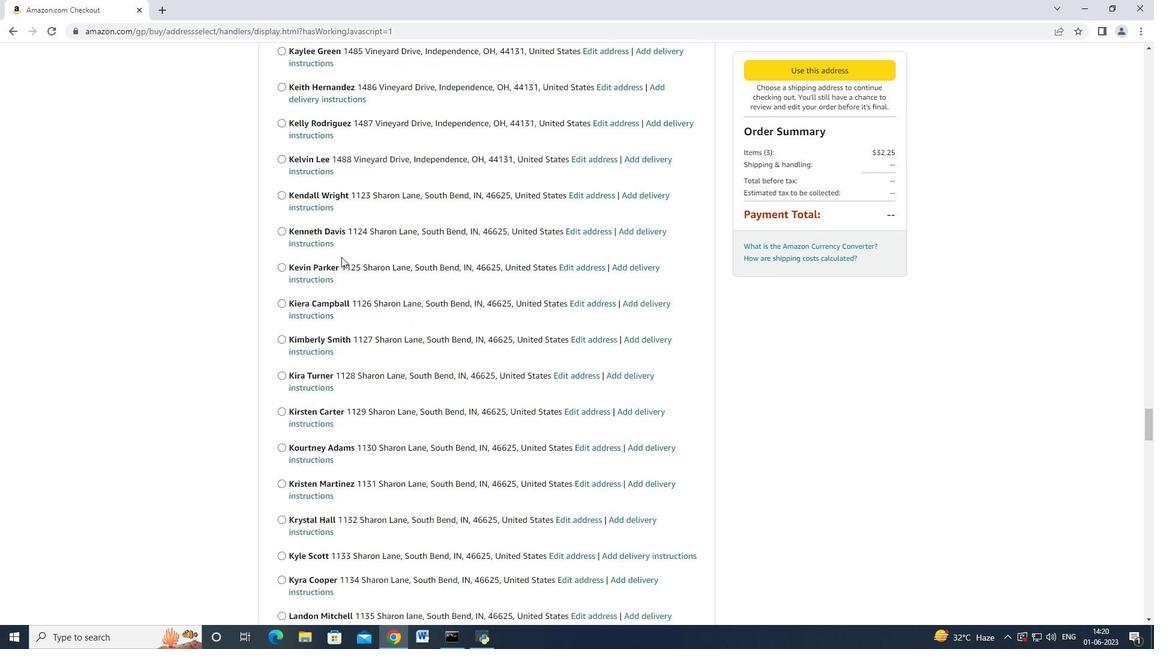 
Action: Mouse scrolled (341, 256) with delta (0, 0)
Screenshot: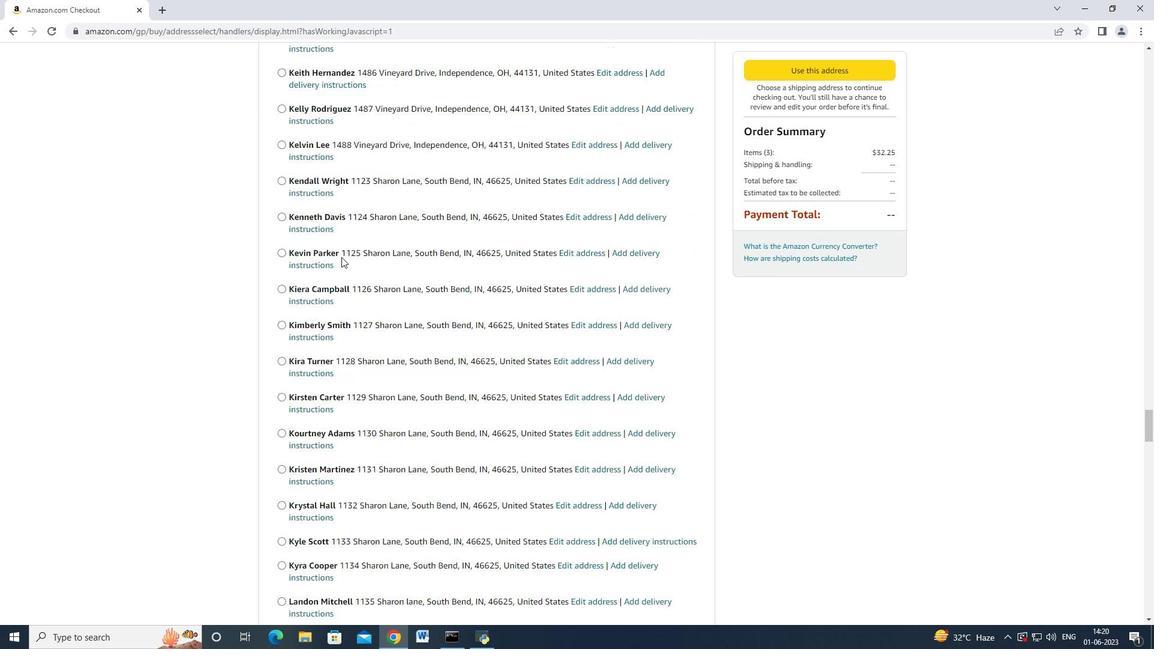 
Action: Mouse scrolled (341, 256) with delta (0, 0)
Screenshot: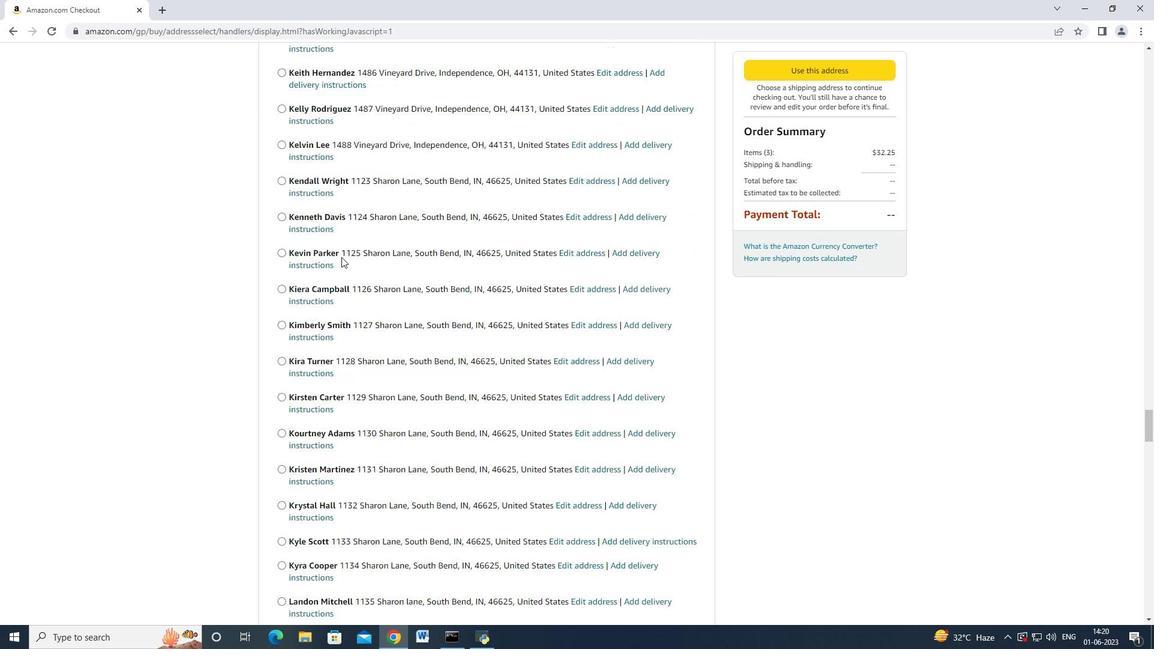 
Action: Mouse moved to (342, 257)
Screenshot: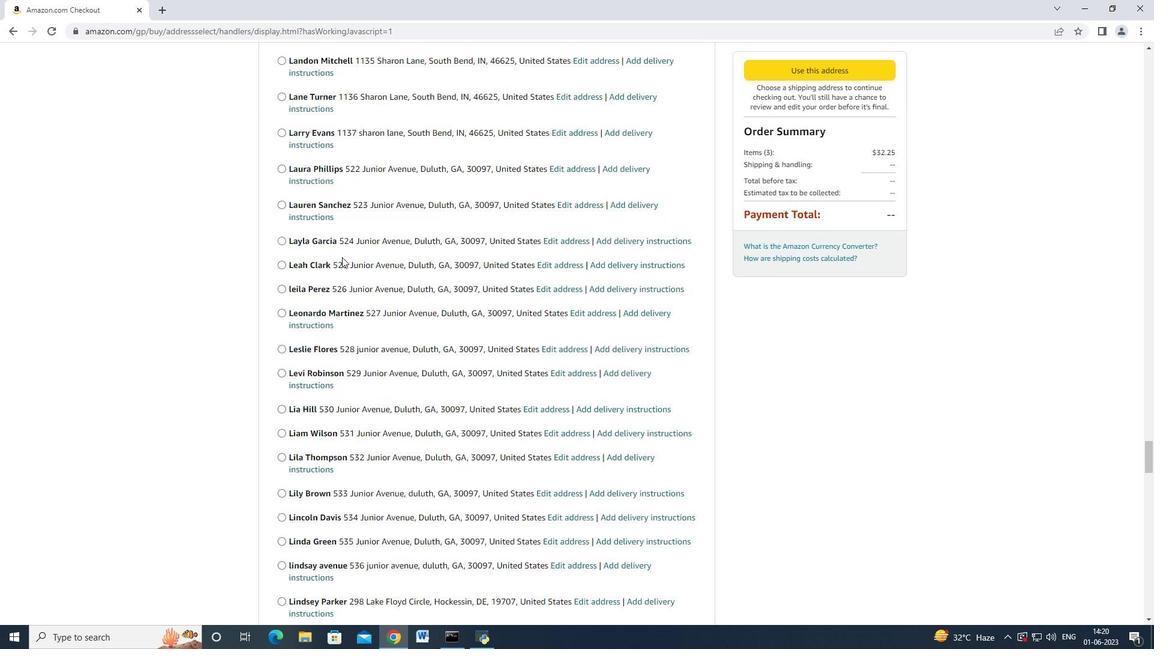 
Action: Mouse scrolled (342, 256) with delta (0, 0)
Screenshot: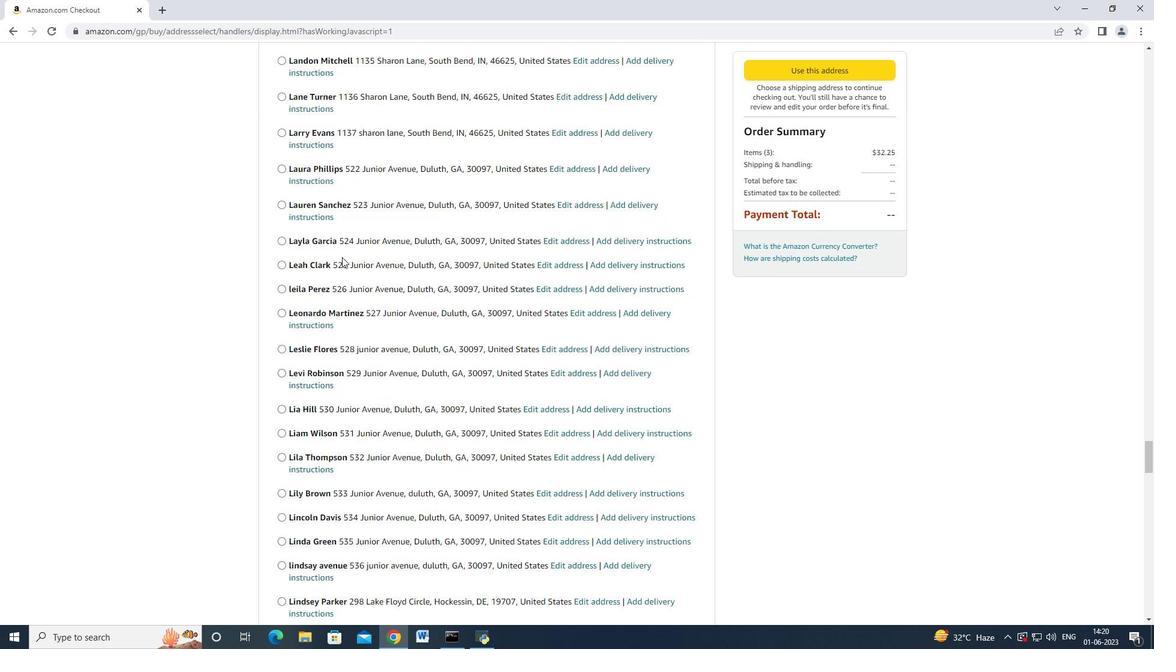 
Action: Mouse moved to (341, 257)
Screenshot: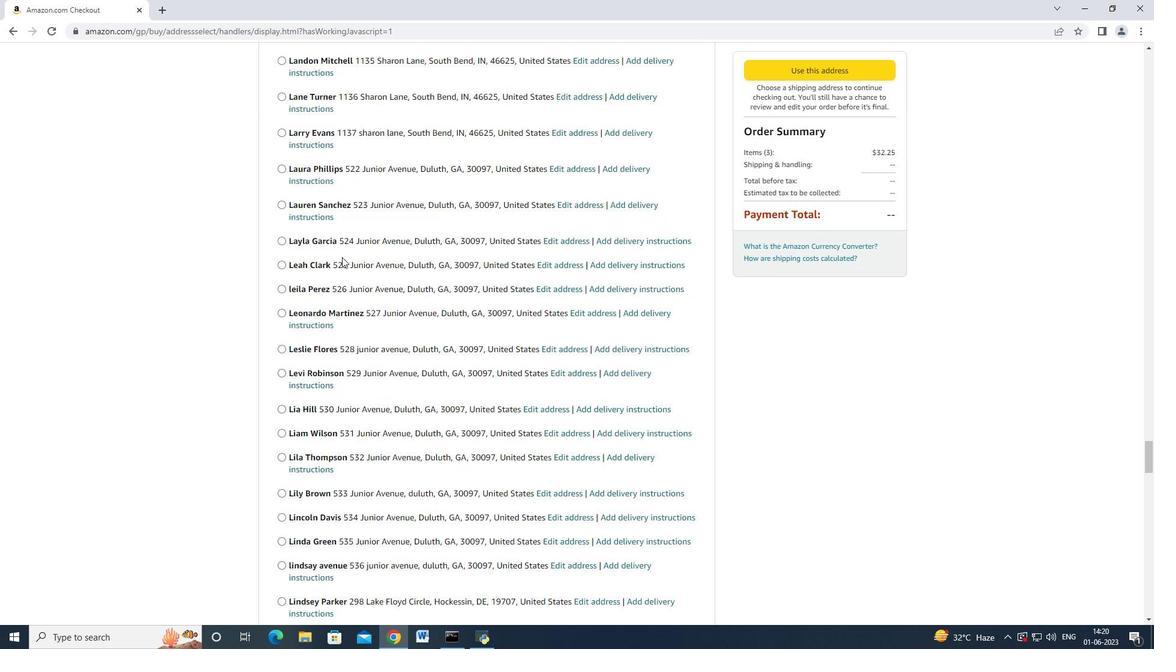 
Action: Mouse scrolled (341, 256) with delta (0, 0)
Screenshot: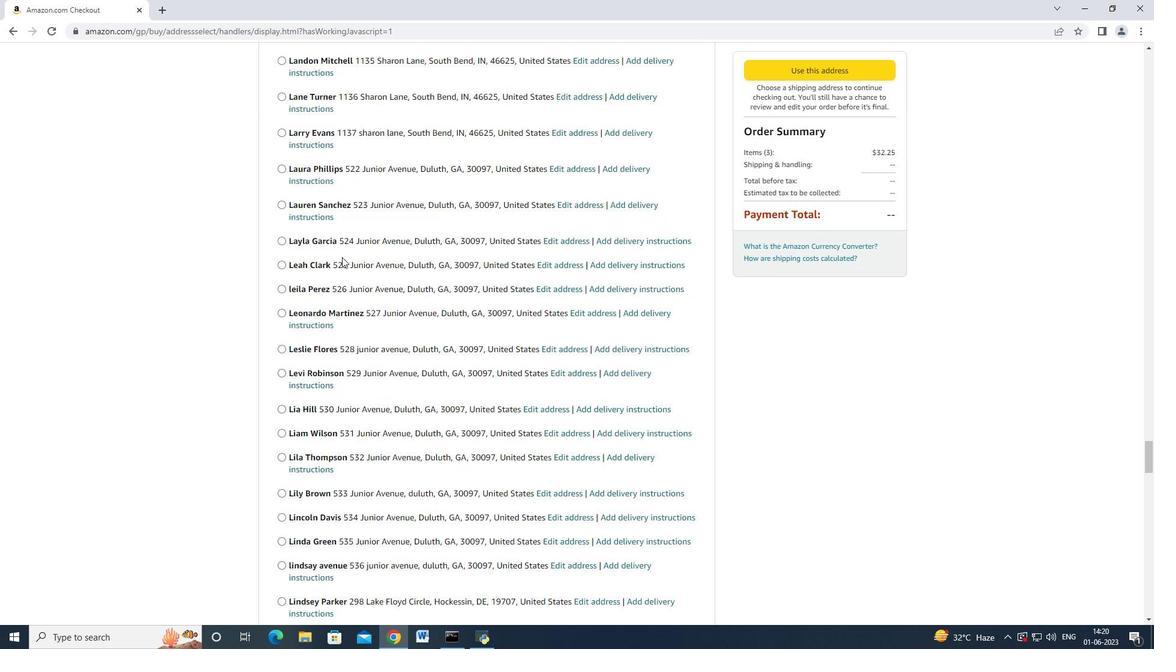 
Action: Mouse scrolled (341, 256) with delta (0, 0)
Screenshot: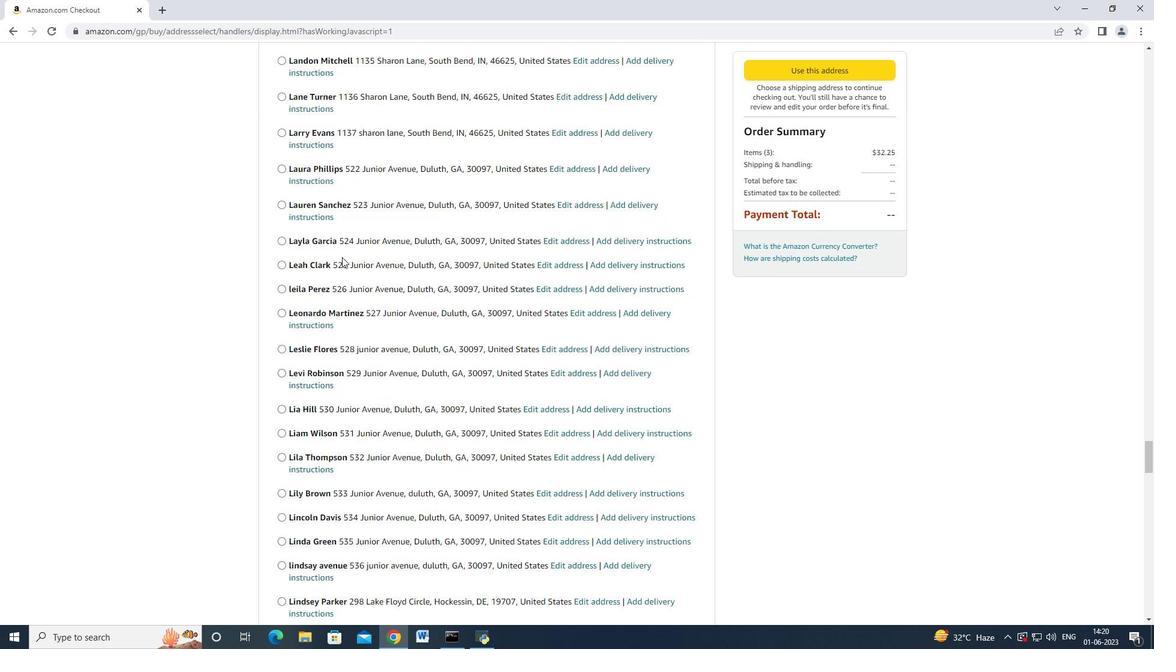 
Action: Mouse scrolled (341, 256) with delta (0, 0)
Screenshot: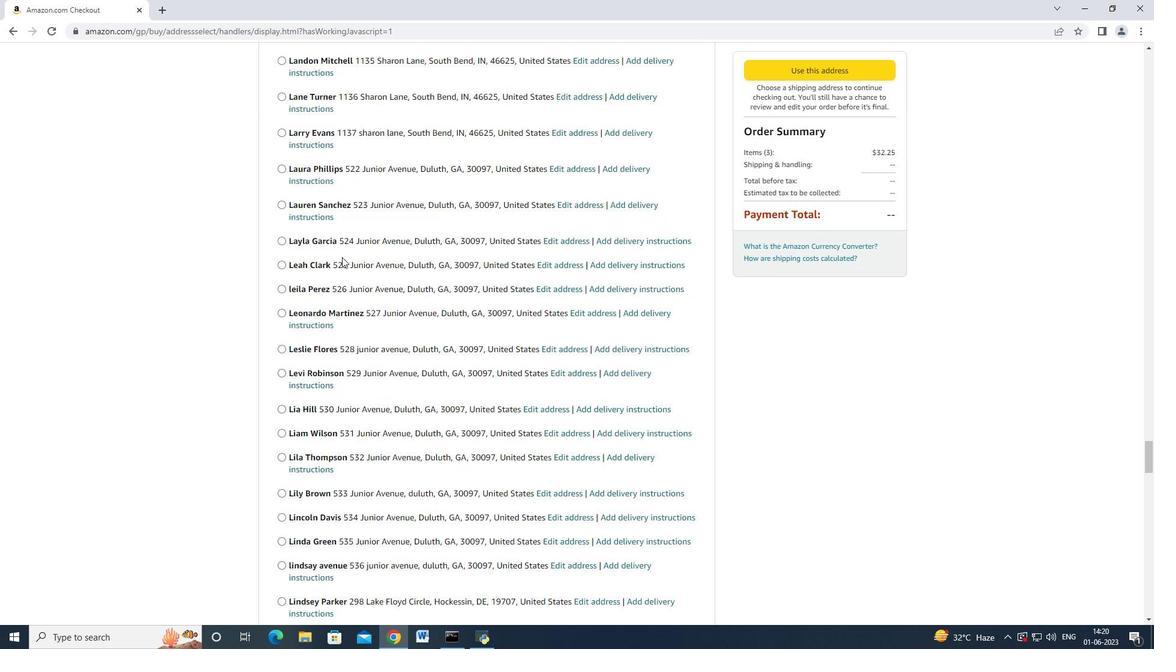 
Action: Mouse scrolled (341, 256) with delta (0, 0)
Screenshot: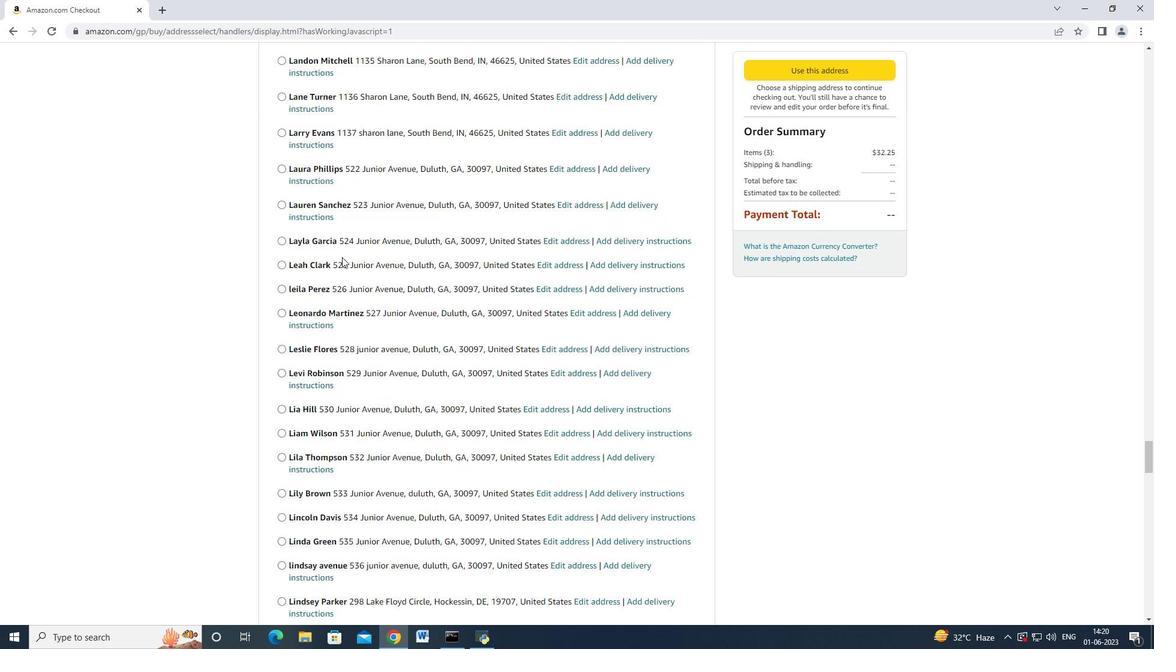 
Action: Mouse scrolled (341, 256) with delta (0, -1)
Screenshot: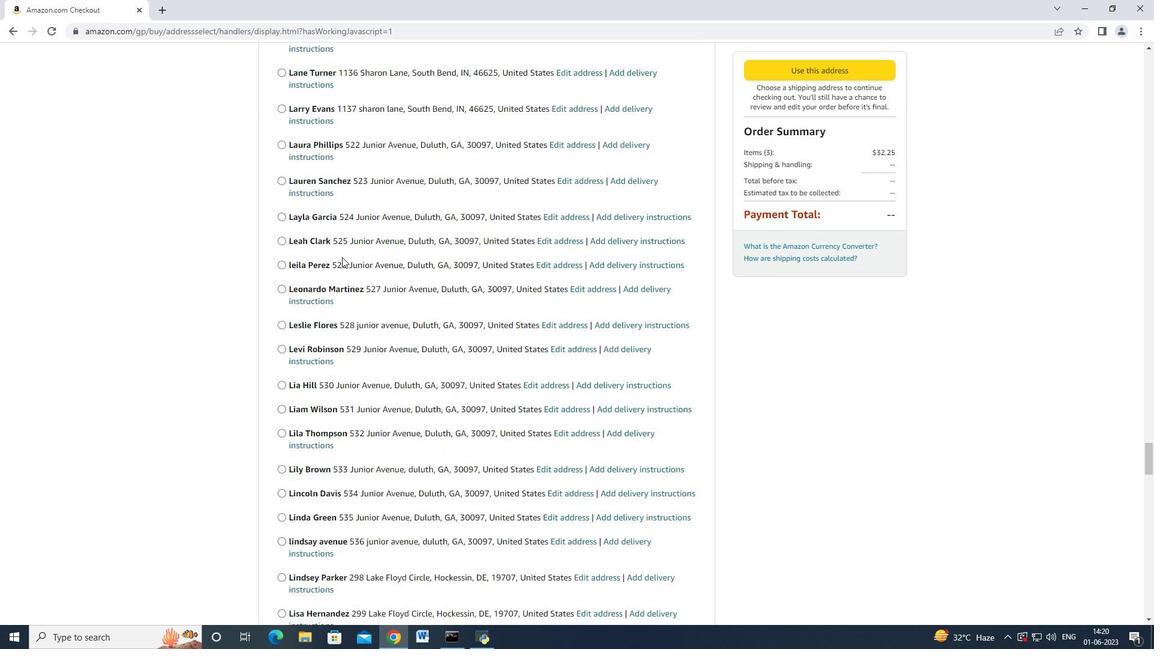 
Action: Mouse scrolled (341, 256) with delta (0, 0)
Screenshot: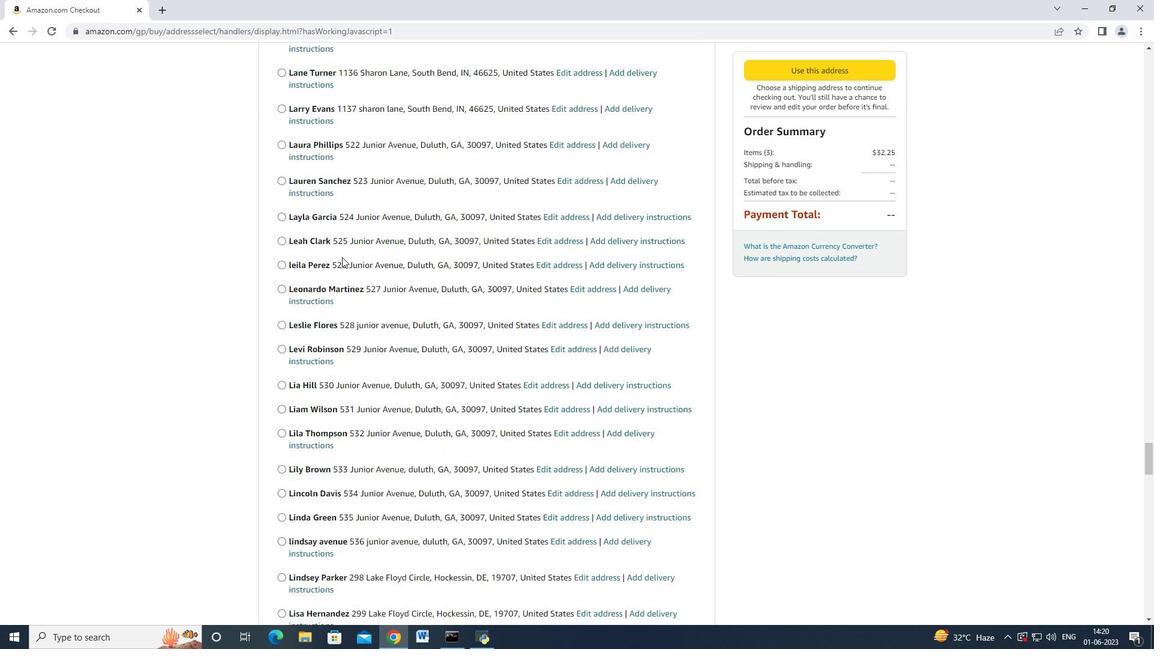 
Action: Mouse scrolled (341, 256) with delta (0, 0)
Screenshot: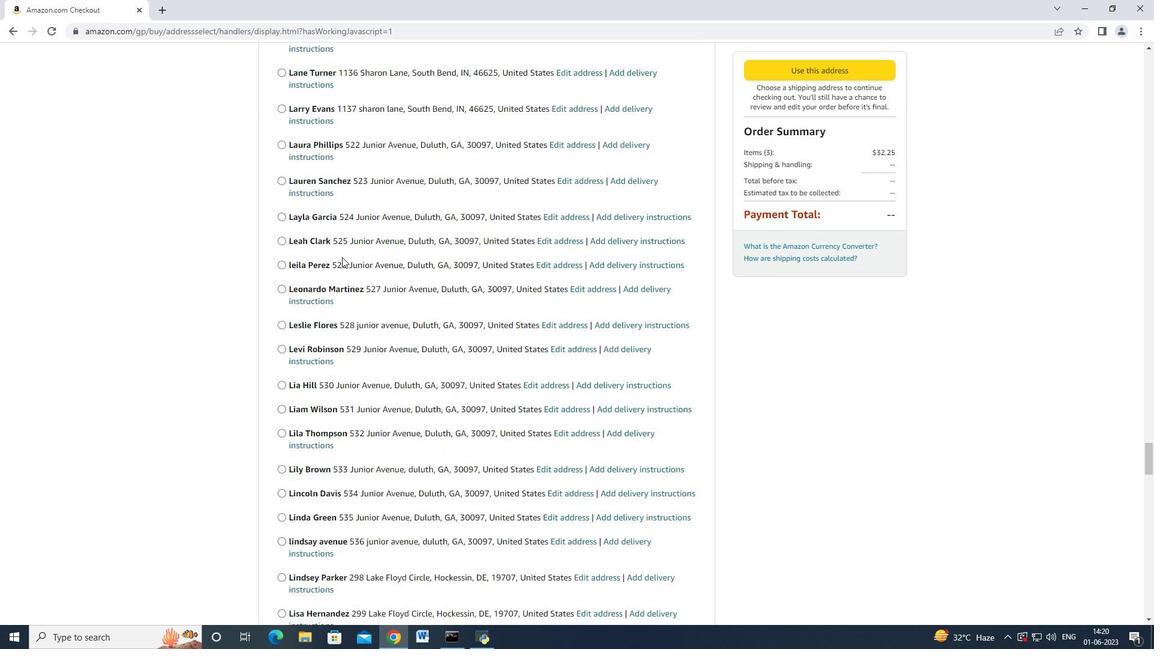 
Action: Mouse moved to (341, 256)
Screenshot: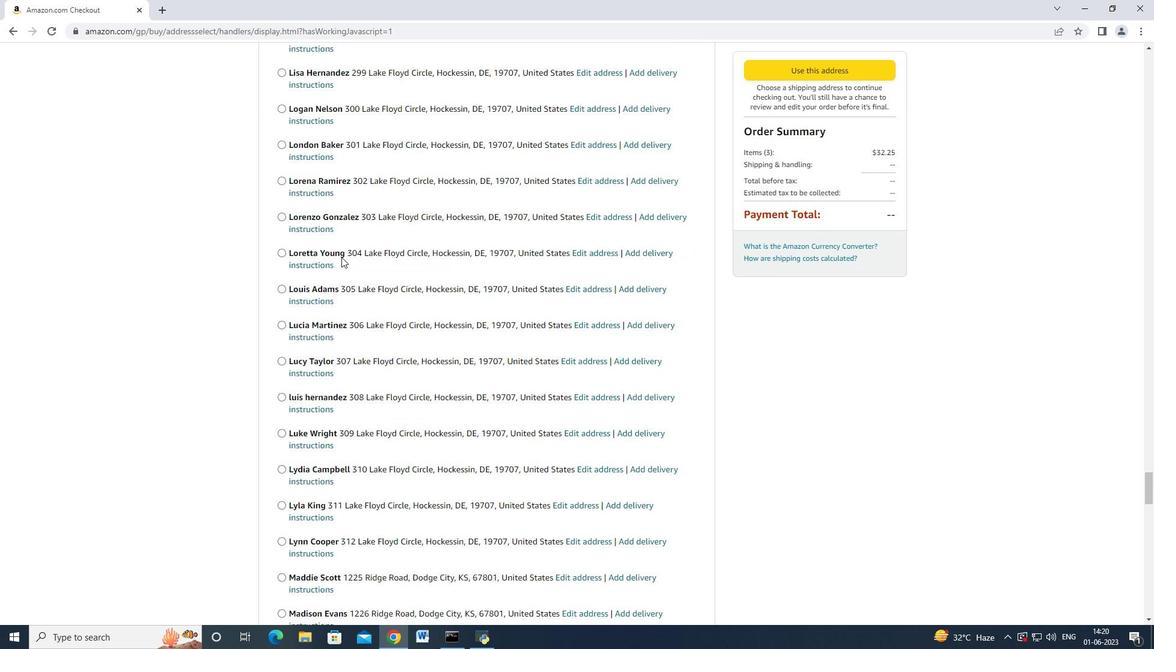 
Action: Mouse scrolled (341, 256) with delta (0, 0)
Screenshot: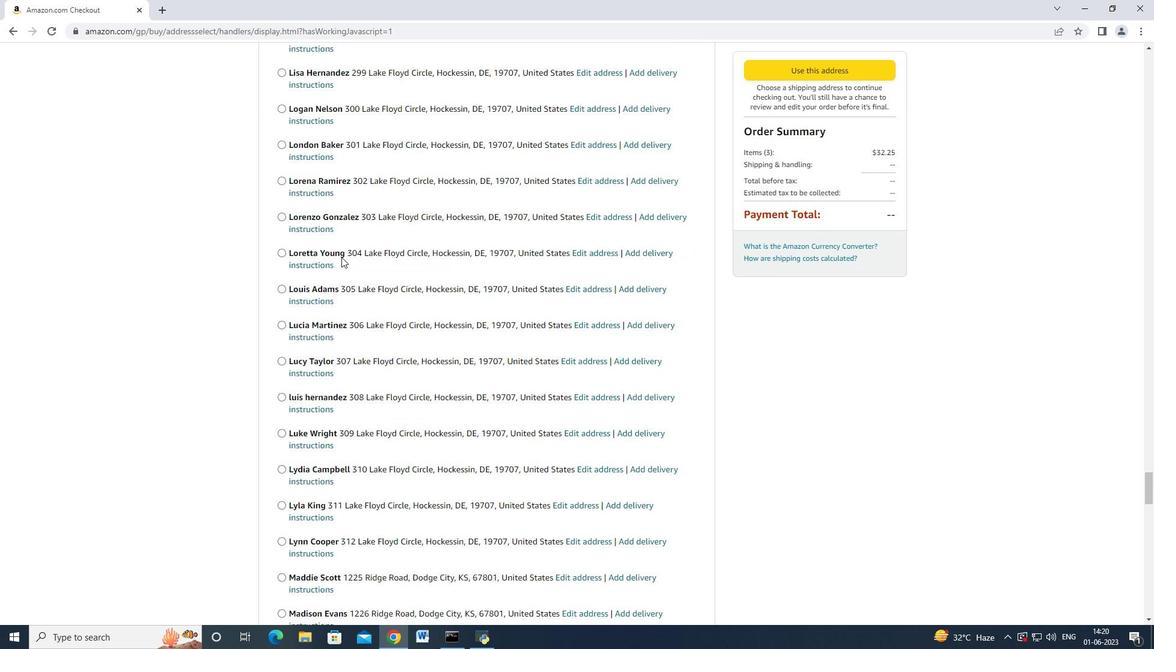 
Action: Mouse scrolled (341, 256) with delta (0, 0)
Screenshot: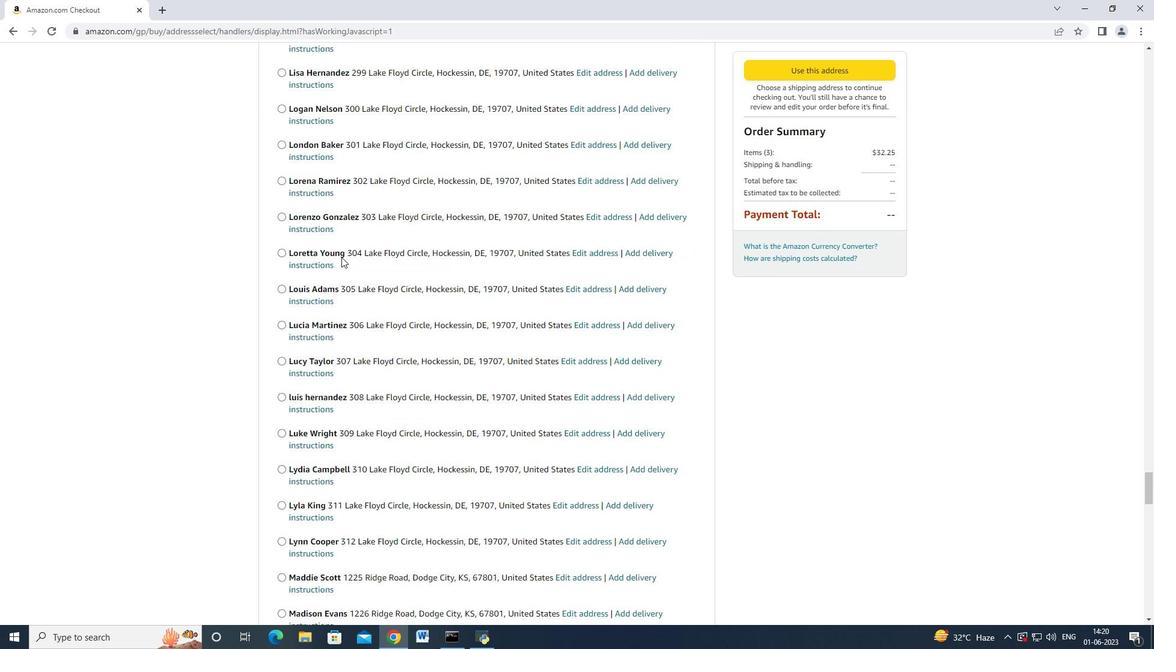 
Action: Mouse scrolled (341, 256) with delta (0, 0)
Screenshot: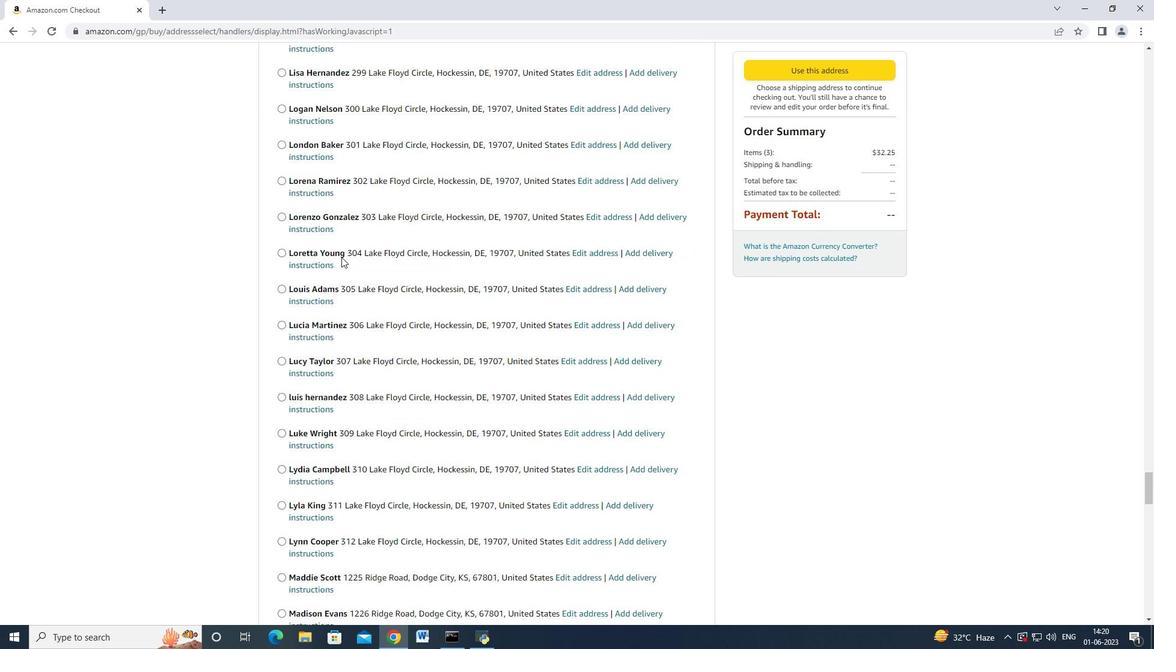 
Action: Mouse scrolled (341, 255) with delta (0, -1)
Screenshot: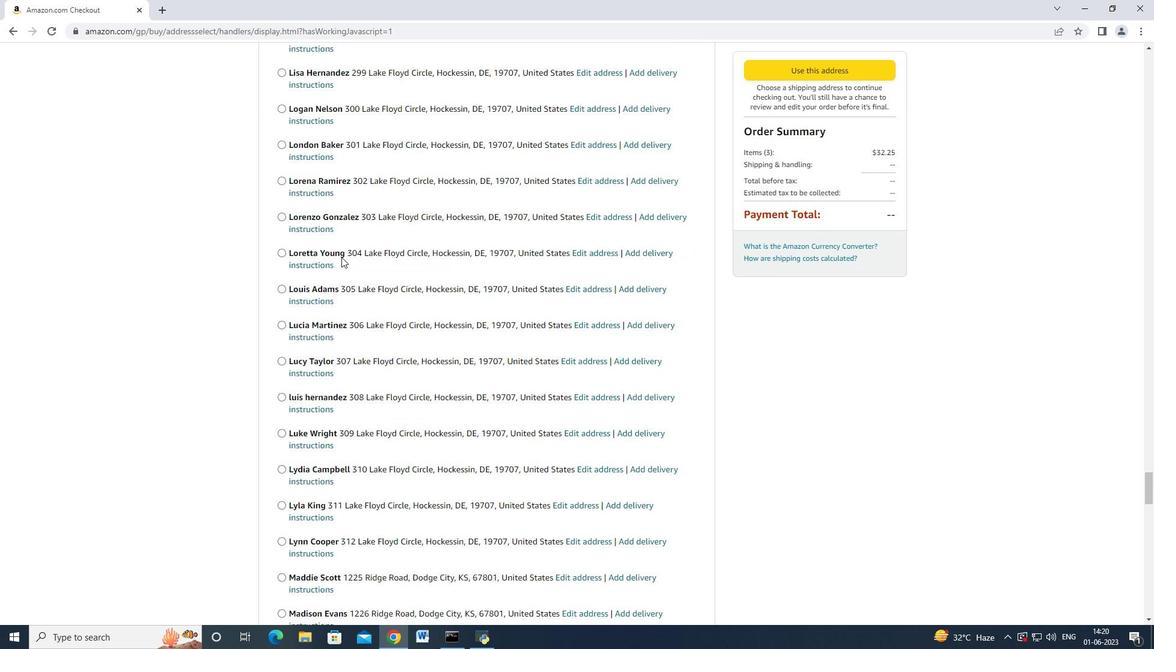 
Action: Mouse scrolled (341, 256) with delta (0, 0)
Screenshot: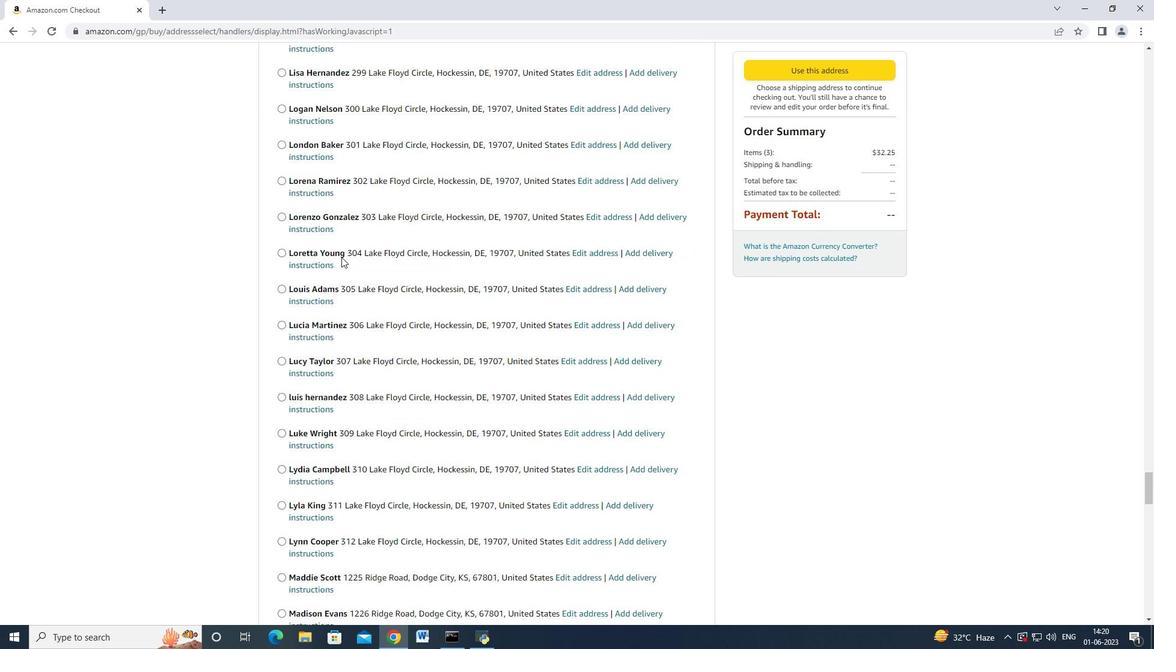 
Action: Mouse scrolled (341, 255) with delta (0, -1)
Screenshot: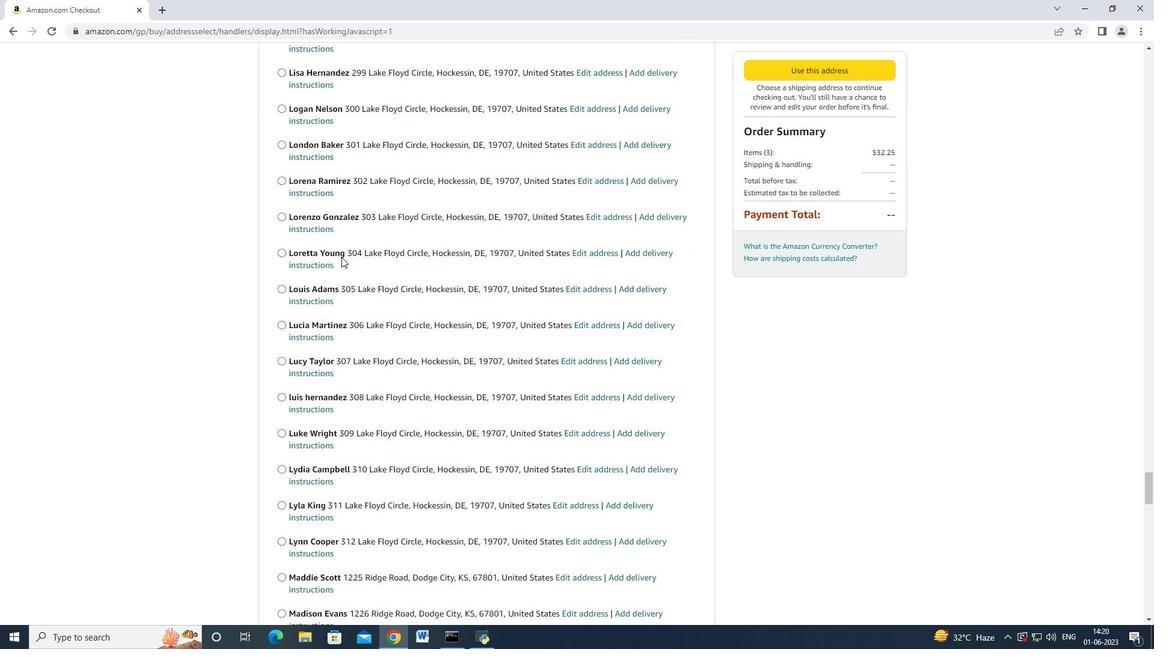 
Action: Mouse scrolled (341, 256) with delta (0, 0)
Screenshot: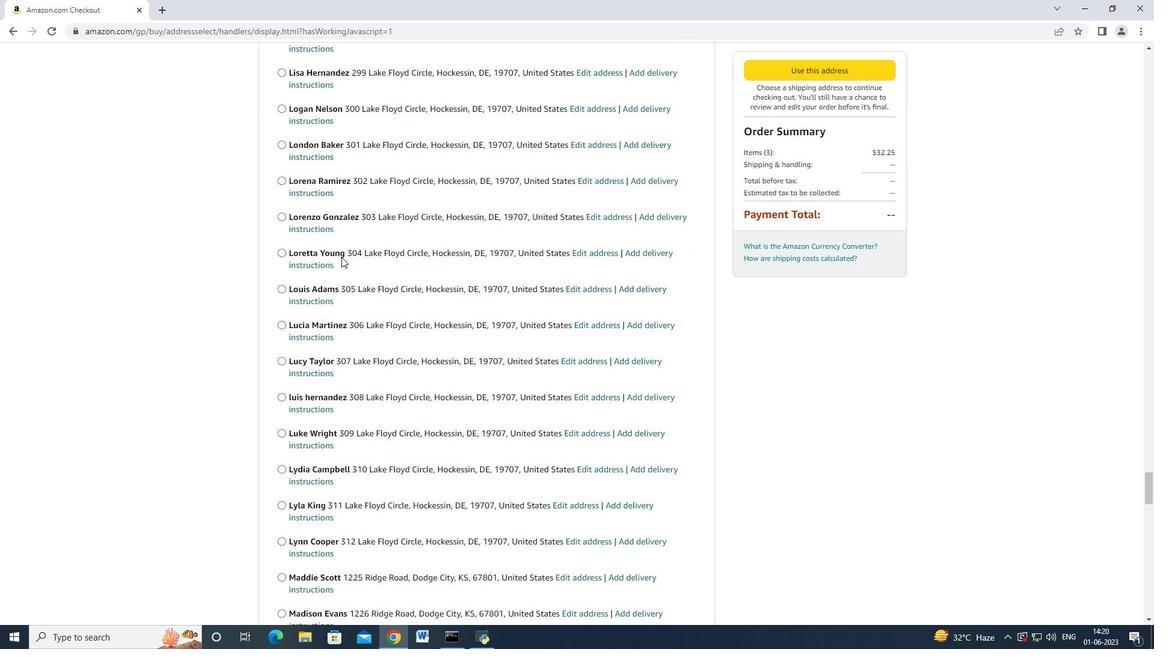 
Action: Mouse moved to (342, 255)
Screenshot: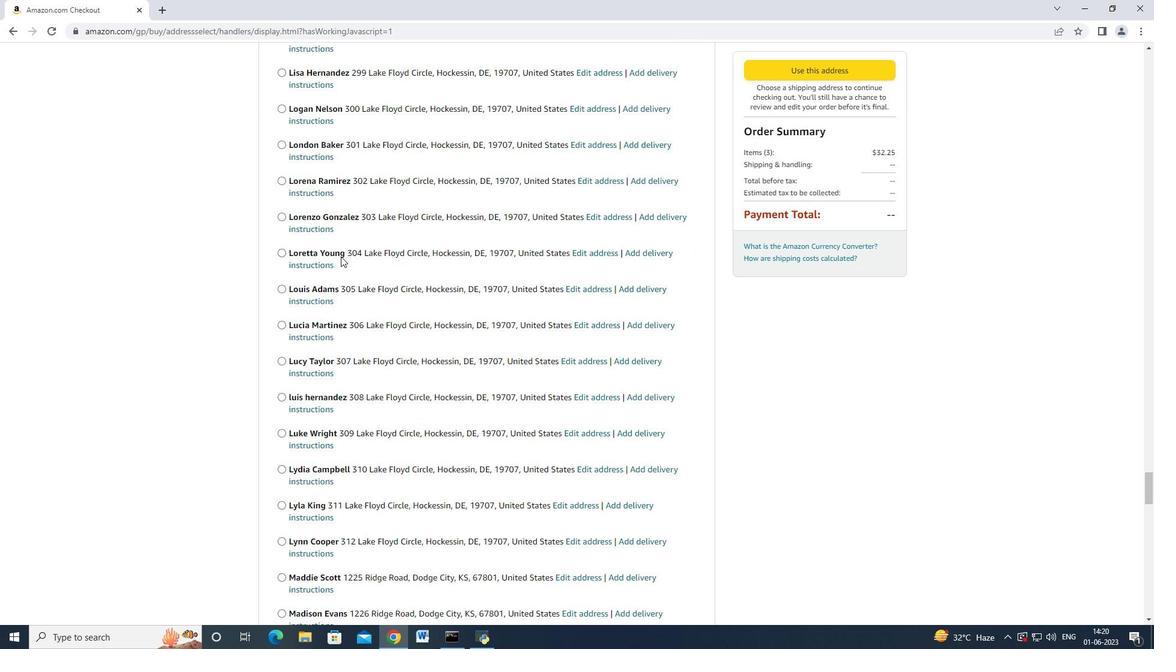 
Action: Mouse scrolled (342, 255) with delta (0, 0)
Screenshot: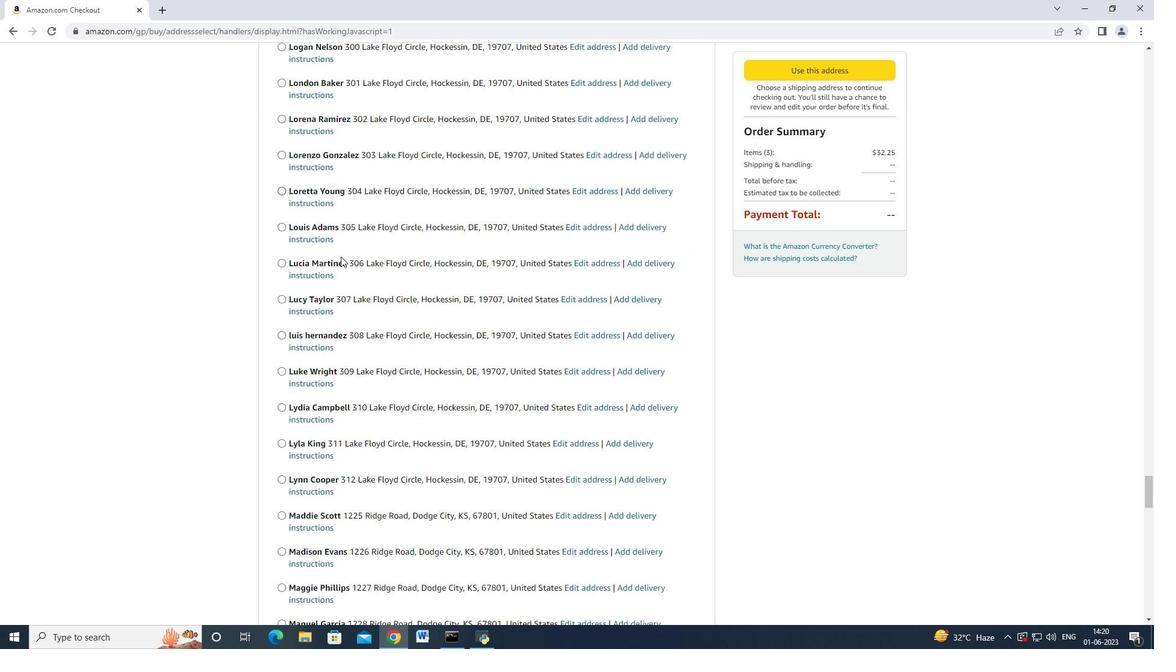 
Action: Mouse moved to (342, 255)
Screenshot: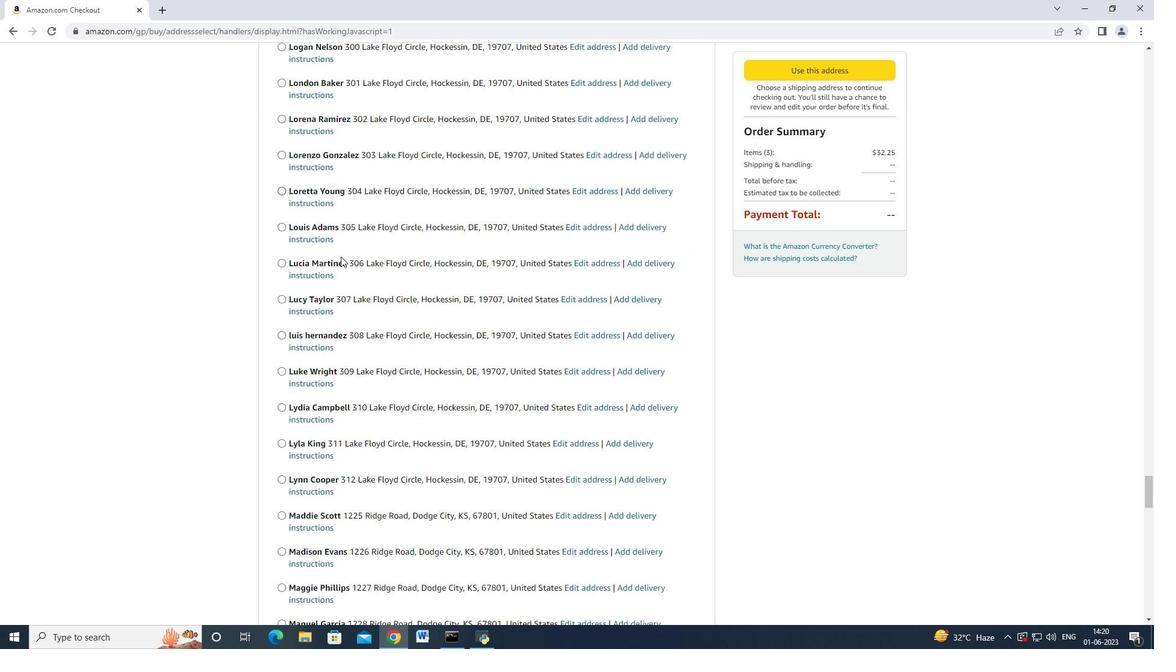
Action: Mouse scrolled (342, 255) with delta (0, 0)
Screenshot: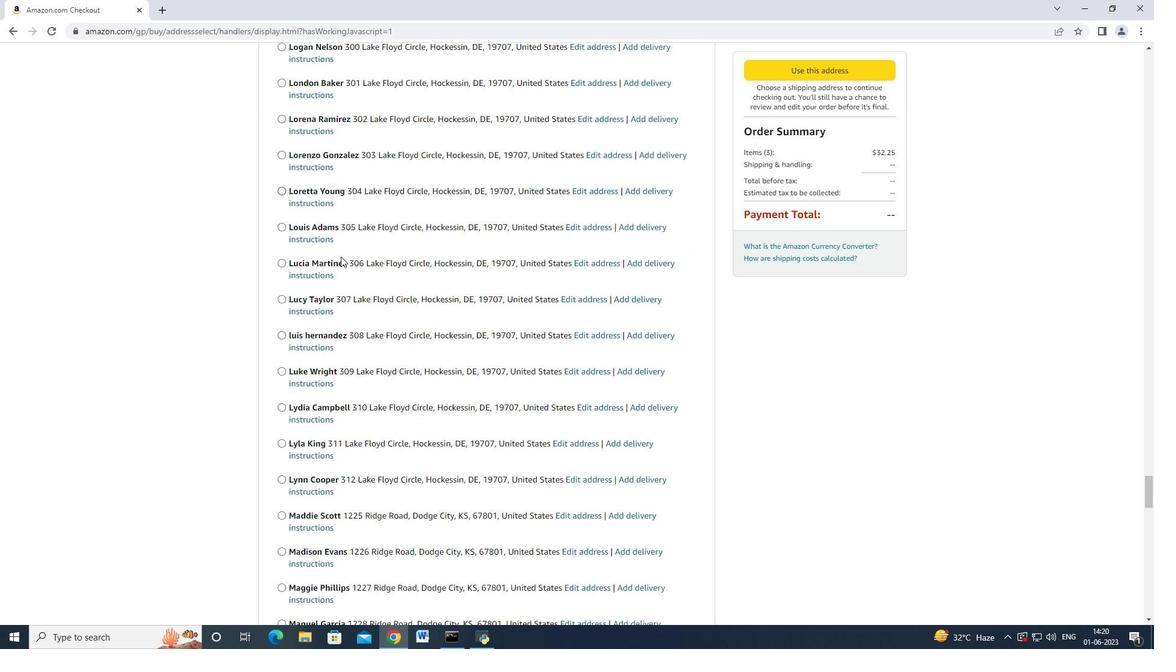 
Action: Mouse moved to (342, 255)
Screenshot: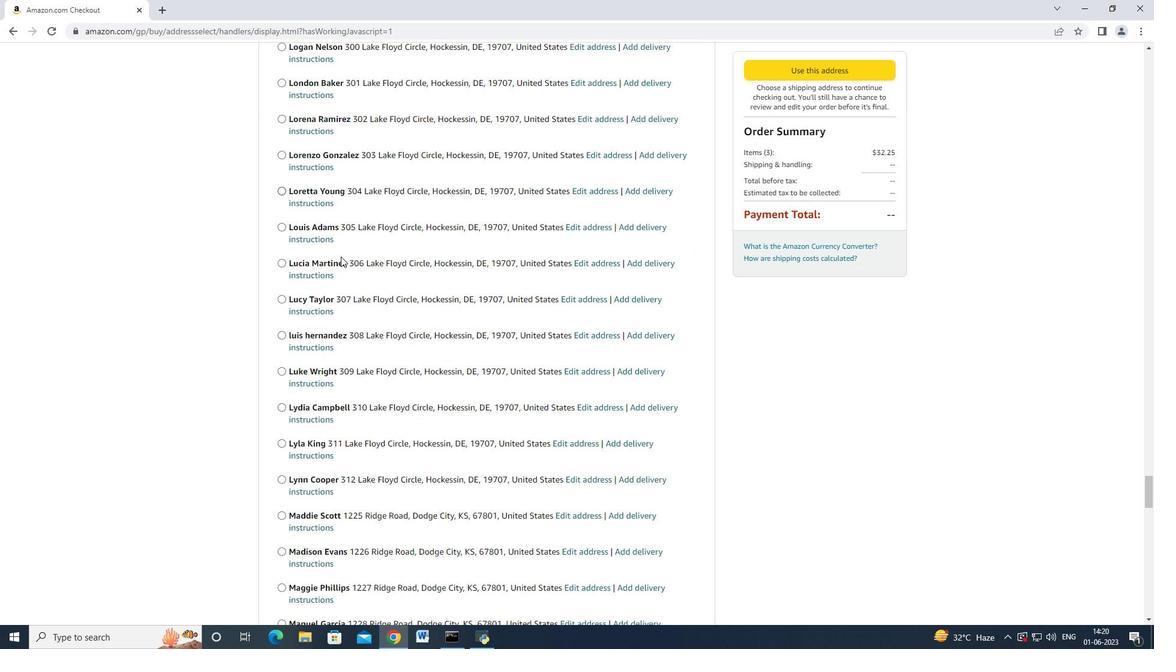 
Action: Mouse scrolled (342, 255) with delta (0, 0)
Screenshot: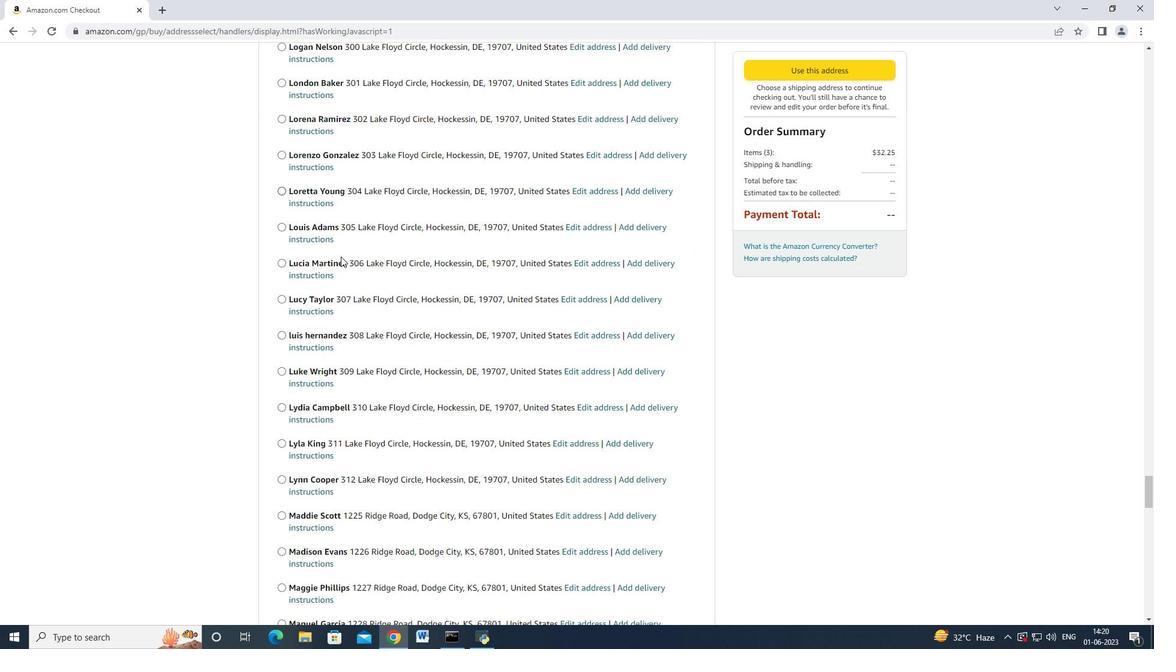 
Action: Mouse scrolled (342, 255) with delta (0, 0)
Screenshot: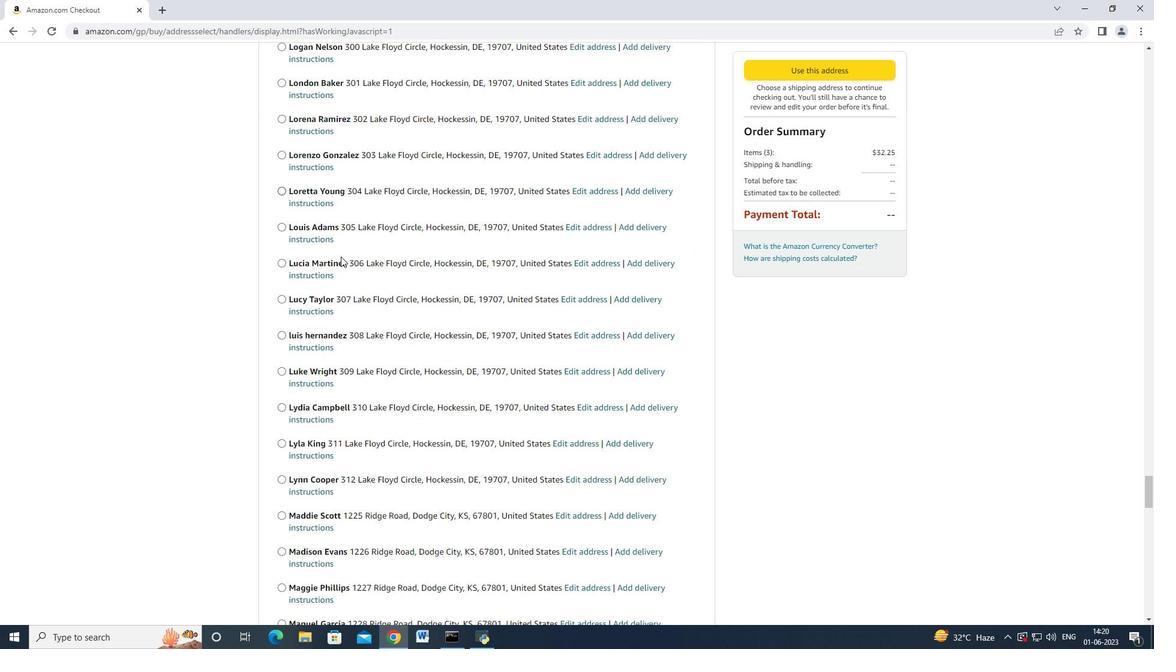 
Action: Mouse scrolled (342, 255) with delta (0, 0)
Screenshot: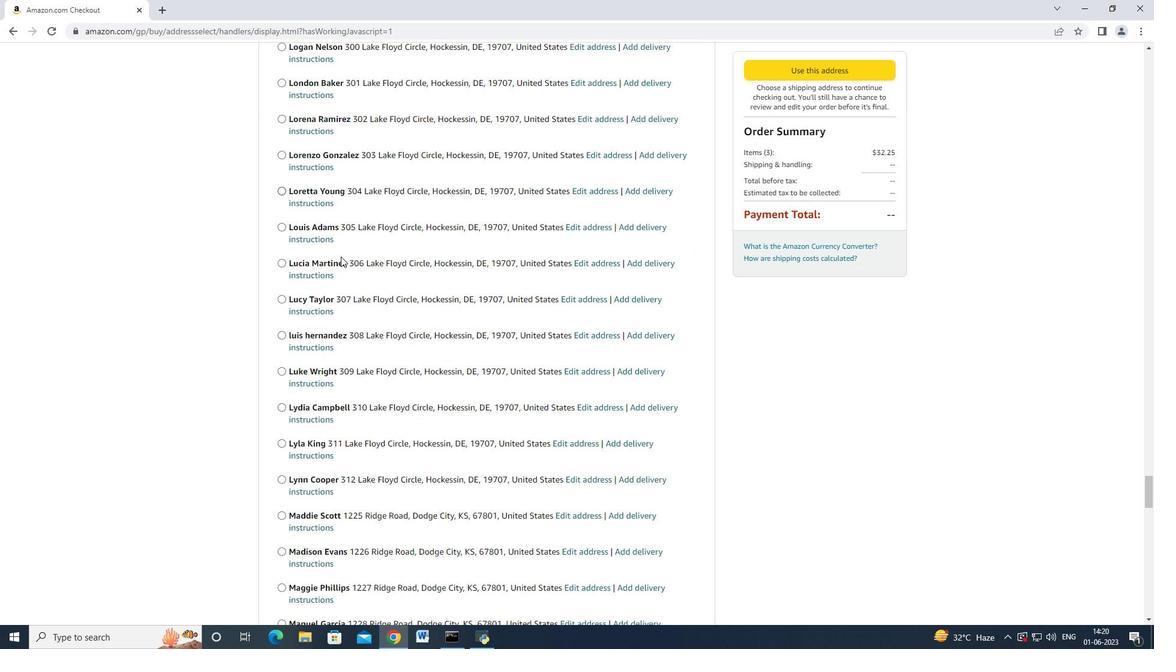 
Action: Mouse scrolled (342, 255) with delta (0, 0)
Screenshot: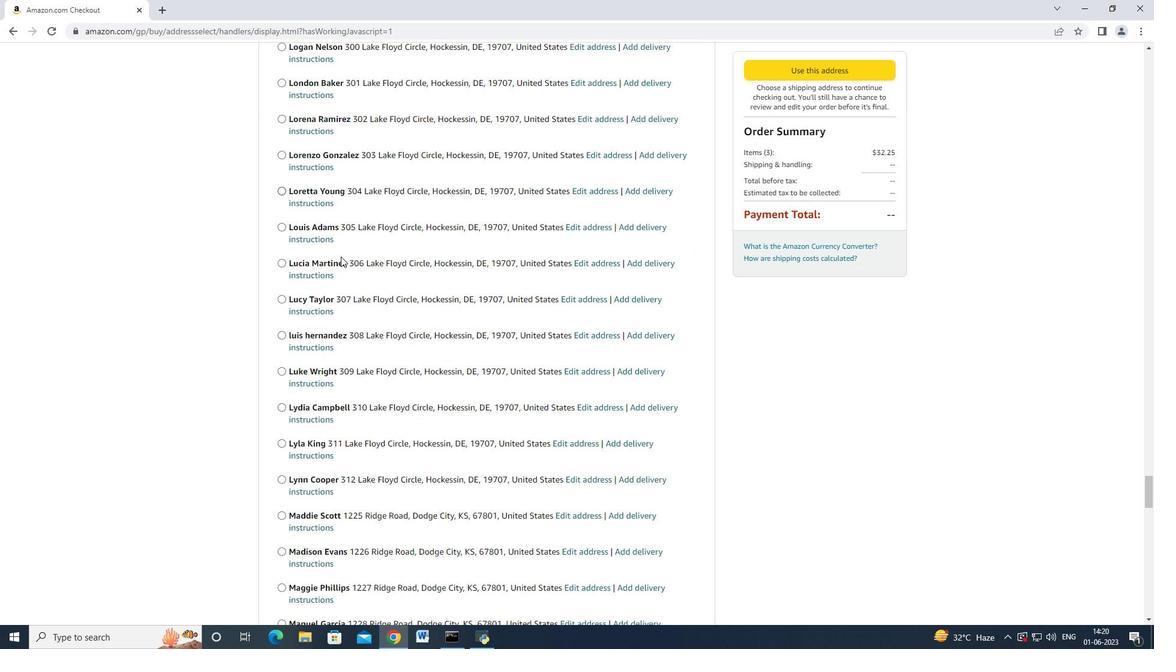 
Action: Mouse scrolled (342, 254) with delta (0, -1)
Screenshot: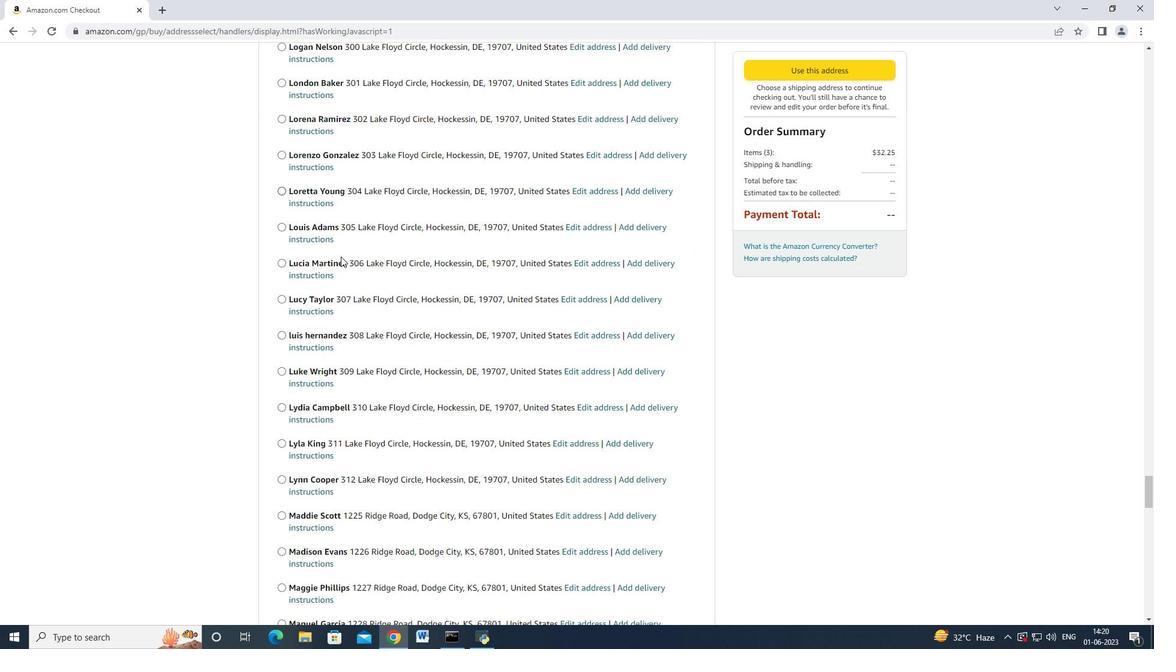 
Action: Mouse scrolled (342, 255) with delta (0, 0)
Screenshot: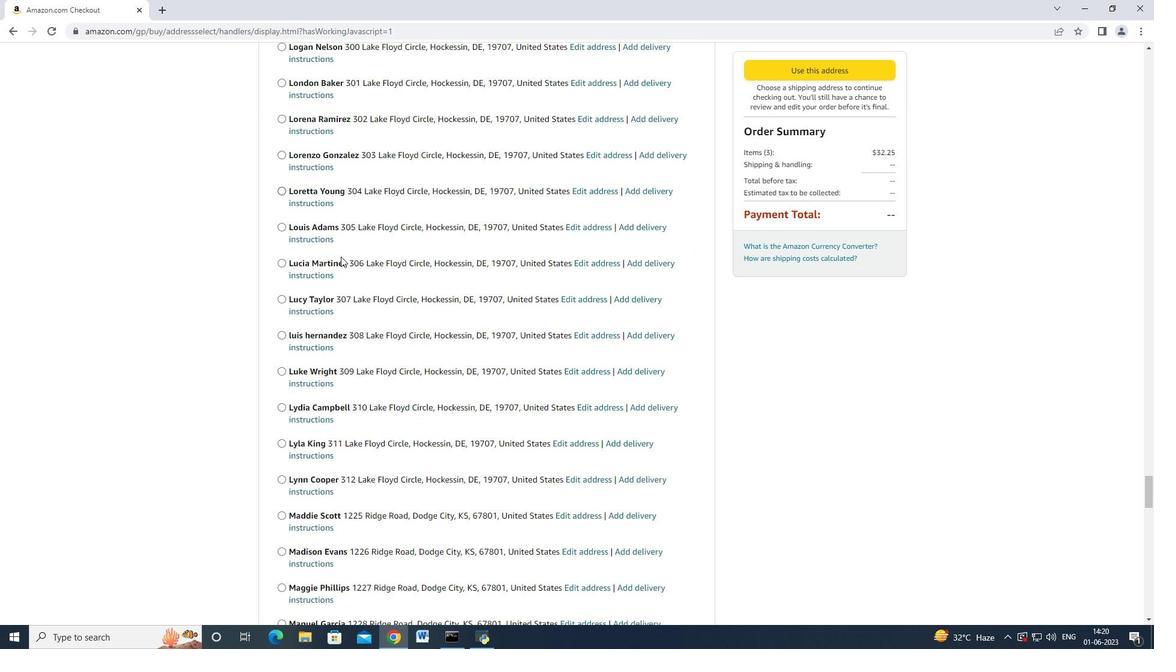 
Action: Mouse scrolled (342, 255) with delta (0, 0)
Screenshot: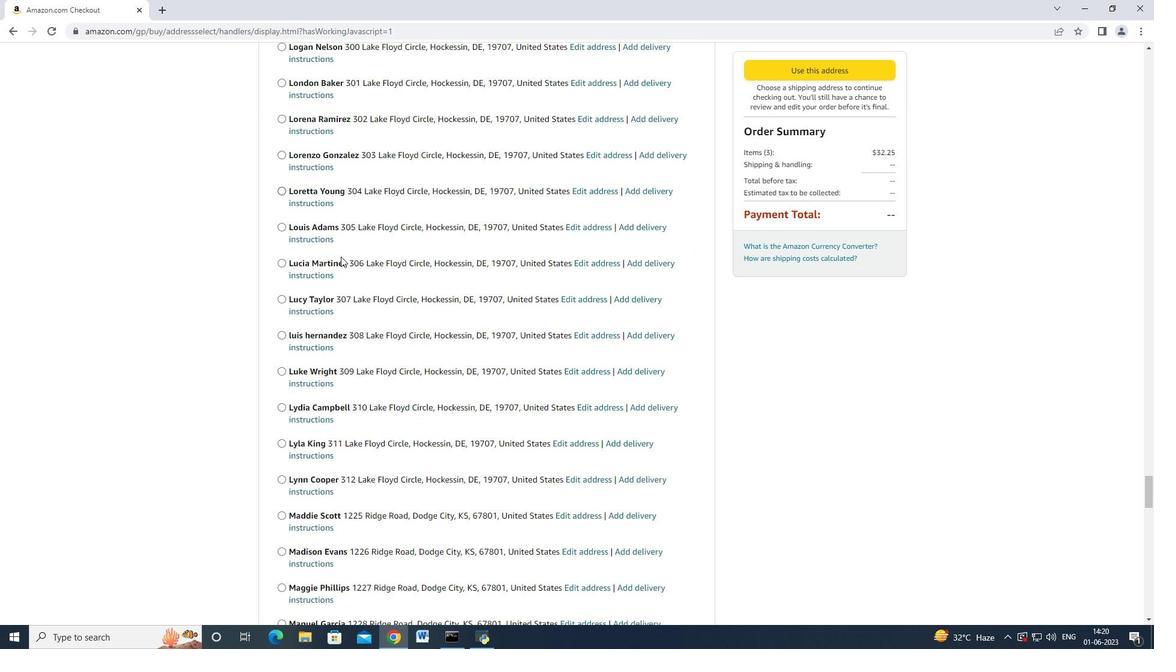 
Action: Mouse moved to (342, 255)
Screenshot: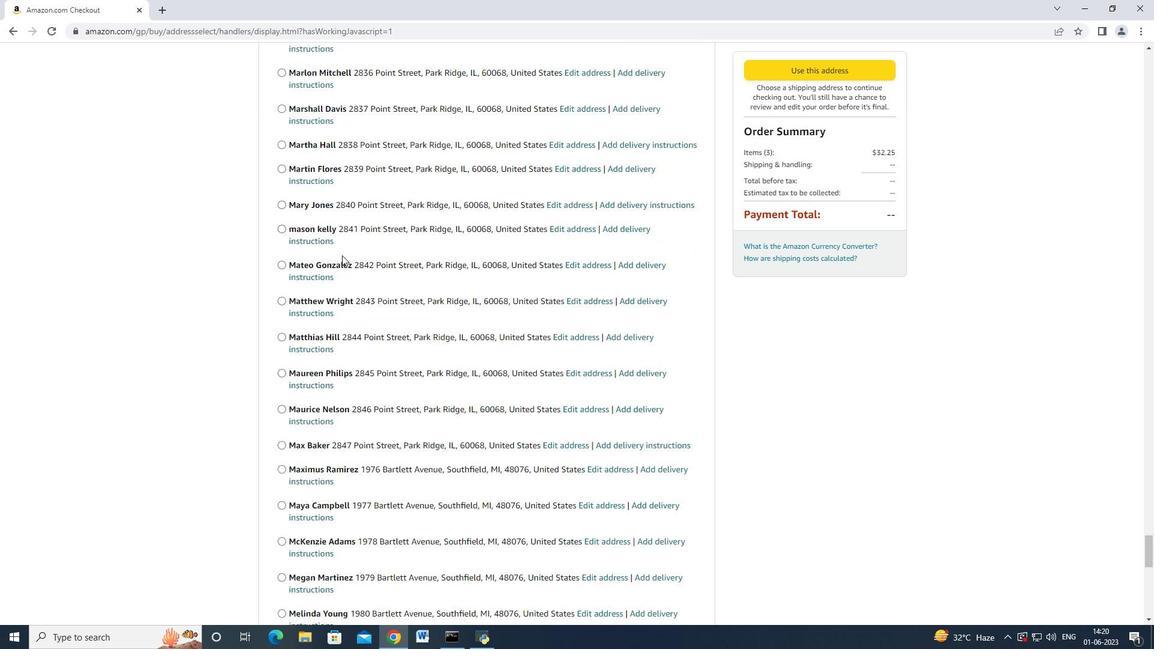 
Action: Mouse scrolled (342, 255) with delta (0, 0)
Screenshot: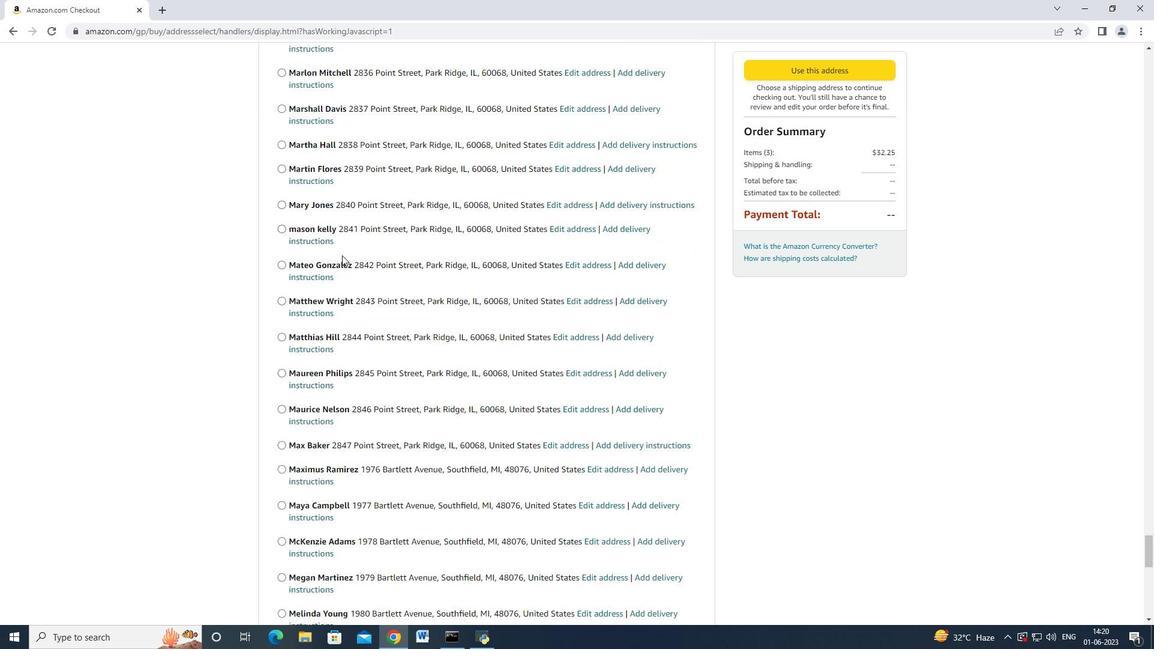
Action: Mouse scrolled (342, 255) with delta (0, 0)
Screenshot: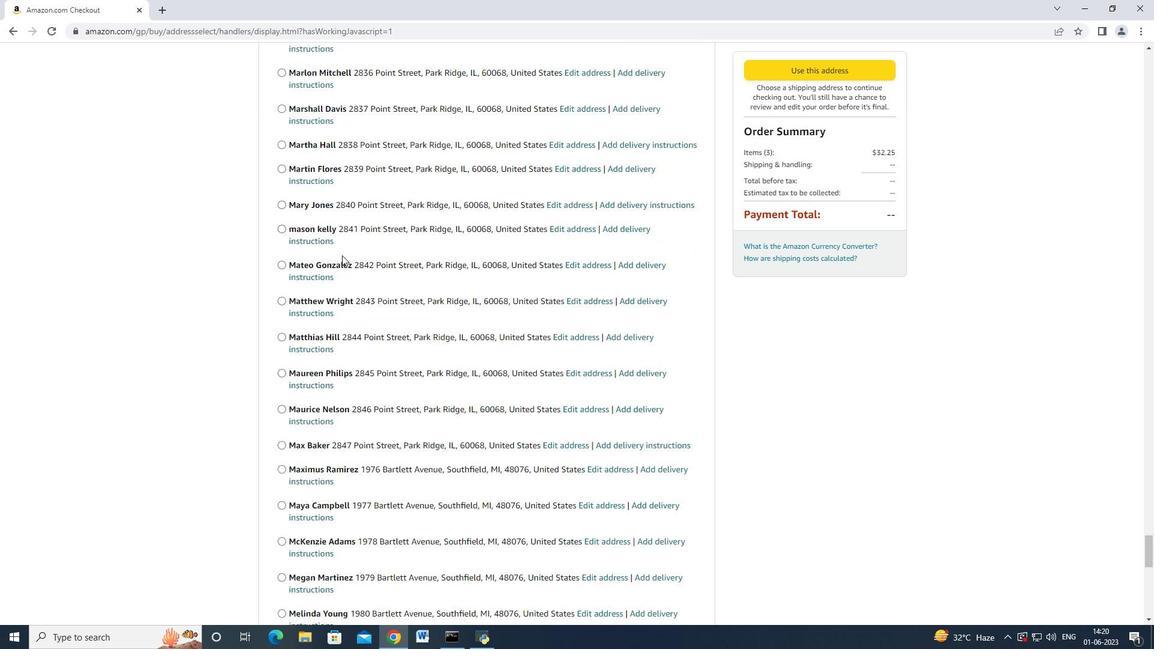 
Action: Mouse moved to (342, 255)
Screenshot: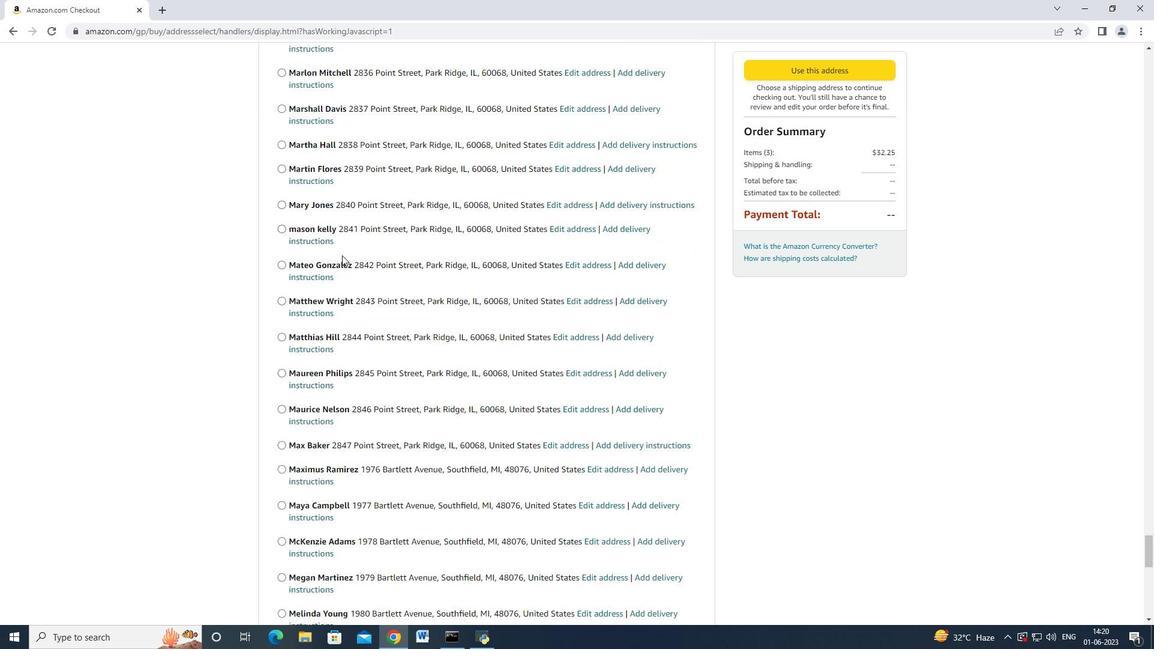 
Action: Mouse scrolled (342, 255) with delta (0, 0)
Screenshot: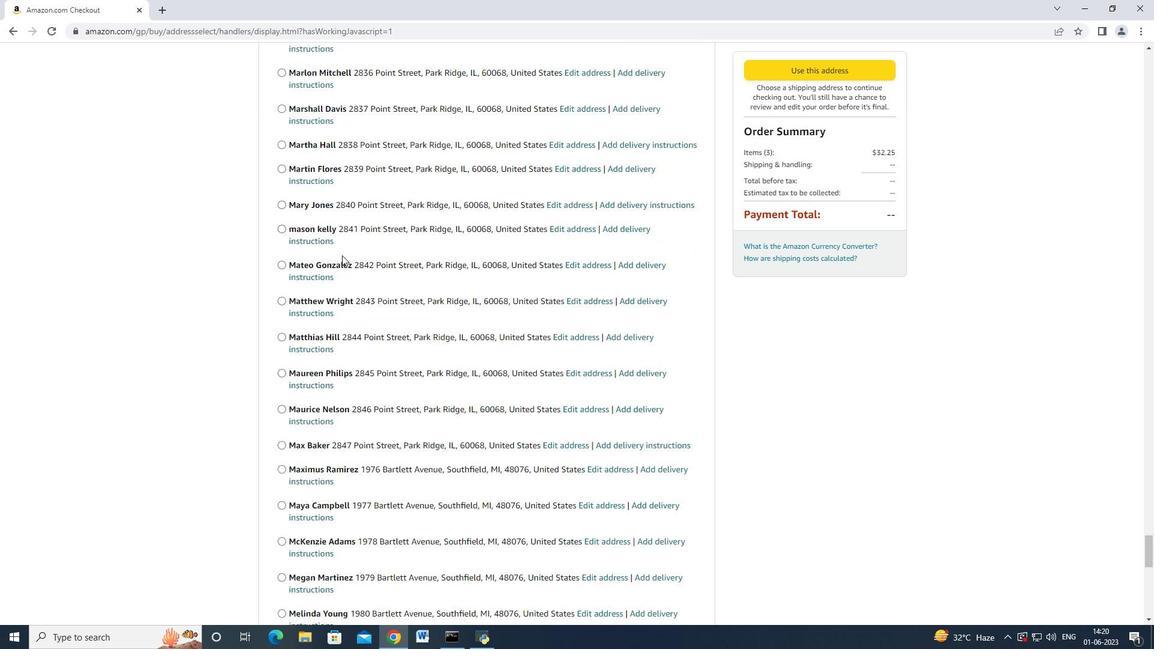 
Action: Mouse scrolled (342, 255) with delta (0, 0)
Screenshot: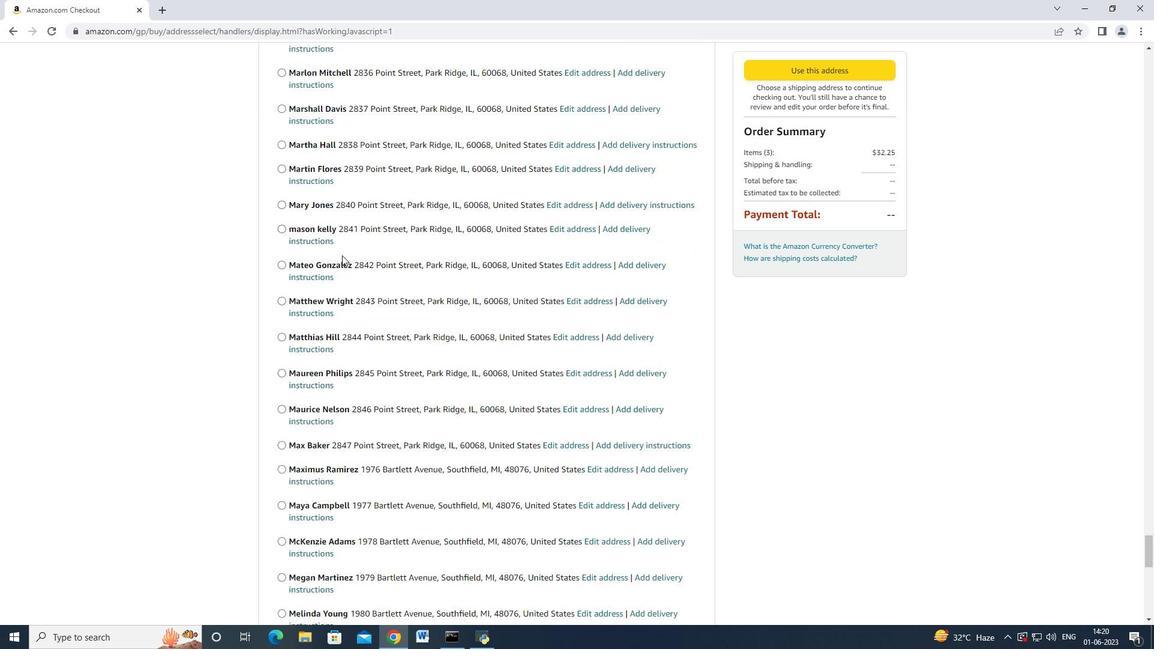 
Action: Mouse moved to (341, 255)
Screenshot: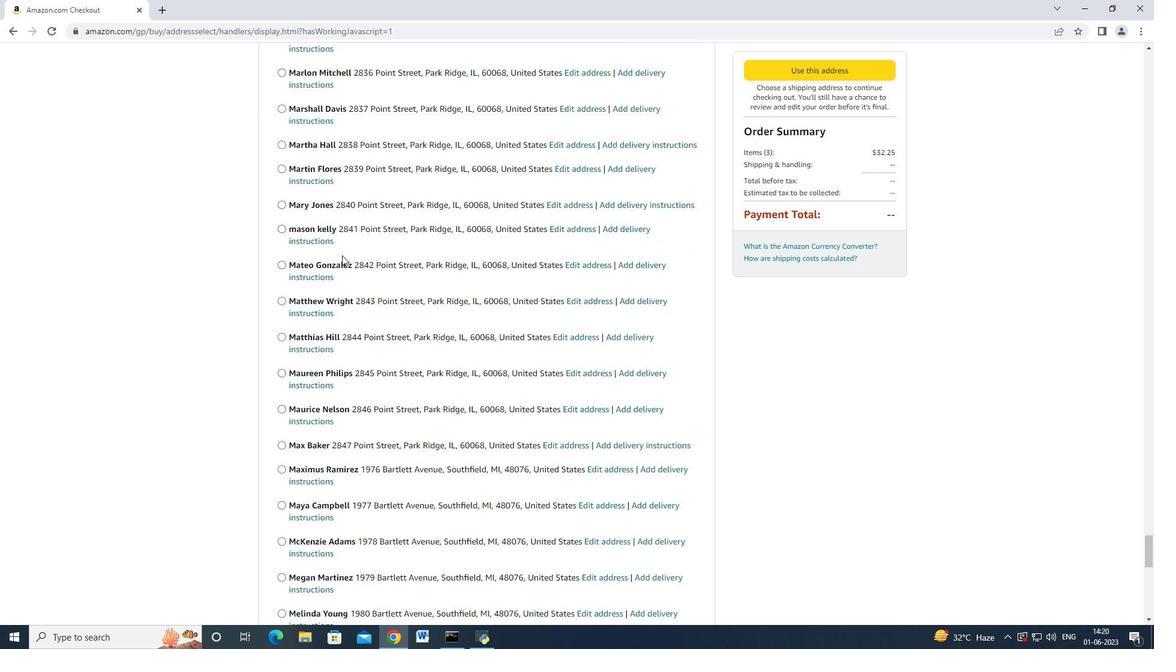 
Action: Mouse scrolled (341, 255) with delta (0, 0)
Screenshot: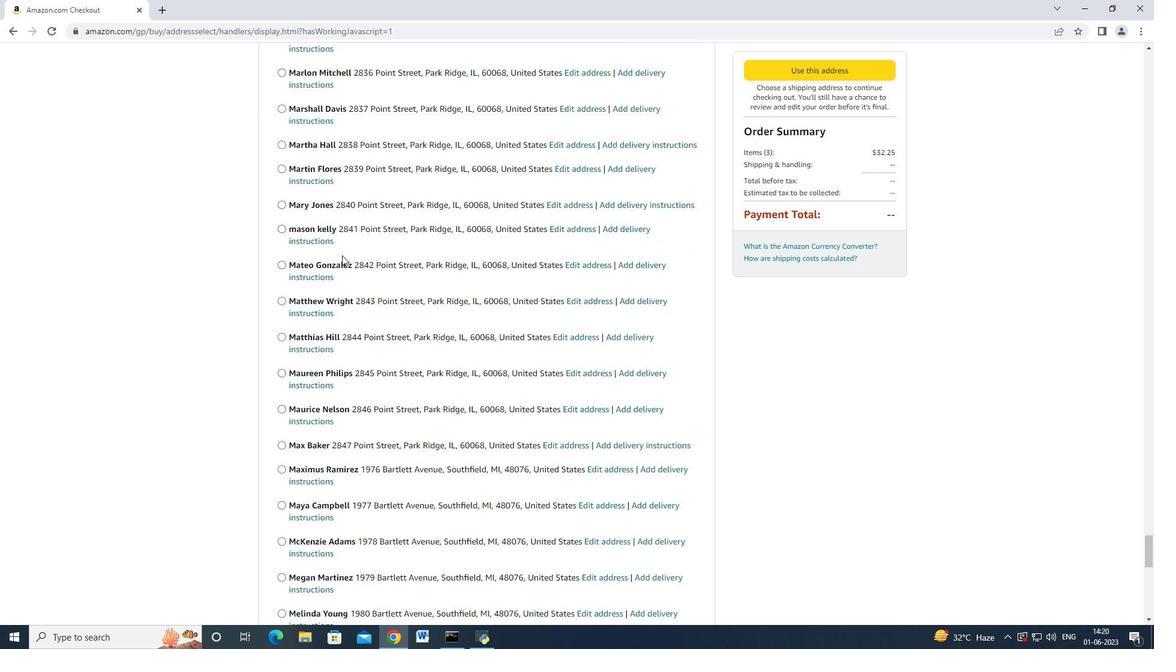 
Action: Mouse scrolled (341, 255) with delta (0, 0)
Screenshot: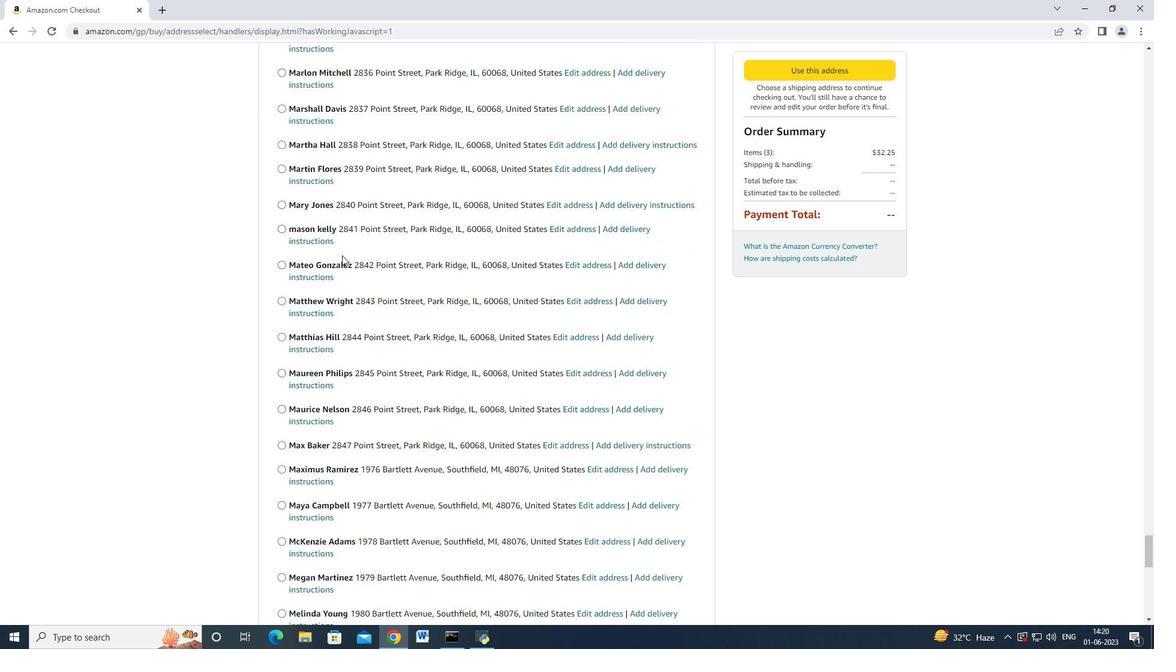 
Action: Mouse scrolled (341, 254) with delta (0, -1)
Screenshot: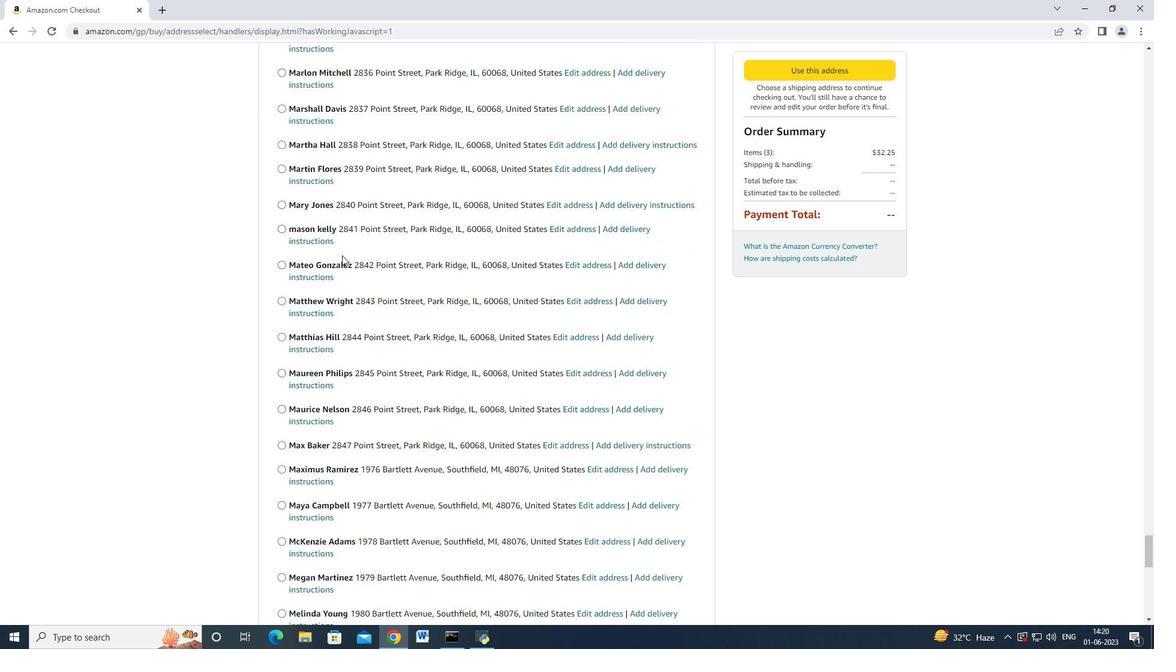 
Action: Mouse scrolled (341, 255) with delta (0, 0)
Screenshot: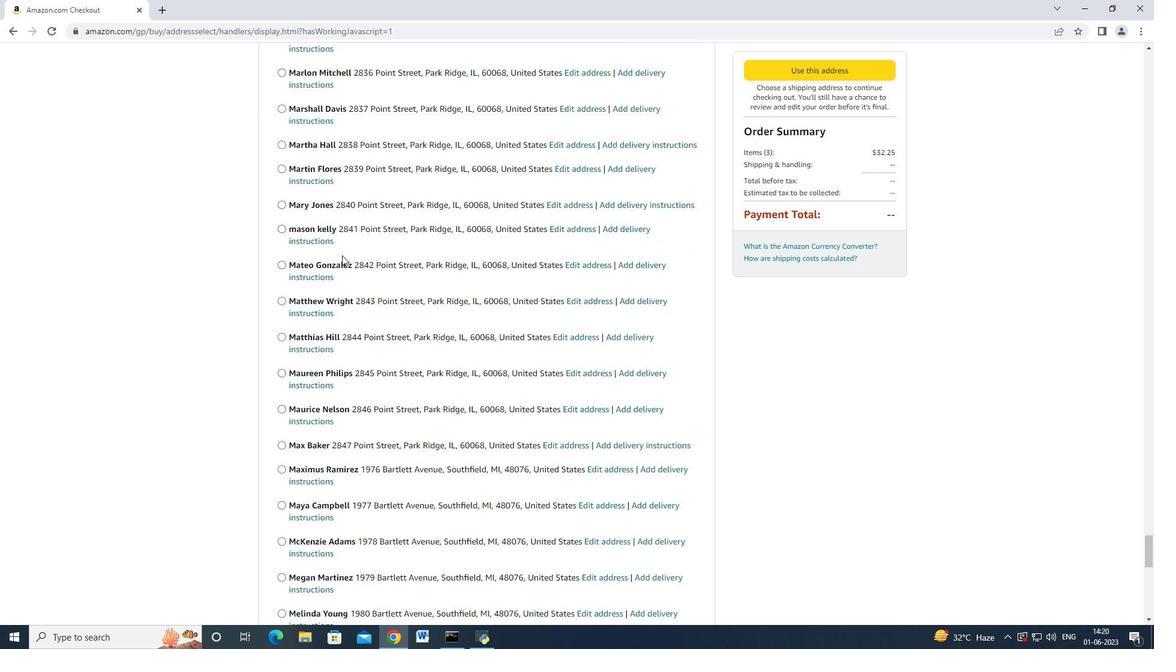 
Action: Mouse moved to (341, 255)
Screenshot: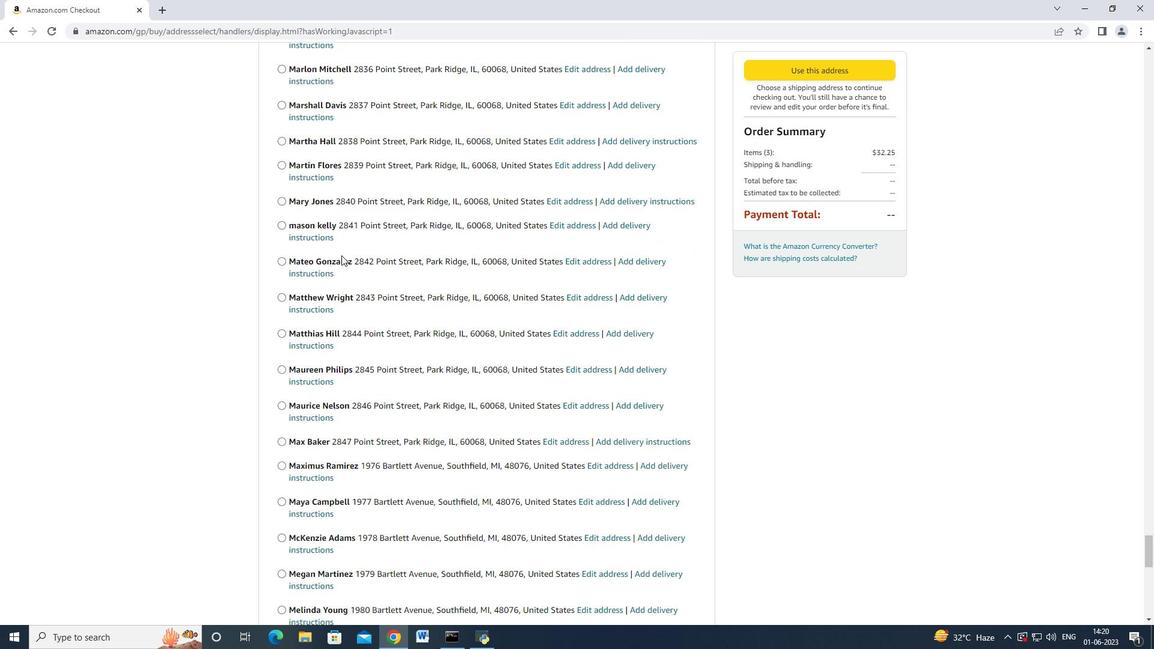 
Action: Mouse scrolled (341, 255) with delta (0, 0)
Screenshot: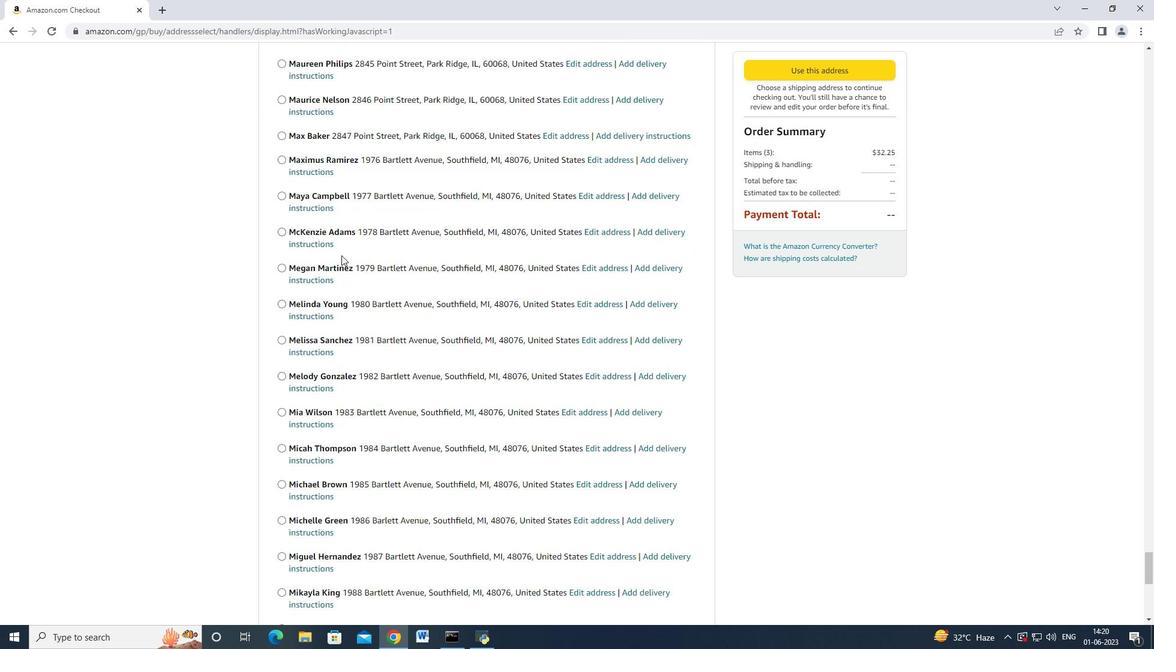 
Action: Mouse scrolled (341, 255) with delta (0, 0)
Screenshot: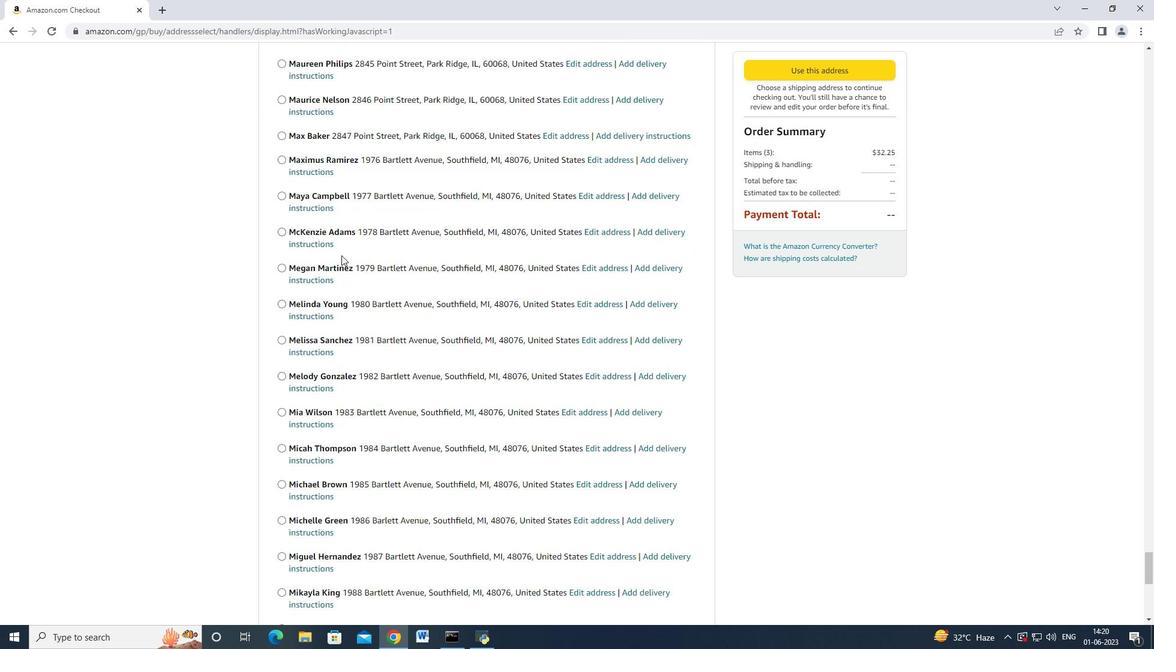 
Action: Mouse scrolled (341, 255) with delta (0, 0)
Screenshot: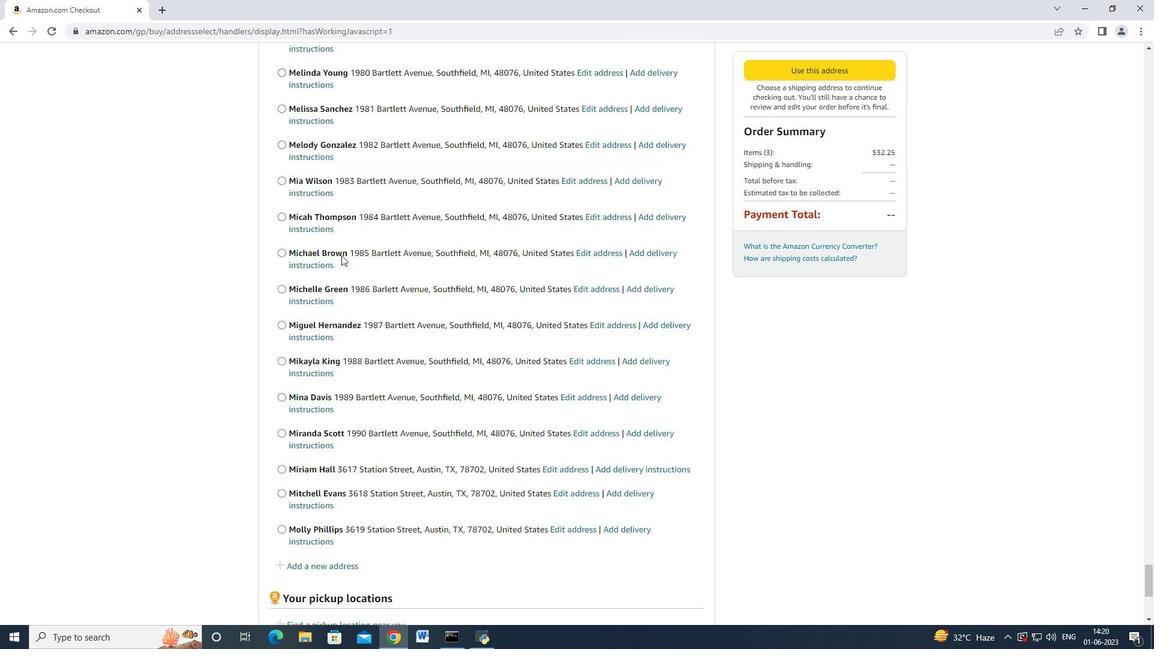 
Action: Mouse scrolled (341, 255) with delta (0, 0)
Screenshot: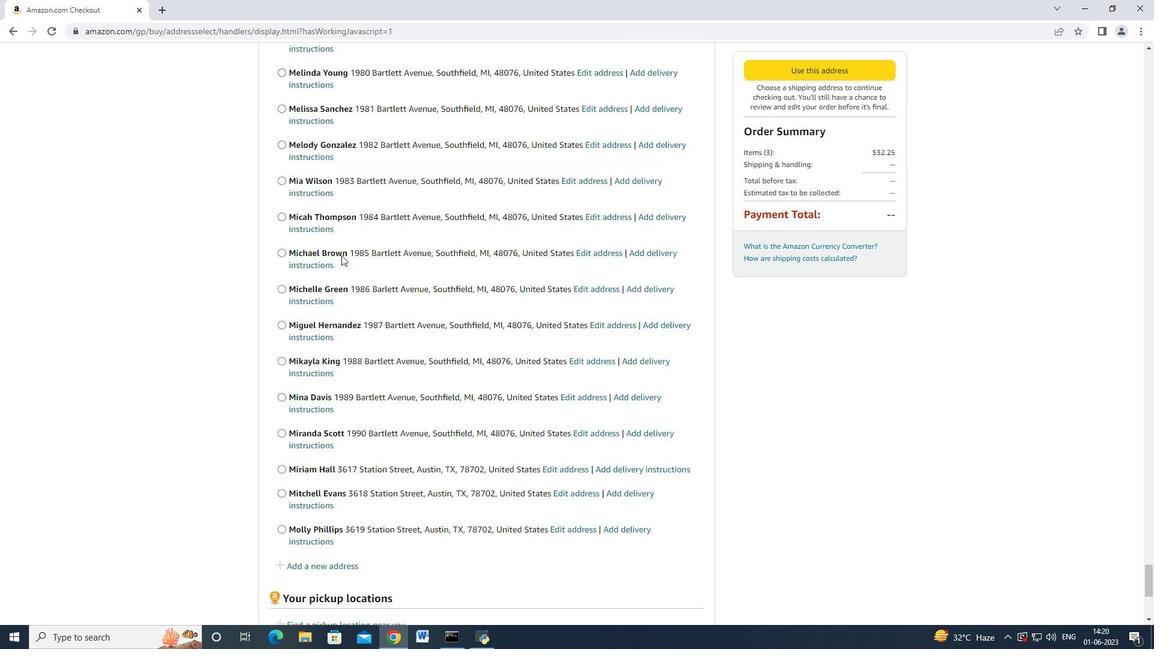 
Action: Mouse scrolled (341, 255) with delta (0, 0)
Screenshot: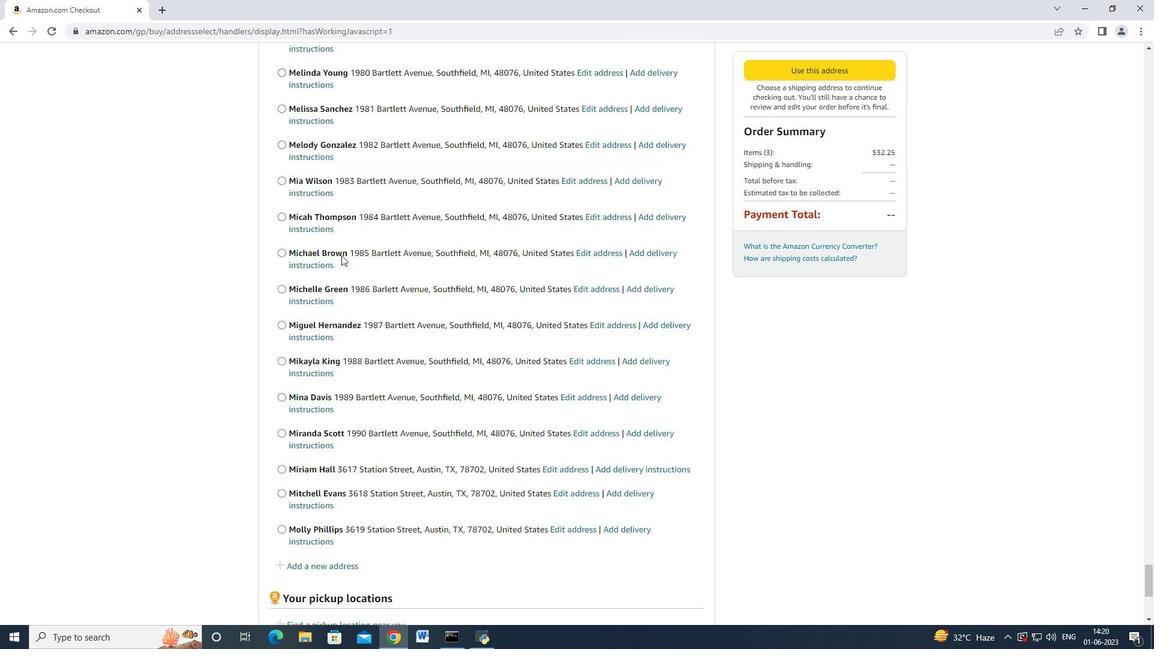 
Action: Mouse scrolled (341, 255) with delta (0, 0)
Screenshot: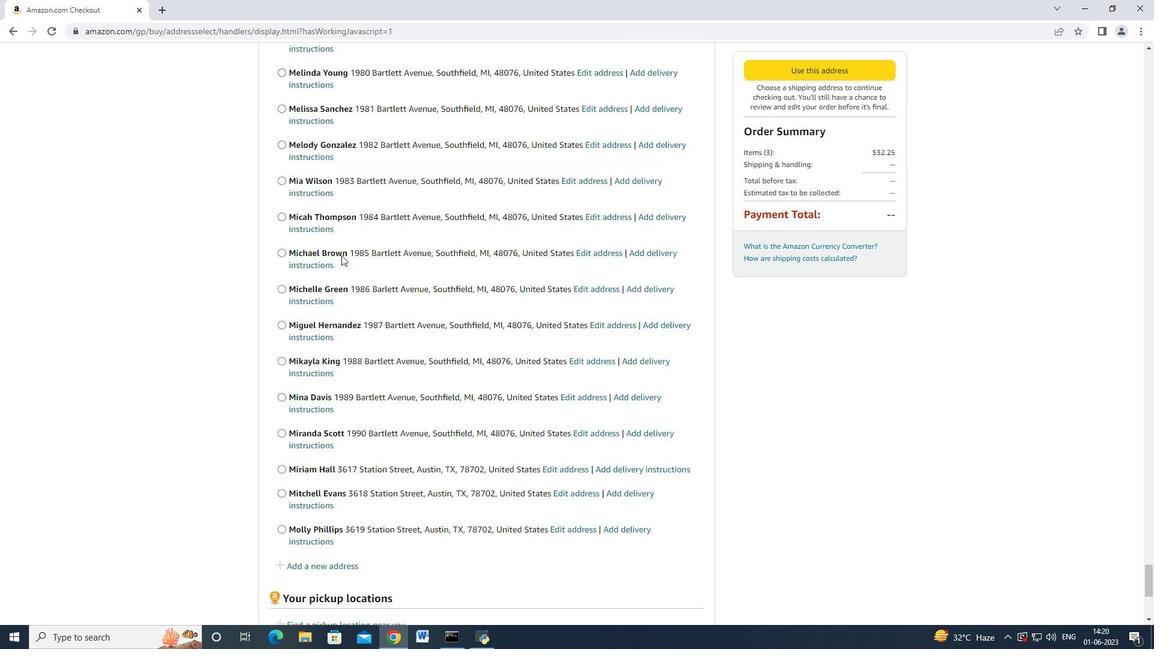 
Action: Mouse scrolled (341, 255) with delta (0, 0)
Screenshot: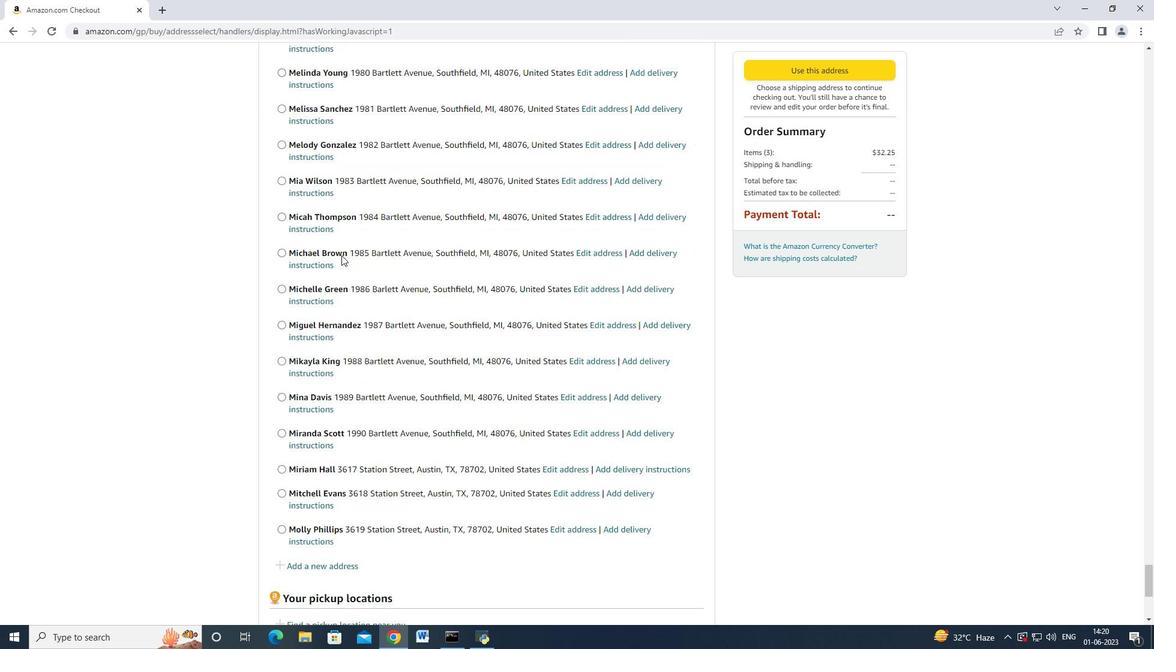 
Action: Mouse scrolled (341, 255) with delta (0, 0)
Screenshot: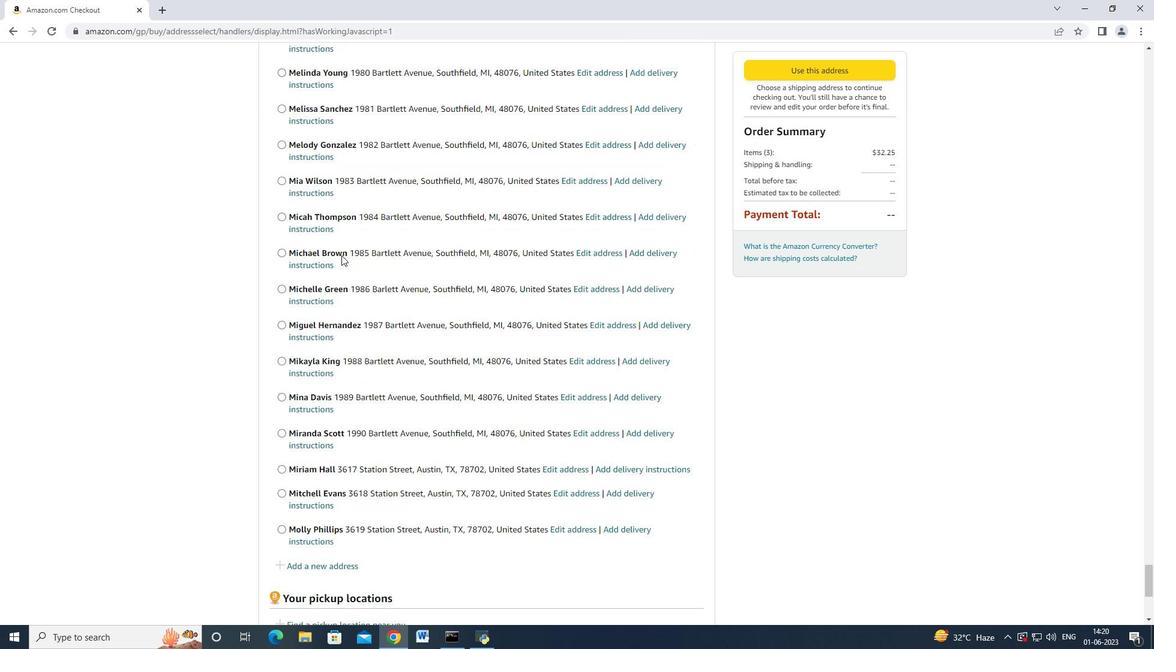 
Action: Mouse scrolled (341, 255) with delta (0, 0)
Screenshot: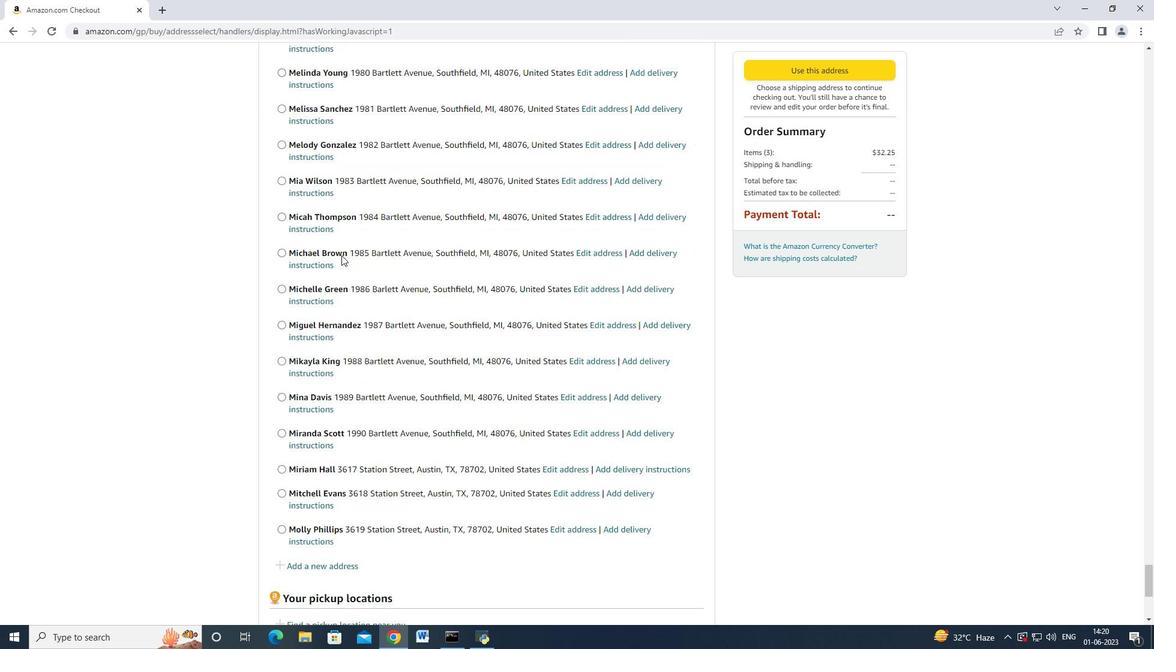 
Action: Mouse moved to (335, 252)
Screenshot: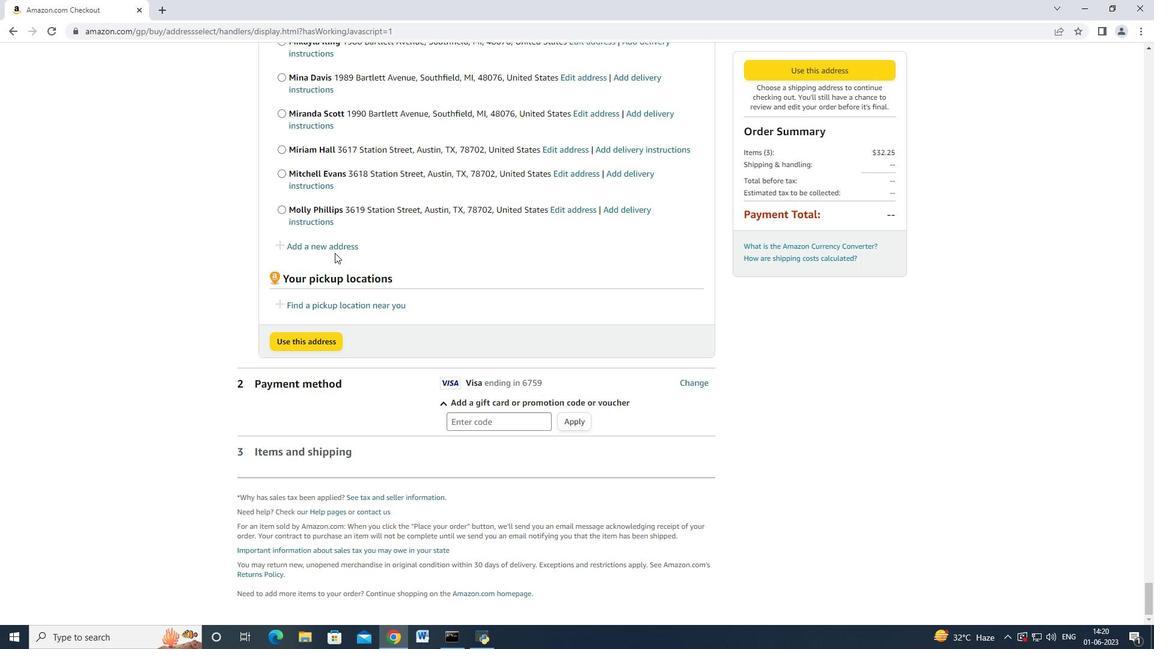 
Action: Mouse pressed left at (335, 252)
Screenshot: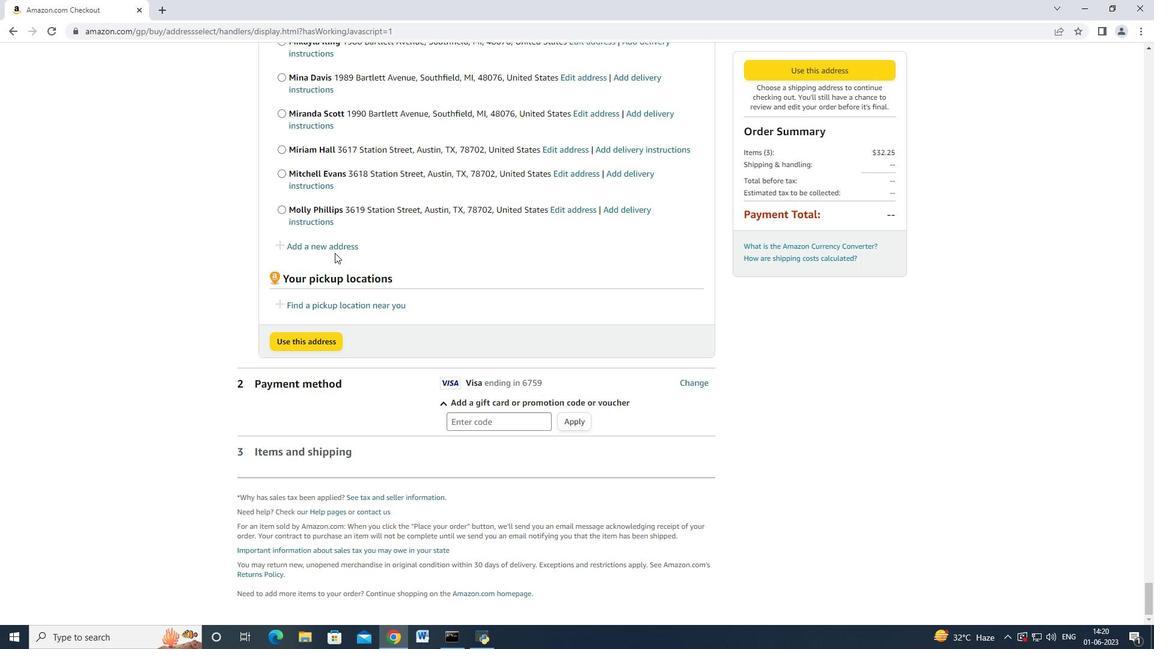 
Action: Mouse moved to (335, 248)
Screenshot: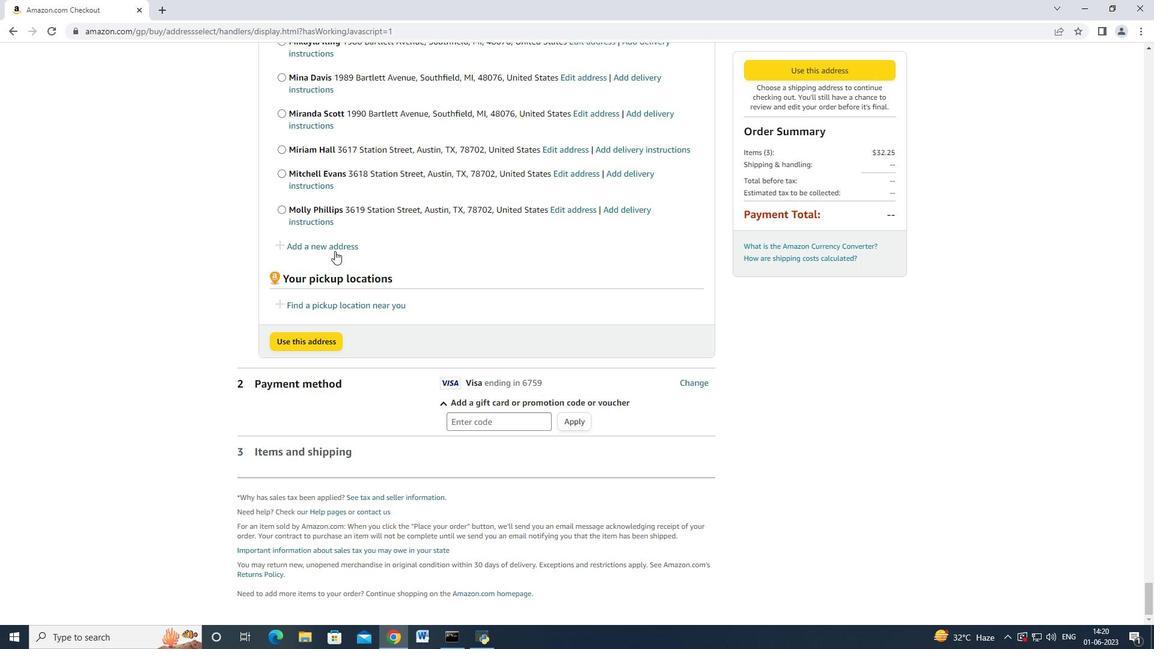 
Action: Mouse pressed left at (335, 248)
Screenshot: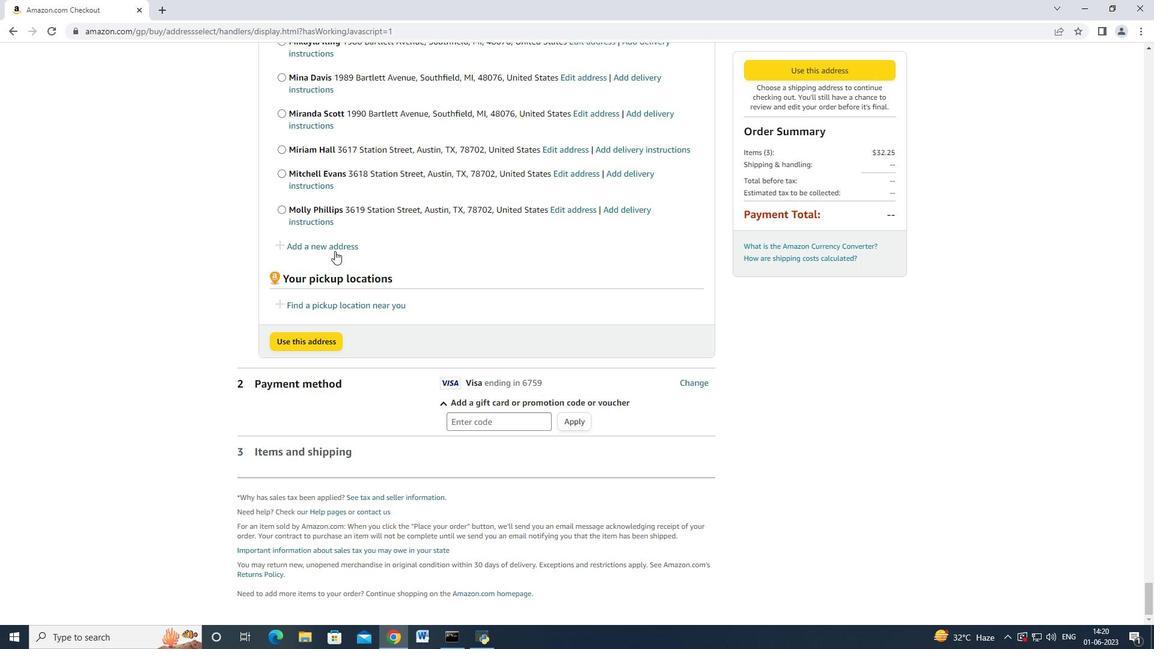 
Action: Mouse moved to (392, 286)
Screenshot: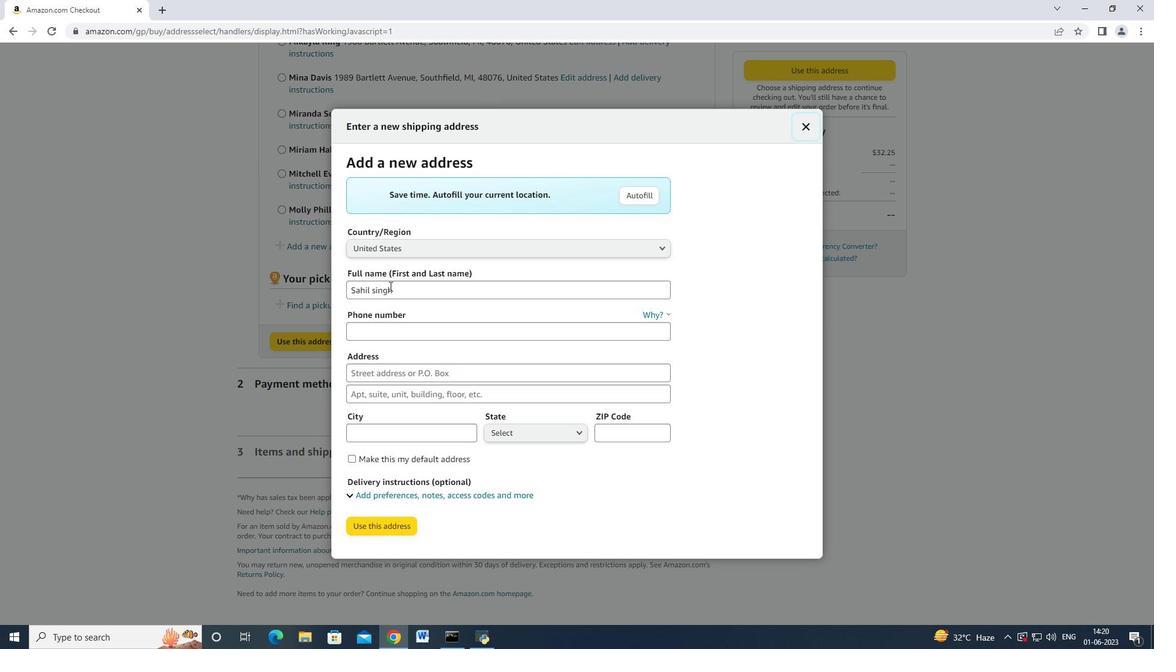 
Action: Mouse pressed left at (392, 286)
Screenshot: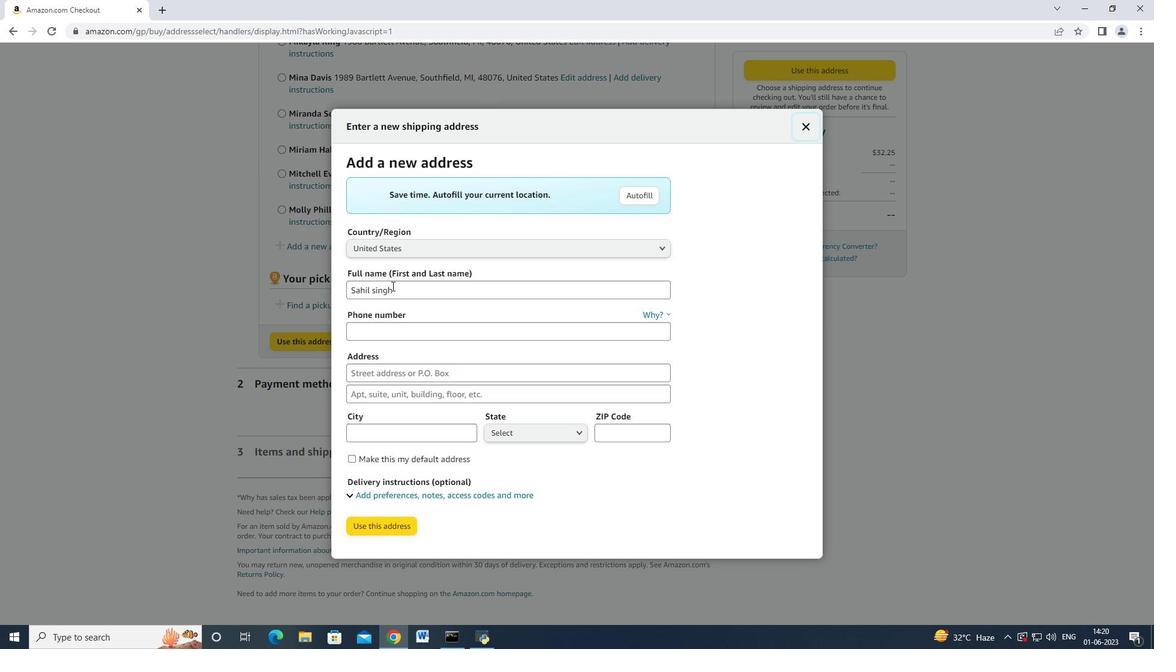 
Action: Mouse moved to (339, 284)
Screenshot: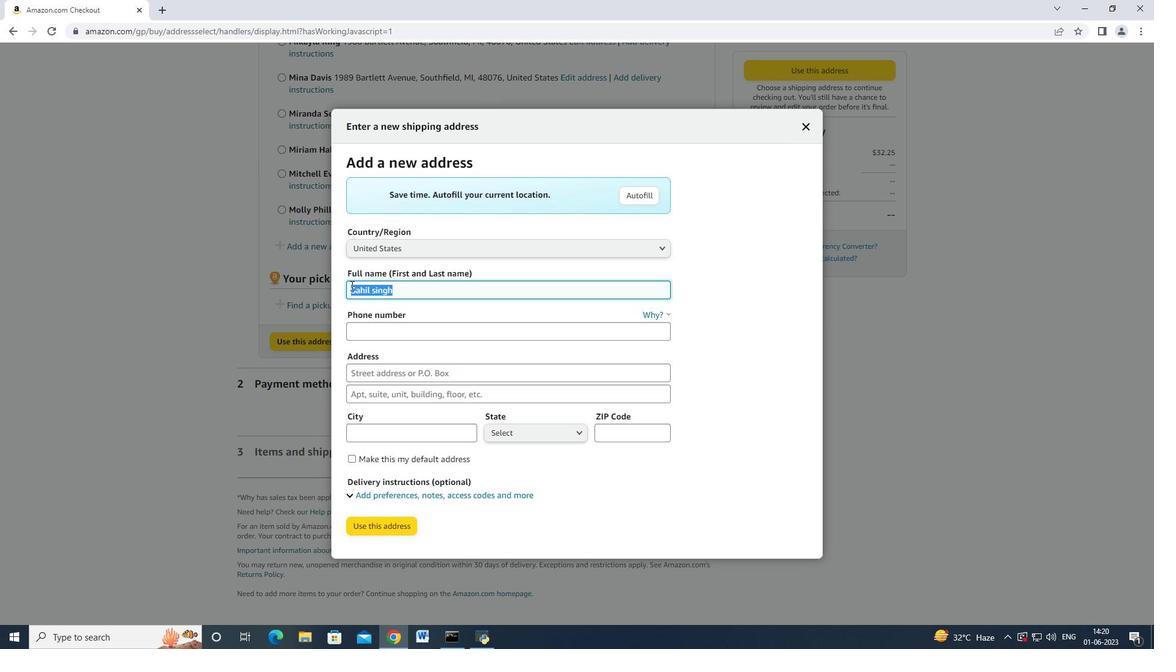
Action: Key pressed <Key.backspace><Key.shift><Key.shift><Key.shift><Key.shift><Key.shift><Key.shift><Key.shift><Key.shift><Key.shift><Key.shift><Key.shift><Key.shift><Key.shift><Key.shift><Key.shift><Key.shift><Key.shift><Key.shift><Key.shift><Key.shift><Key.shift><Key.shift><Key.shift><Key.shift><Key.shift><Key.shift><Key.shift><Key.shift><Key.shift><Key.shift><Key.shift><Key.shift><Key.shift><Key.shift><Key.shift><Key.shift><Key.shift><Key.shift><Key.shift><Key.shift><Key.shift><Key.shift><Key.shift><Key.shift><Key.shift><Key.shift><Key.shift><Key.shift><Key.shift><Key.shift><Key.shift><Key.shift><Key.shift><Key.shift><Key.shift><Key.shift><Key.shift><Key.shift><Key.shift>Alan<Key.space><Key.shift>Parker<Key.tab><Key.tab>5122113583<Key.tab>3622<Key.space><Key.shift>Station<Key.space><Key.shift_r>Street<Key.tab><Key.tab><Key.shift_r>Auts<Key.backspace><Key.backspace>stin<Key.tab>
Screenshot: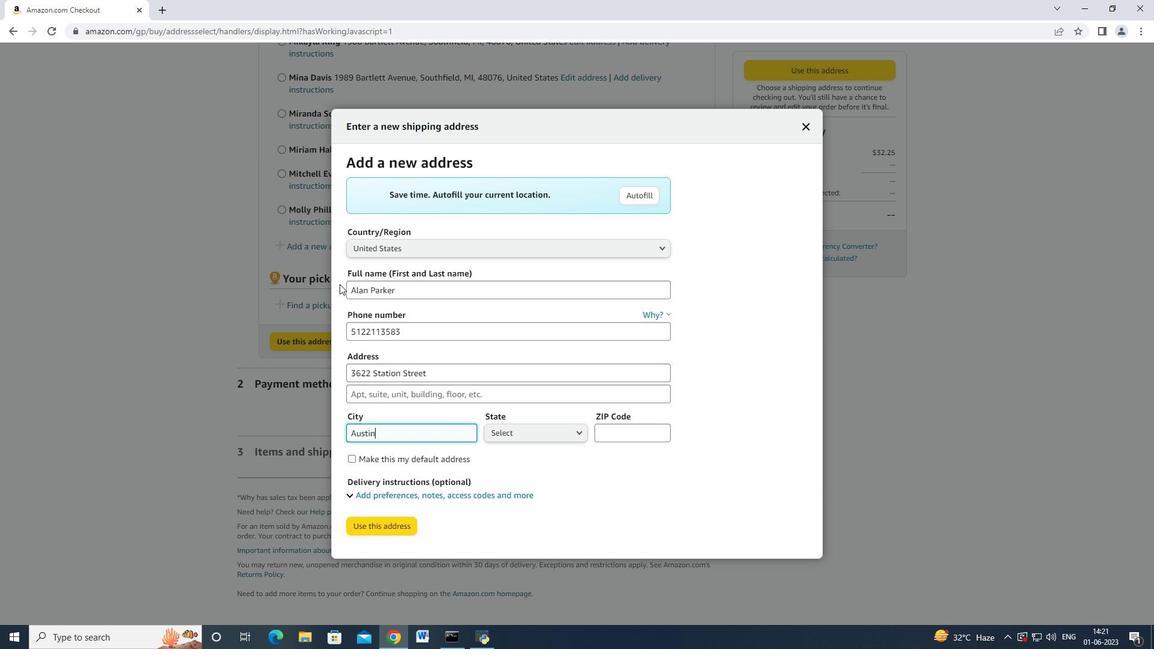
Action: Mouse moved to (507, 434)
